 Task: Search one way flight ticket for 1 adult, 1 child, 1 infant in seat in premium economy from Elko: Elko Regional Airport (j.c. Harris Field) to Riverton: Central Wyoming Regional Airport (was Riverton Regional) on 5-4-2023. Choice of flights is Southwest. Number of bags: 1 checked bag. Price is upto 76000. Outbound departure time preference is 23:00.
Action: Mouse moved to (398, 149)
Screenshot: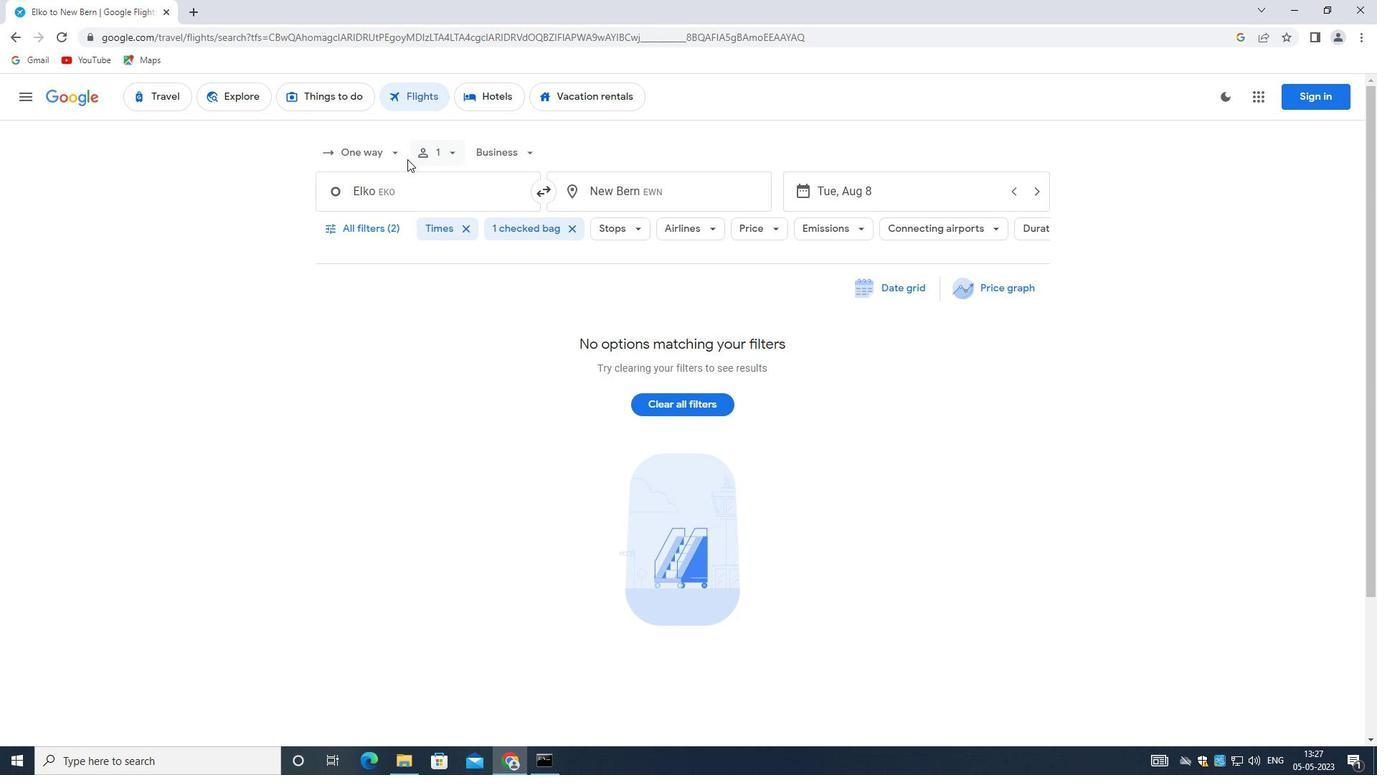 
Action: Mouse pressed left at (398, 149)
Screenshot: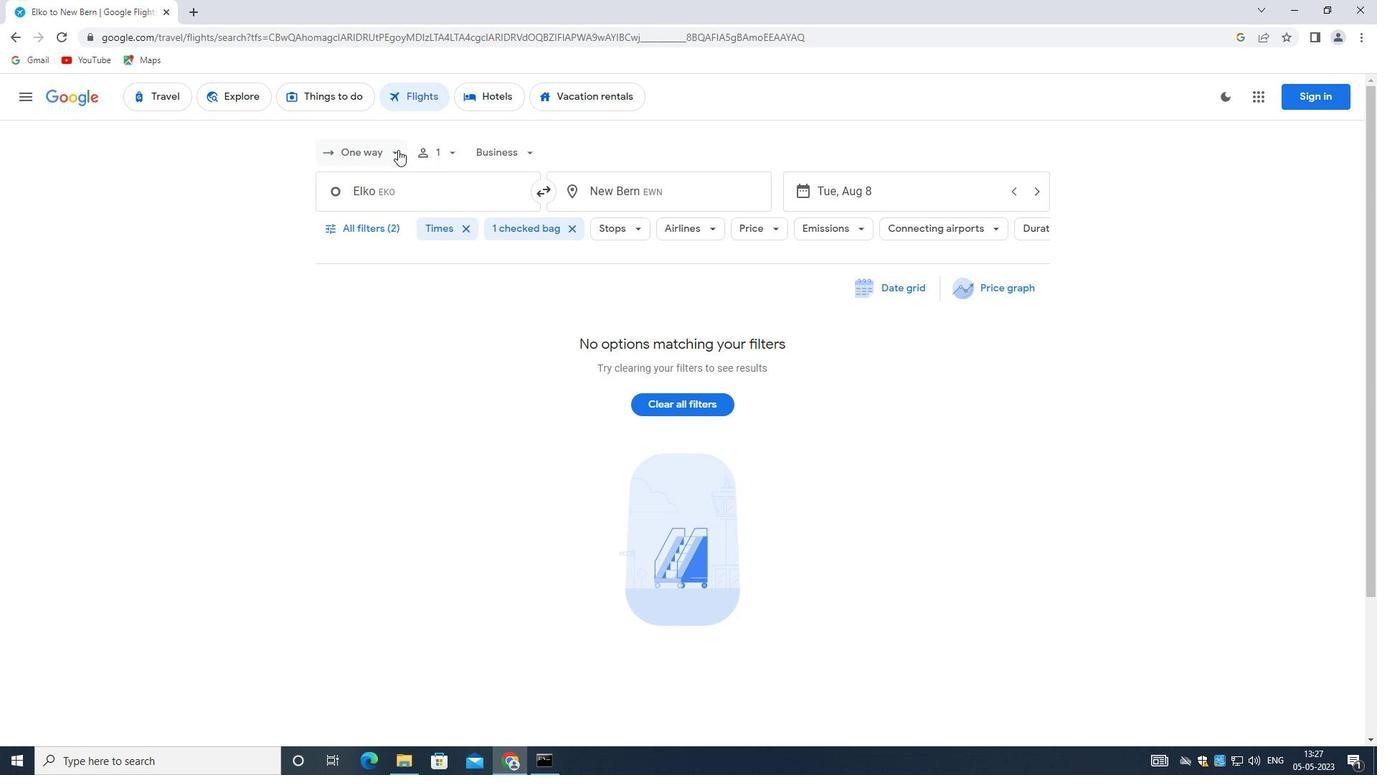 
Action: Mouse moved to (381, 220)
Screenshot: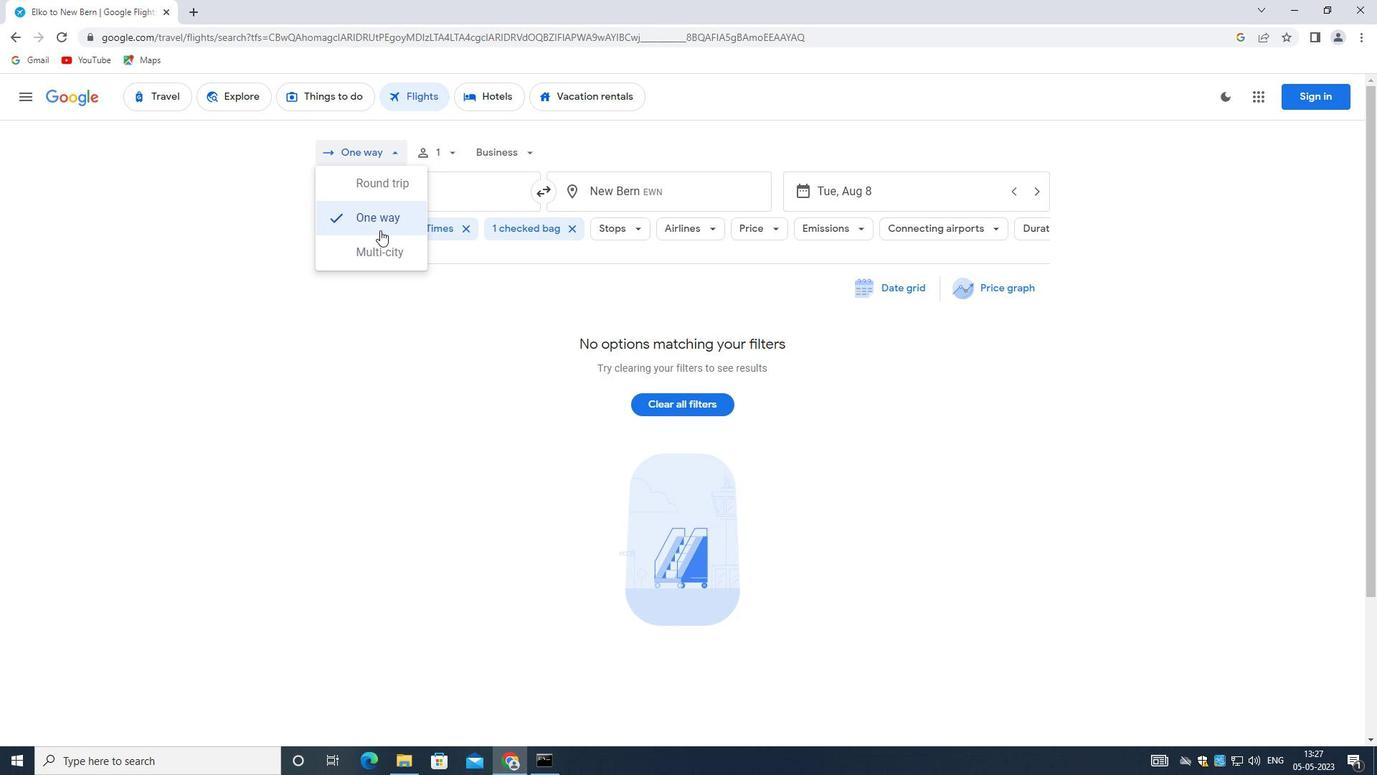 
Action: Mouse pressed left at (381, 220)
Screenshot: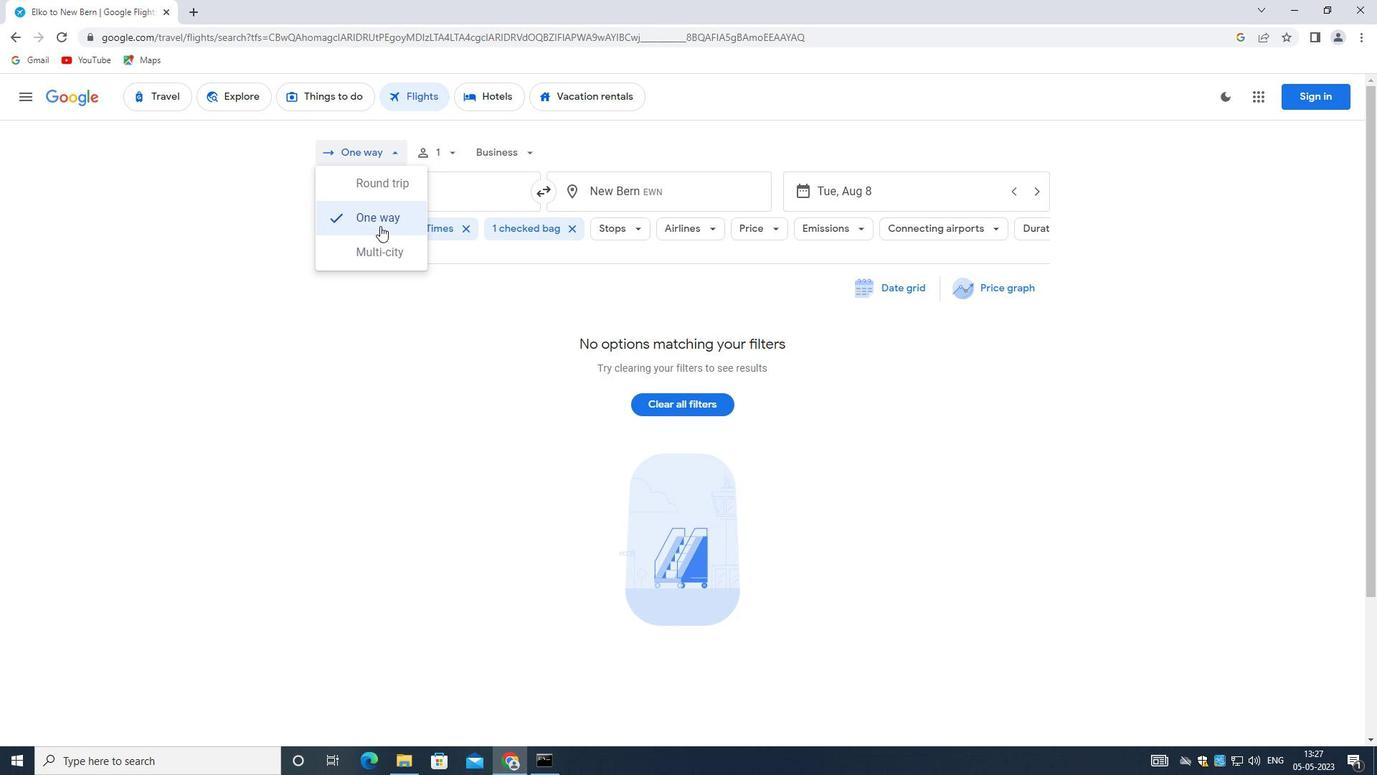 
Action: Mouse moved to (449, 155)
Screenshot: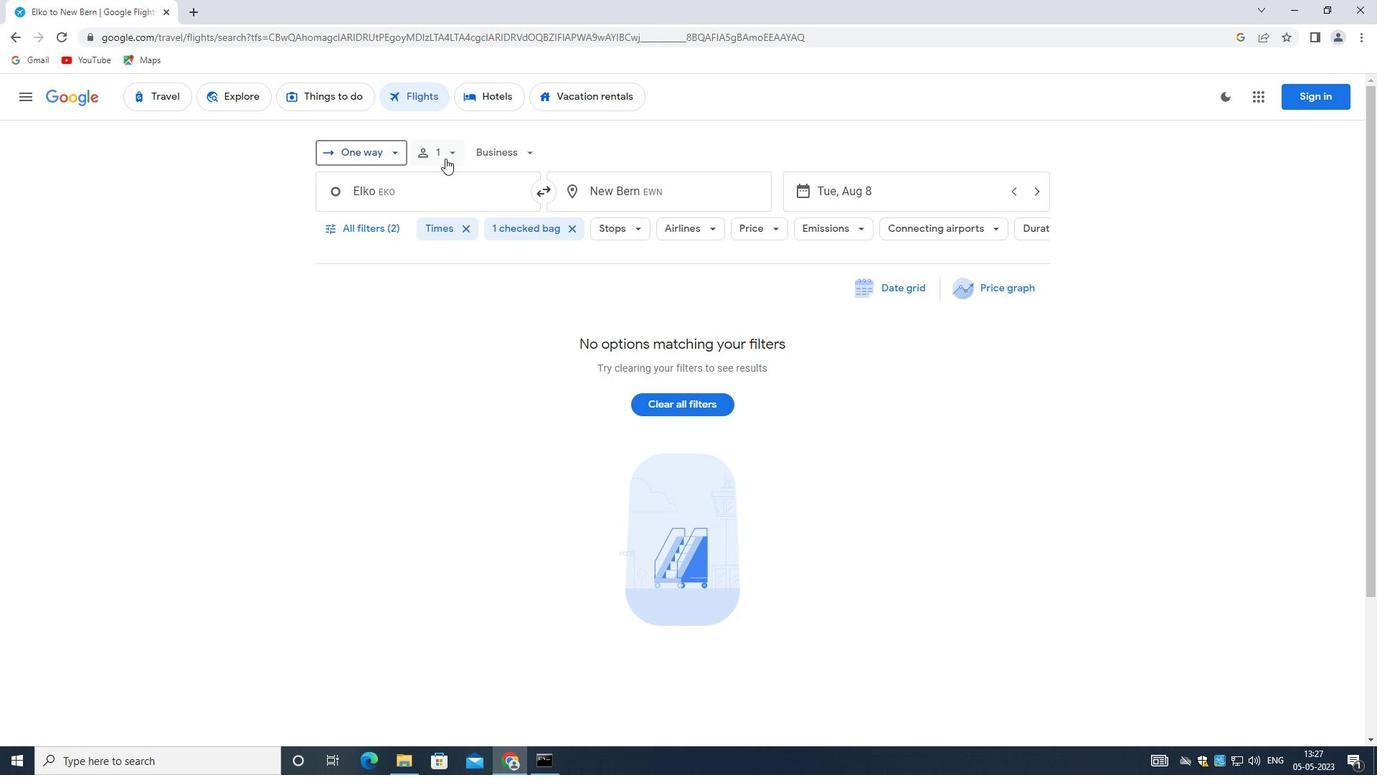 
Action: Mouse pressed left at (449, 155)
Screenshot: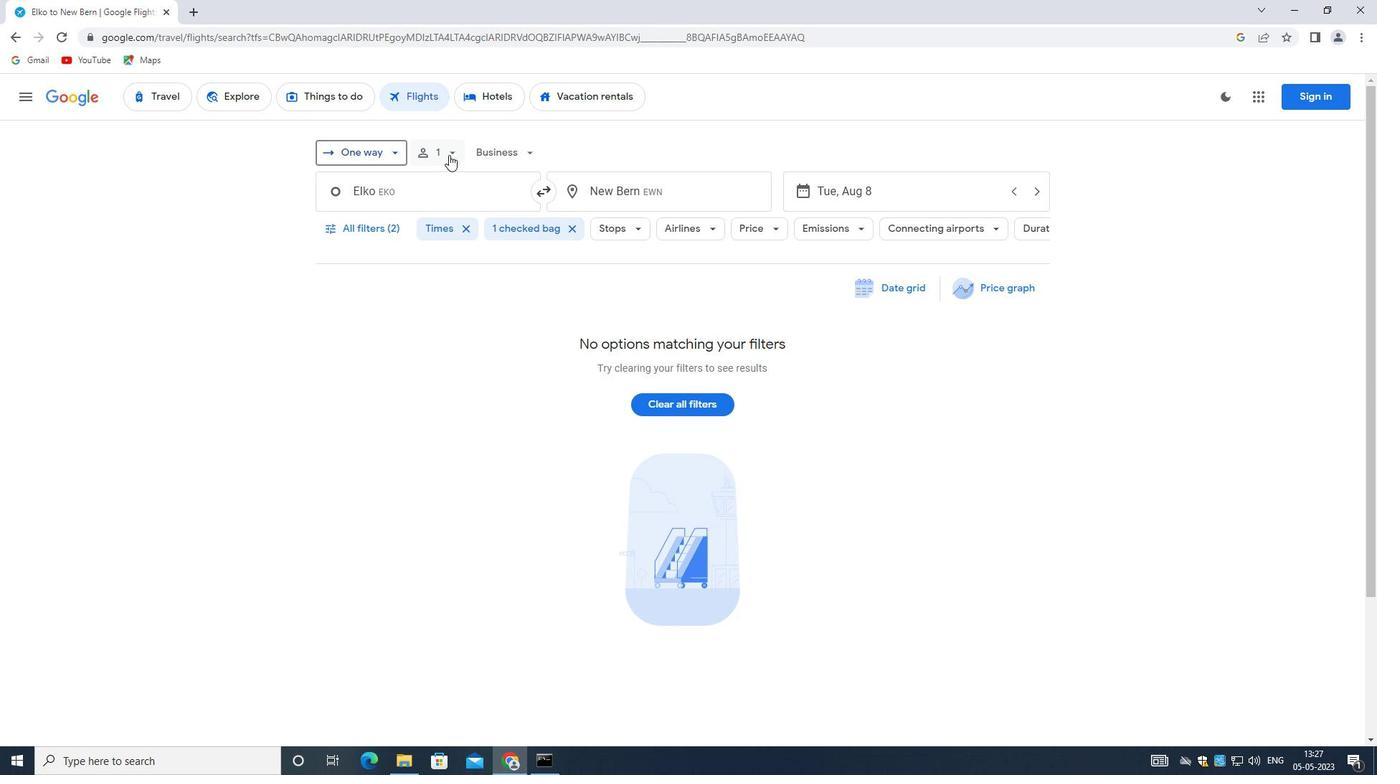
Action: Mouse moved to (564, 226)
Screenshot: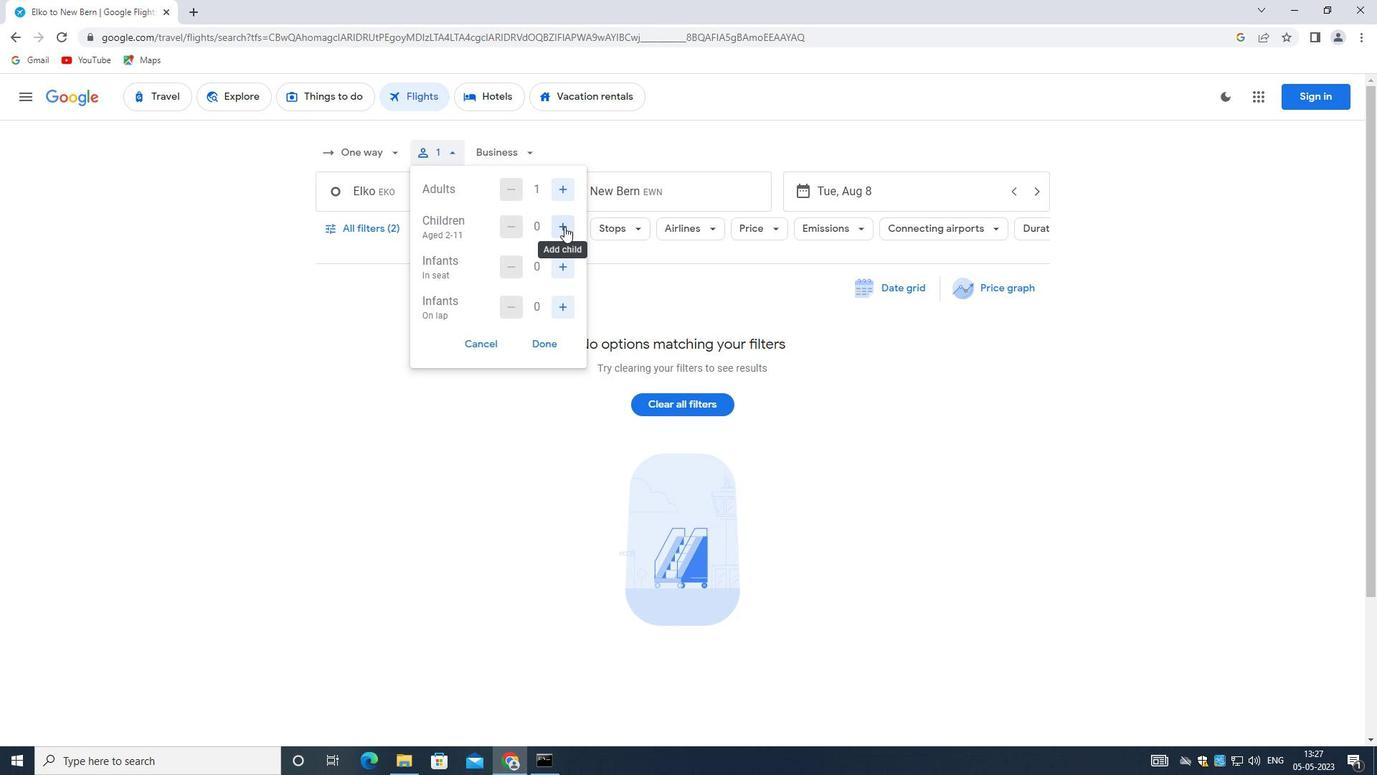 
Action: Mouse pressed left at (564, 226)
Screenshot: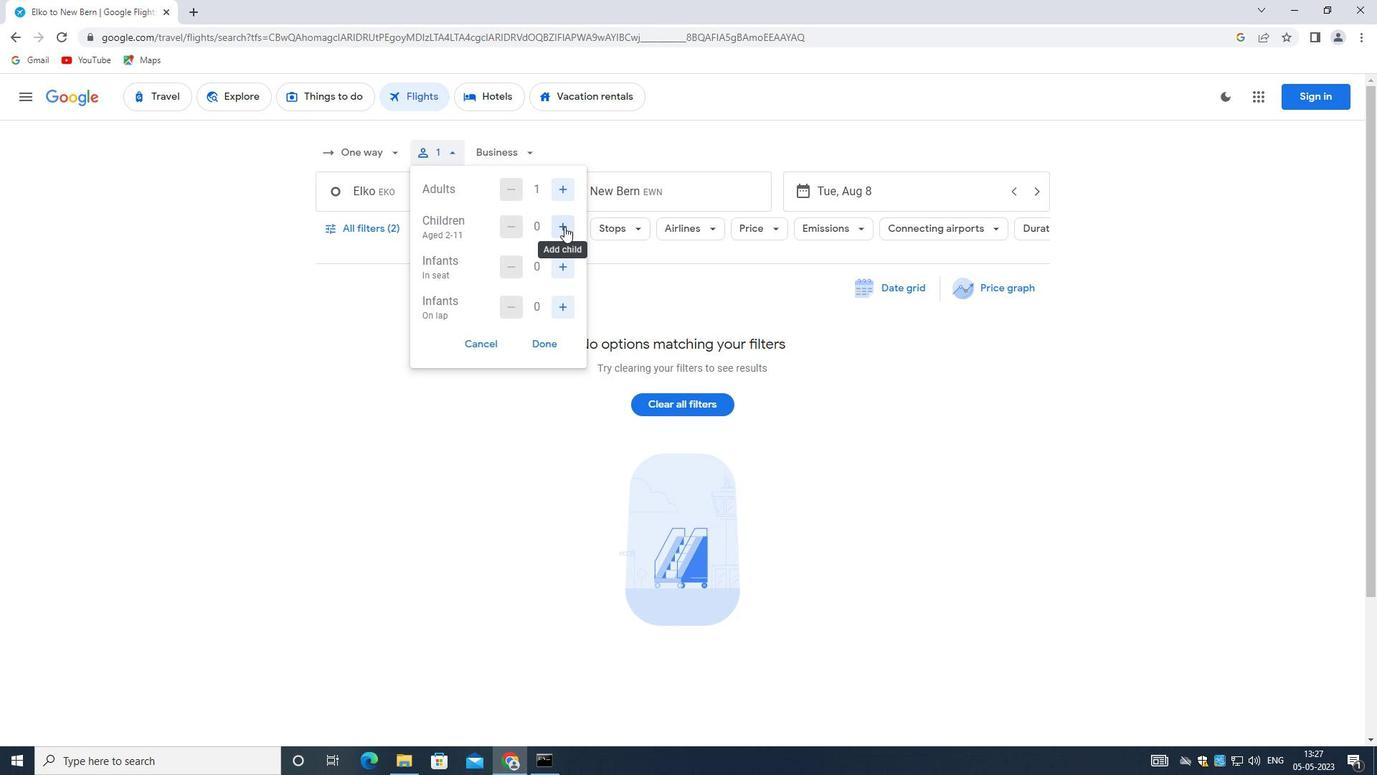 
Action: Mouse moved to (561, 263)
Screenshot: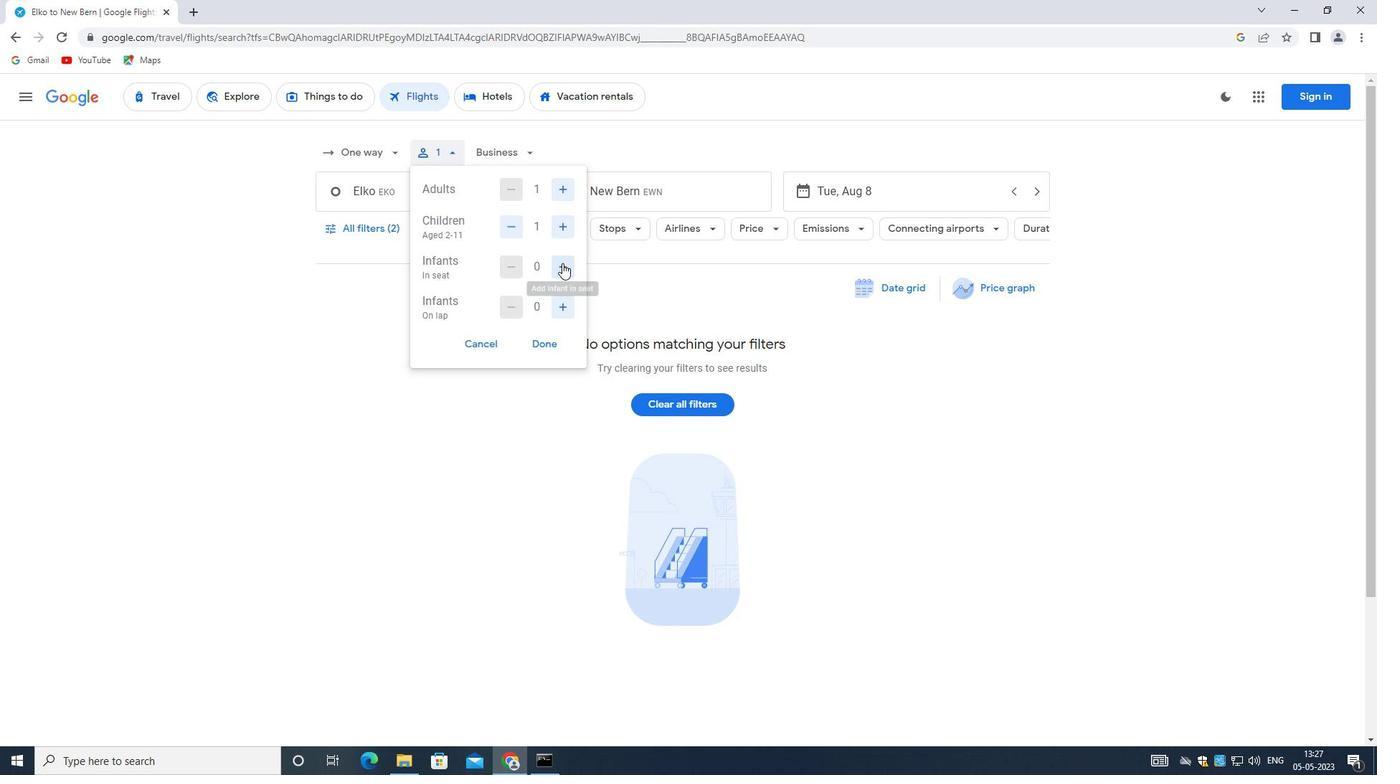 
Action: Mouse pressed left at (561, 263)
Screenshot: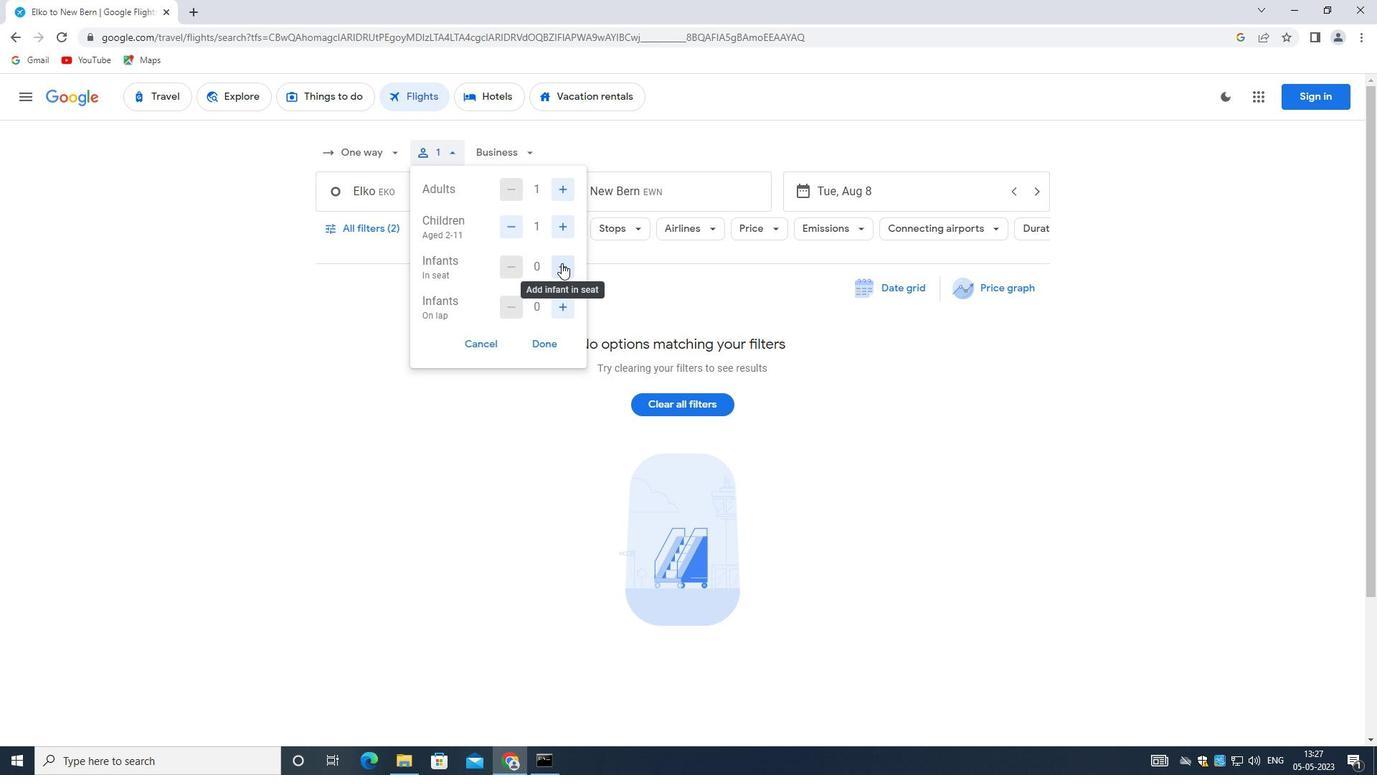 
Action: Mouse moved to (552, 345)
Screenshot: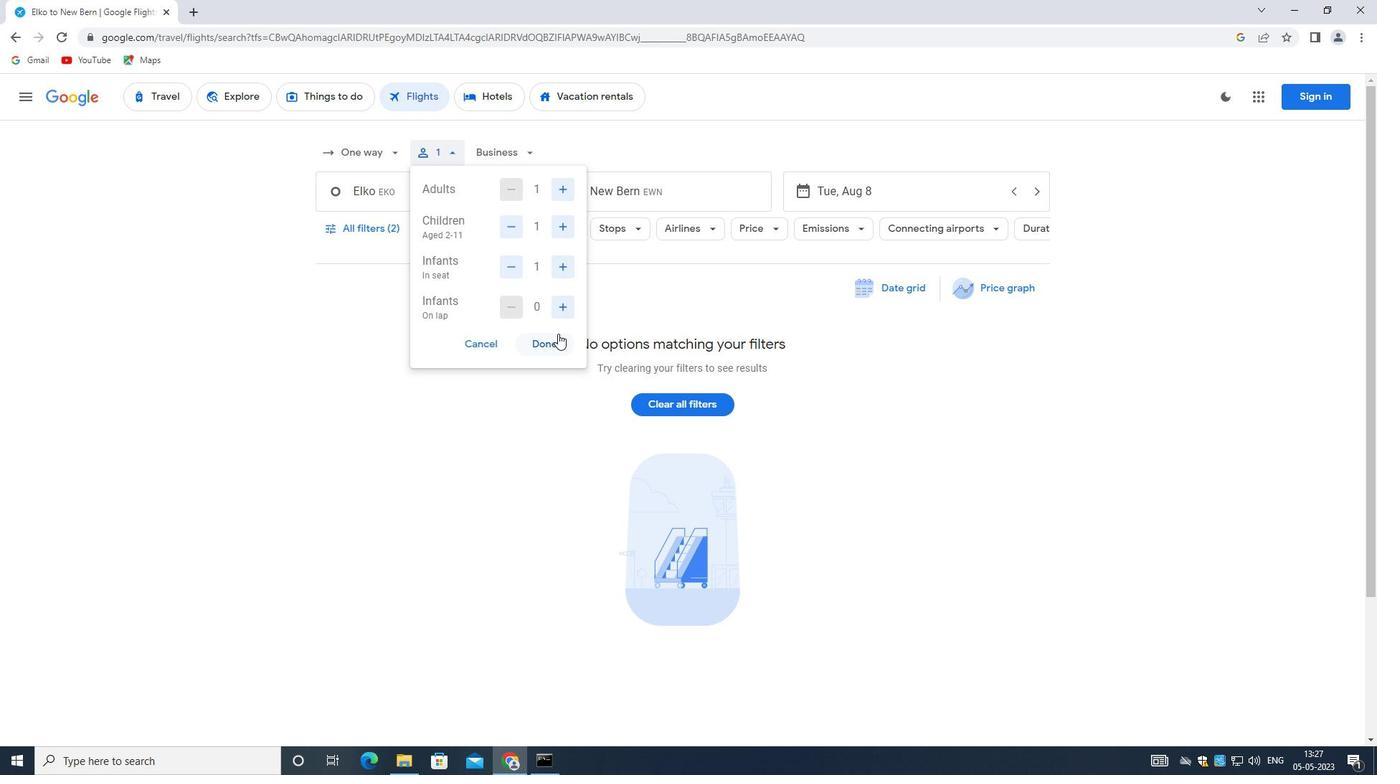 
Action: Mouse pressed left at (552, 345)
Screenshot: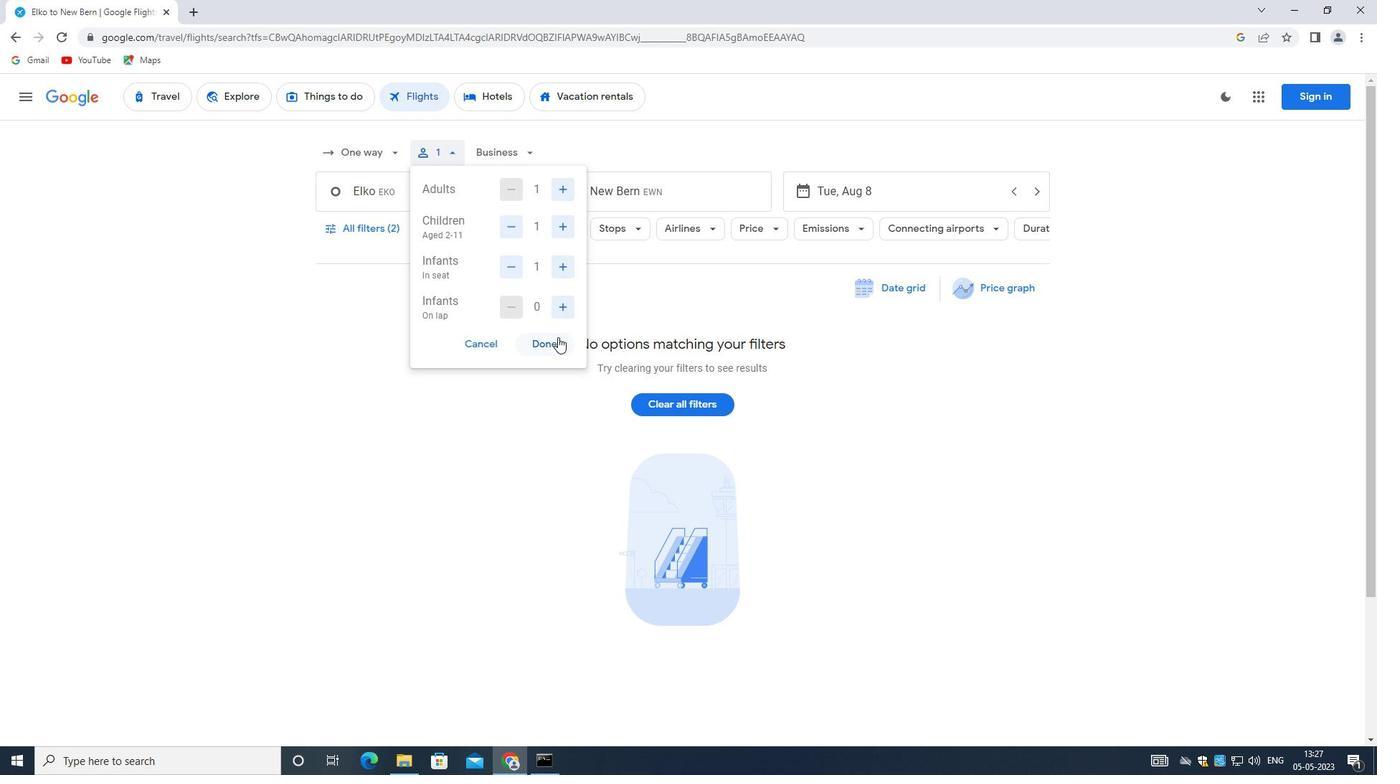 
Action: Mouse moved to (521, 154)
Screenshot: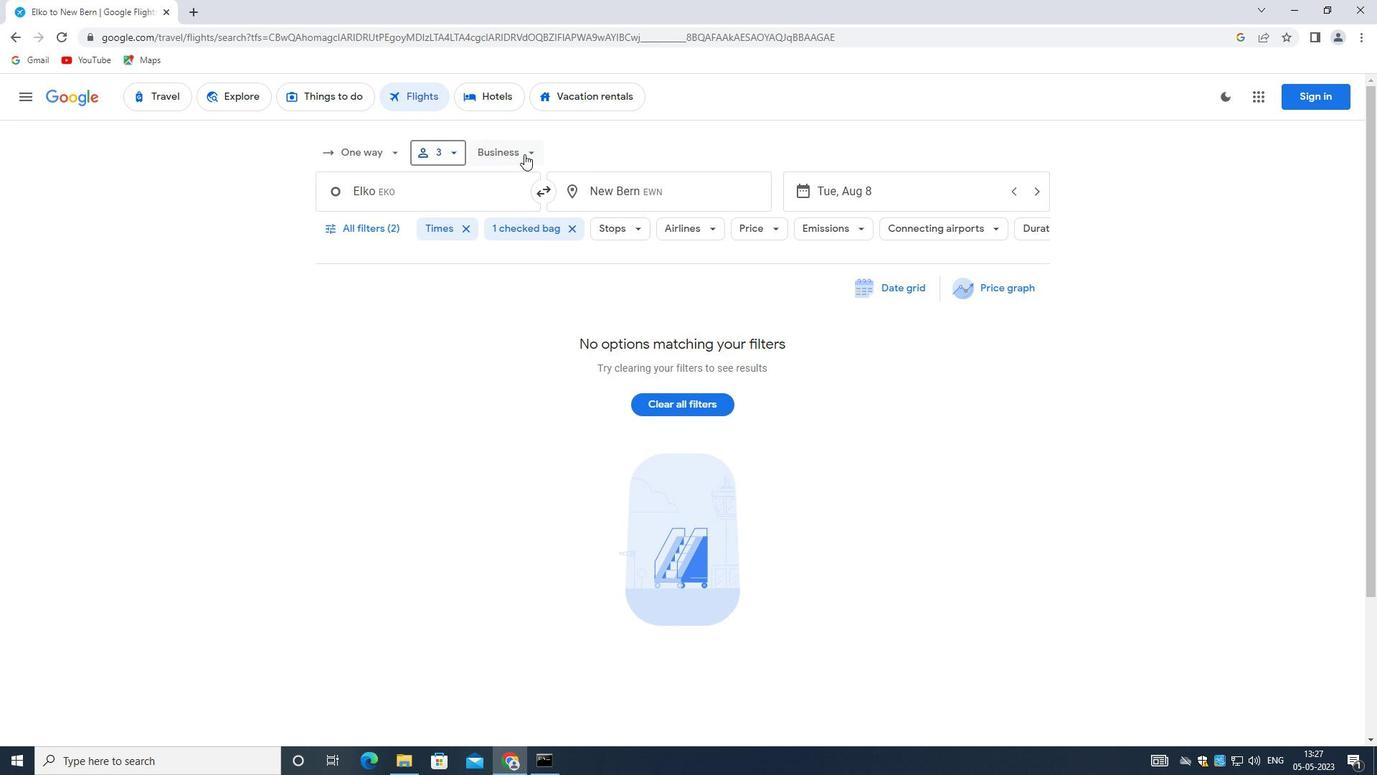 
Action: Mouse pressed left at (521, 154)
Screenshot: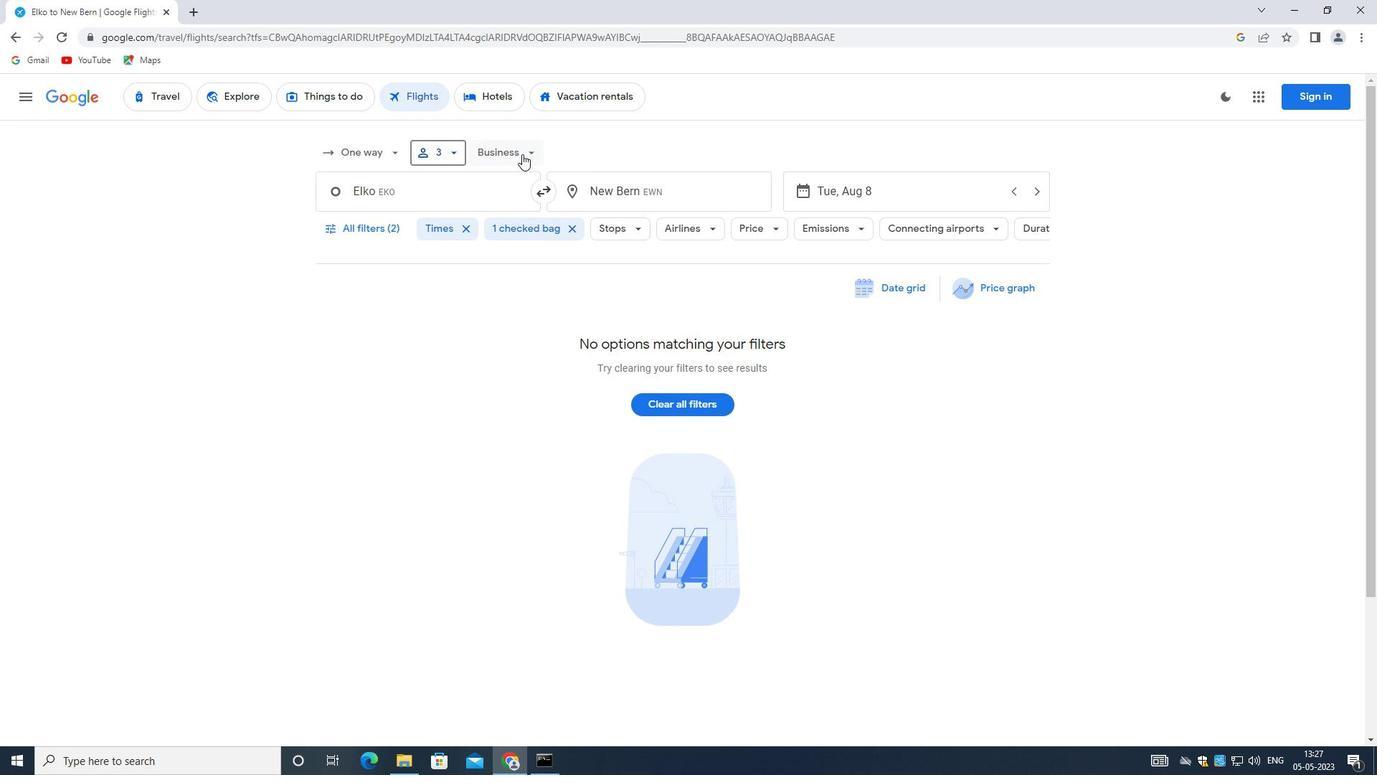 
Action: Mouse moved to (531, 179)
Screenshot: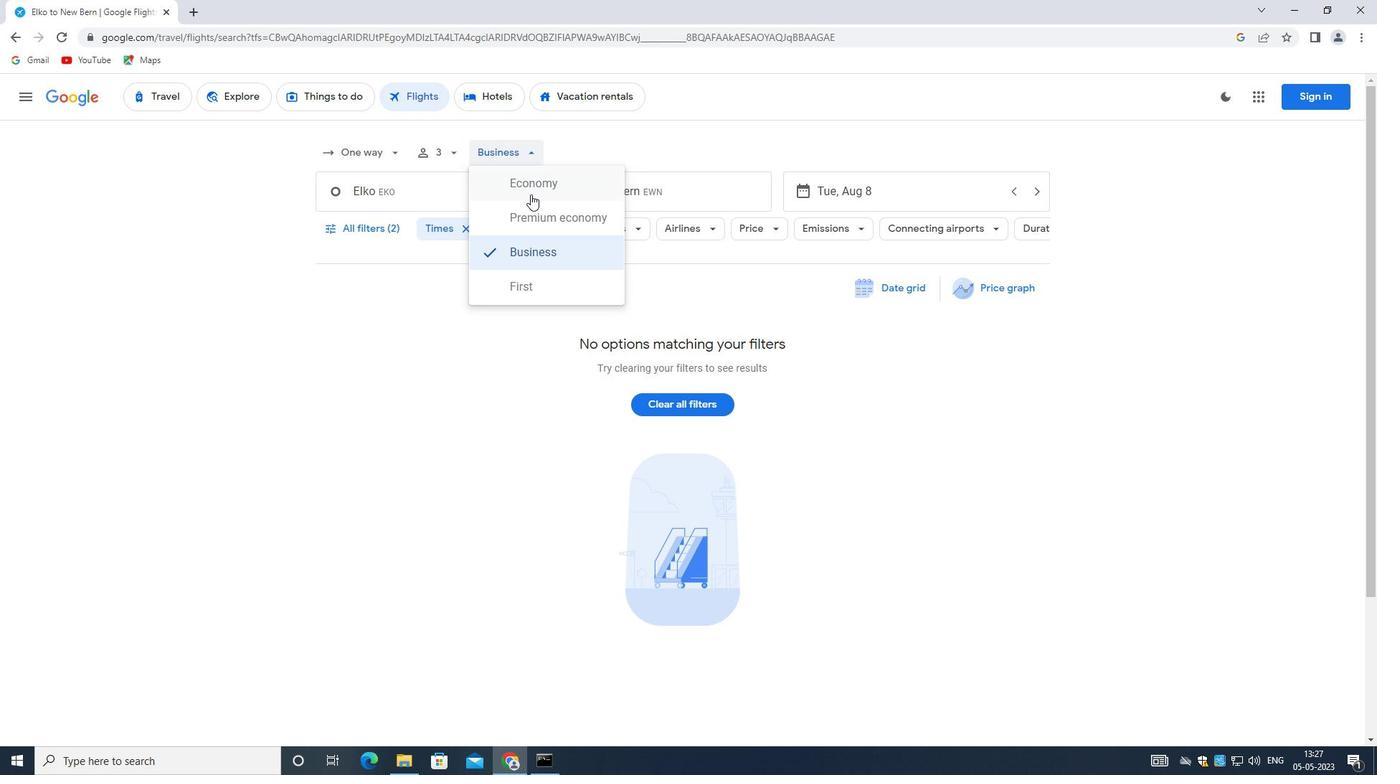 
Action: Mouse pressed left at (531, 179)
Screenshot: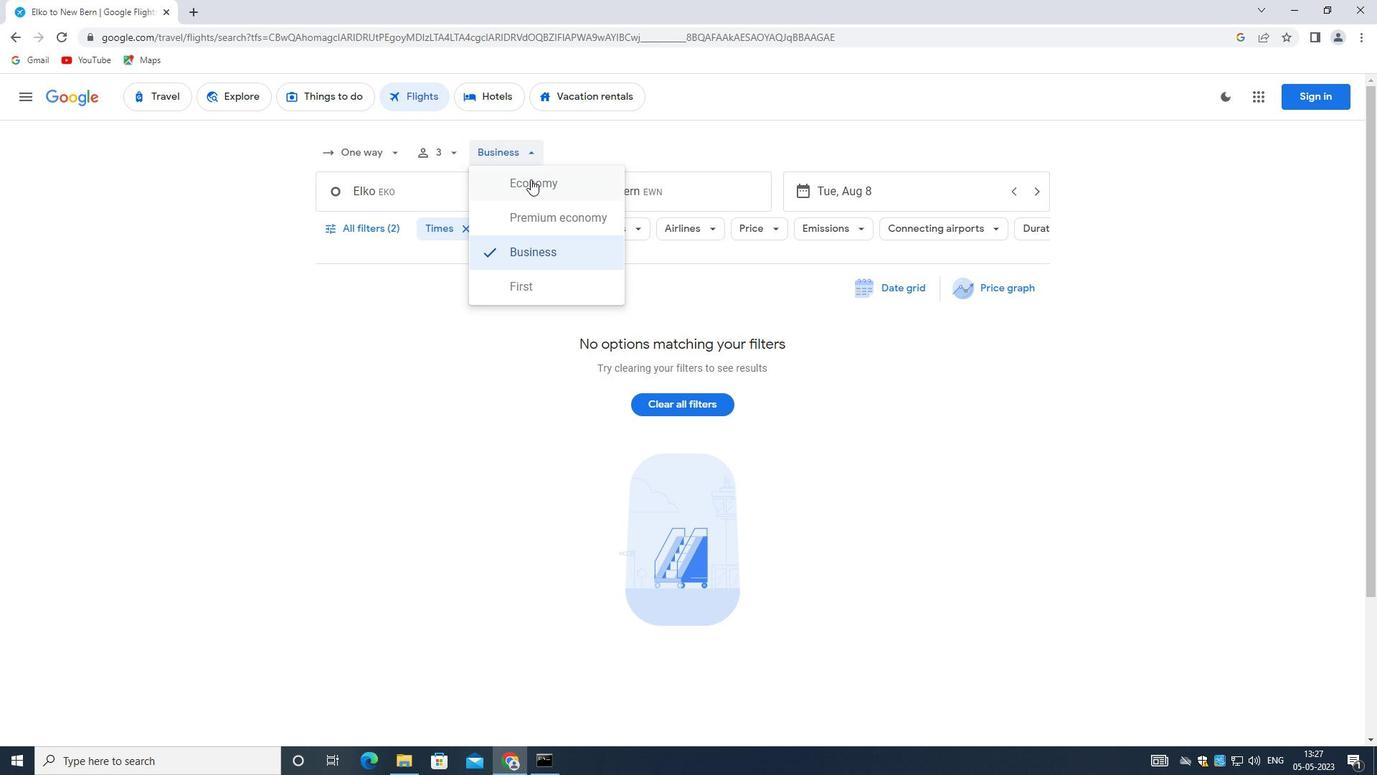 
Action: Mouse moved to (485, 190)
Screenshot: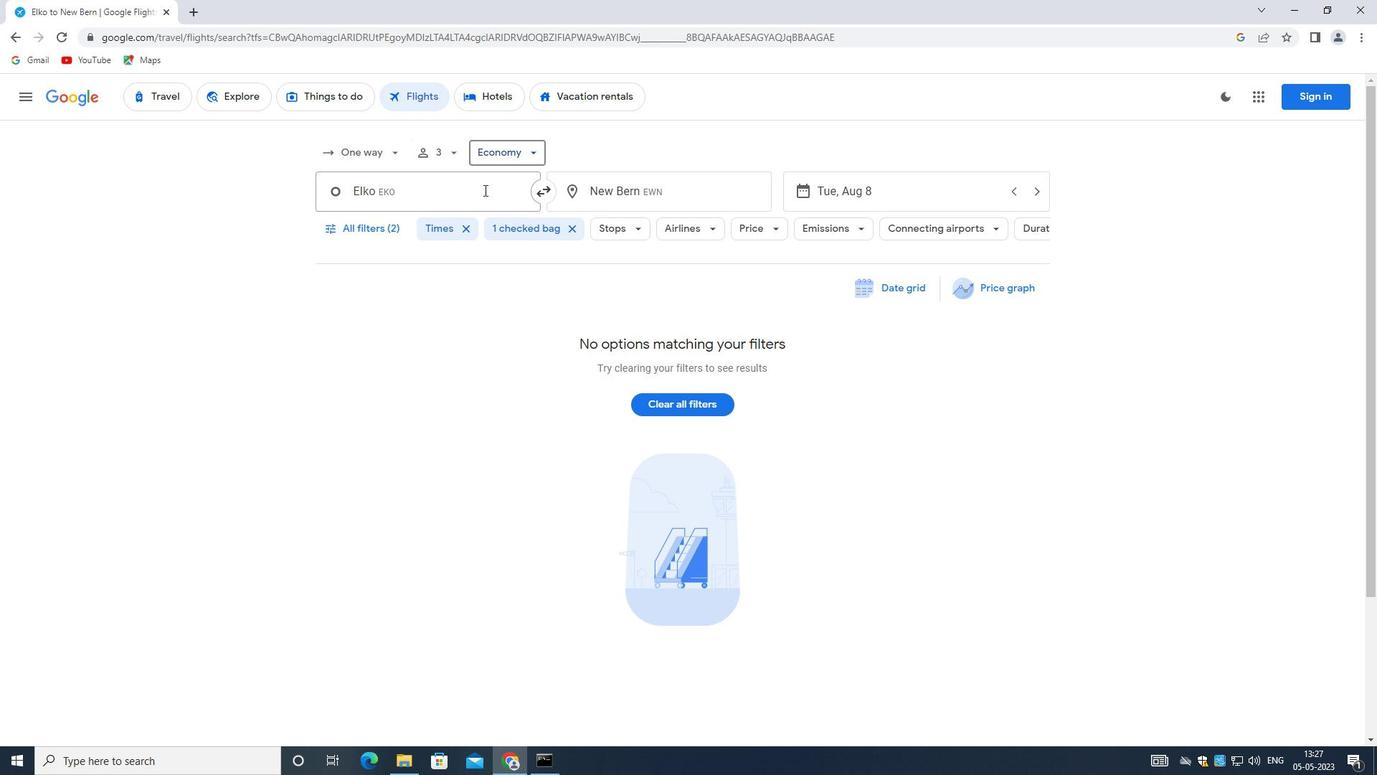 
Action: Mouse pressed left at (485, 190)
Screenshot: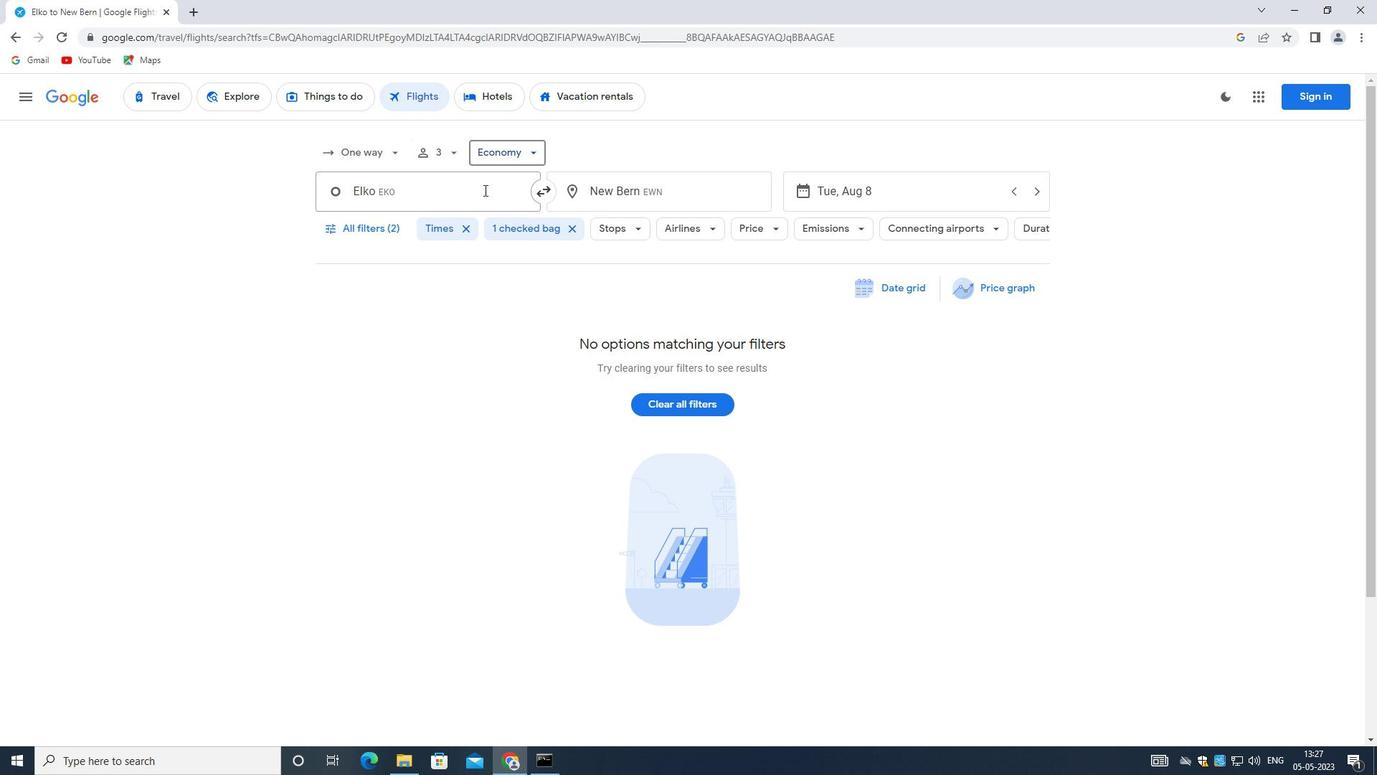 
Action: Mouse moved to (438, 264)
Screenshot: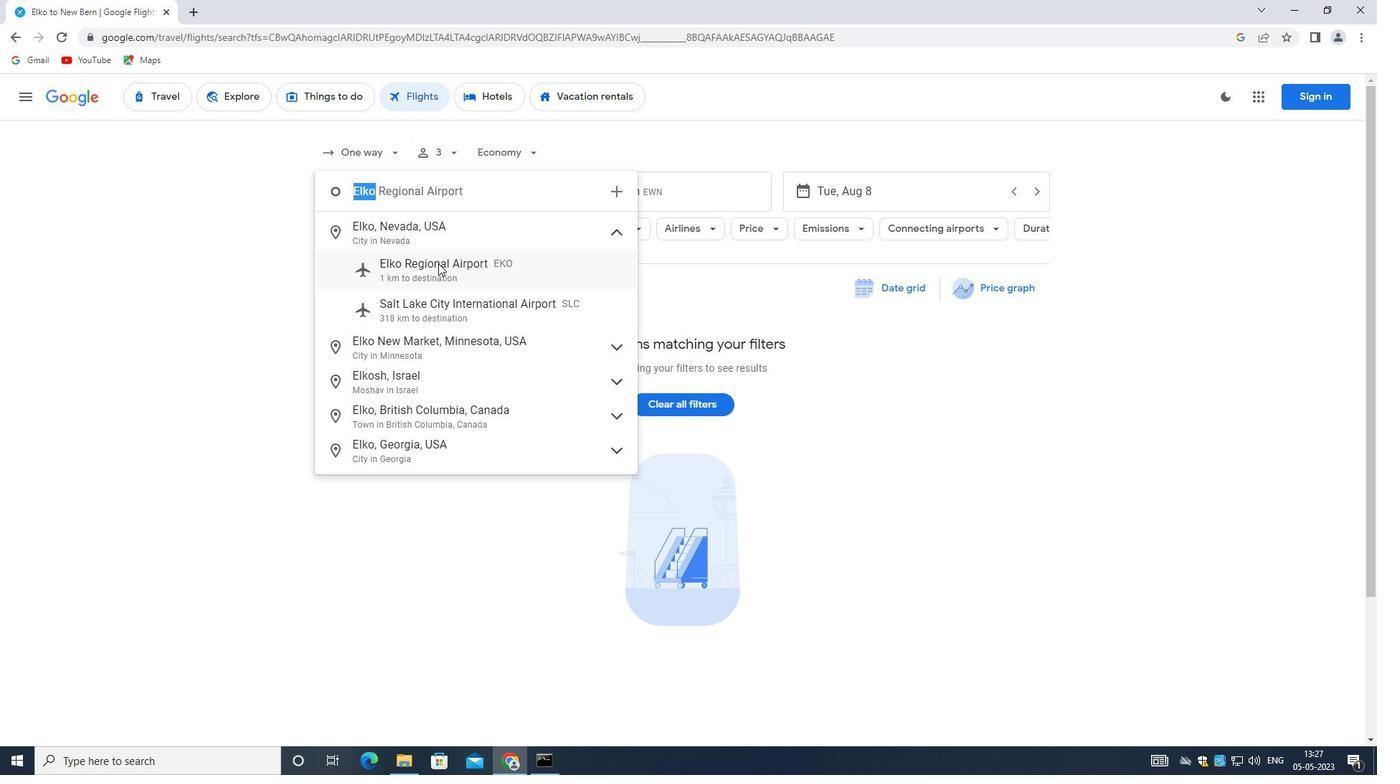
Action: Mouse pressed left at (438, 264)
Screenshot: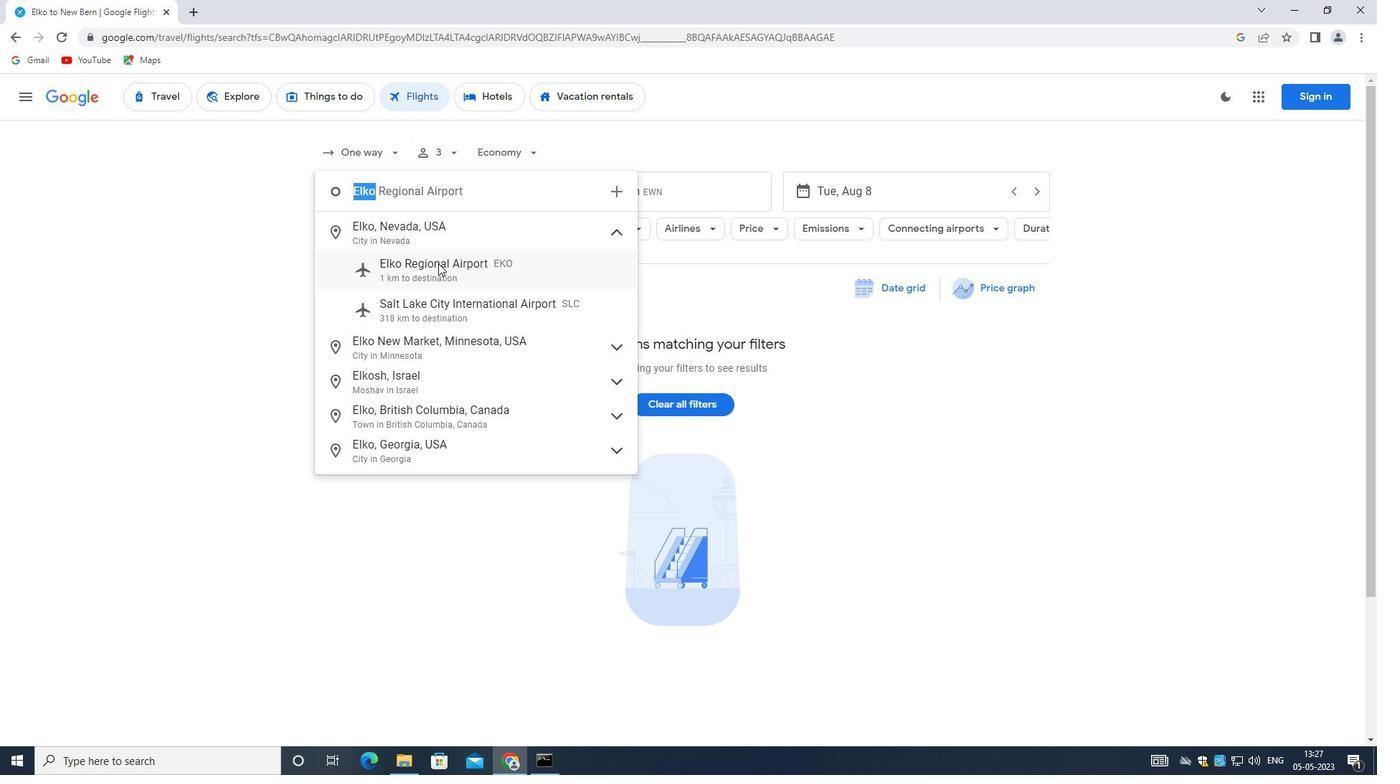 
Action: Mouse moved to (653, 185)
Screenshot: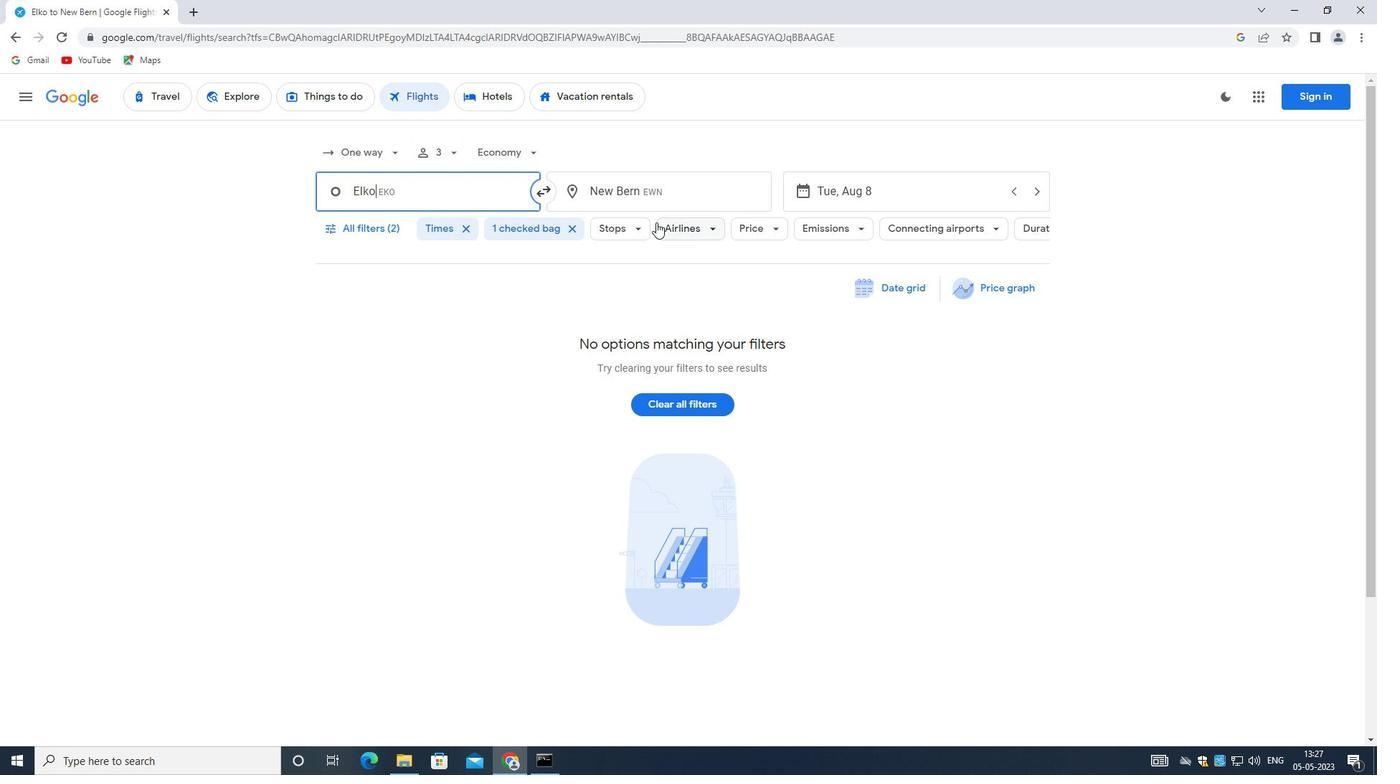 
Action: Mouse pressed left at (653, 185)
Screenshot: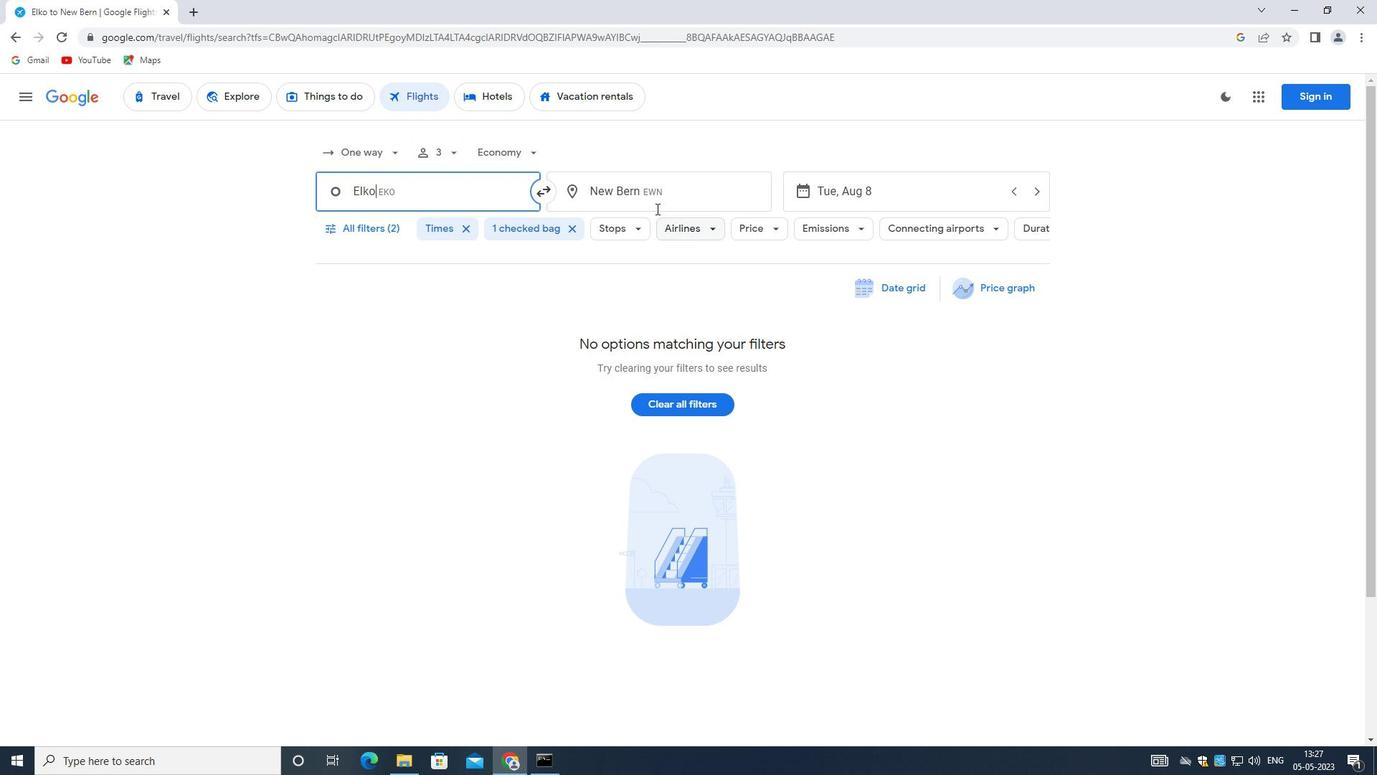 
Action: Mouse moved to (651, 185)
Screenshot: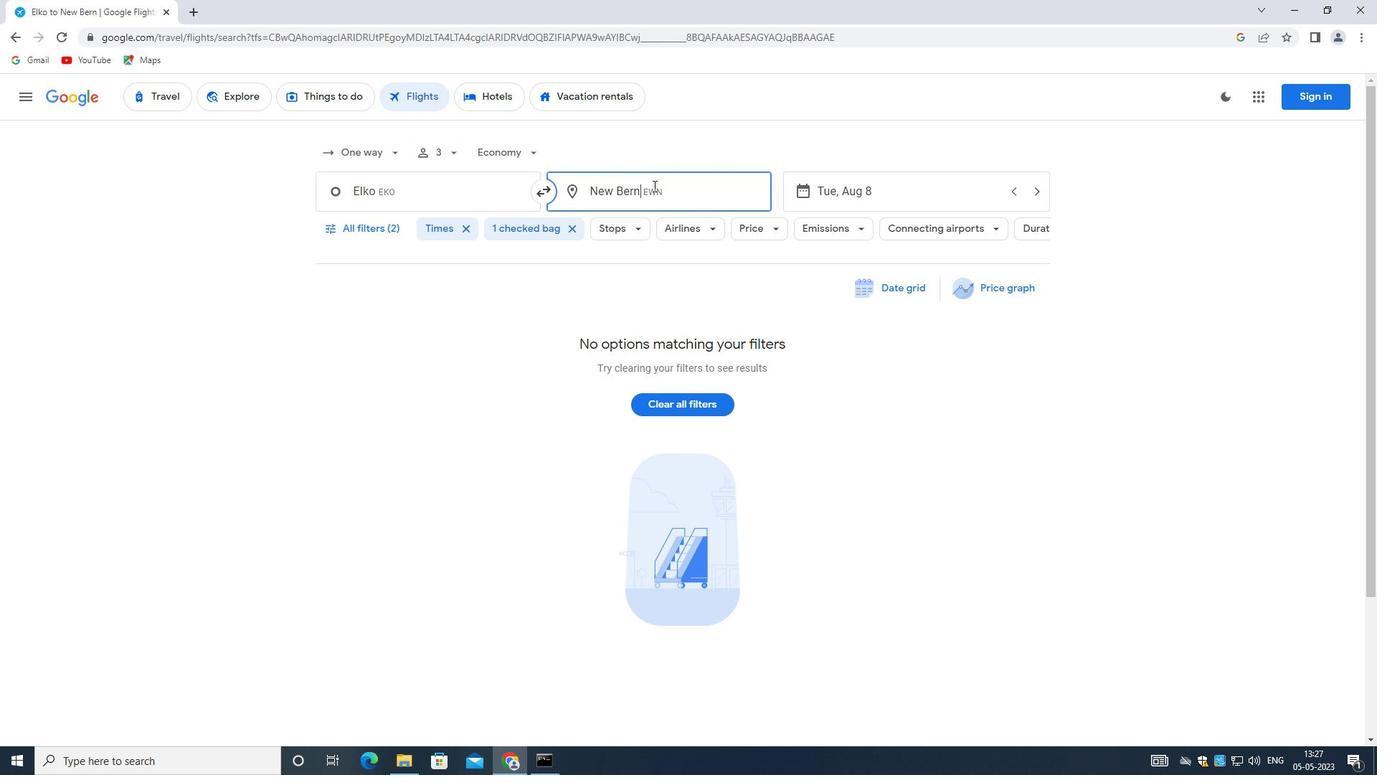 
Action: Key pressed <Key.backspace>
Screenshot: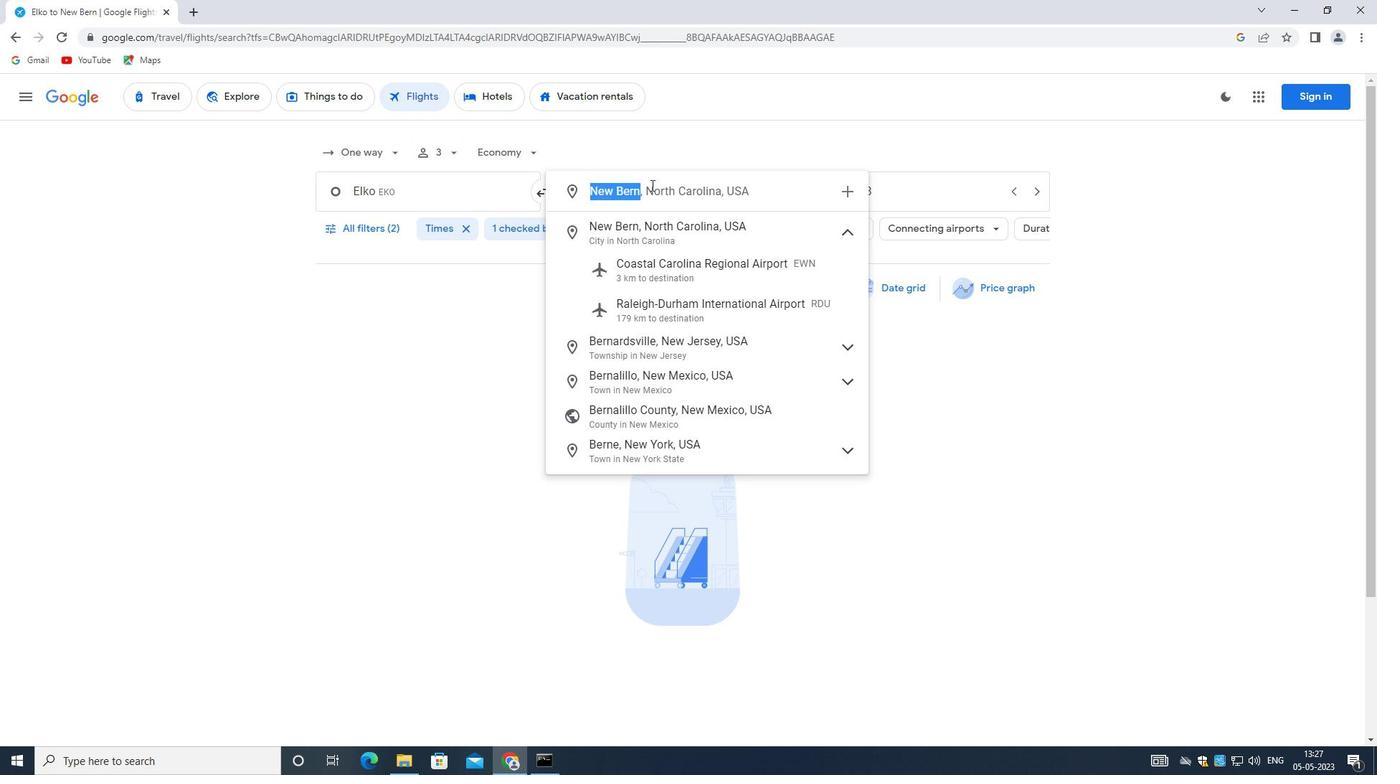 
Action: Mouse moved to (660, 329)
Screenshot: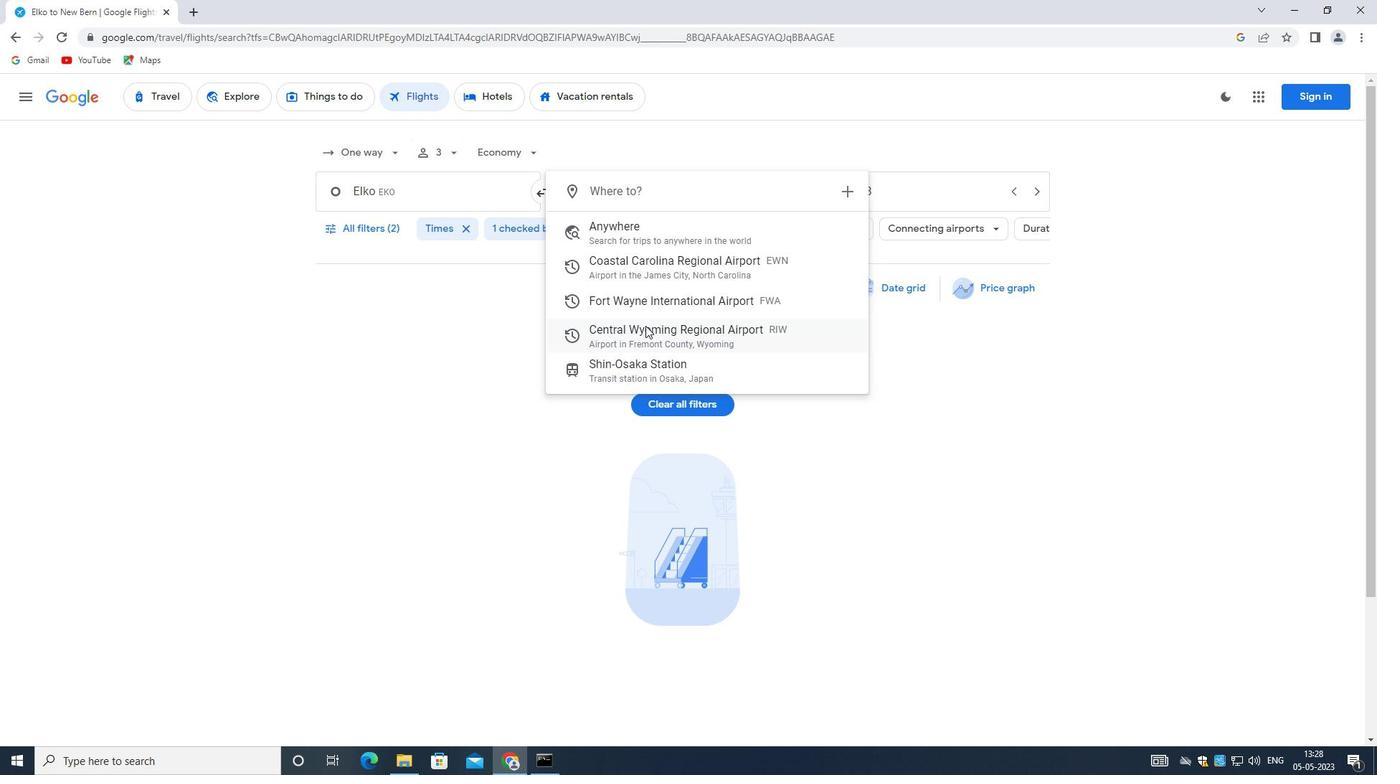 
Action: Mouse pressed left at (660, 329)
Screenshot: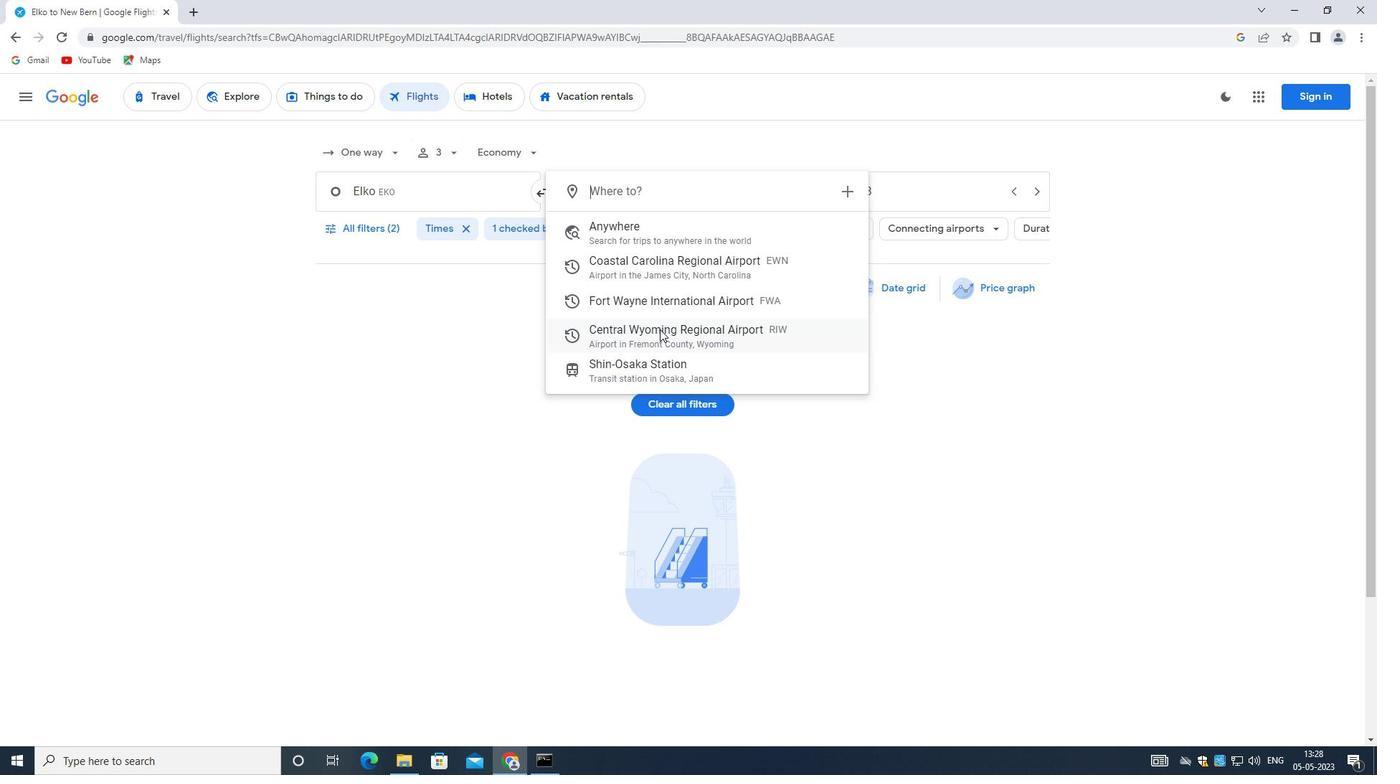 
Action: Mouse moved to (847, 190)
Screenshot: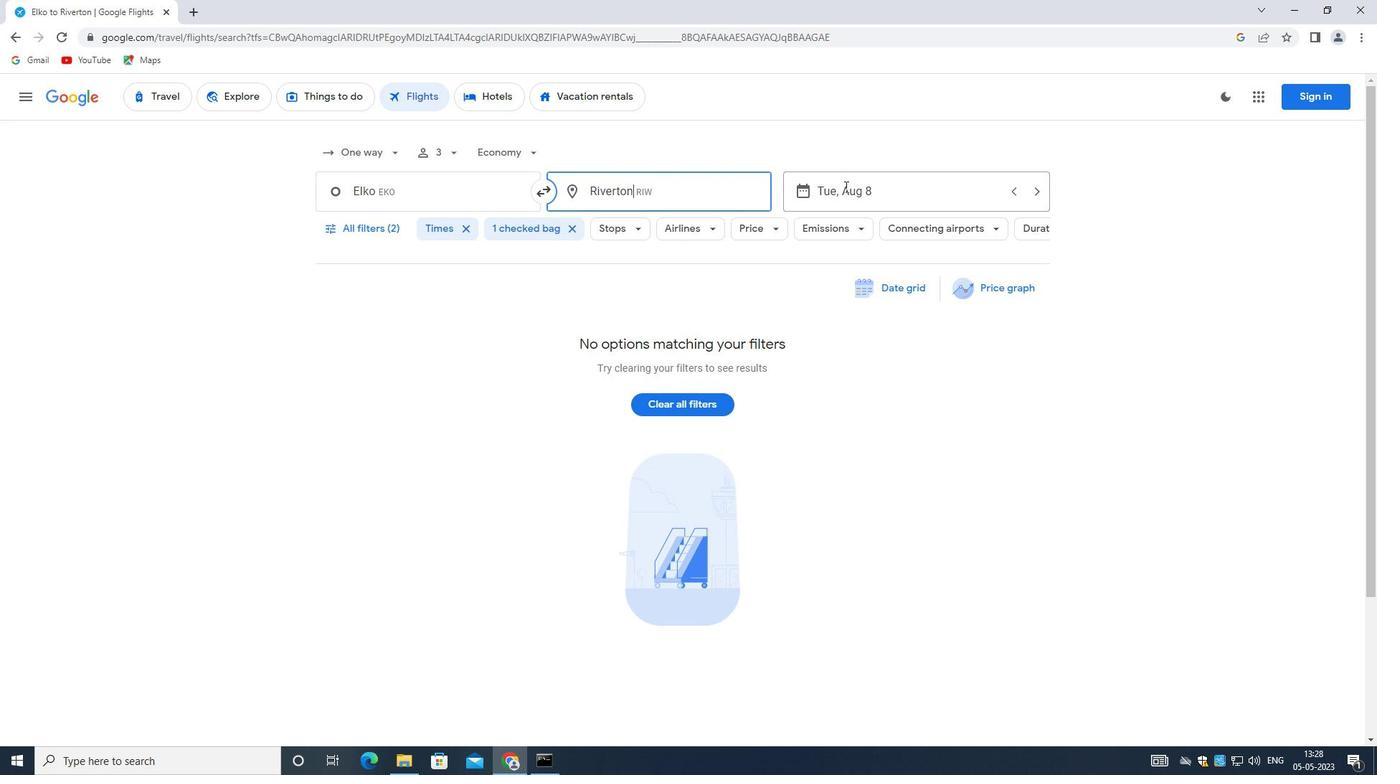 
Action: Mouse pressed left at (847, 190)
Screenshot: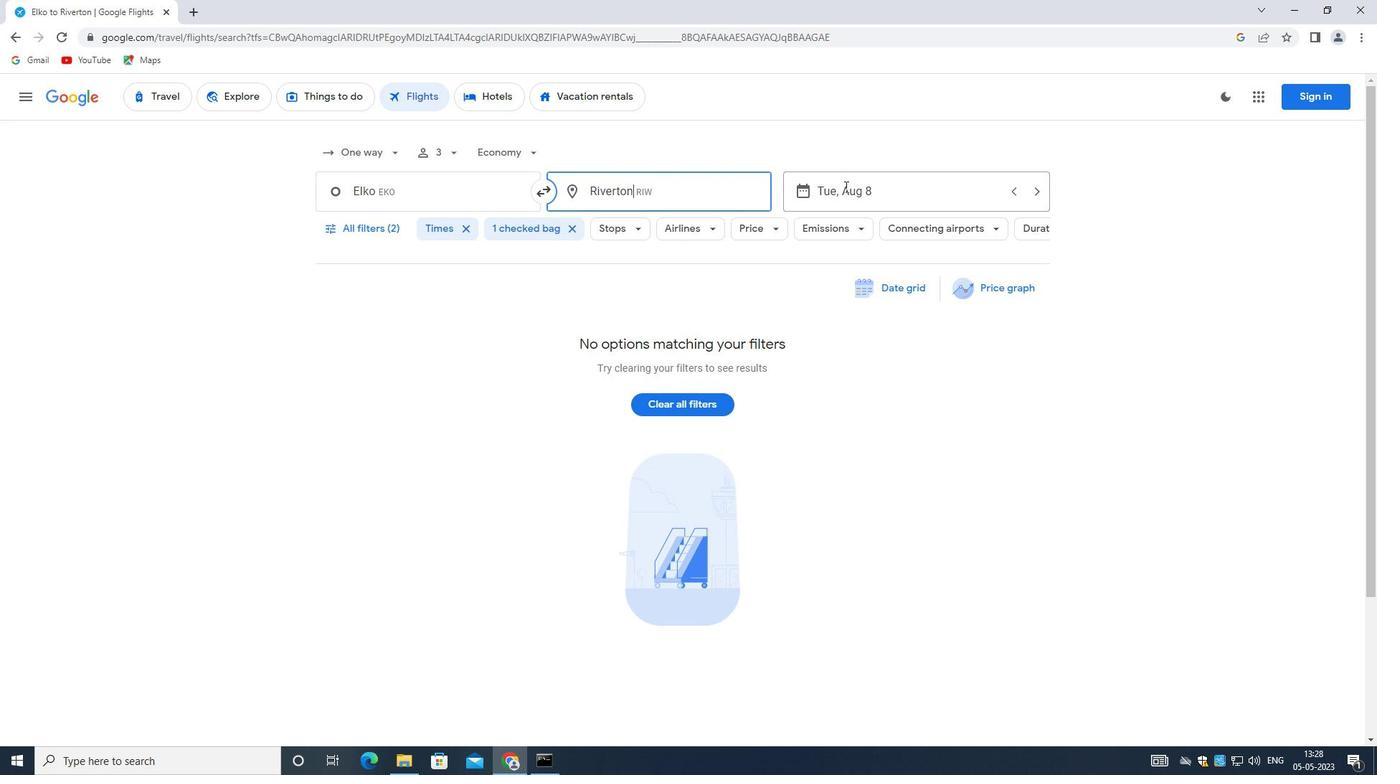 
Action: Mouse moved to (612, 343)
Screenshot: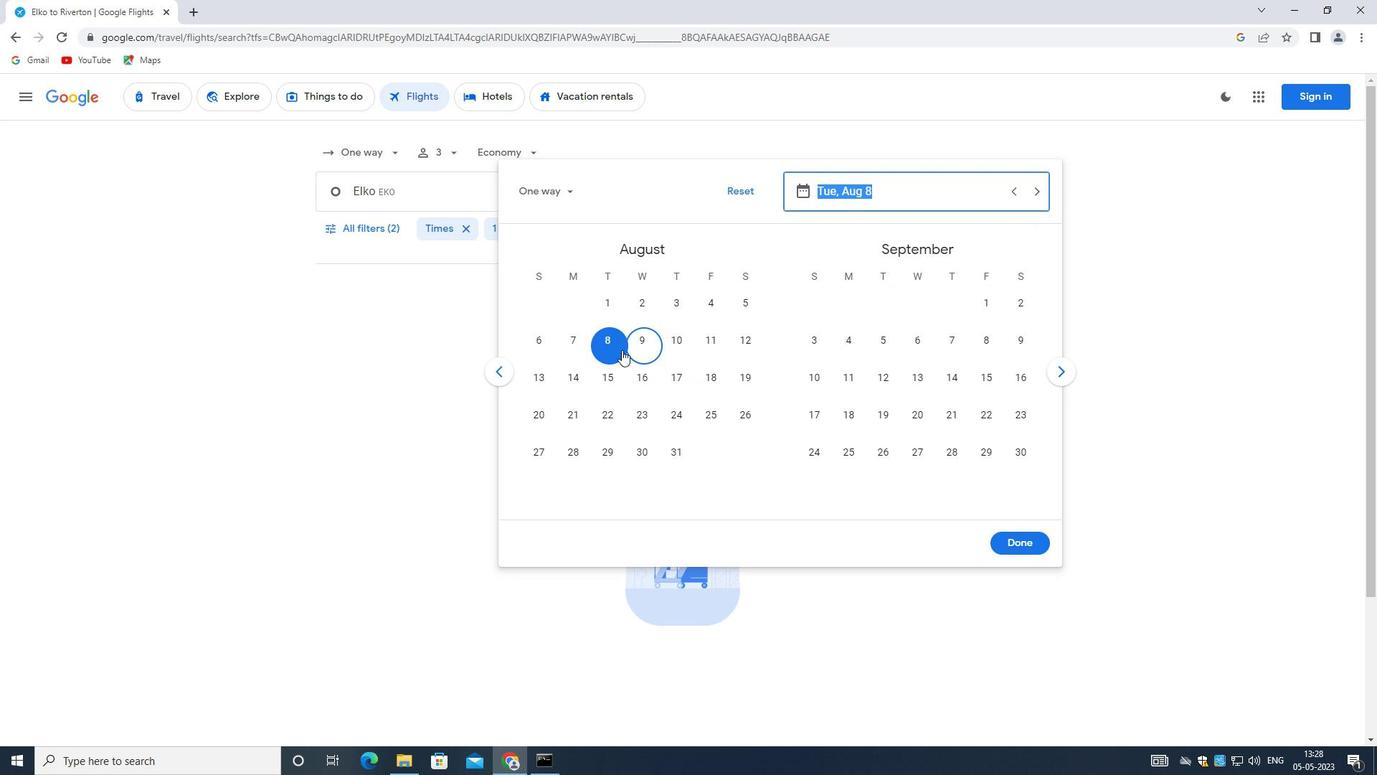 
Action: Mouse pressed left at (612, 343)
Screenshot: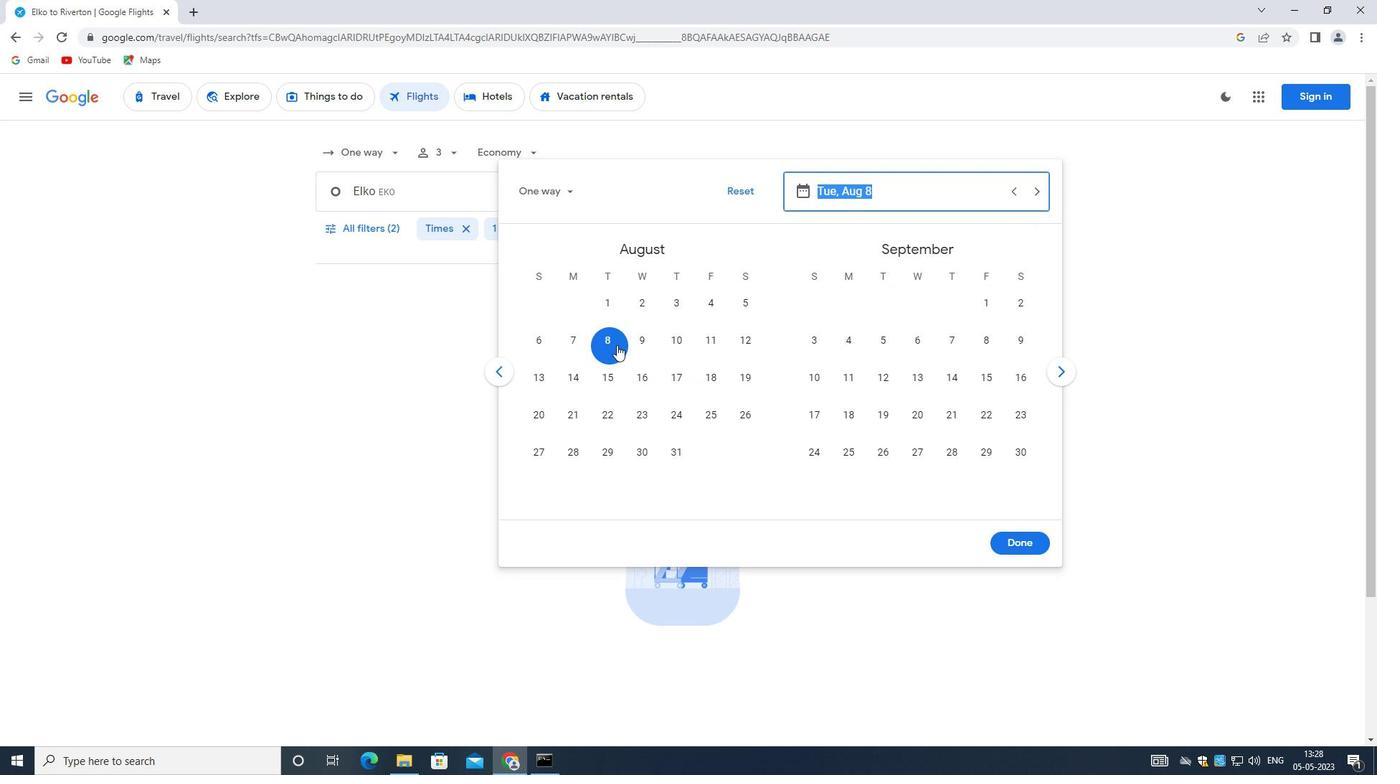 
Action: Mouse moved to (1026, 544)
Screenshot: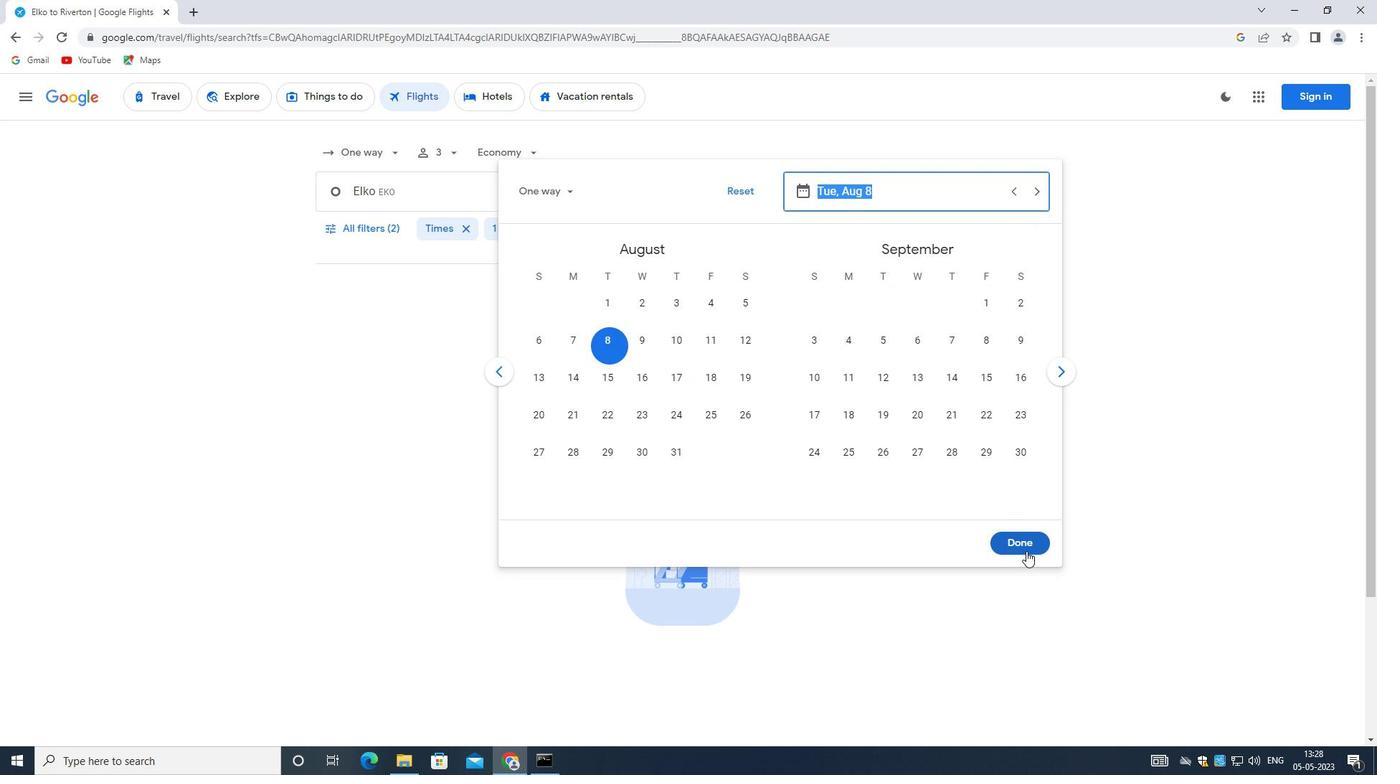 
Action: Mouse pressed left at (1026, 544)
Screenshot: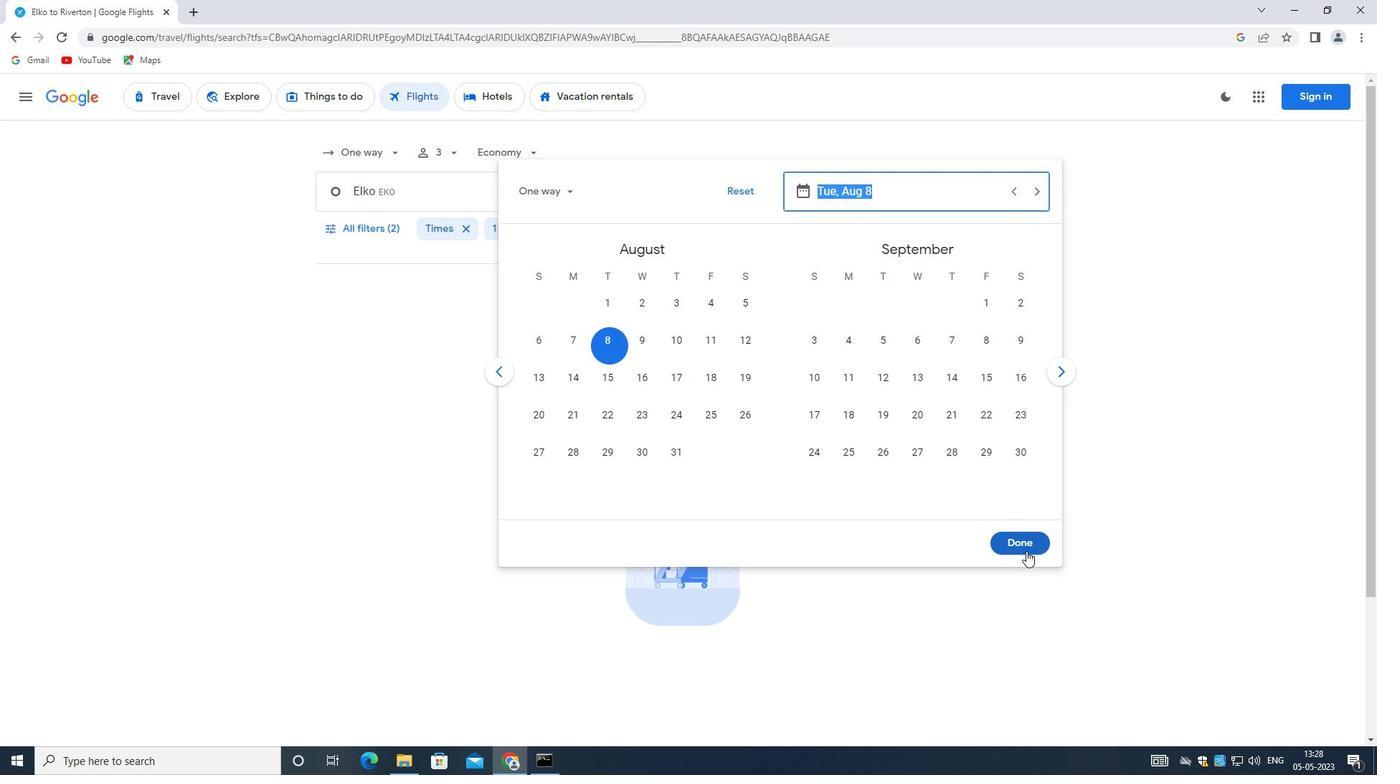 
Action: Mouse moved to (373, 221)
Screenshot: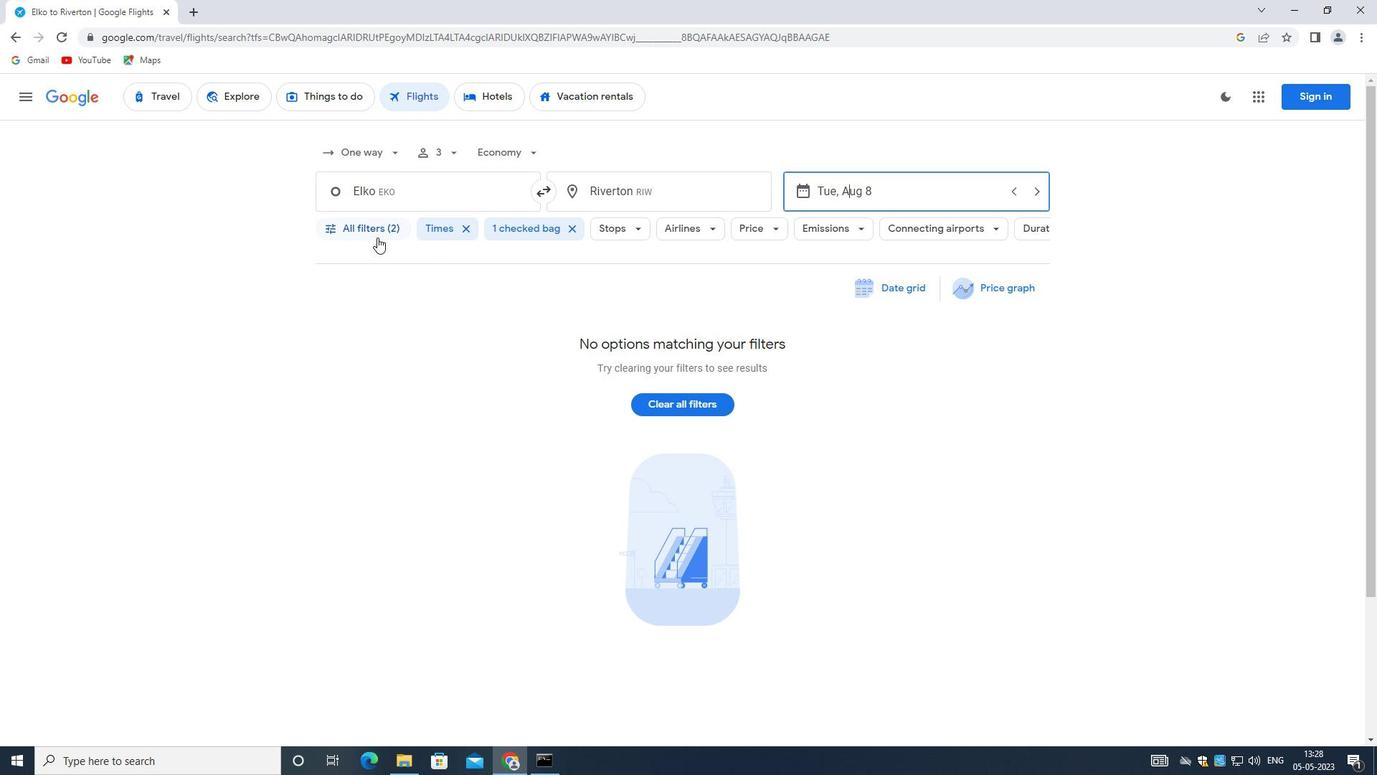 
Action: Mouse pressed left at (373, 221)
Screenshot: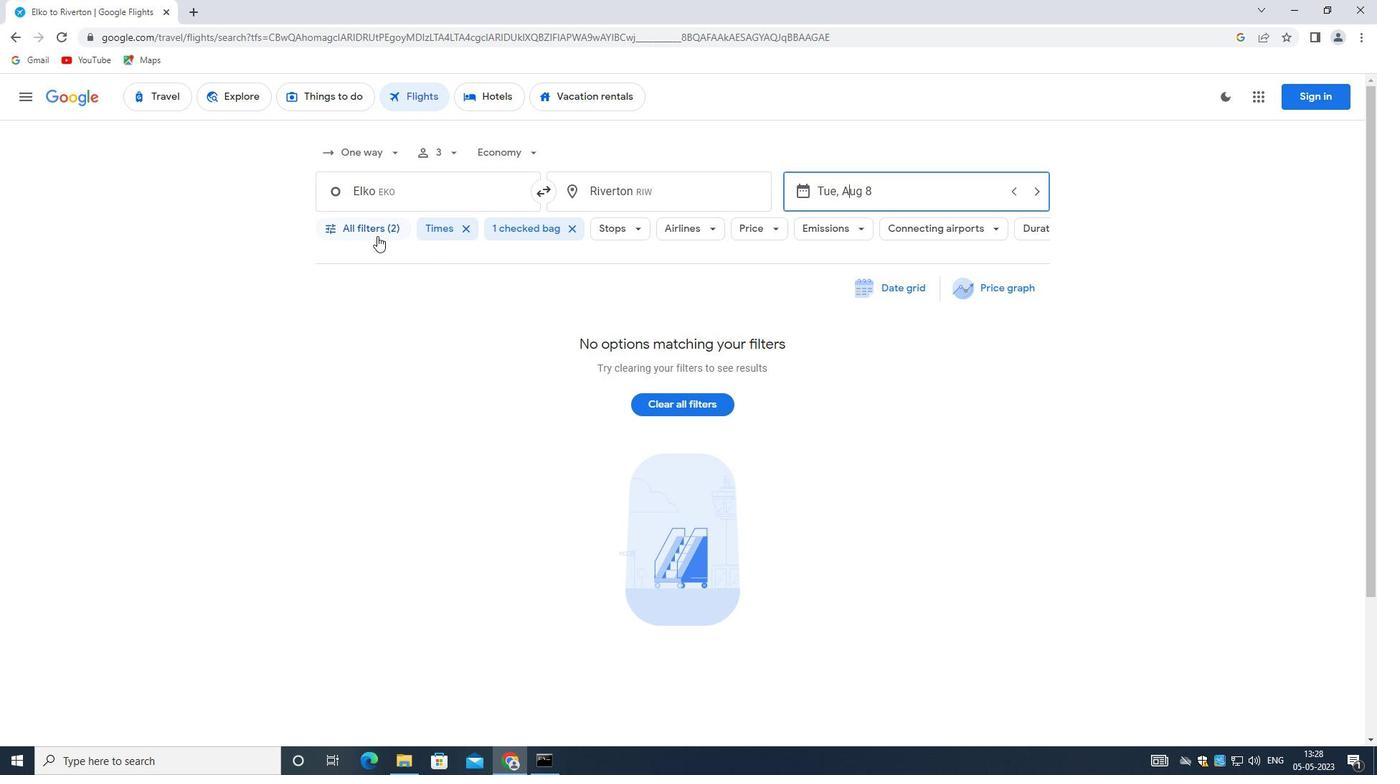 
Action: Mouse moved to (521, 538)
Screenshot: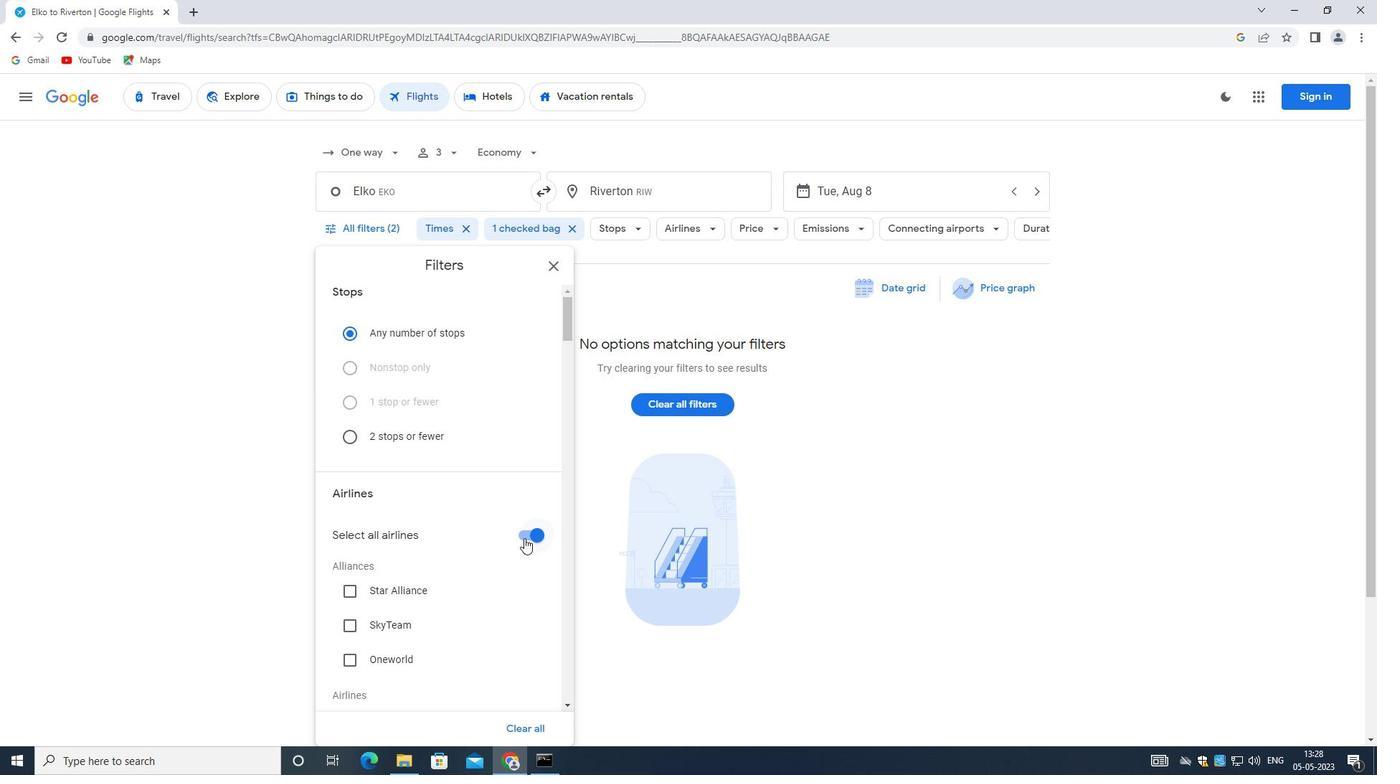 
Action: Mouse pressed left at (521, 538)
Screenshot: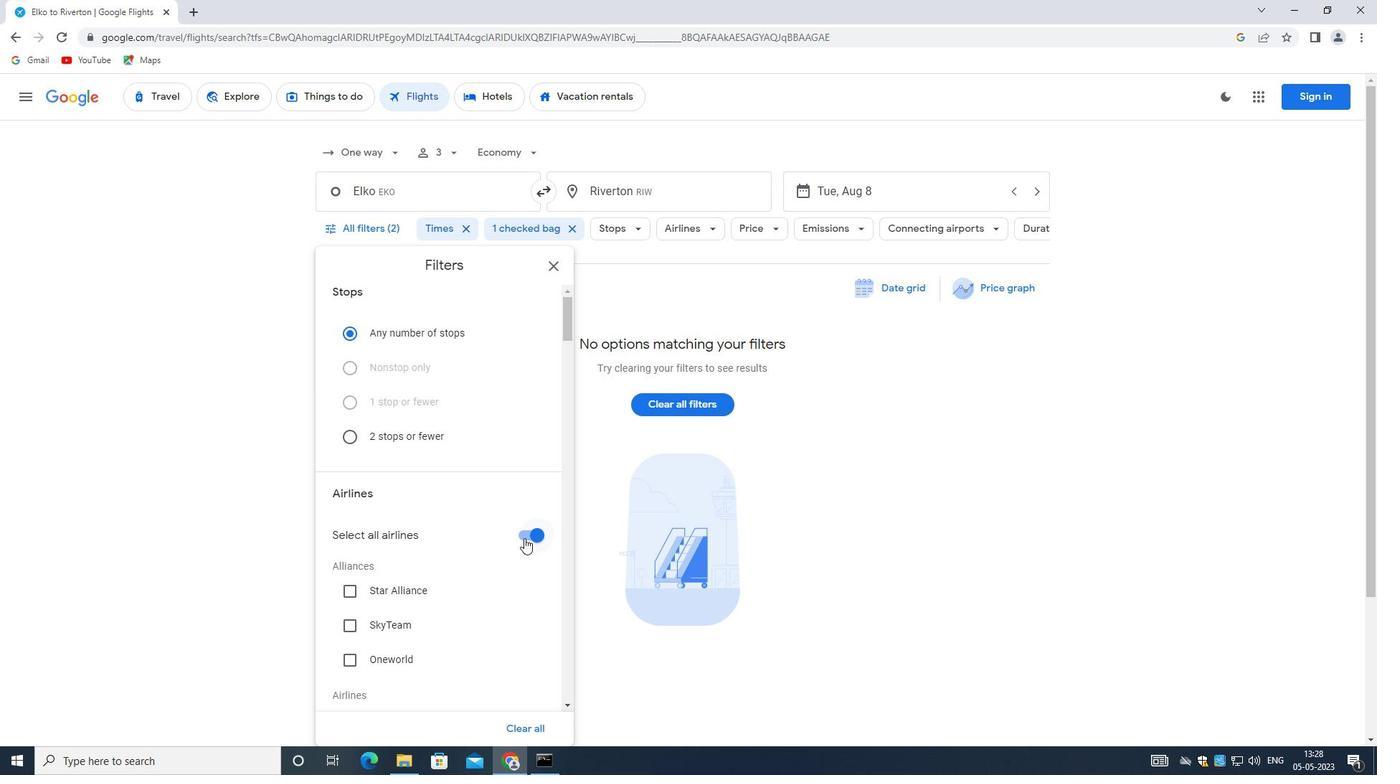 
Action: Mouse moved to (440, 407)
Screenshot: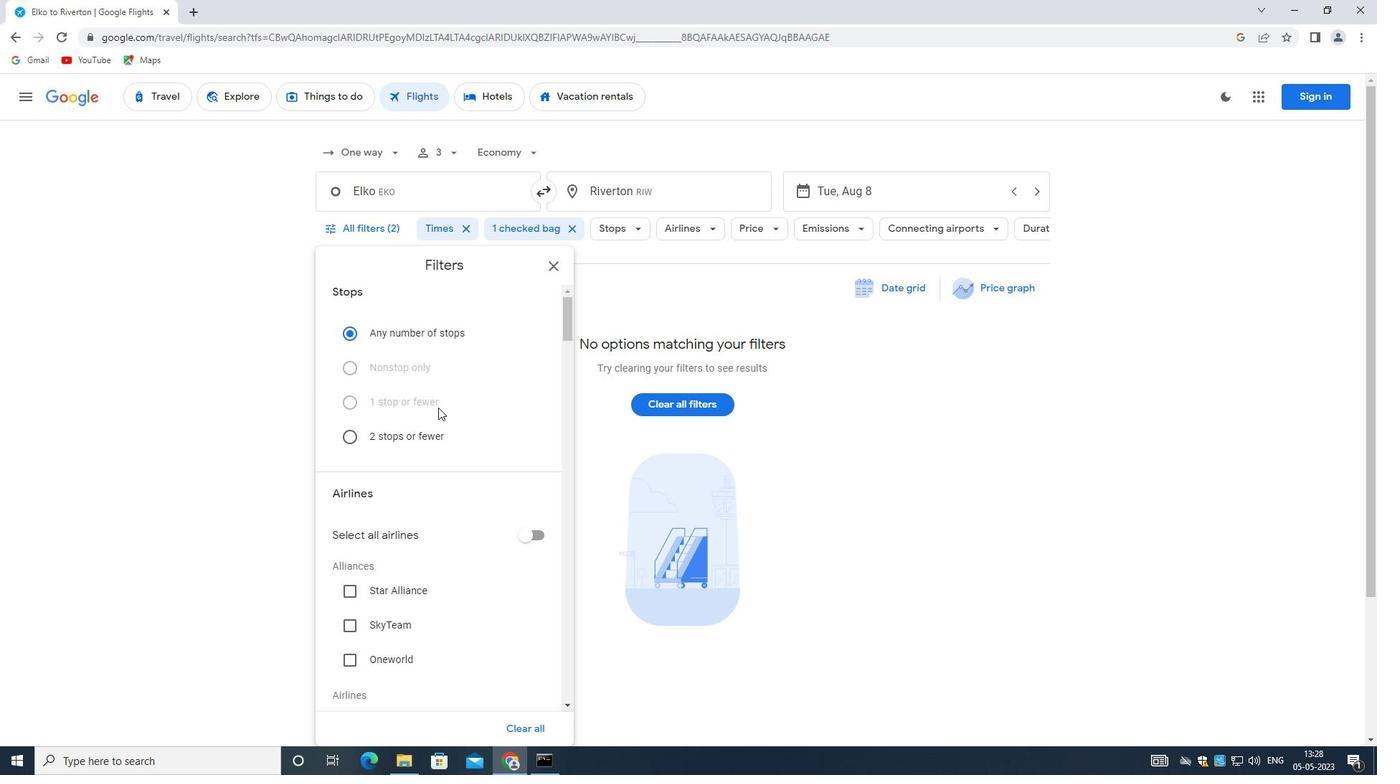 
Action: Mouse scrolled (440, 406) with delta (0, 0)
Screenshot: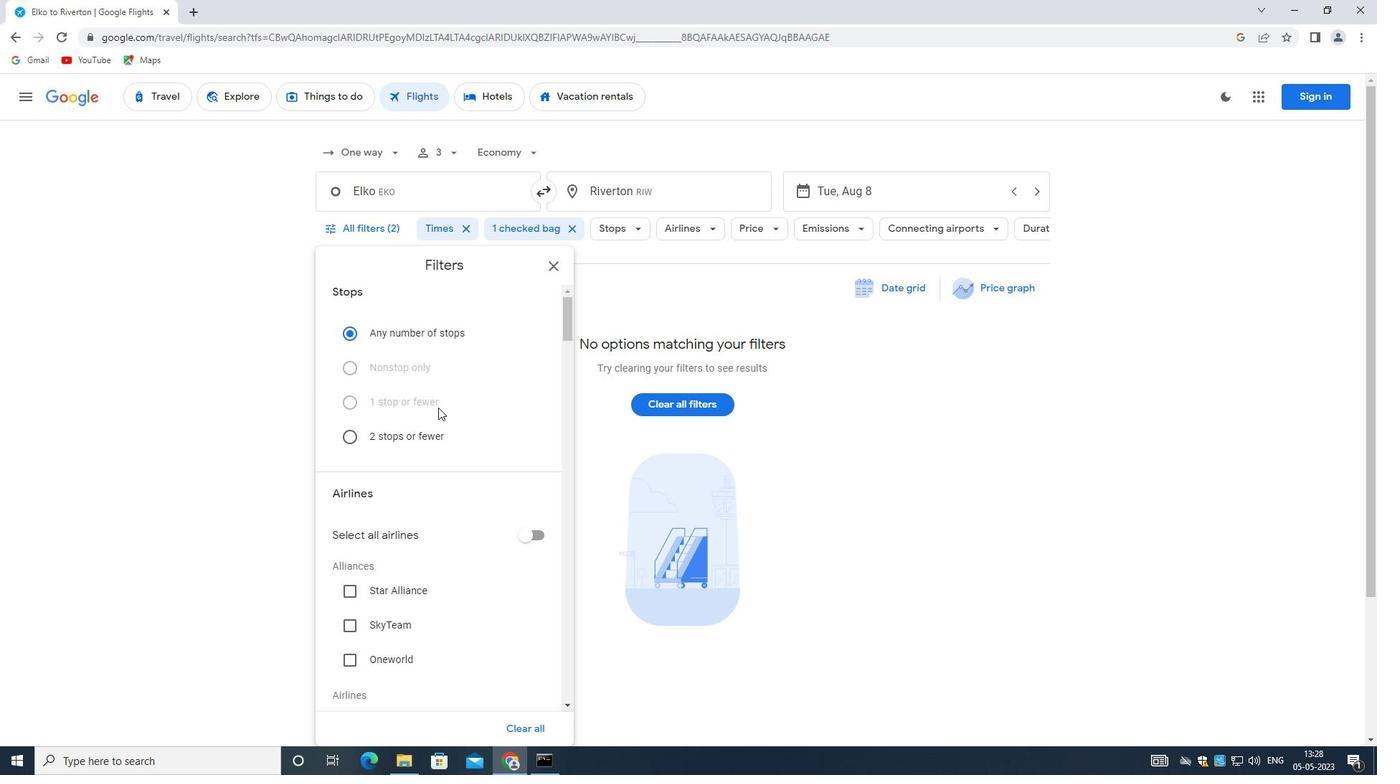 
Action: Mouse scrolled (440, 406) with delta (0, 0)
Screenshot: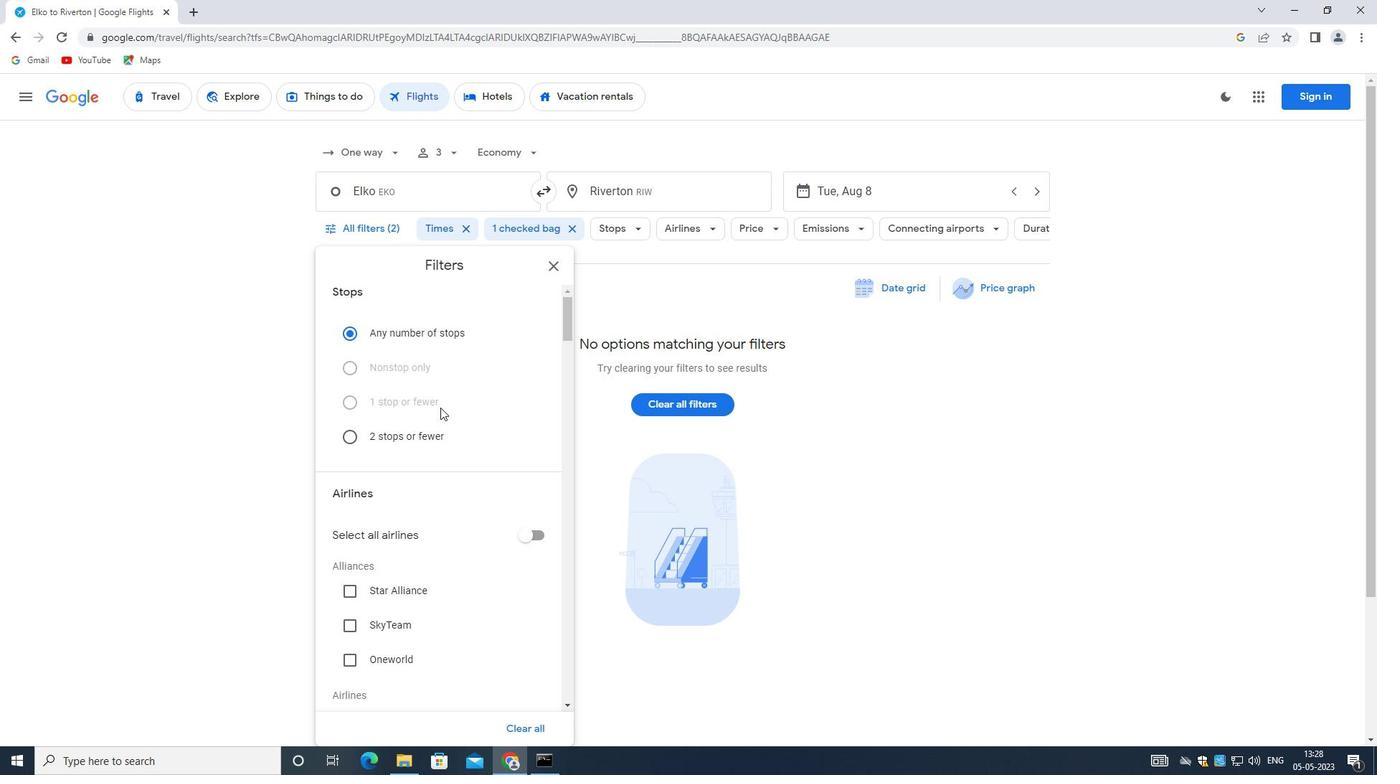 
Action: Mouse scrolled (440, 406) with delta (0, 0)
Screenshot: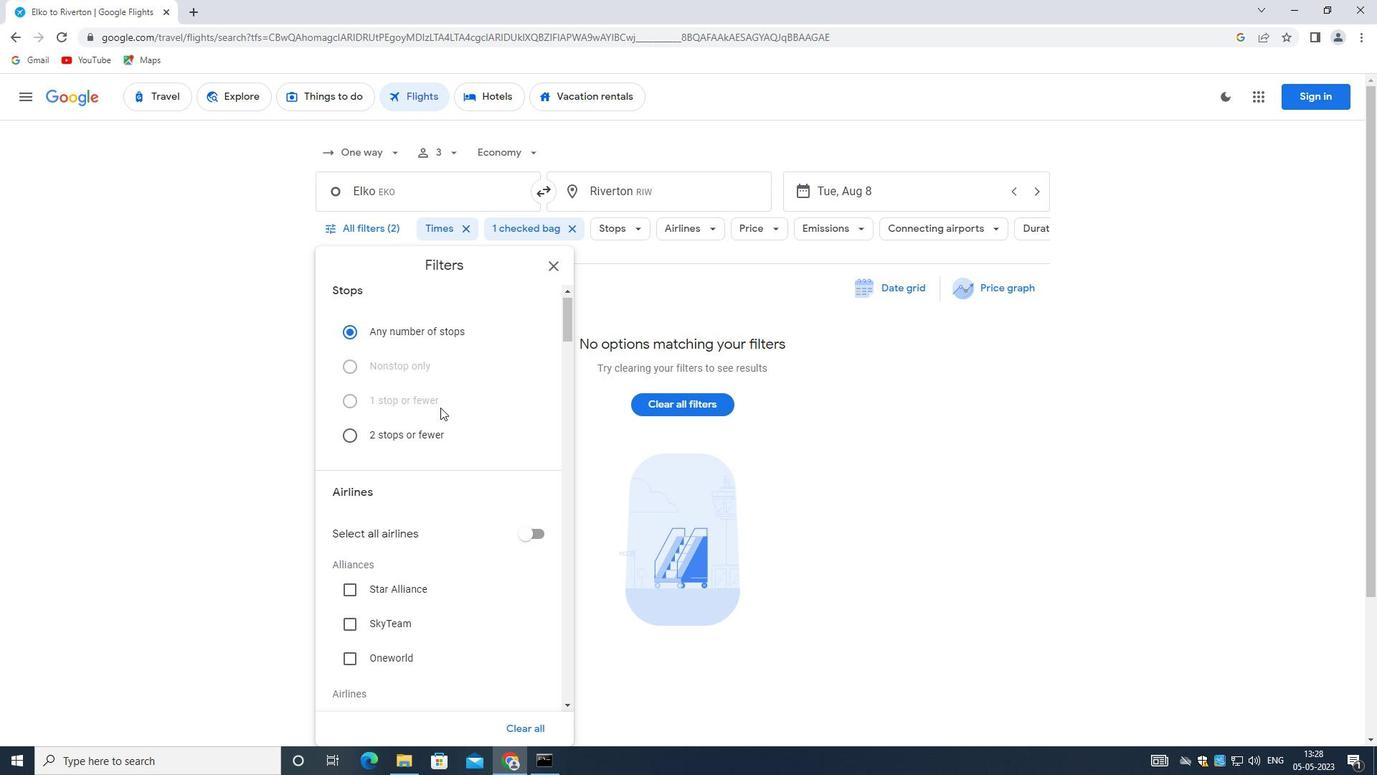 
Action: Mouse moved to (440, 407)
Screenshot: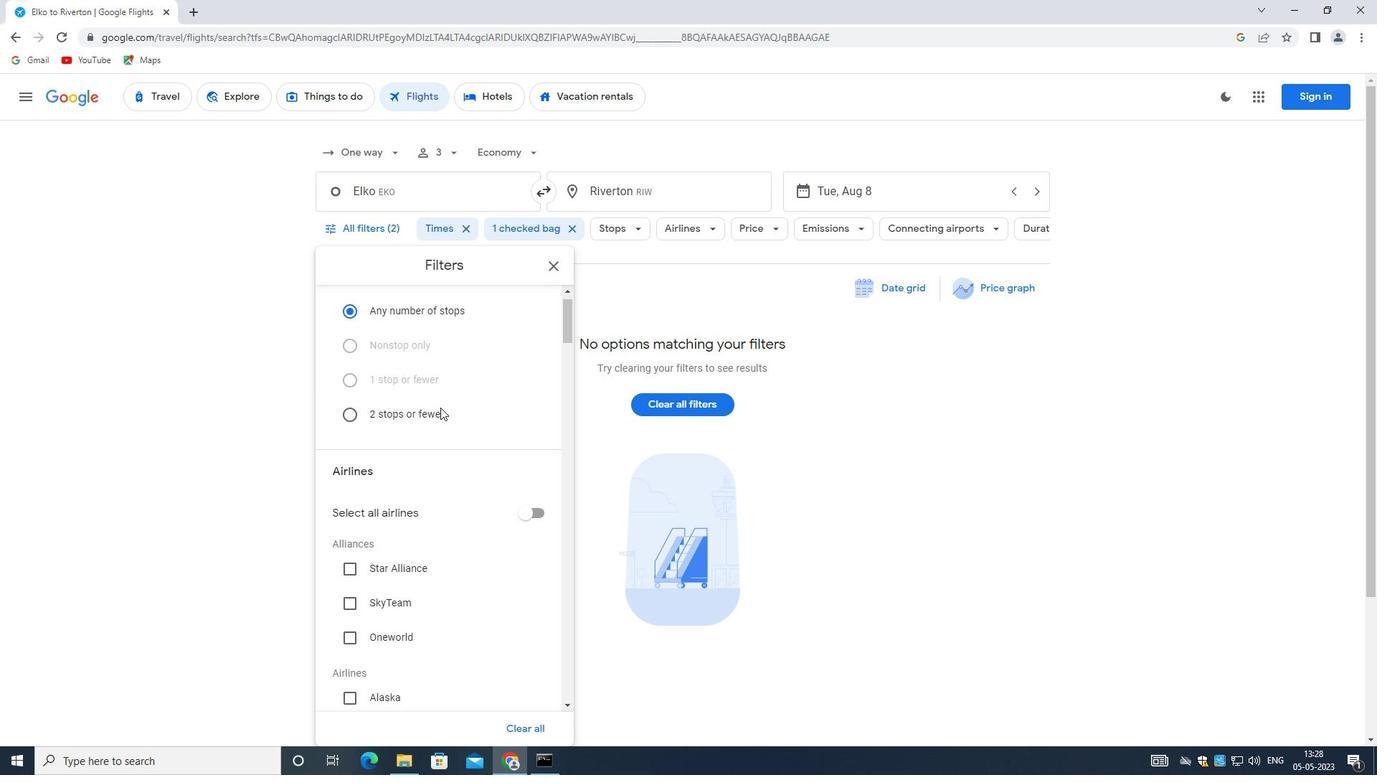 
Action: Mouse scrolled (440, 406) with delta (0, 0)
Screenshot: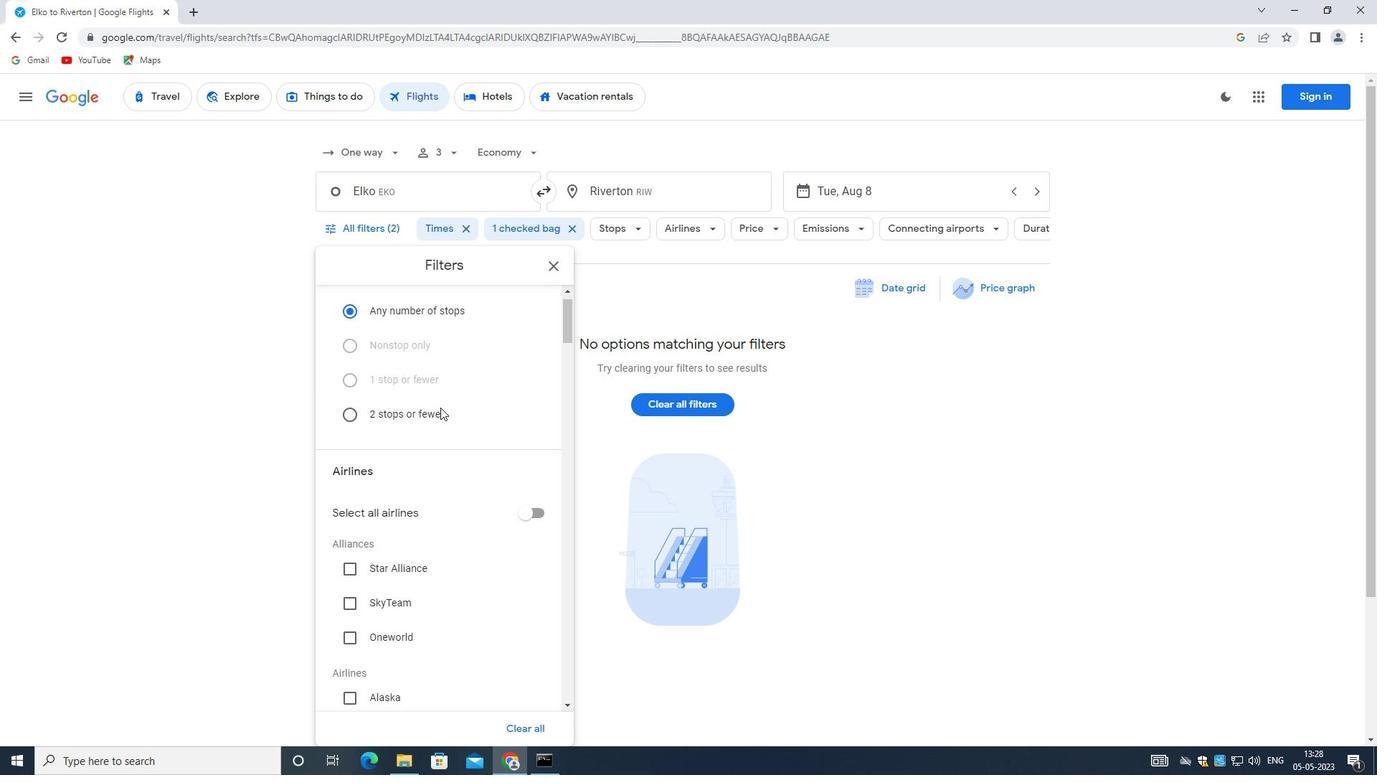 
Action: Mouse moved to (440, 408)
Screenshot: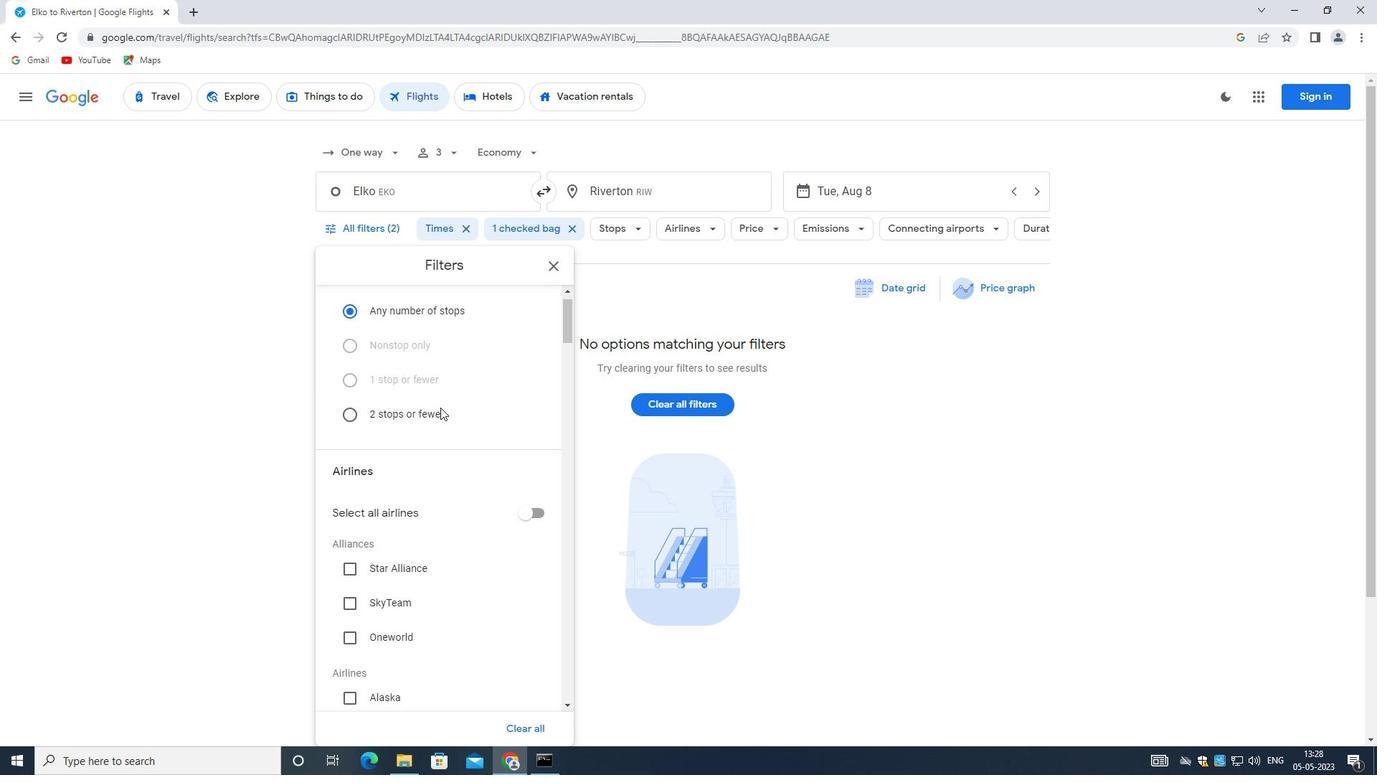 
Action: Mouse scrolled (440, 407) with delta (0, 0)
Screenshot: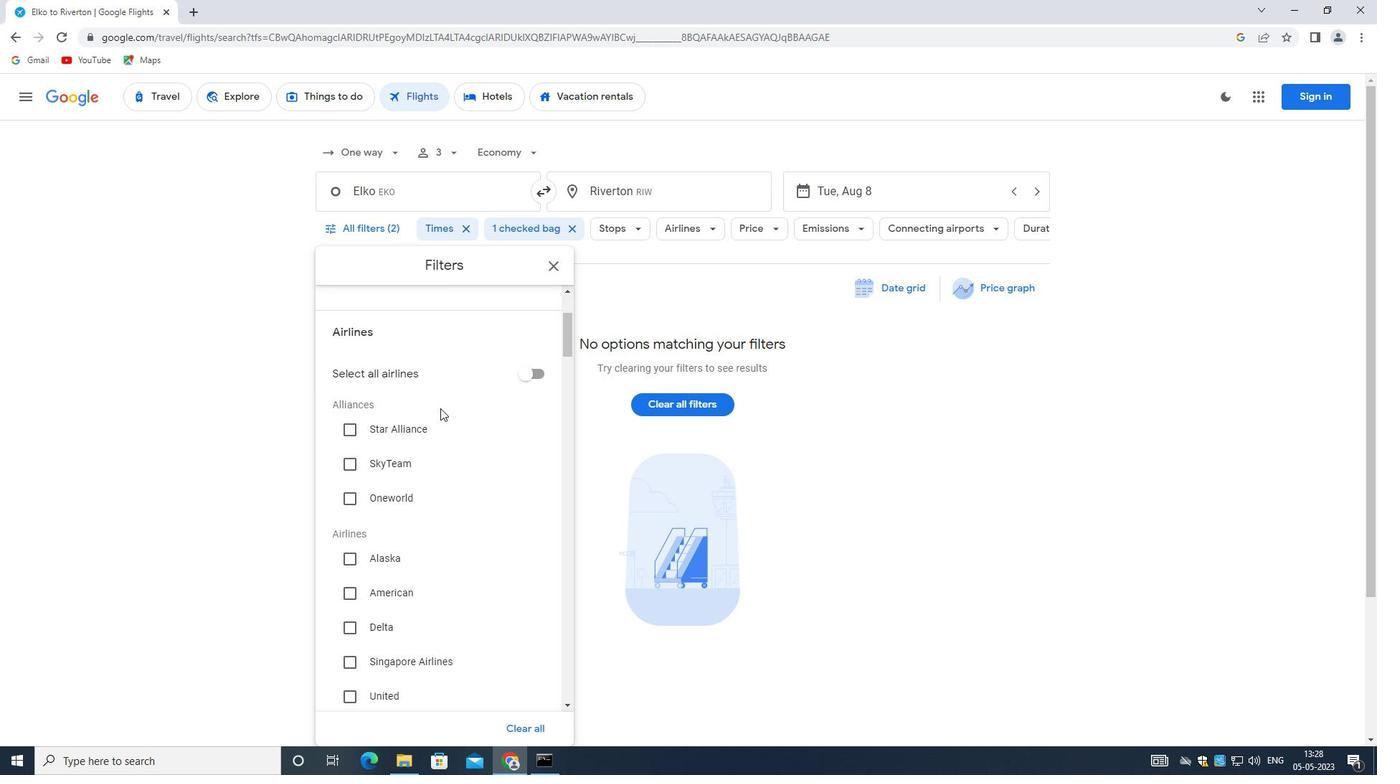 
Action: Mouse scrolled (440, 407) with delta (0, 0)
Screenshot: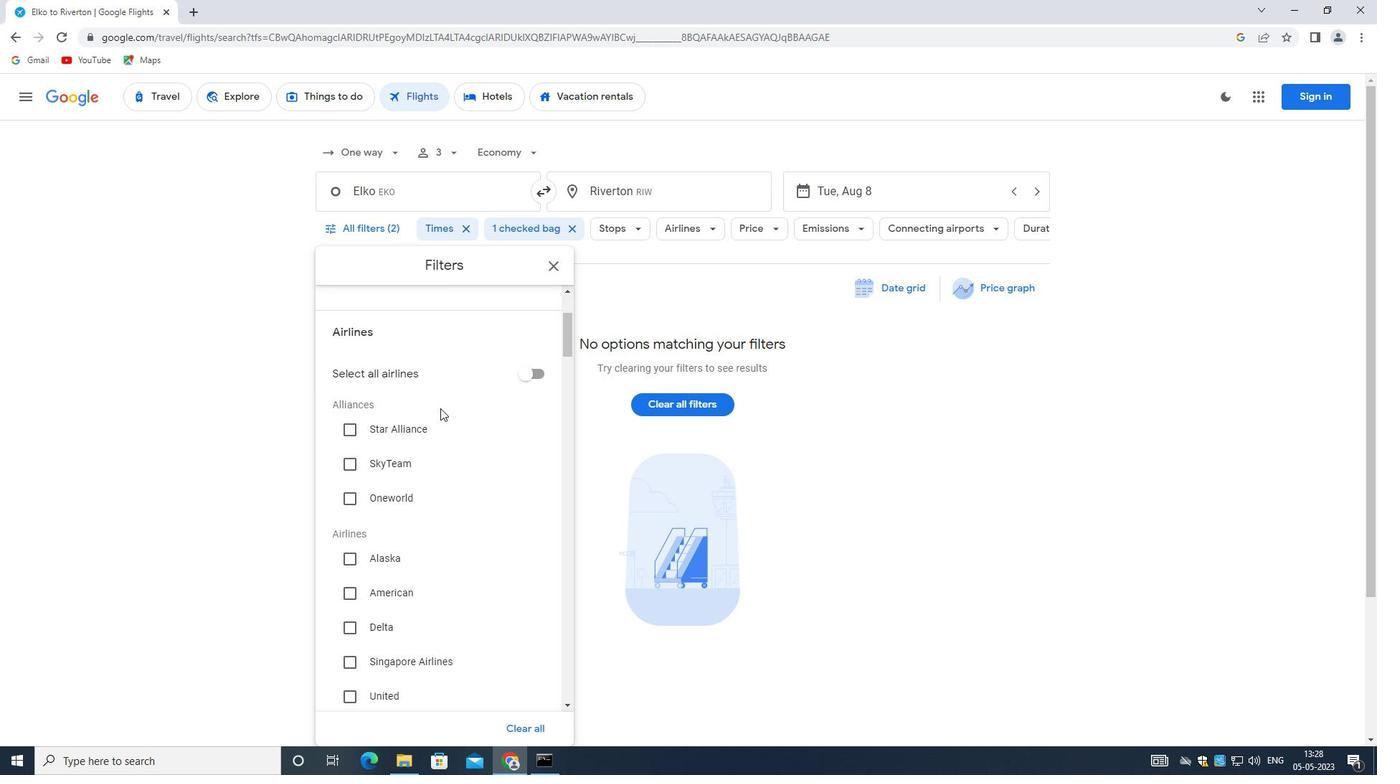 
Action: Mouse scrolled (440, 407) with delta (0, 0)
Screenshot: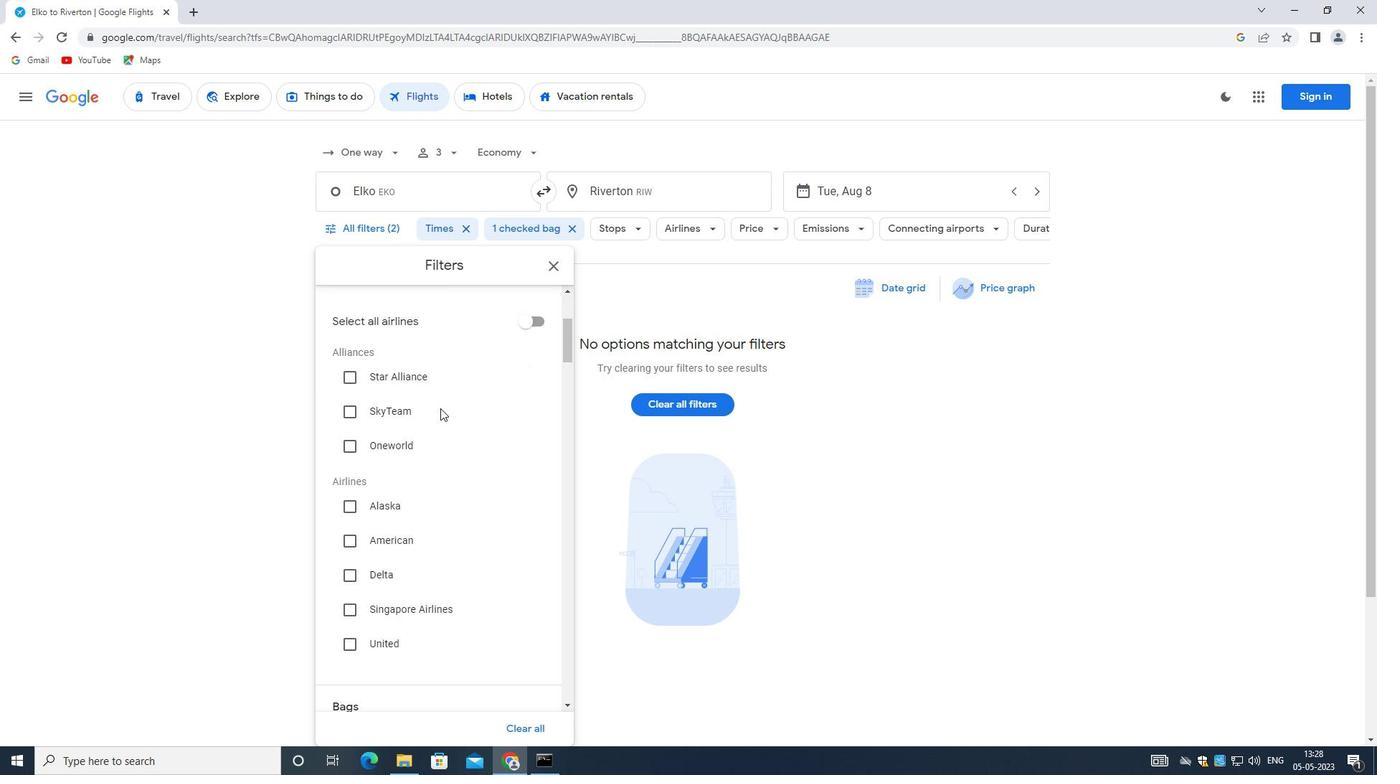
Action: Mouse moved to (478, 541)
Screenshot: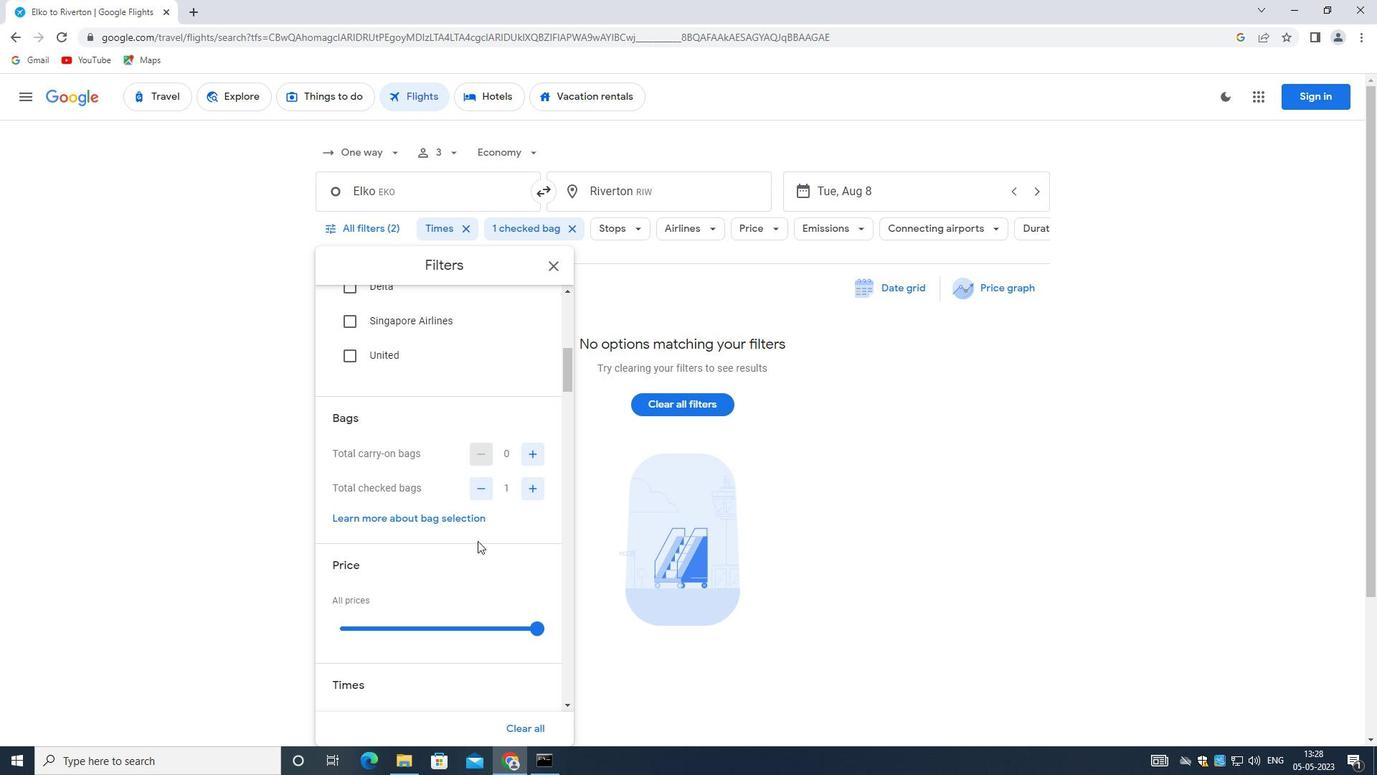 
Action: Mouse scrolled (478, 541) with delta (0, 0)
Screenshot: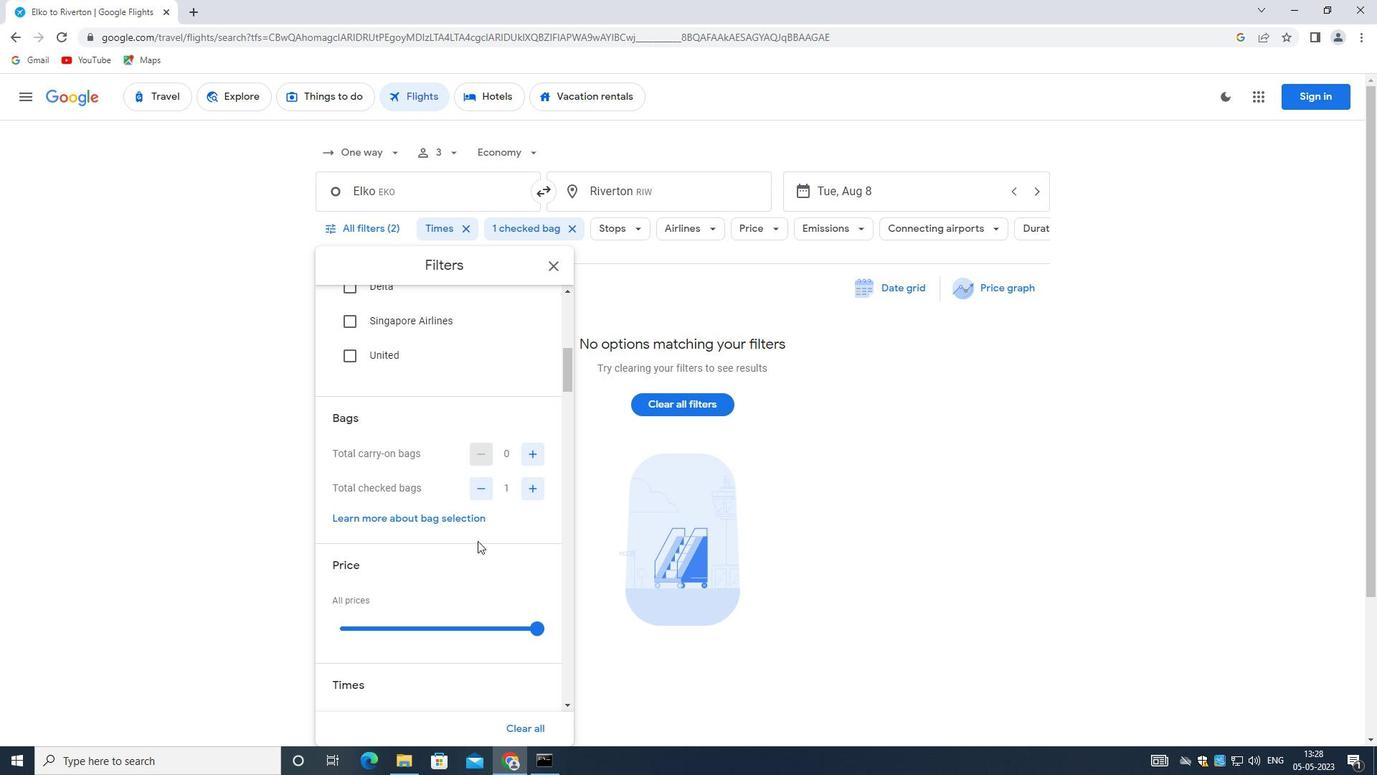 
Action: Mouse moved to (479, 541)
Screenshot: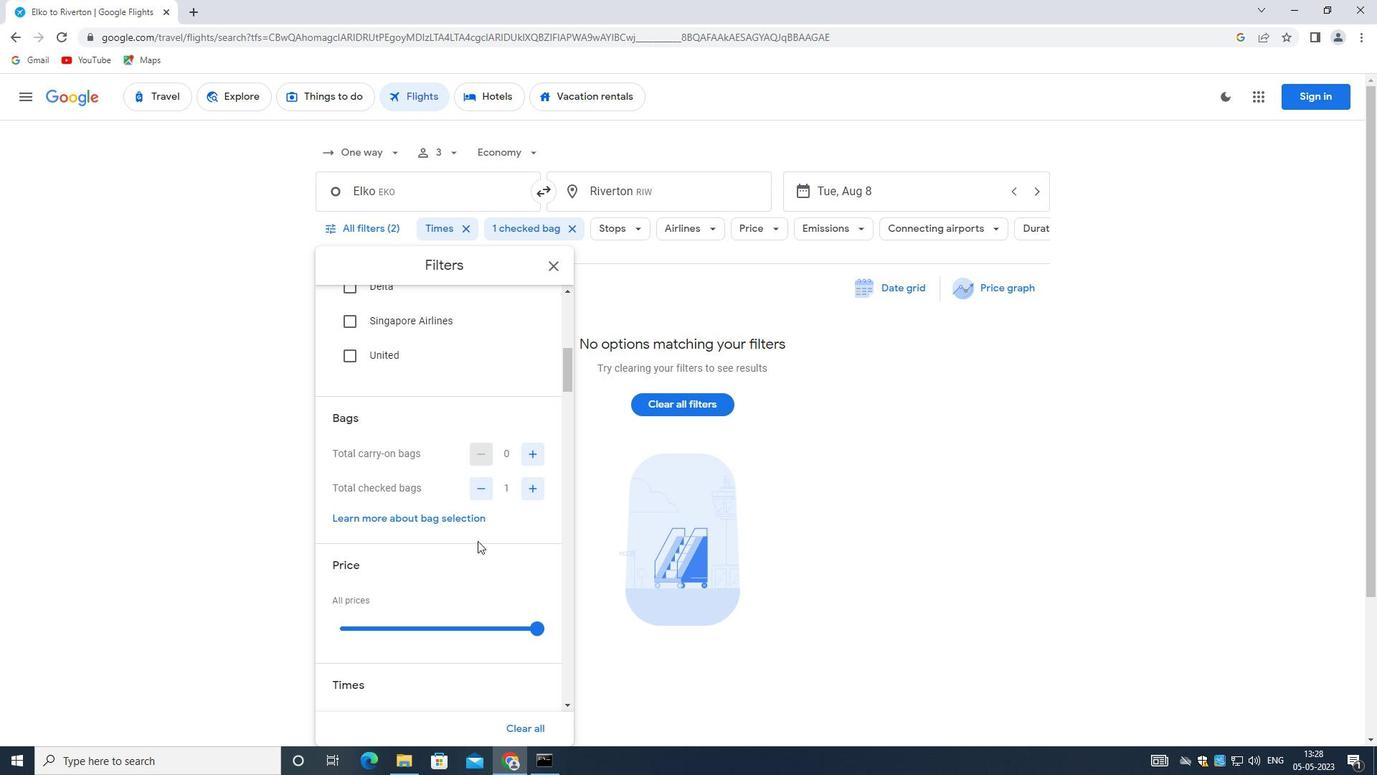 
Action: Mouse scrolled (479, 541) with delta (0, 0)
Screenshot: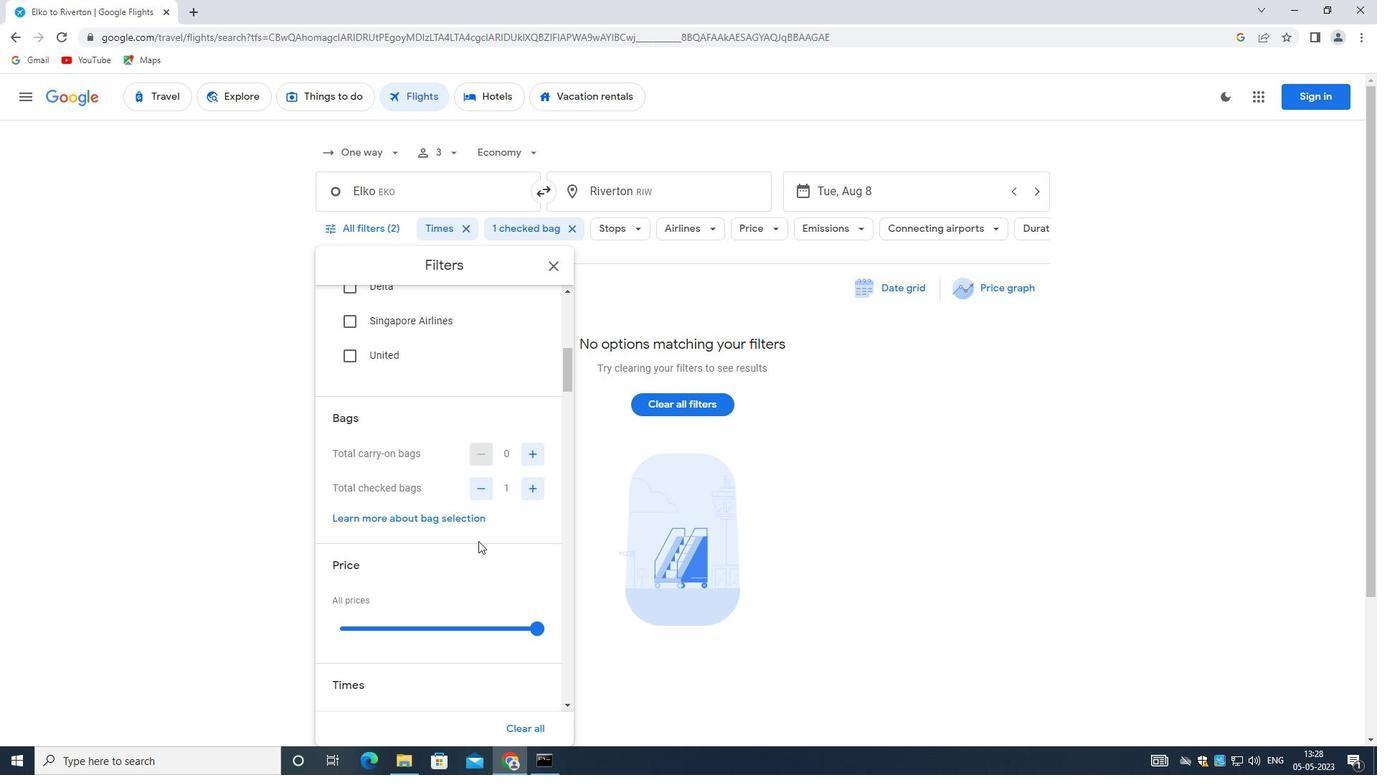 
Action: Mouse scrolled (479, 540) with delta (0, 0)
Screenshot: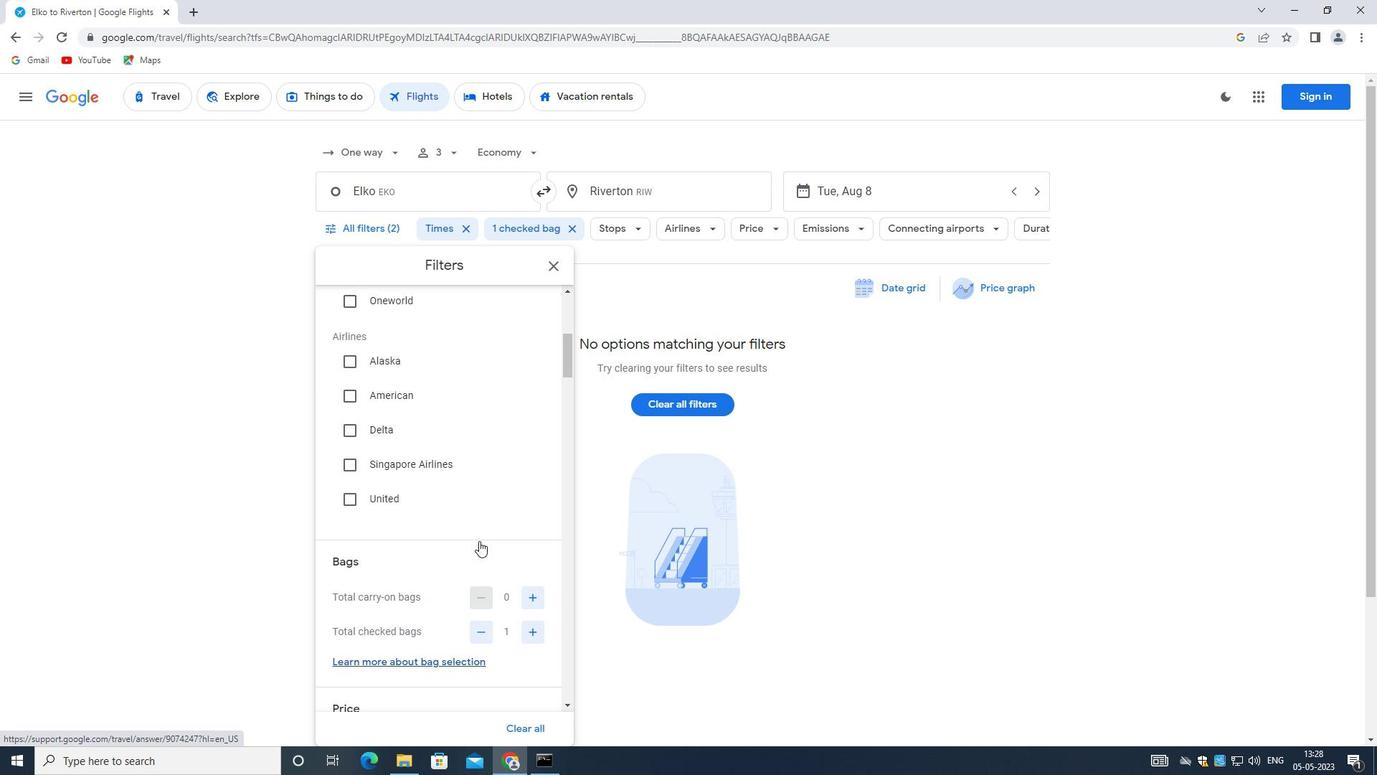 
Action: Mouse scrolled (479, 540) with delta (0, 0)
Screenshot: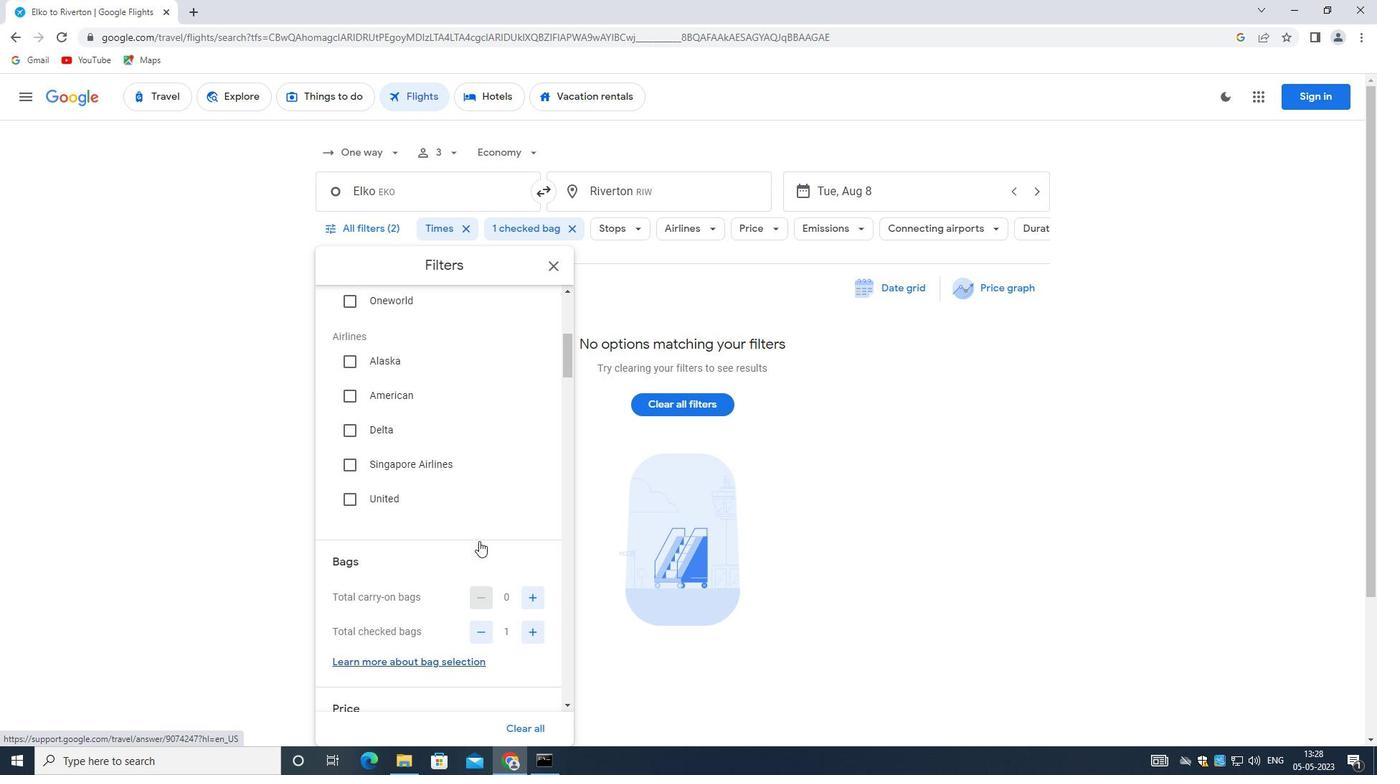 
Action: Mouse moved to (479, 439)
Screenshot: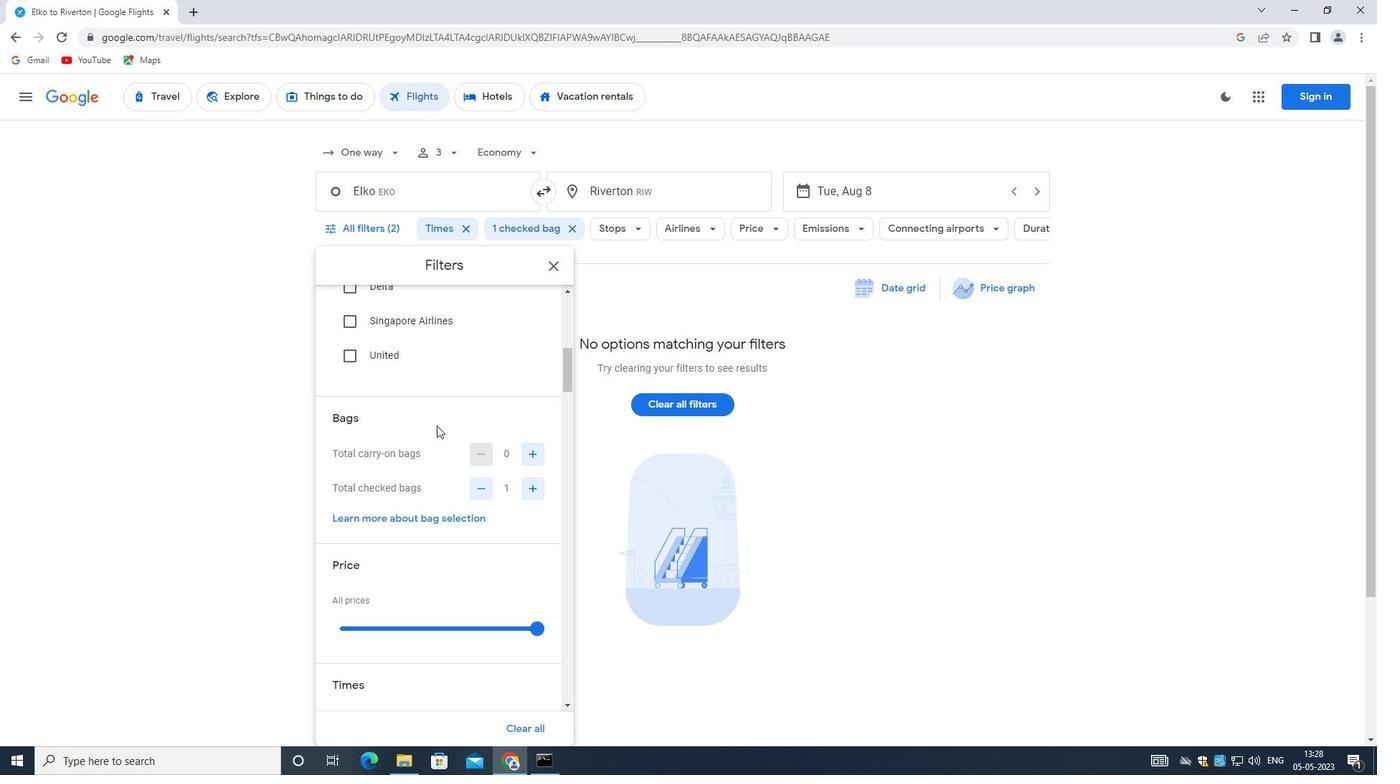 
Action: Mouse scrolled (479, 439) with delta (0, 0)
Screenshot: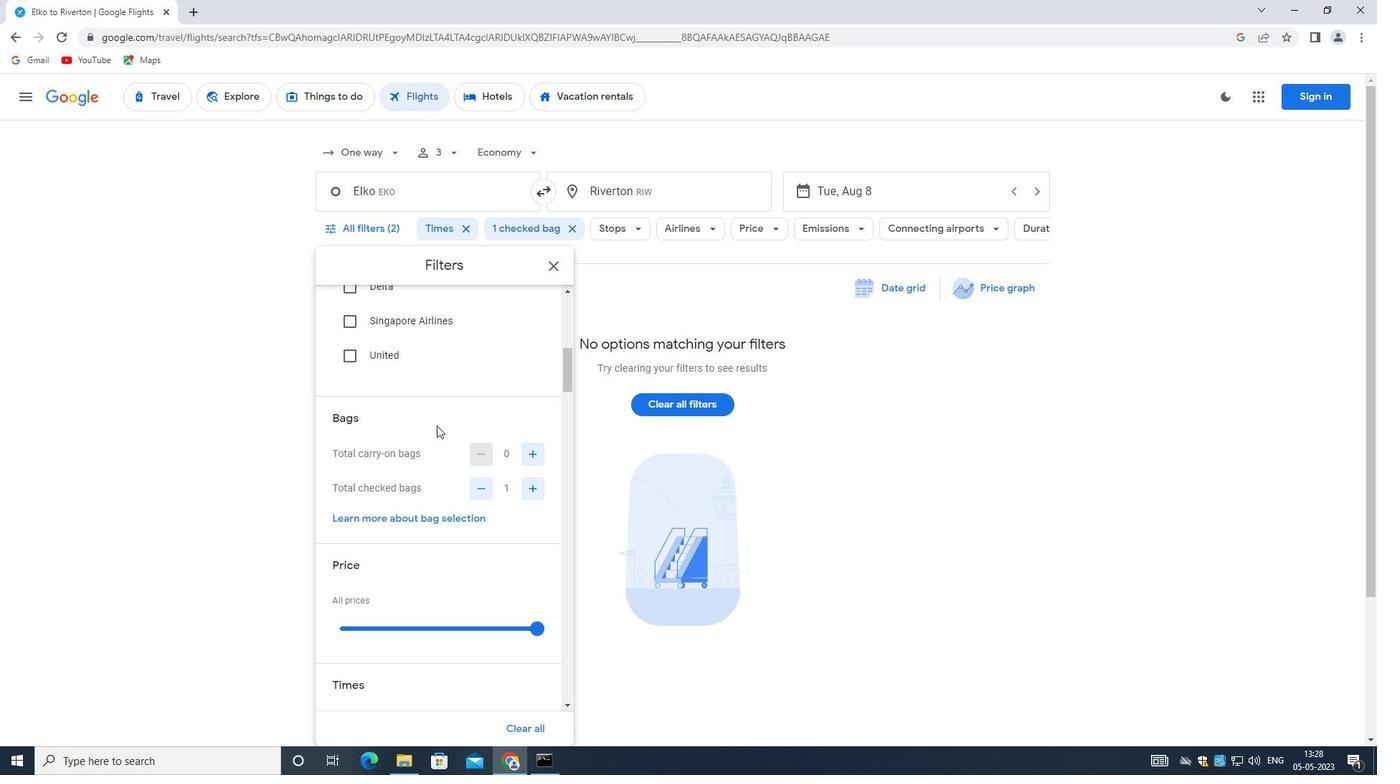 
Action: Mouse moved to (536, 557)
Screenshot: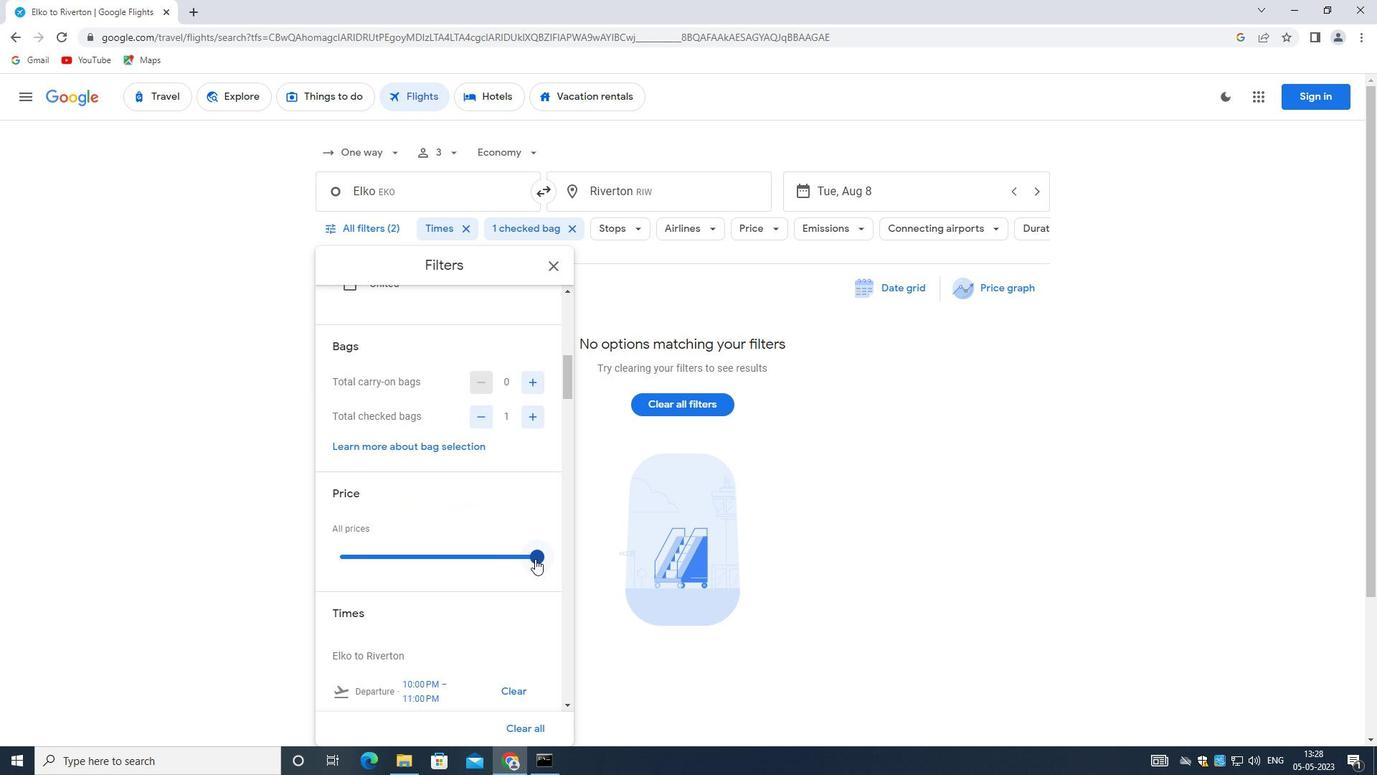 
Action: Mouse pressed left at (536, 557)
Screenshot: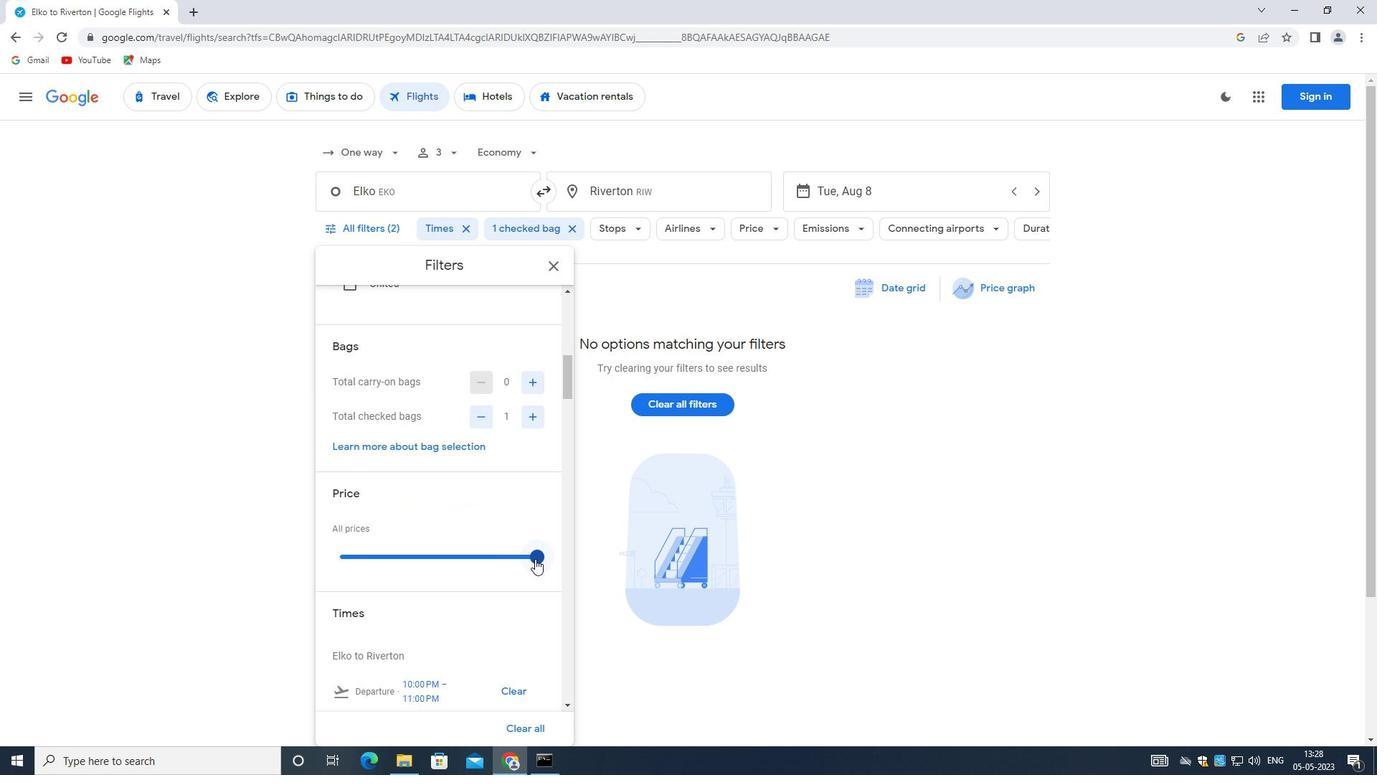 
Action: Mouse moved to (487, 569)
Screenshot: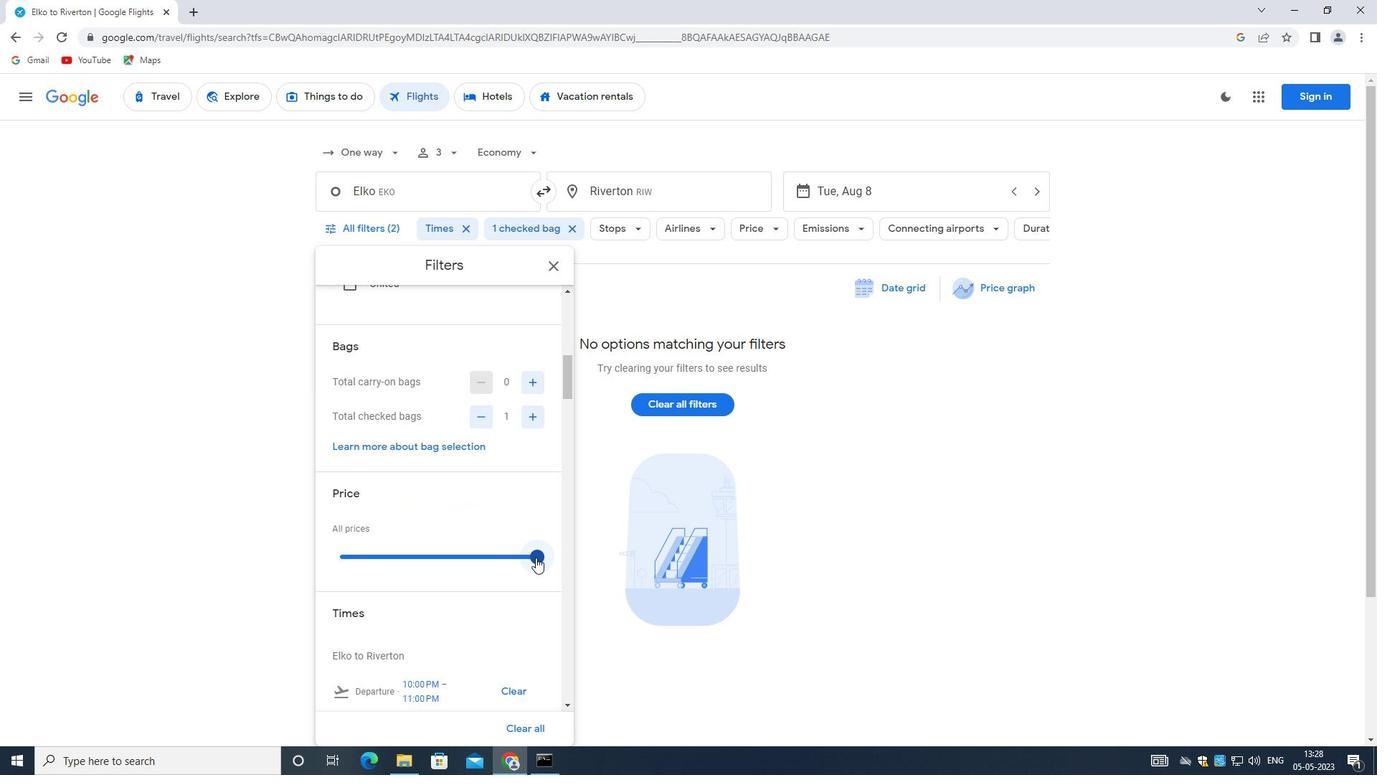 
Action: Mouse scrolled (487, 569) with delta (0, 0)
Screenshot: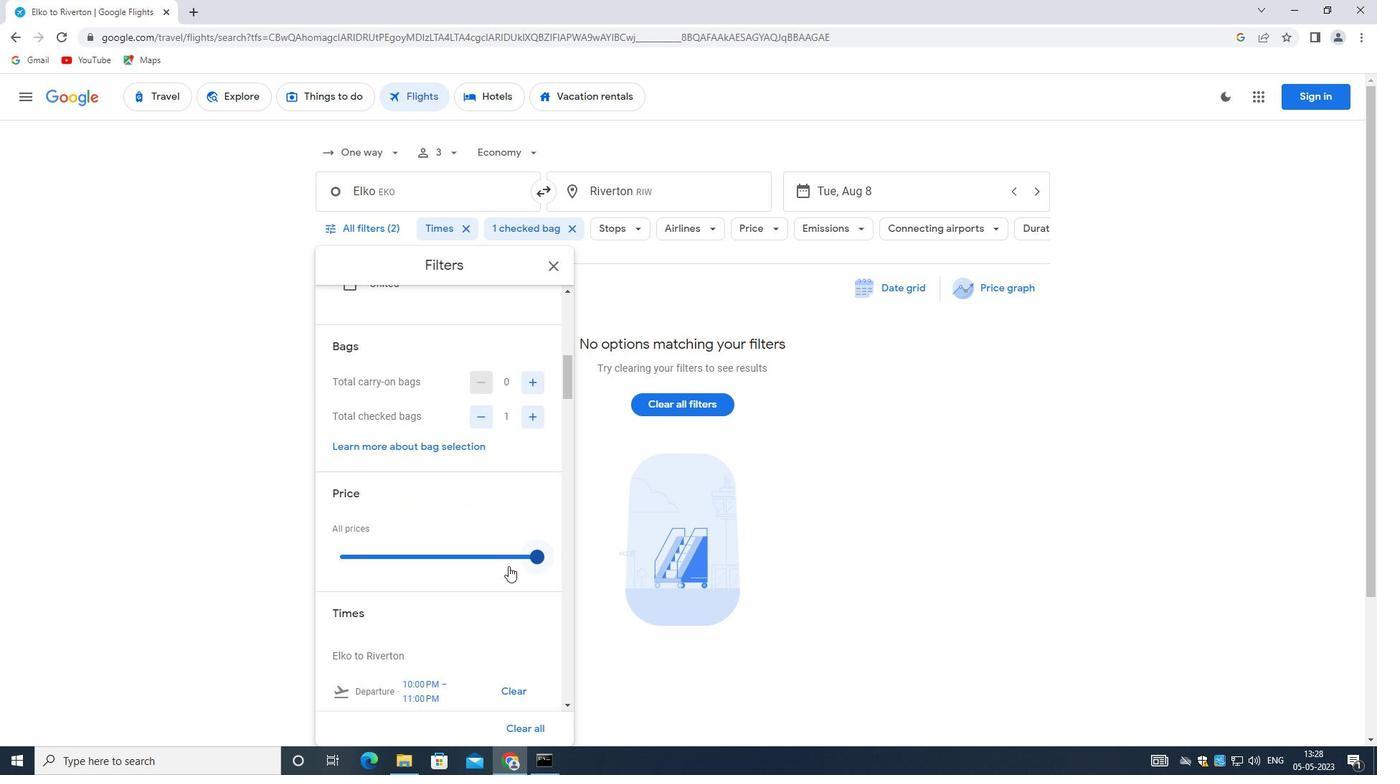 
Action: Mouse scrolled (487, 569) with delta (0, 0)
Screenshot: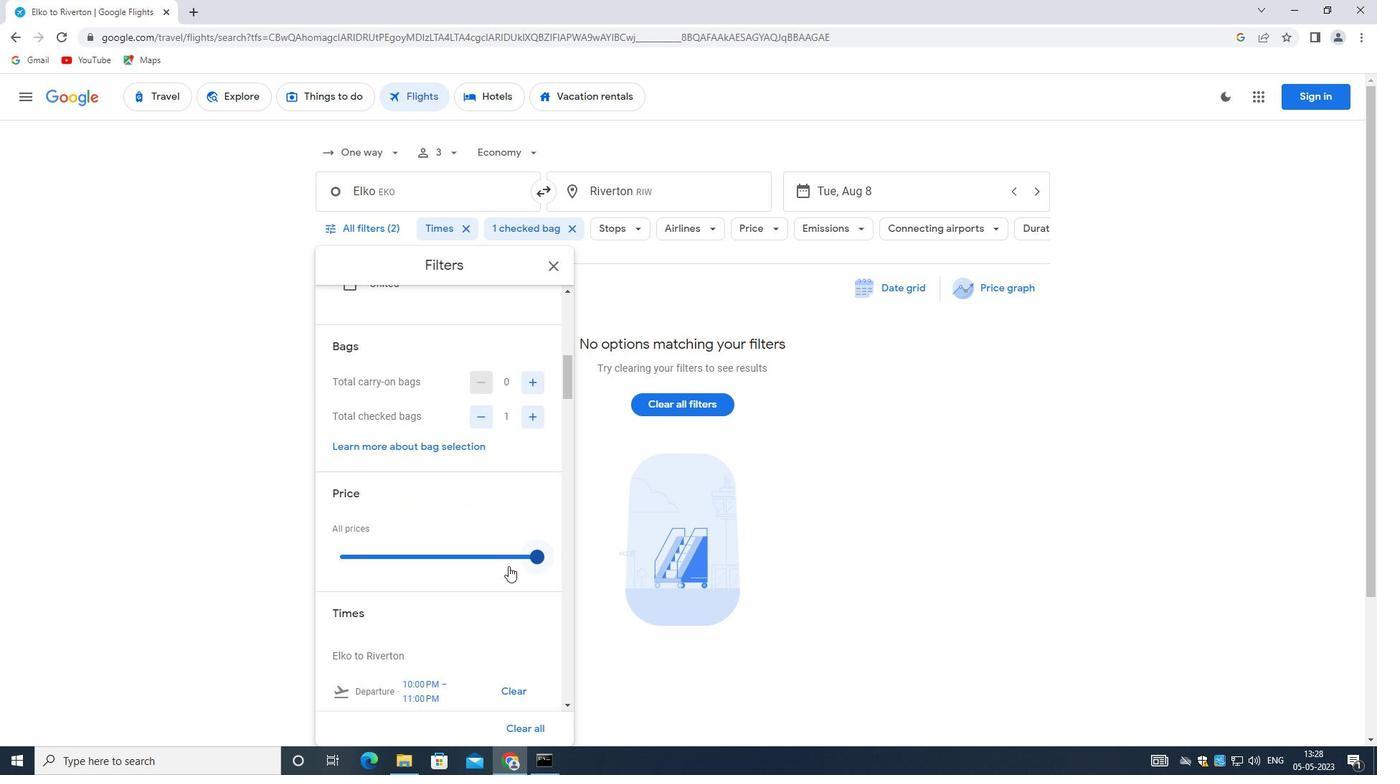 
Action: Mouse scrolled (487, 569) with delta (0, 0)
Screenshot: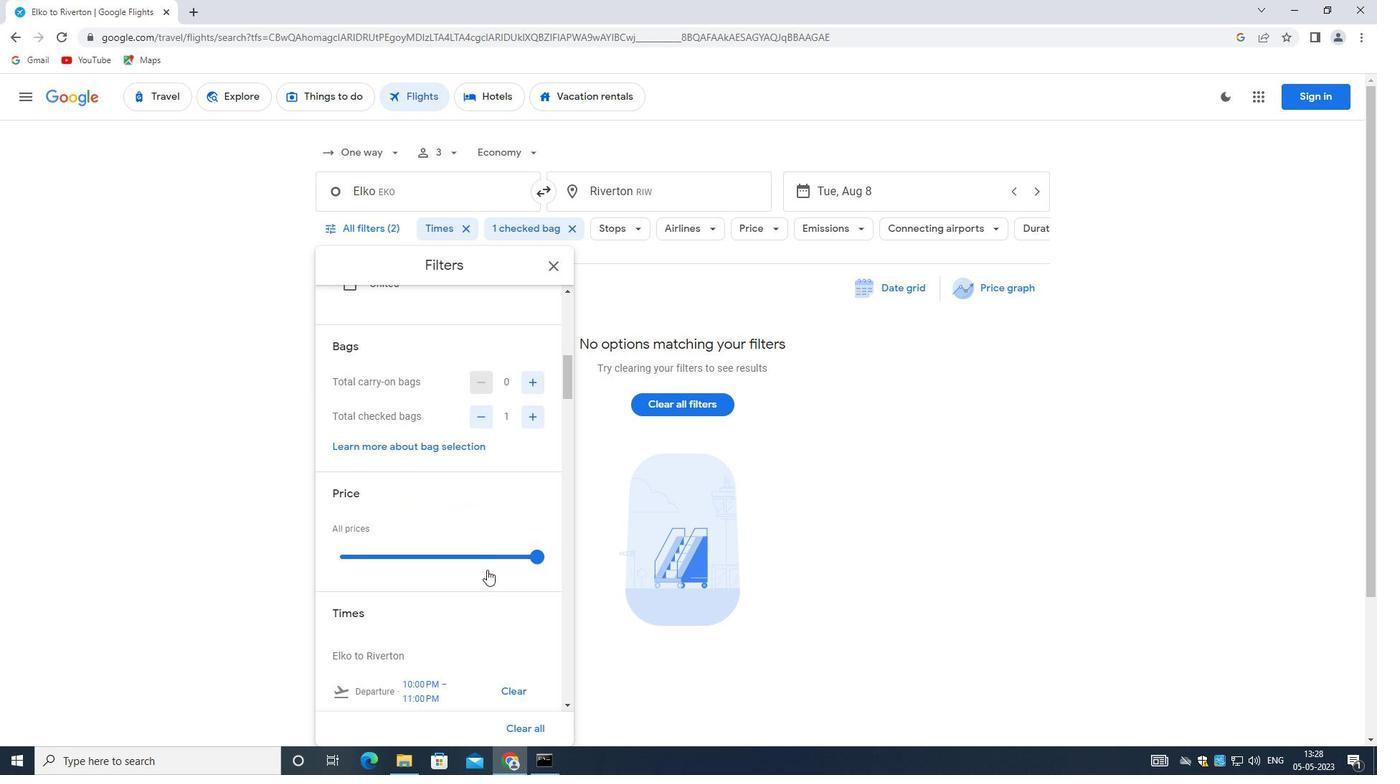 
Action: Mouse moved to (504, 576)
Screenshot: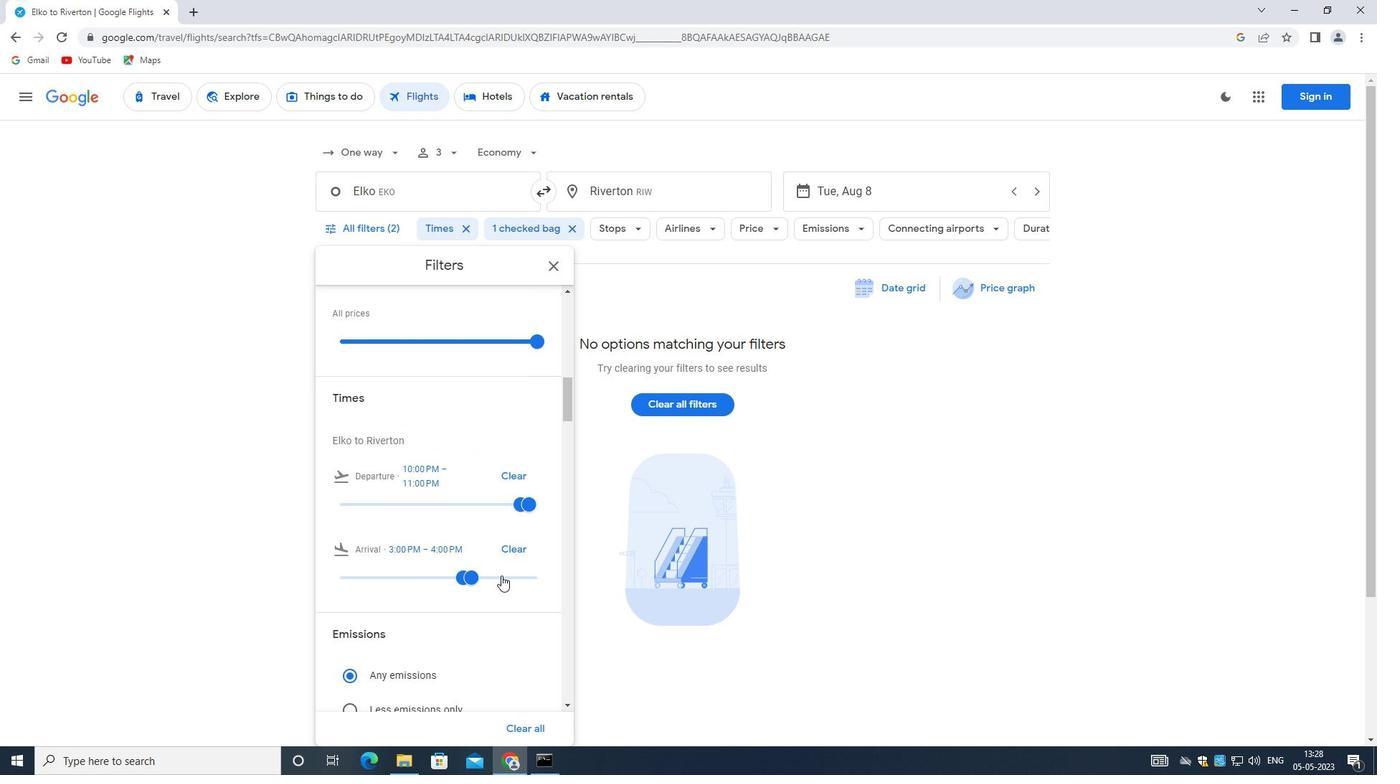 
Action: Mouse pressed left at (504, 576)
Screenshot: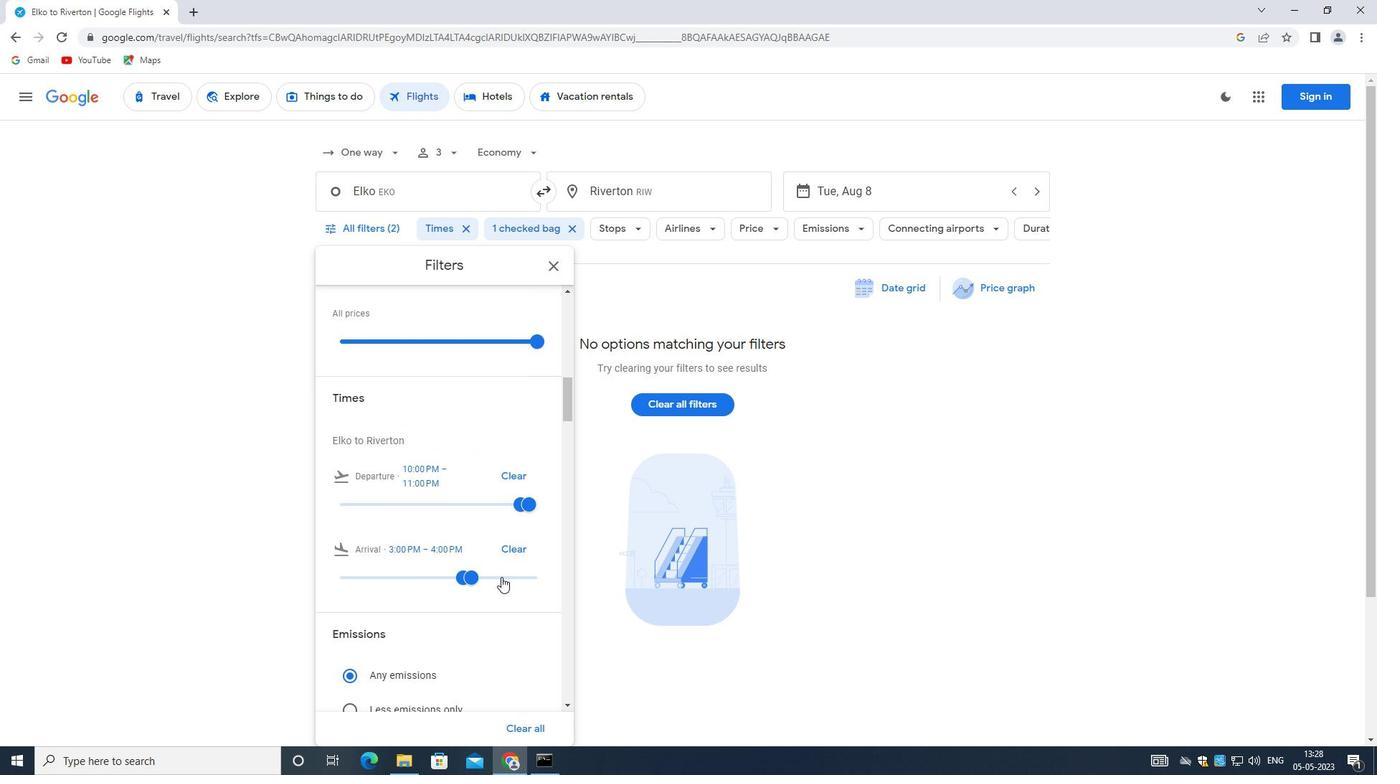 
Action: Mouse moved to (462, 575)
Screenshot: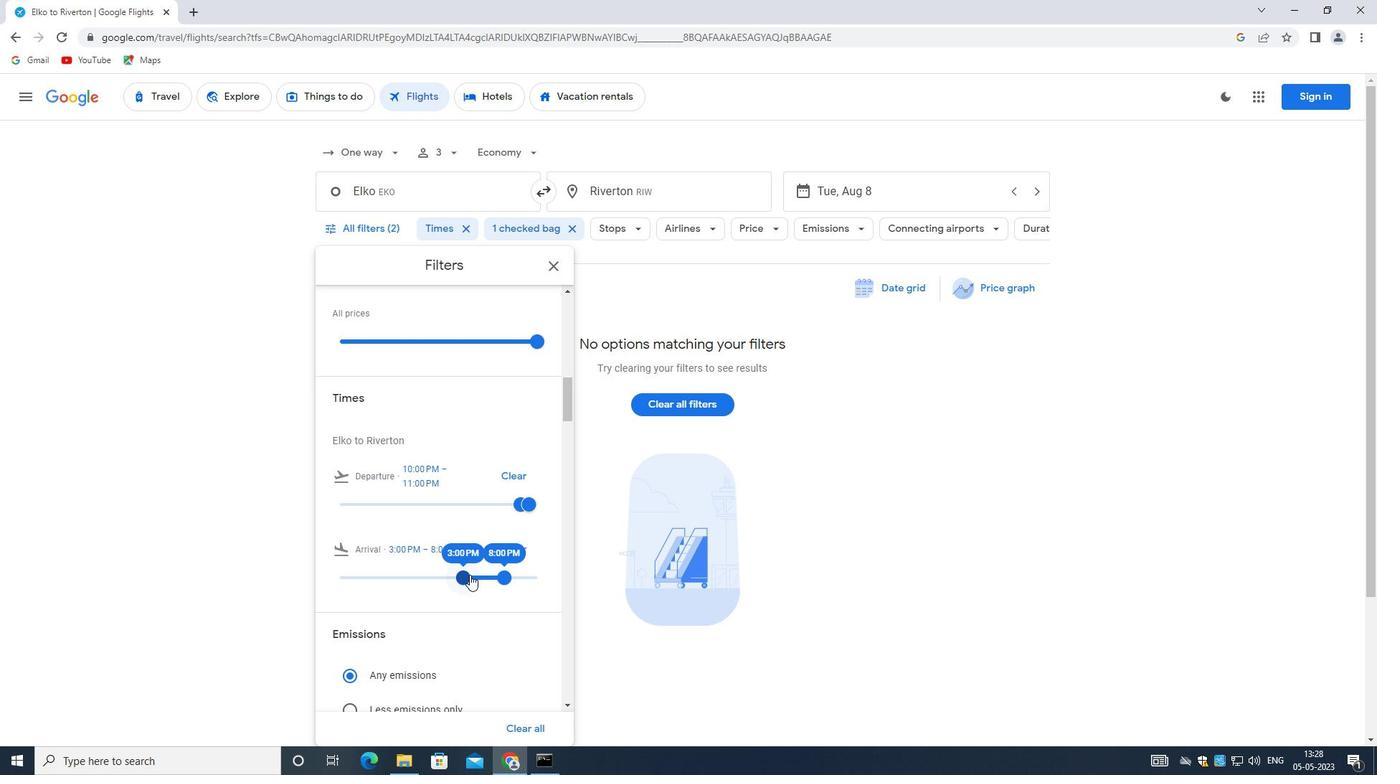 
Action: Mouse pressed left at (462, 575)
Screenshot: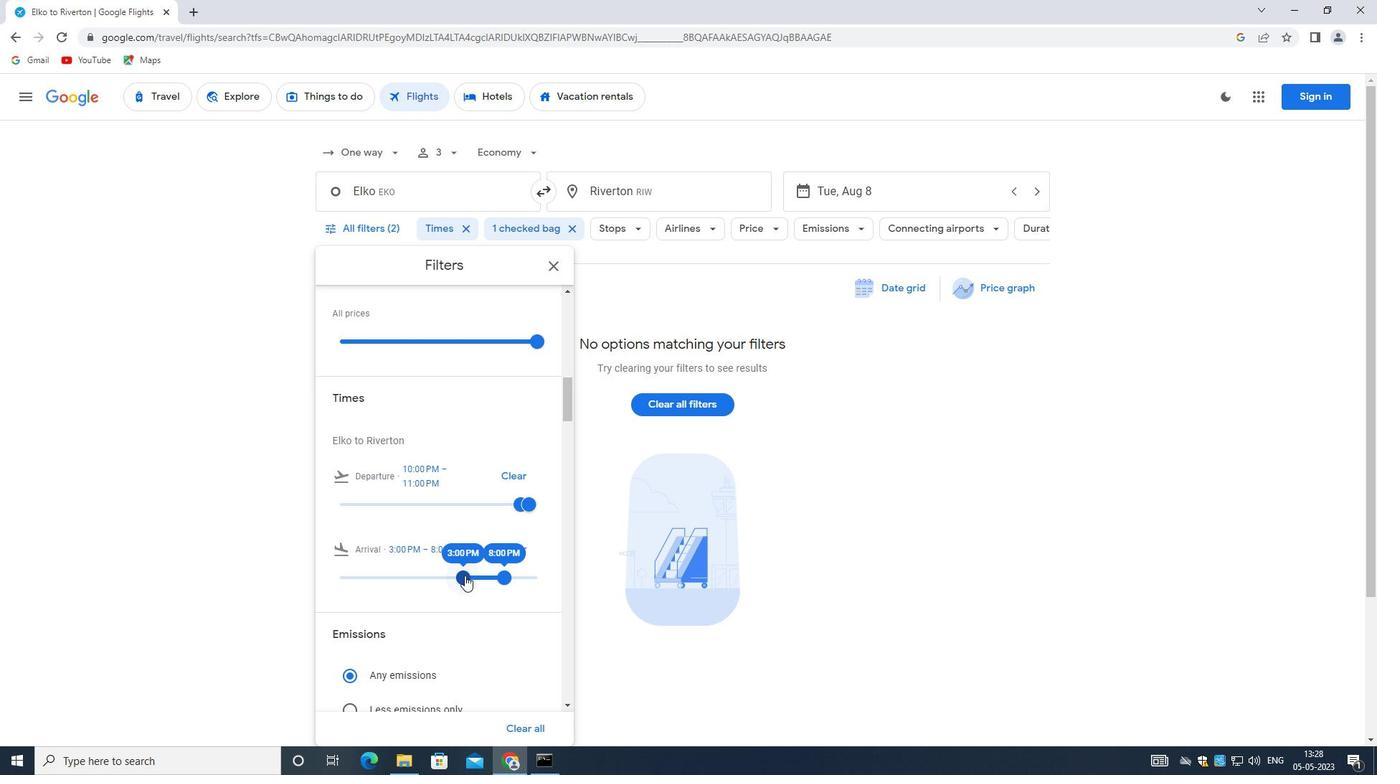 
Action: Mouse moved to (509, 574)
Screenshot: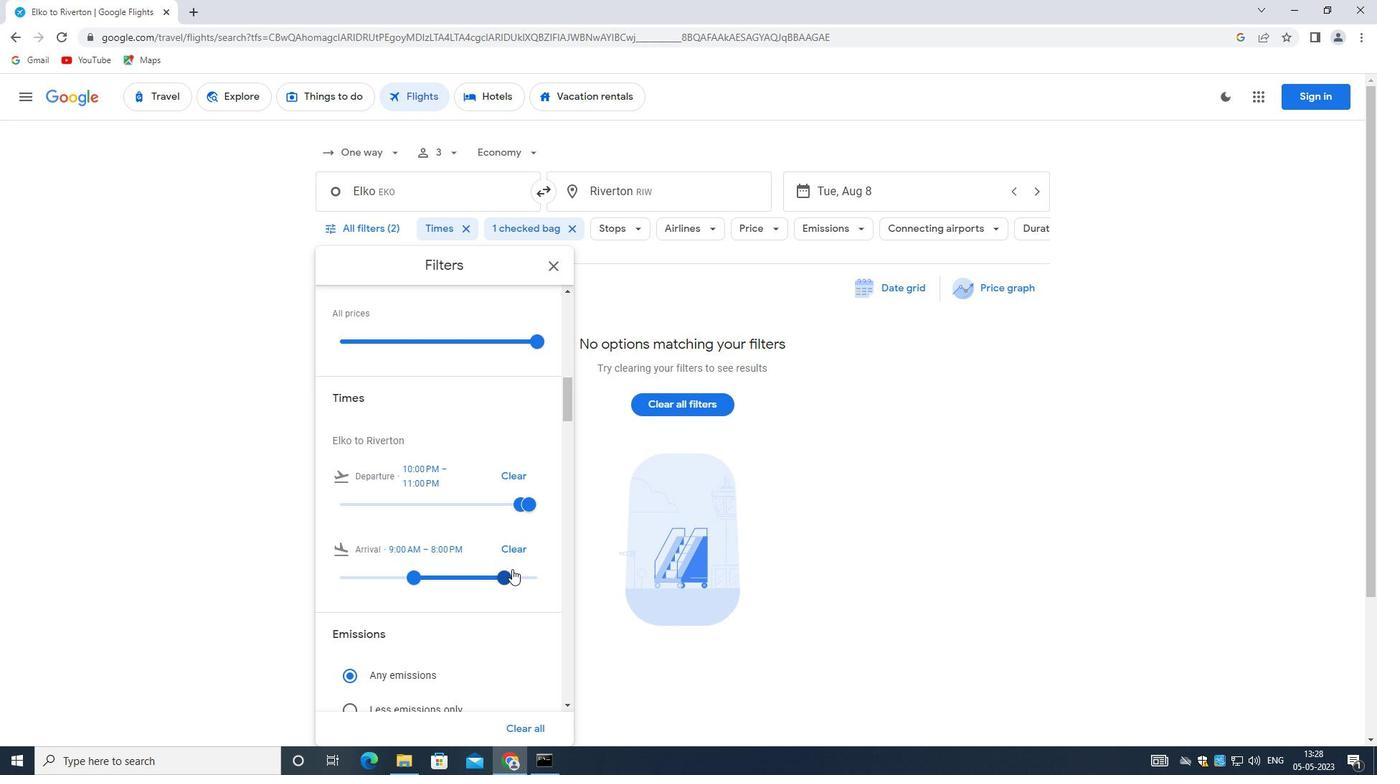 
Action: Mouse pressed left at (509, 574)
Screenshot: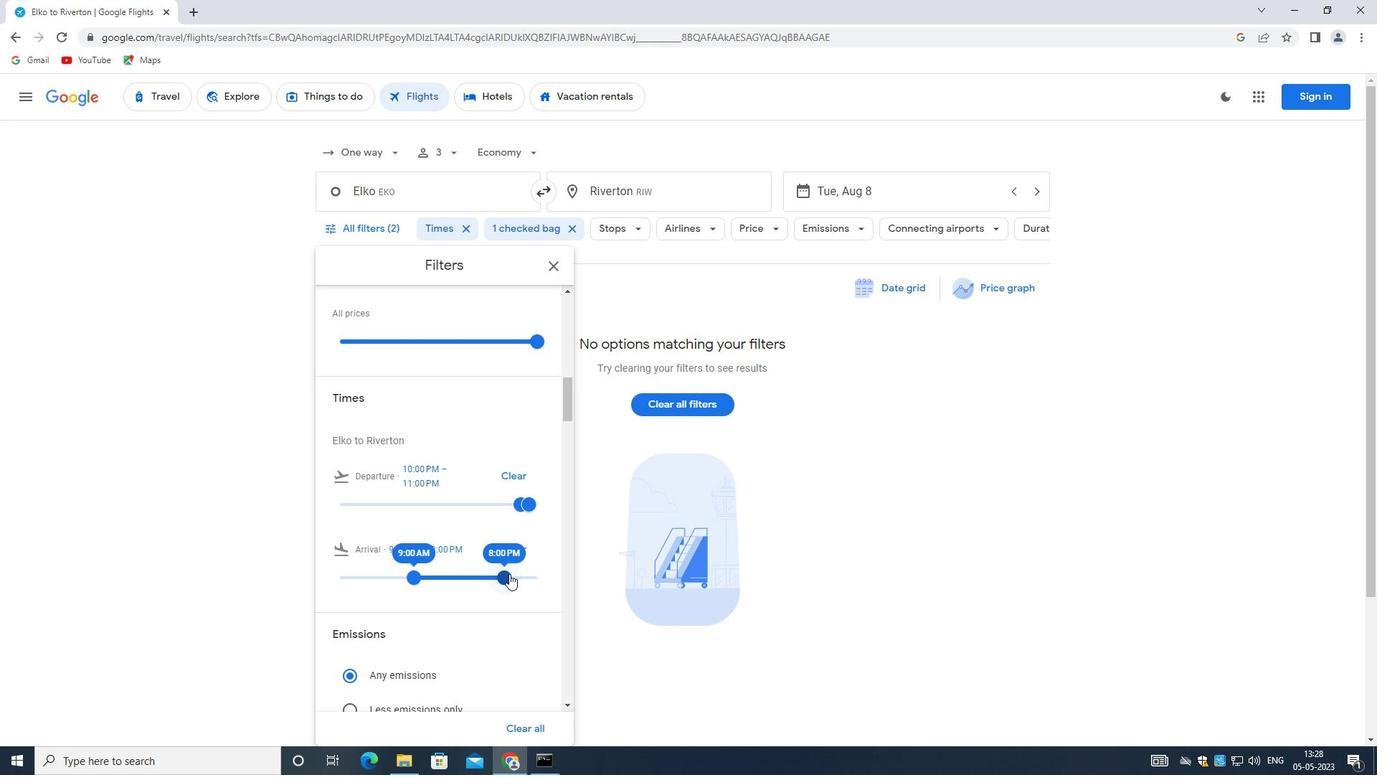 
Action: Mouse moved to (410, 576)
Screenshot: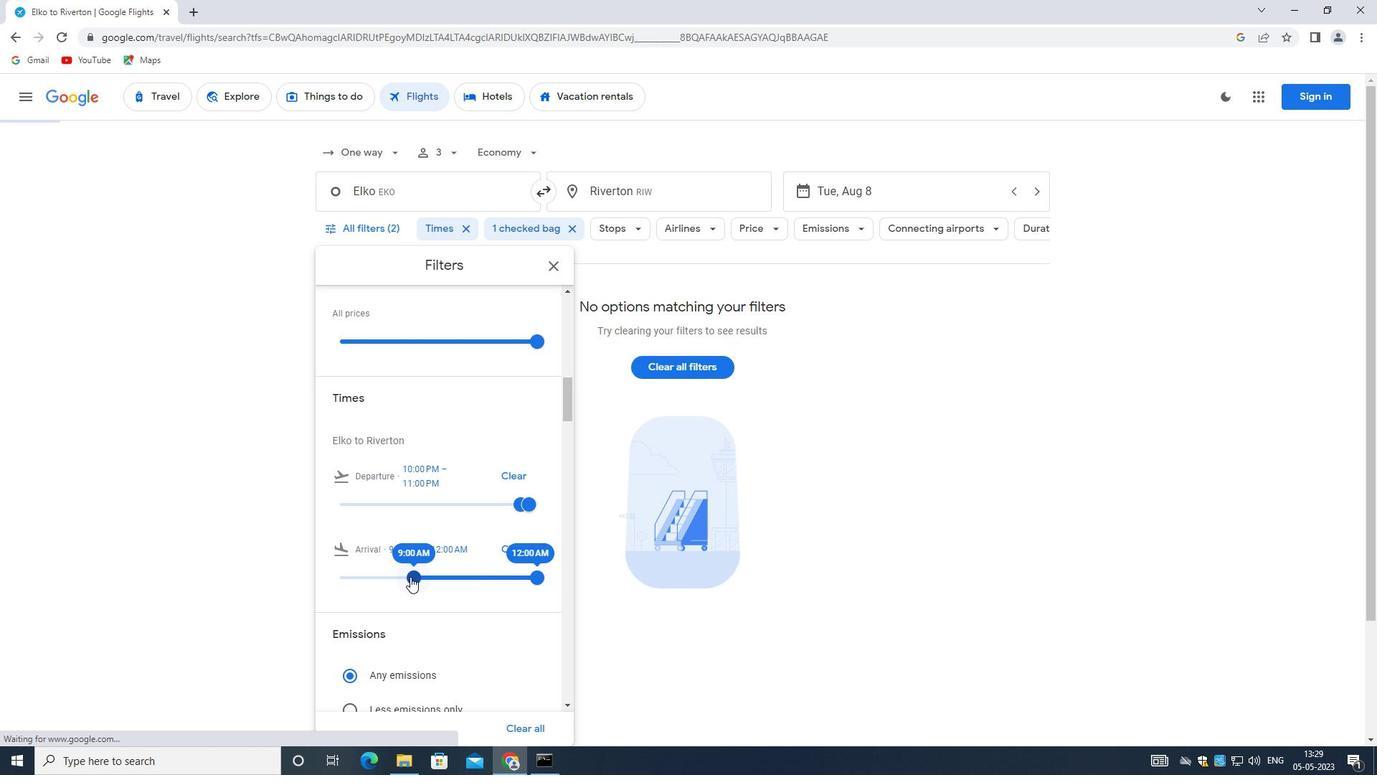 
Action: Mouse pressed left at (410, 576)
Screenshot: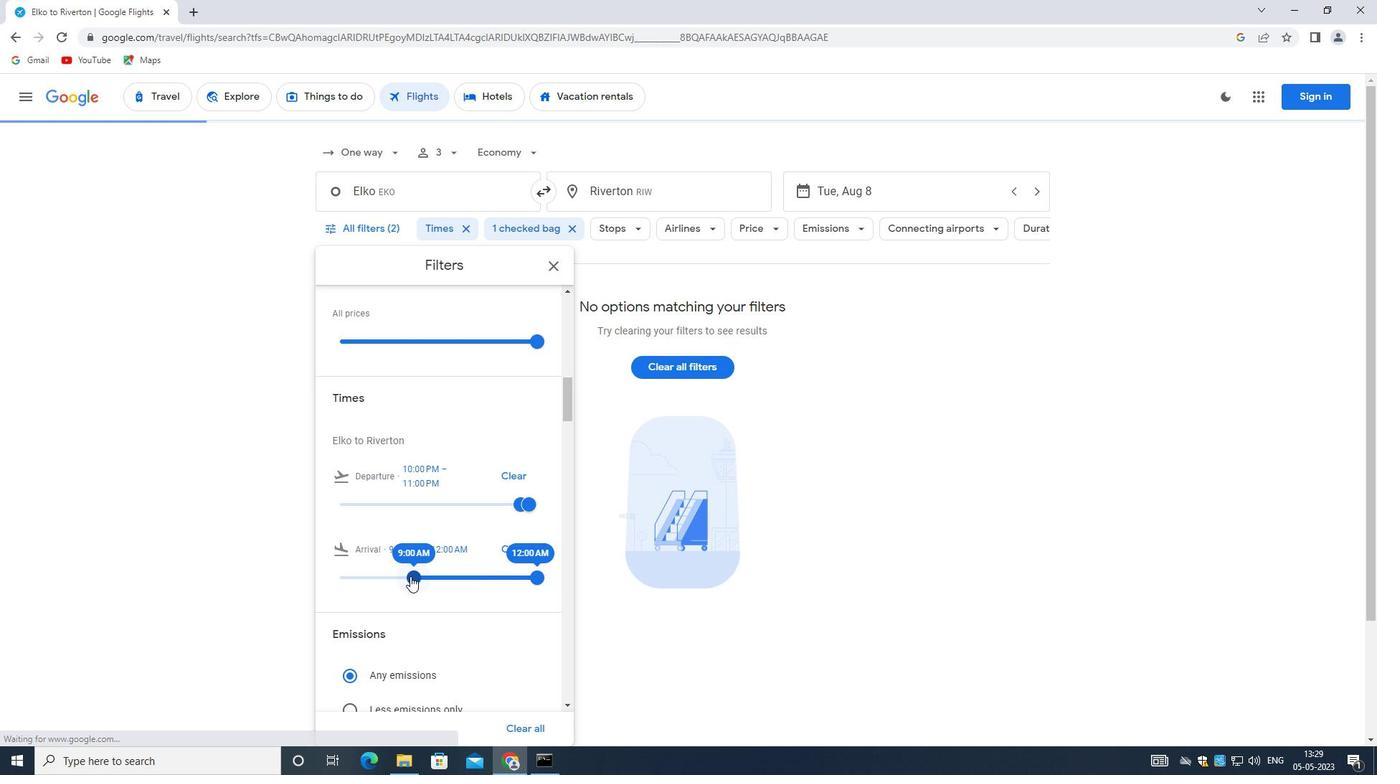 
Action: Mouse moved to (519, 577)
Screenshot: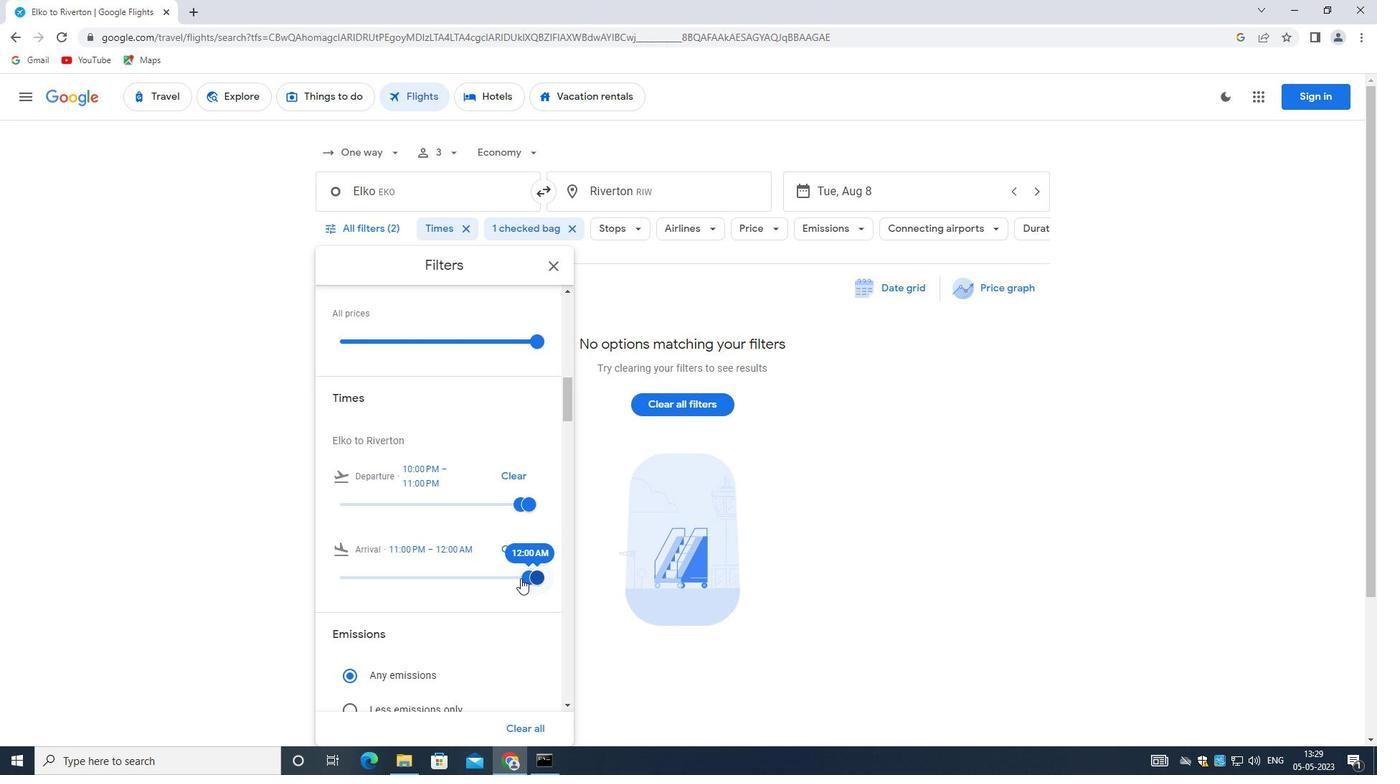 
Action: Mouse pressed left at (519, 577)
Screenshot: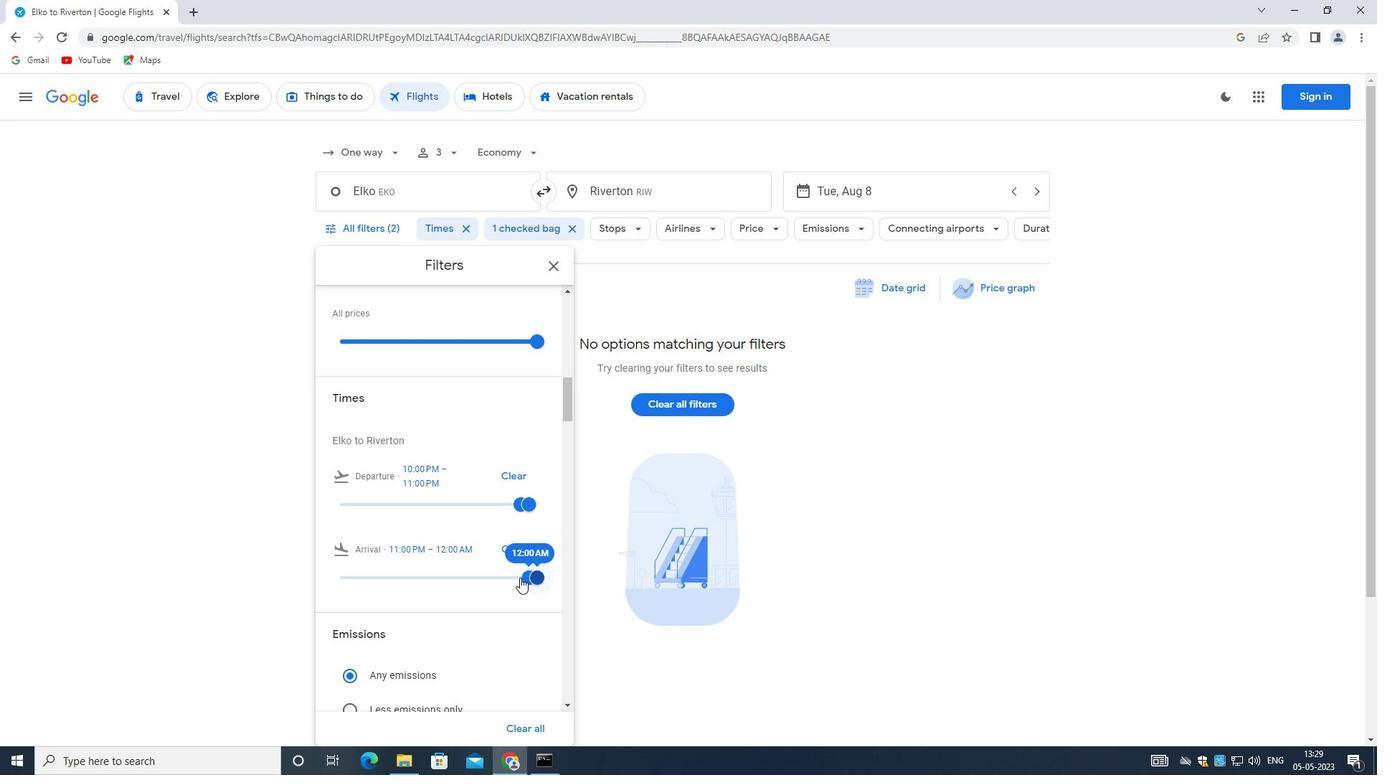 
Action: Mouse moved to (542, 576)
Screenshot: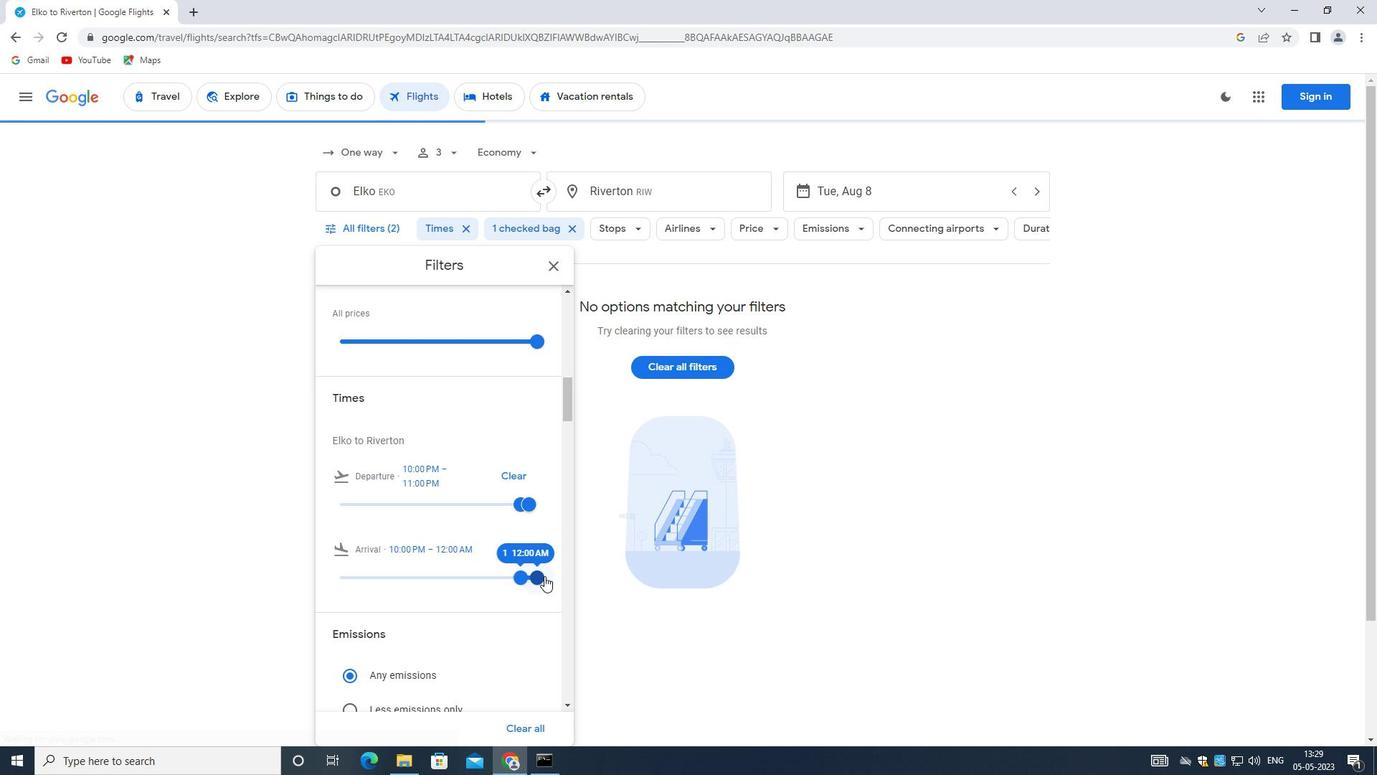 
Action: Mouse pressed left at (542, 576)
Screenshot: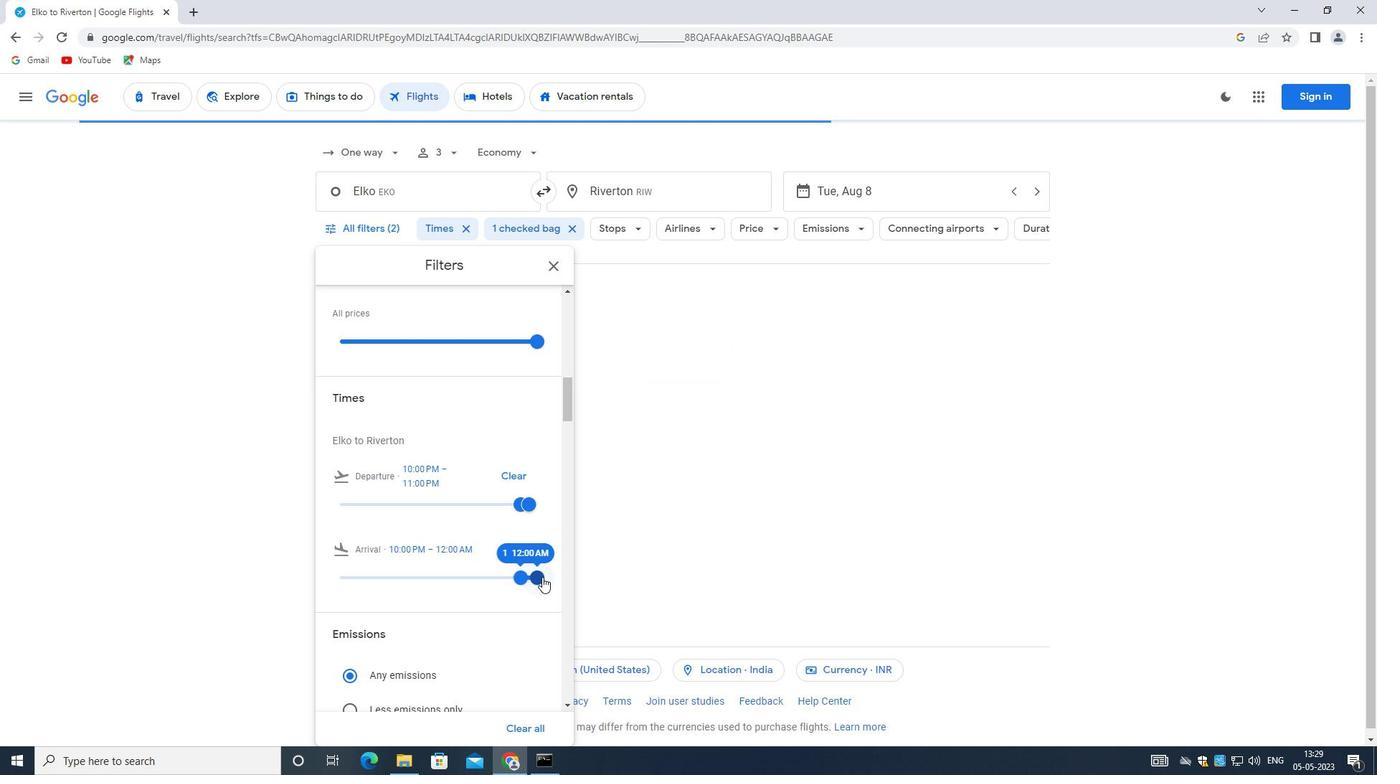 
Action: Mouse moved to (527, 577)
Screenshot: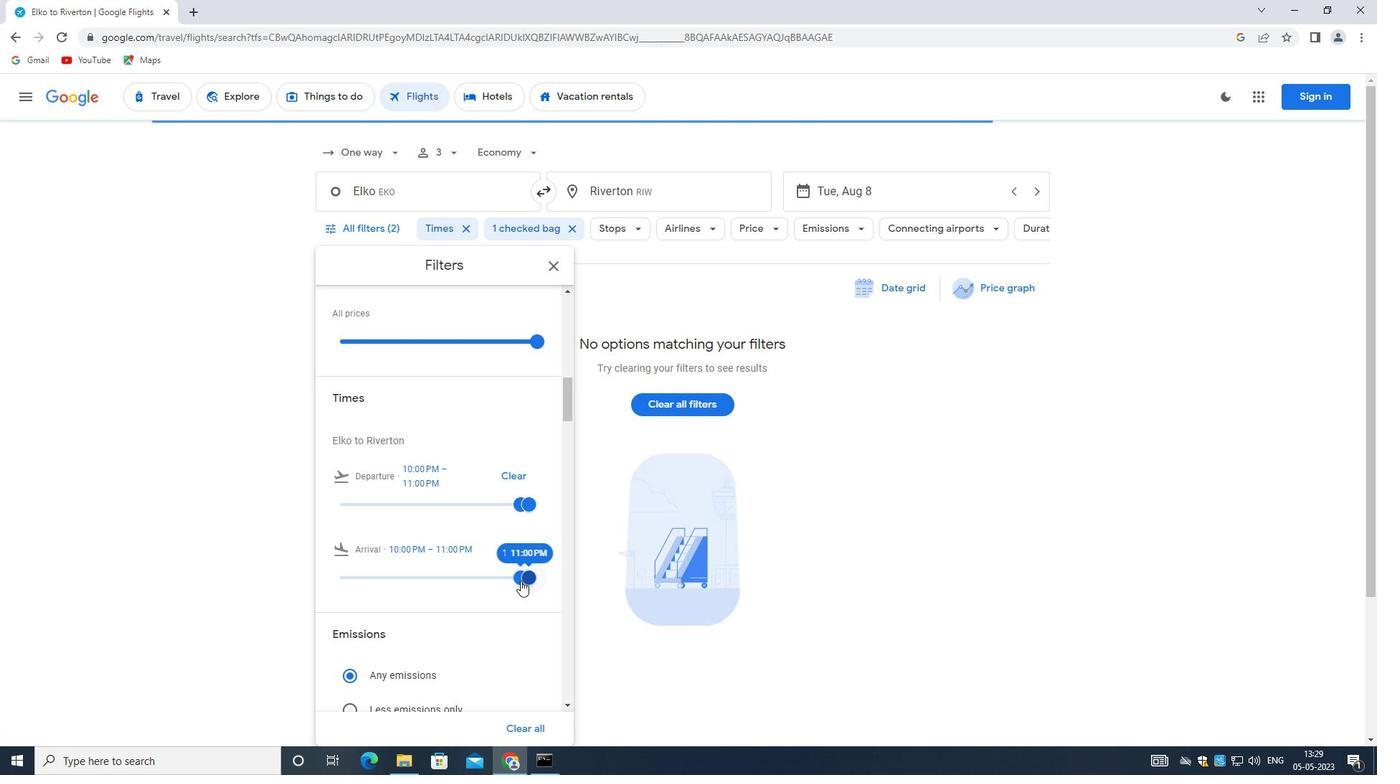 
Action: Mouse pressed left at (527, 577)
Screenshot: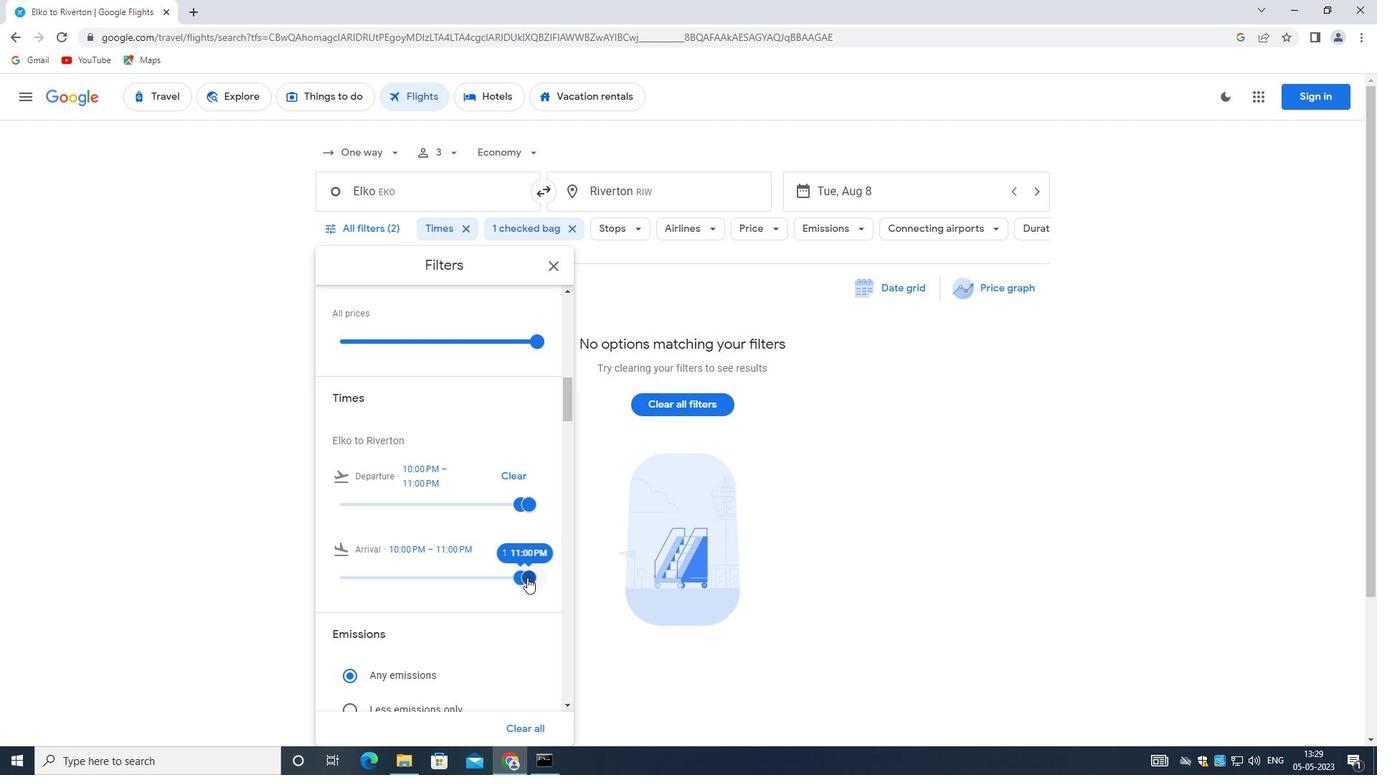 
Action: Mouse moved to (516, 578)
Screenshot: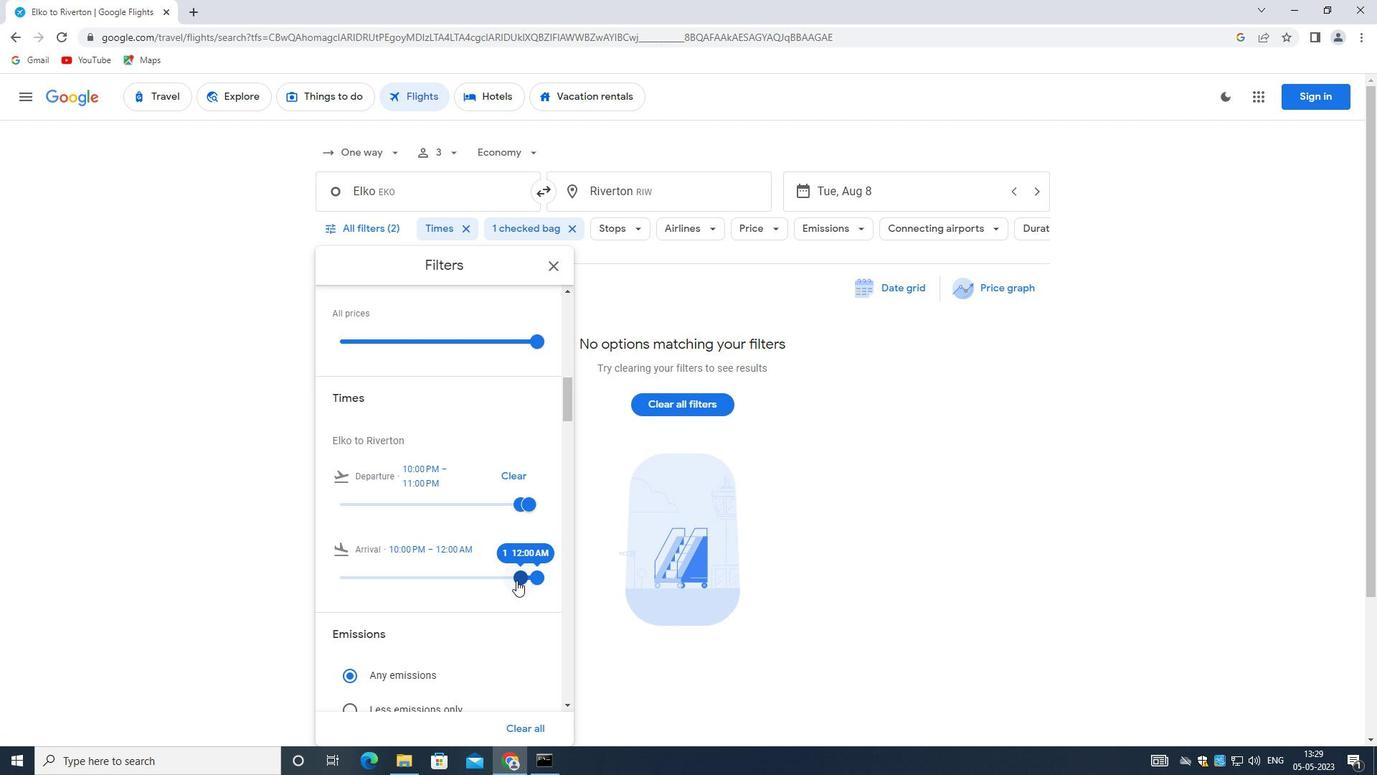 
Action: Mouse pressed left at (516, 578)
Screenshot: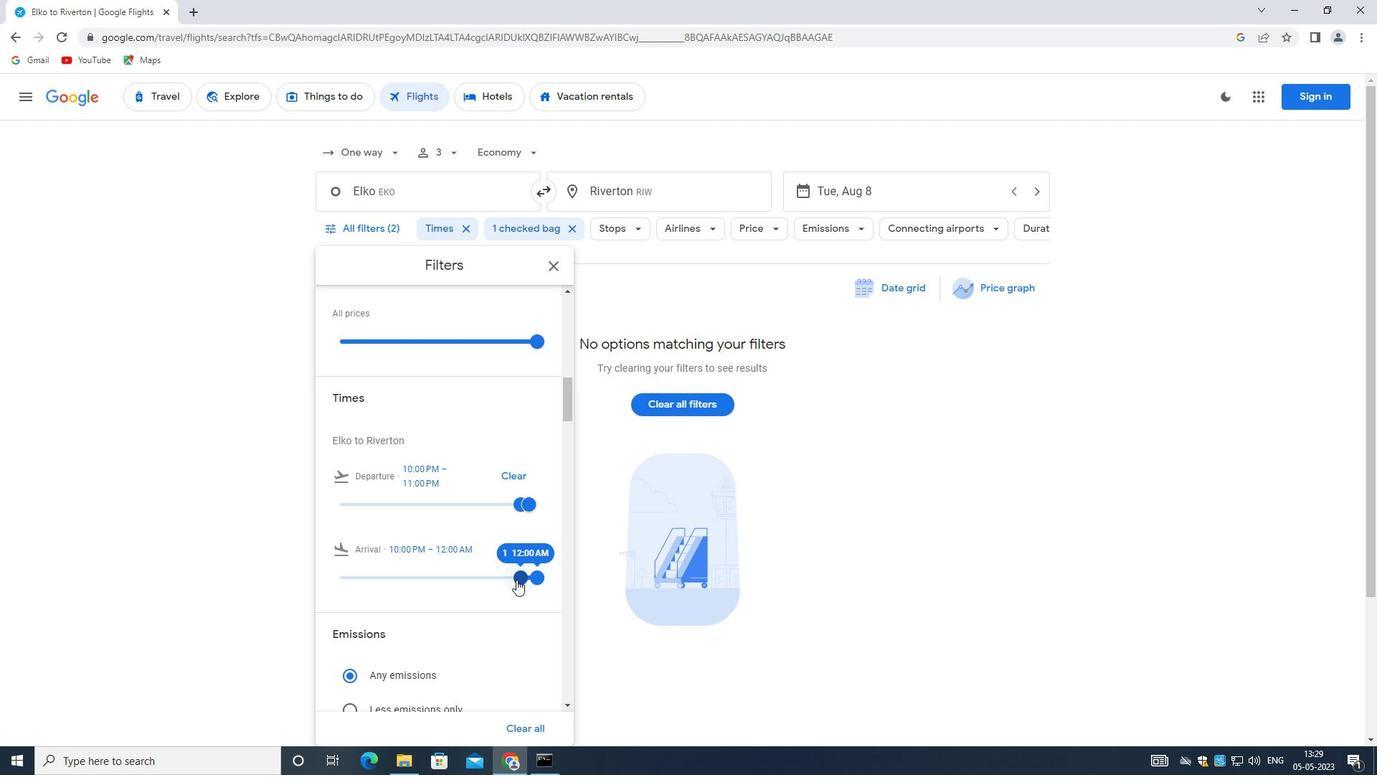 
Action: Mouse moved to (520, 579)
Screenshot: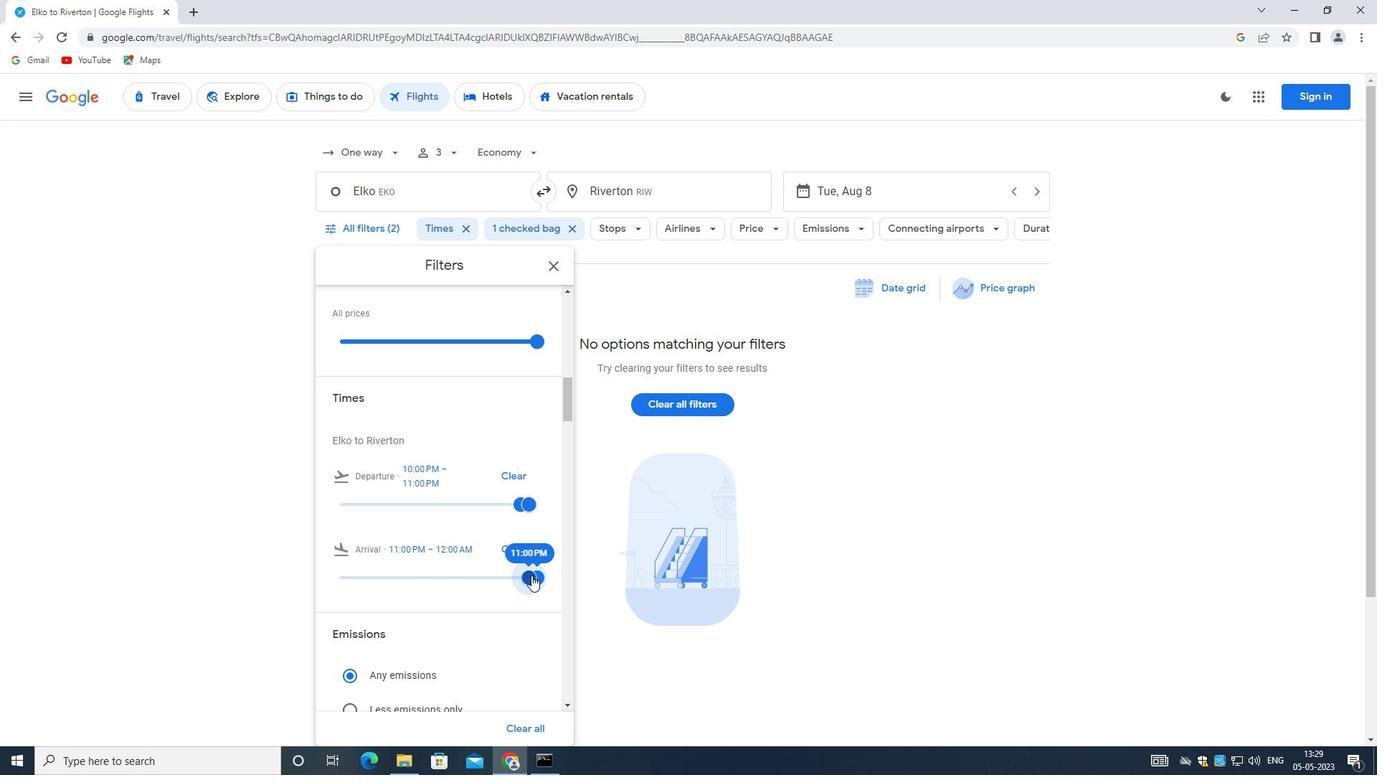 
Action: Mouse scrolled (520, 578) with delta (0, 0)
Screenshot: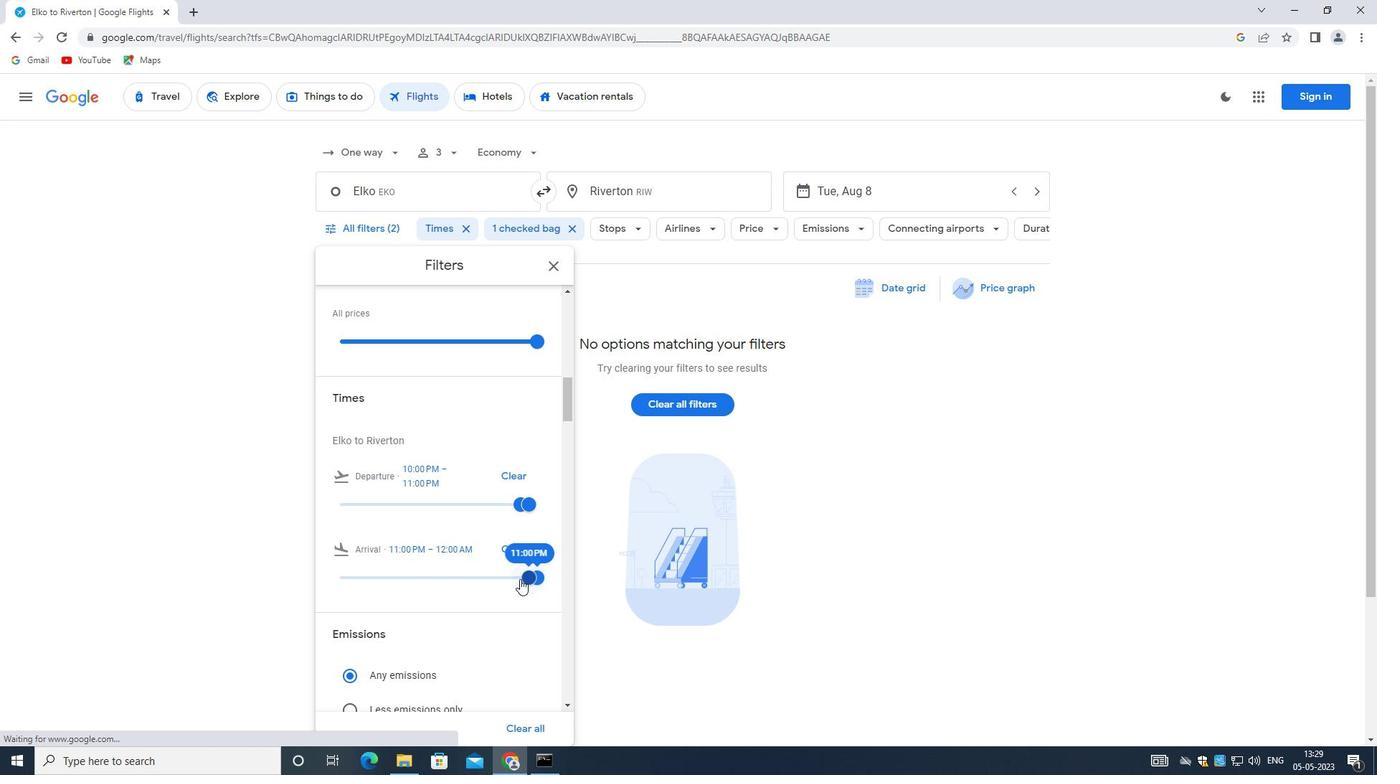 
Action: Mouse moved to (518, 579)
Screenshot: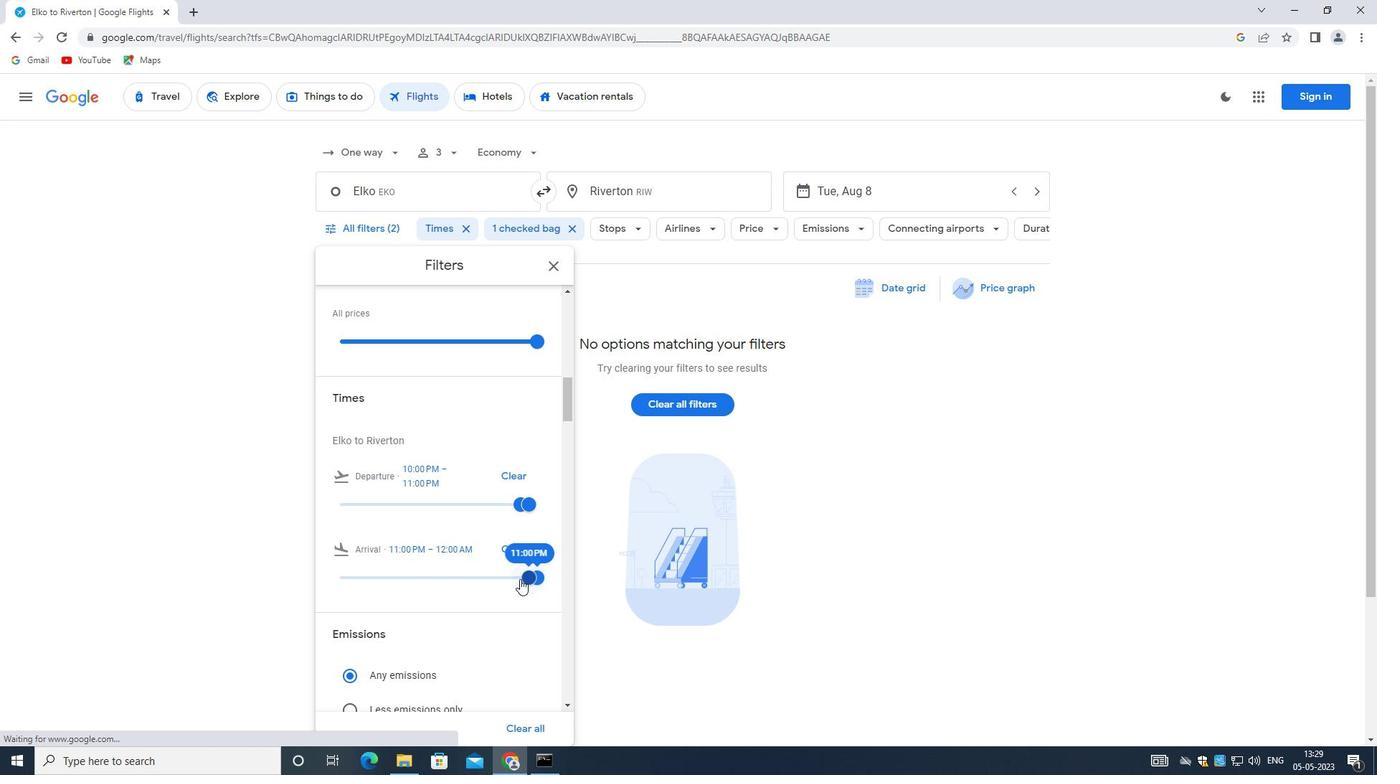 
Action: Mouse scrolled (518, 579) with delta (0, 0)
Screenshot: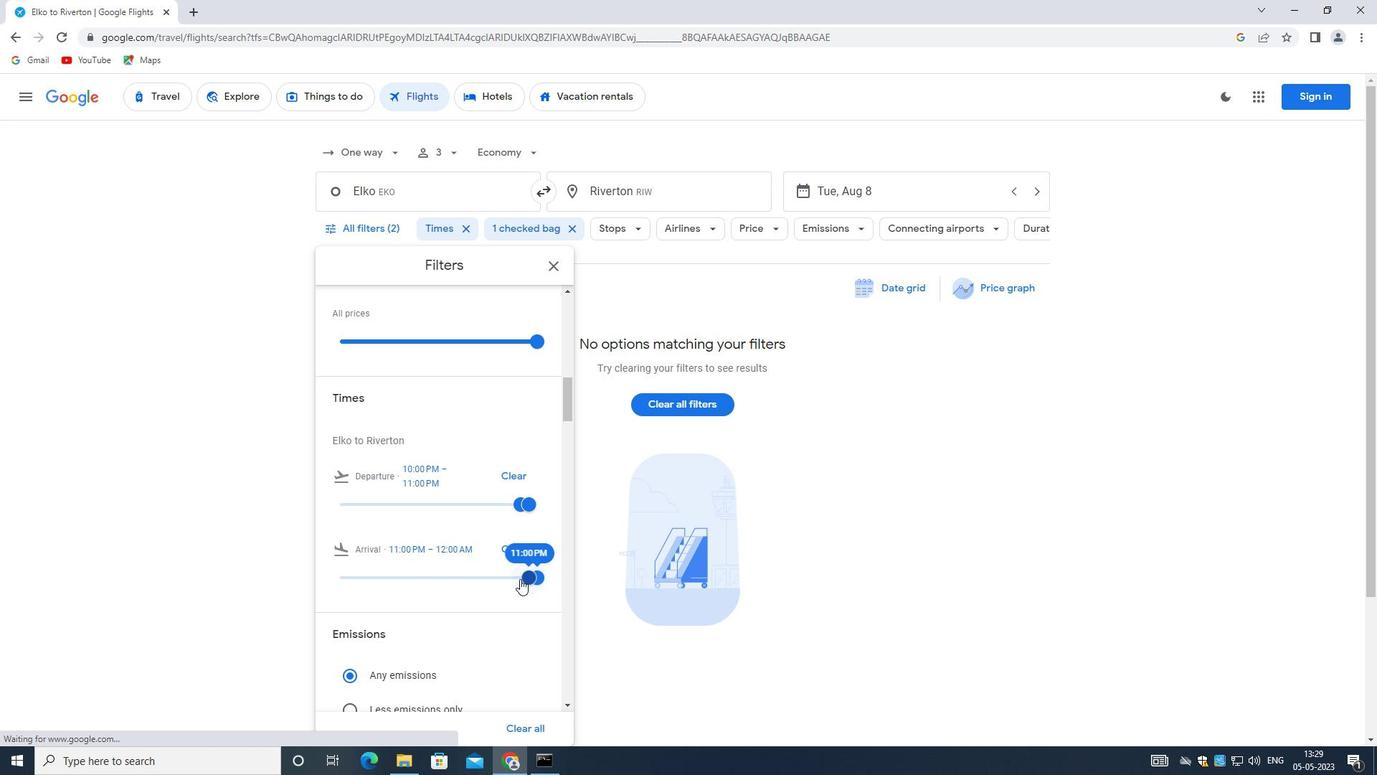 
Action: Mouse scrolled (518, 579) with delta (0, 0)
Screenshot: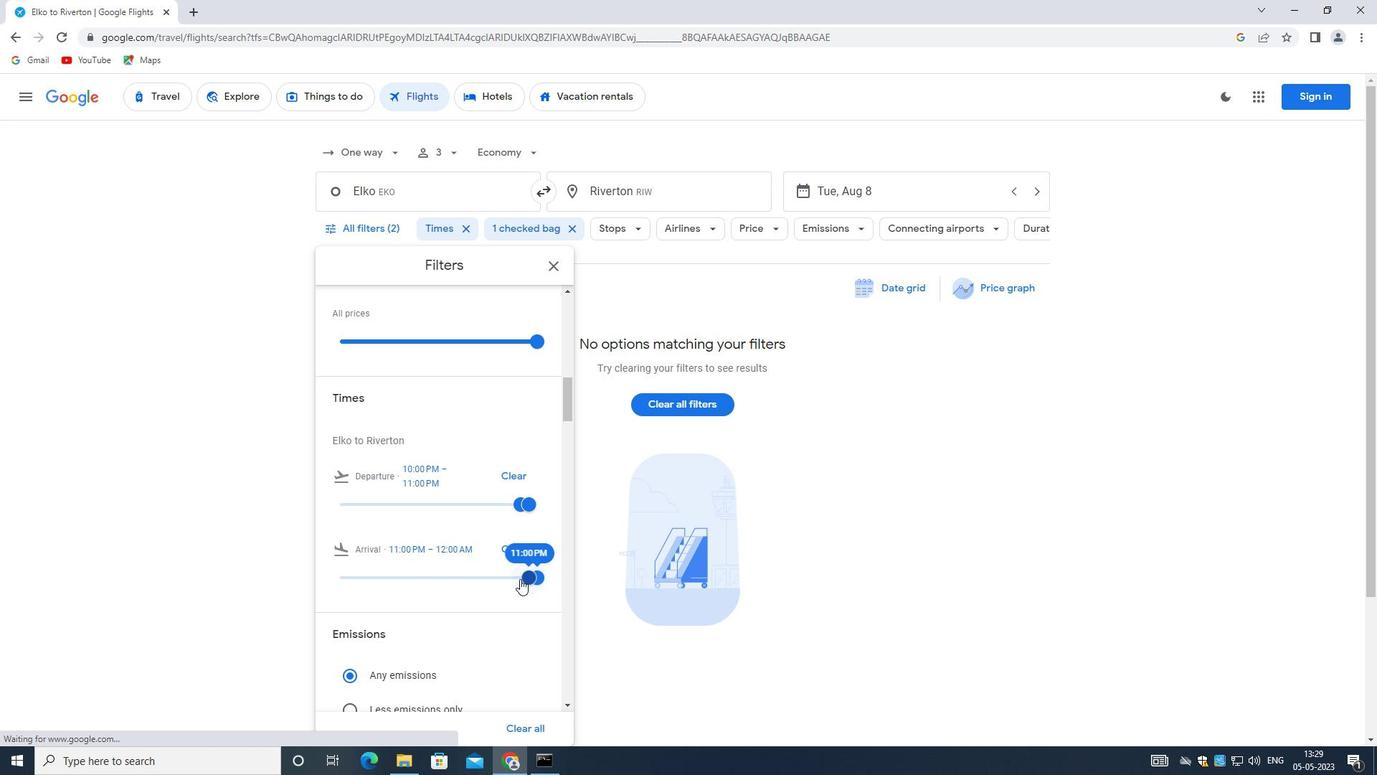 
Action: Mouse moved to (518, 579)
Screenshot: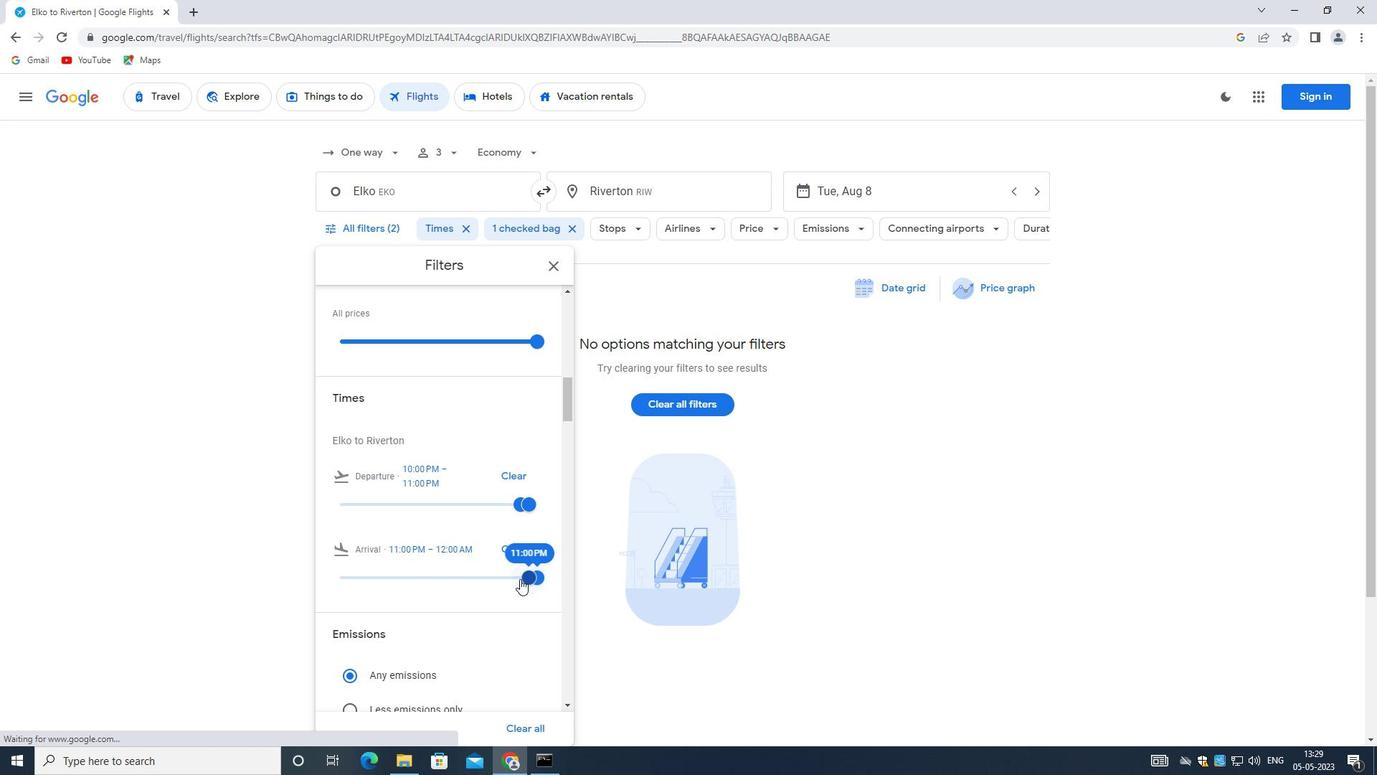 
Action: Mouse scrolled (518, 579) with delta (0, 0)
Screenshot: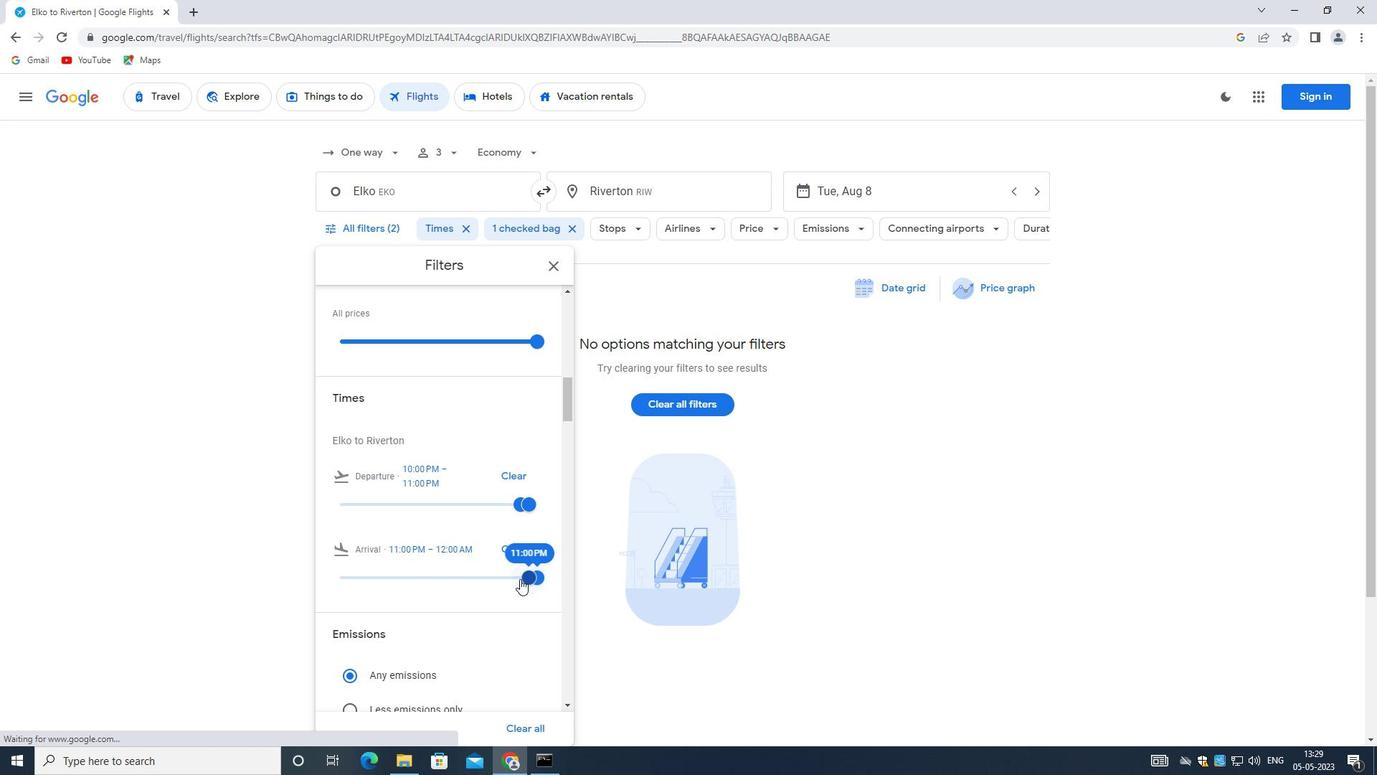 
Action: Mouse moved to (517, 579)
Screenshot: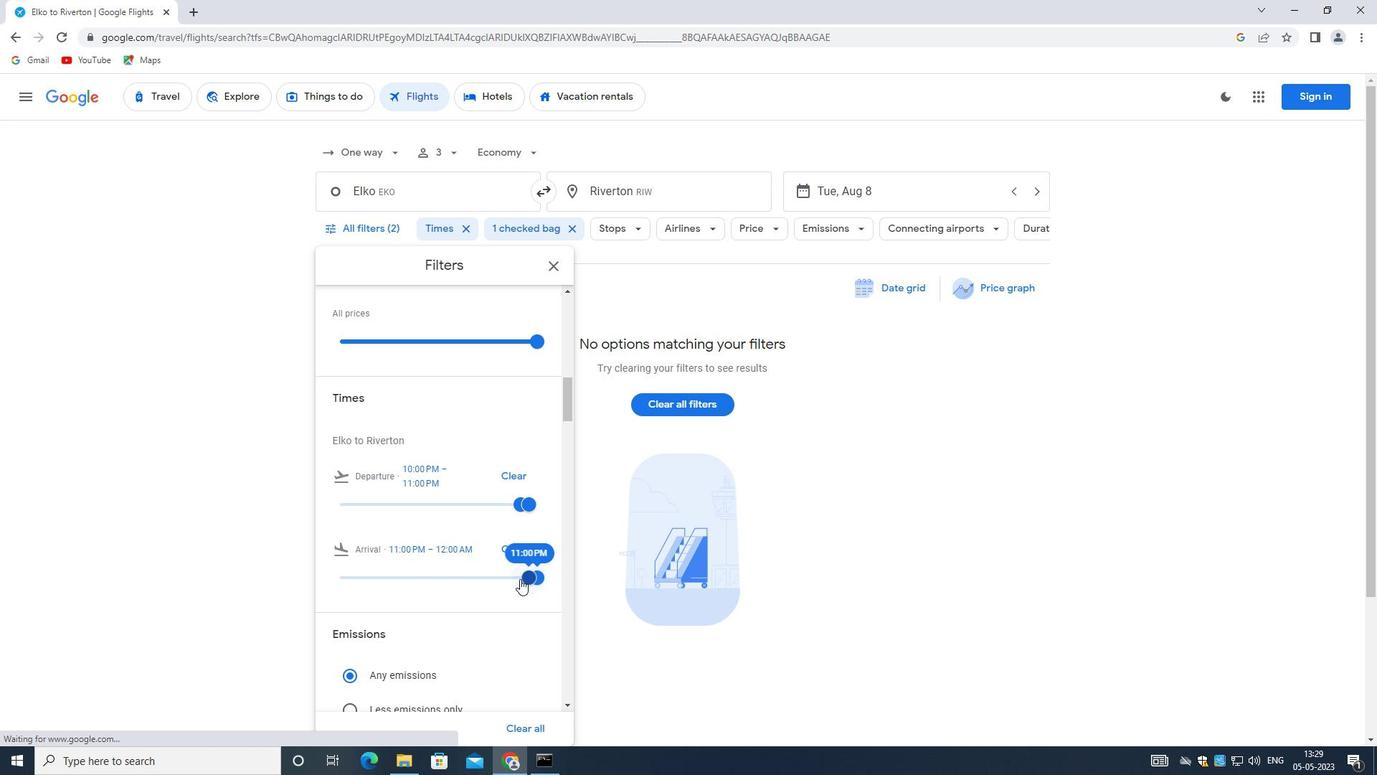 
Action: Mouse scrolled (517, 579) with delta (0, 0)
Screenshot: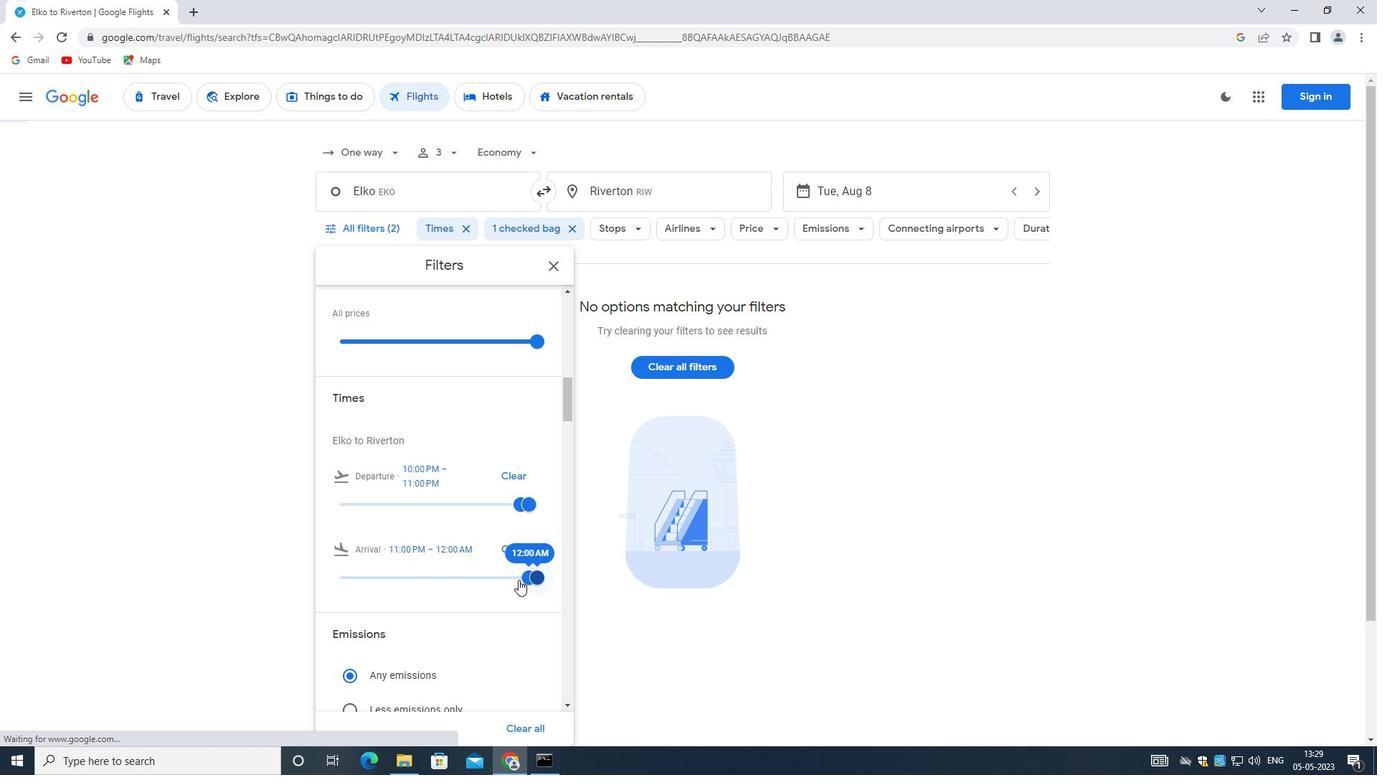 
Action: Mouse moved to (515, 579)
Screenshot: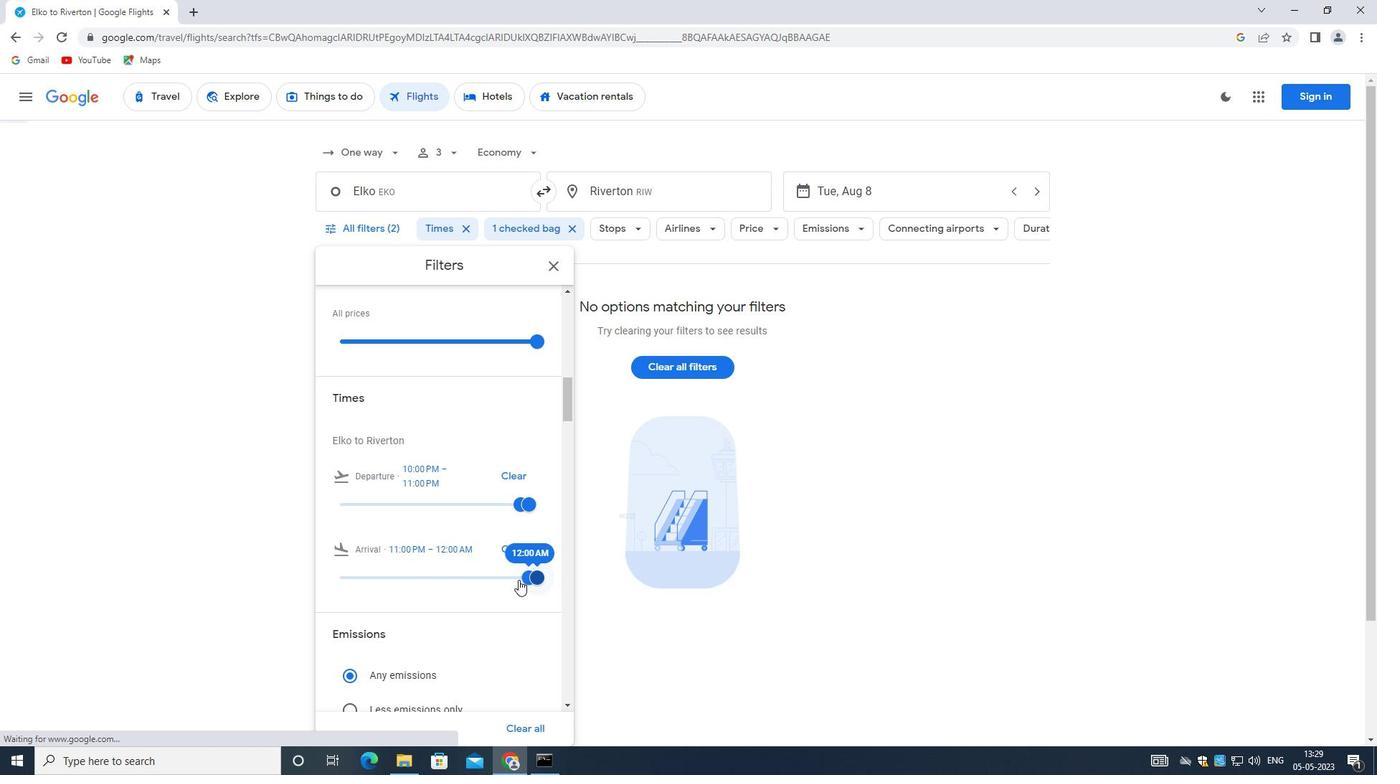 
Action: Mouse scrolled (515, 579) with delta (0, 0)
Screenshot: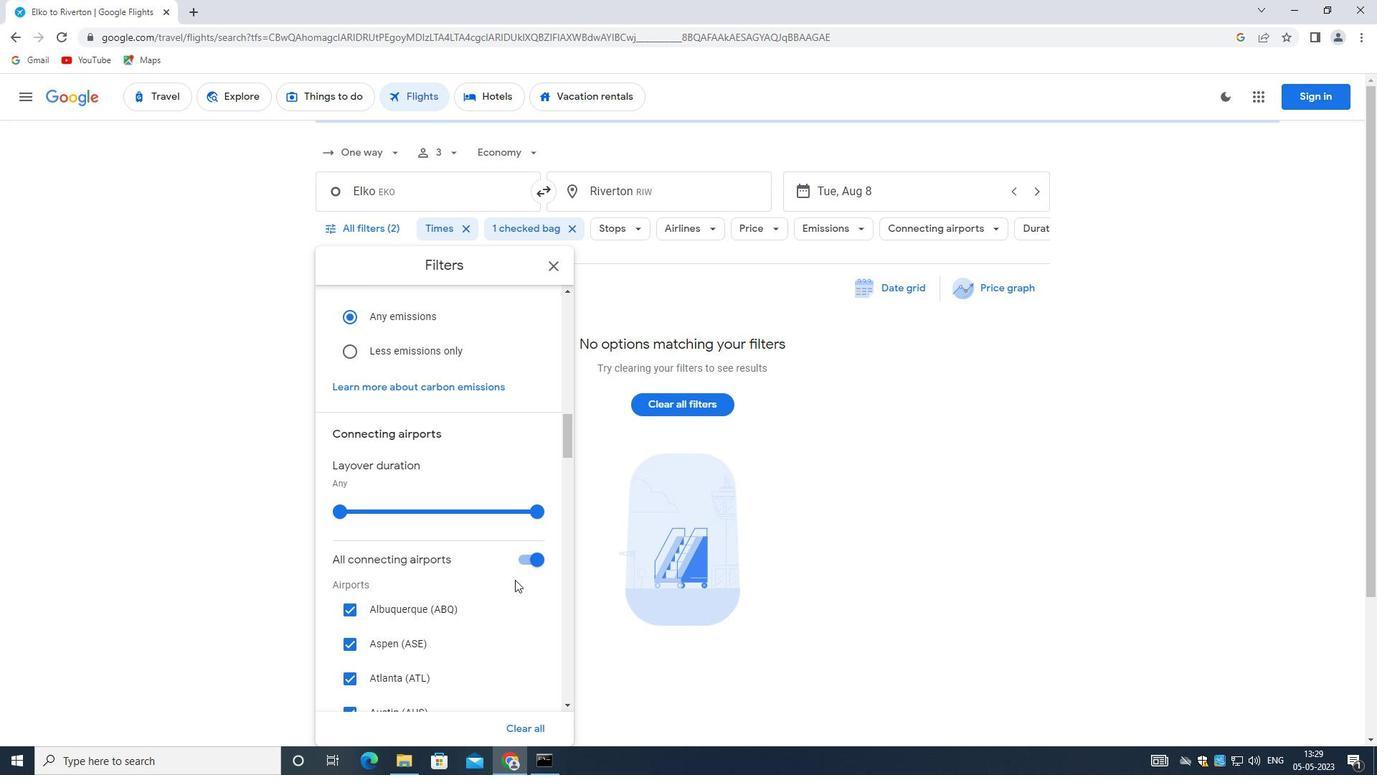 
Action: Mouse scrolled (515, 579) with delta (0, 0)
Screenshot: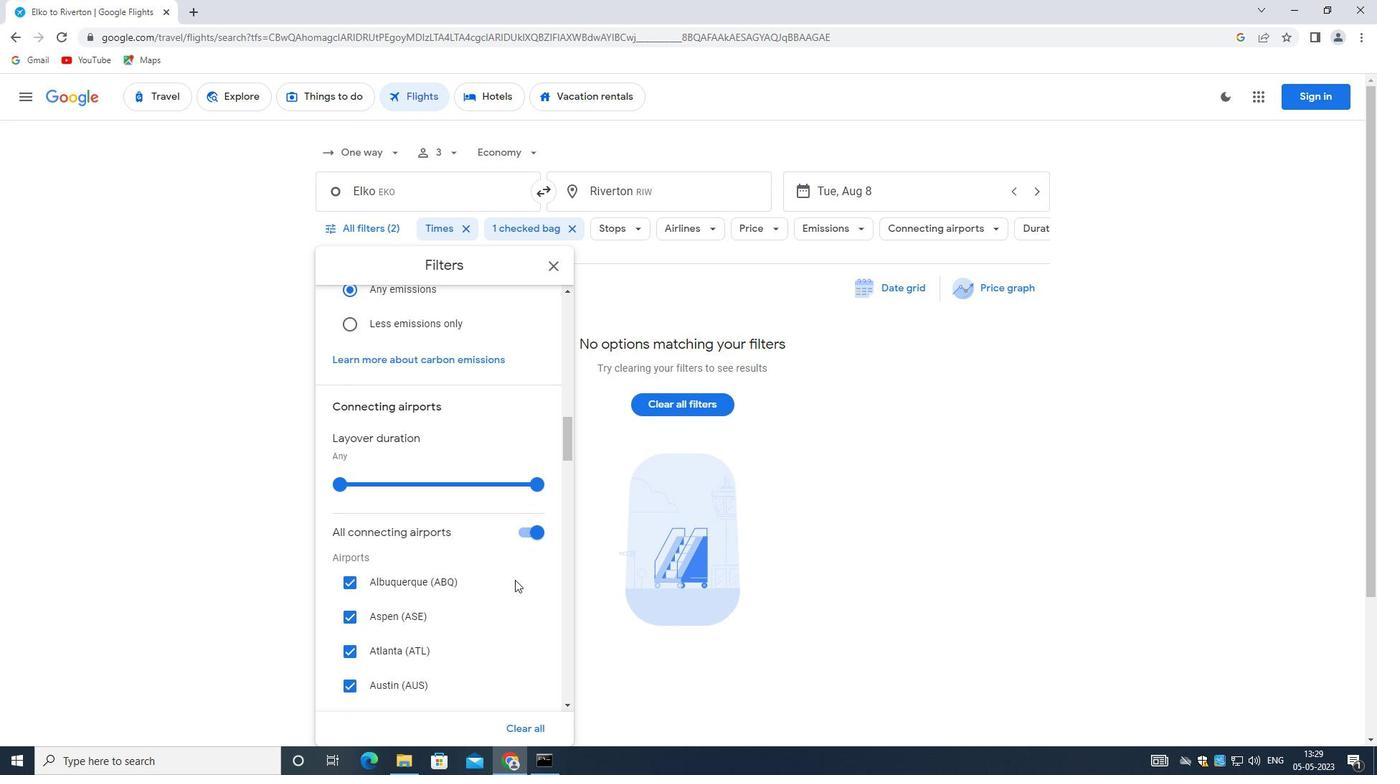 
Action: Mouse moved to (421, 486)
Screenshot: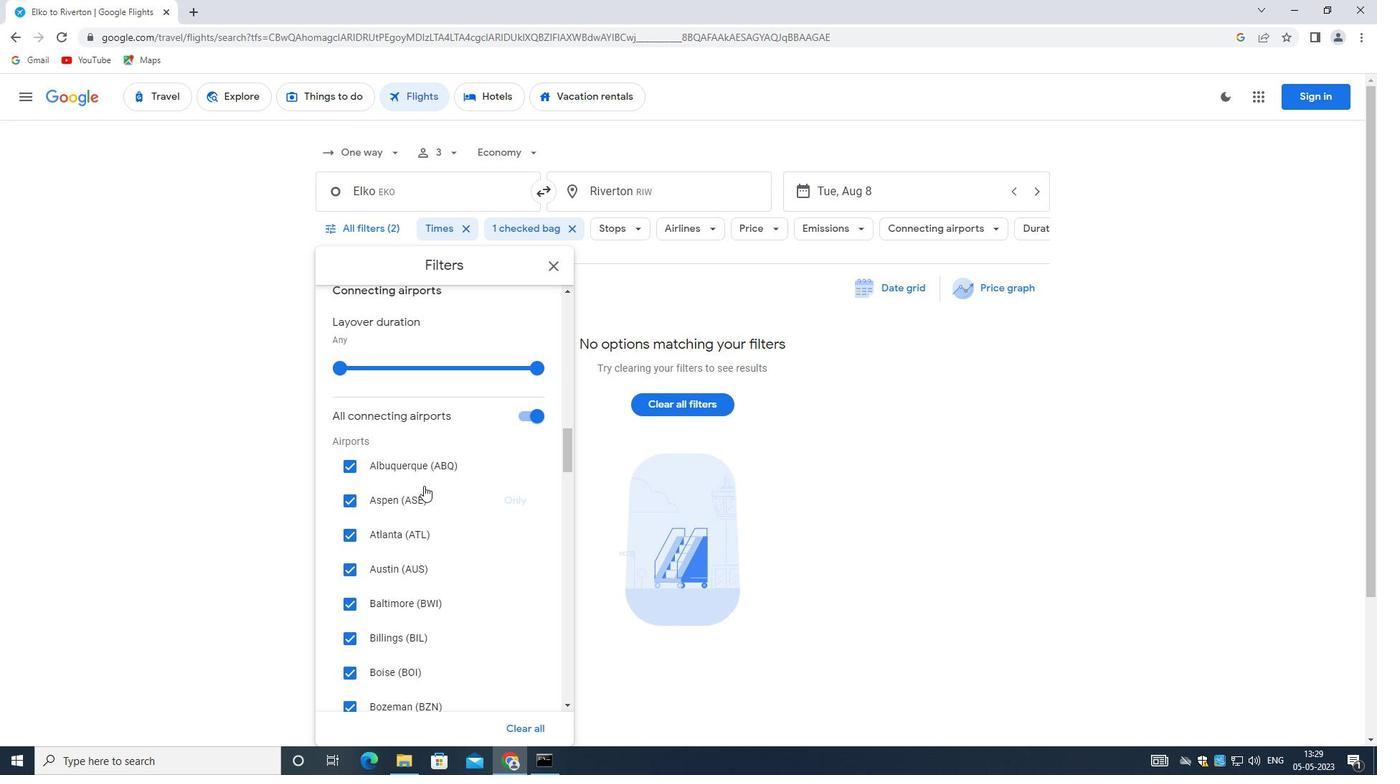 
Action: Mouse scrolled (421, 485) with delta (0, 0)
Screenshot: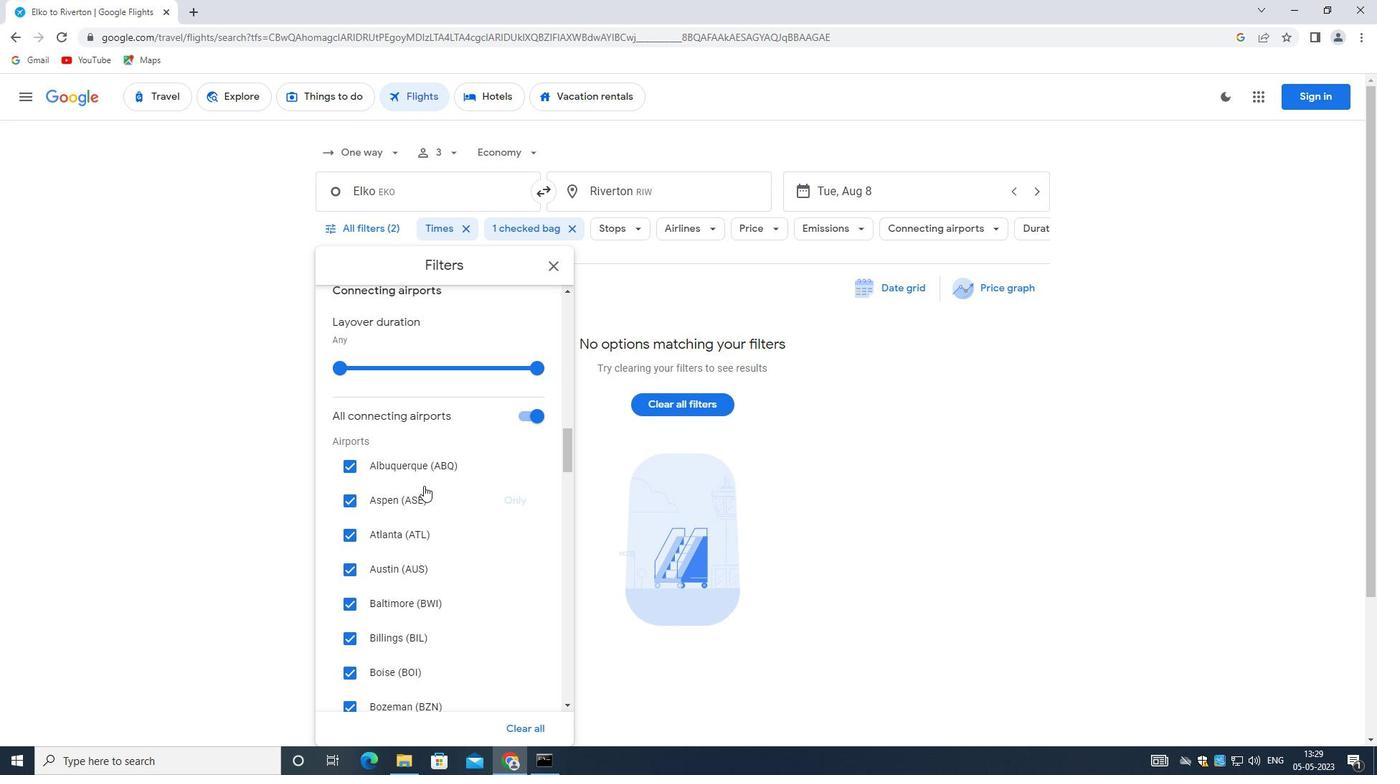 
Action: Mouse scrolled (421, 485) with delta (0, 0)
Screenshot: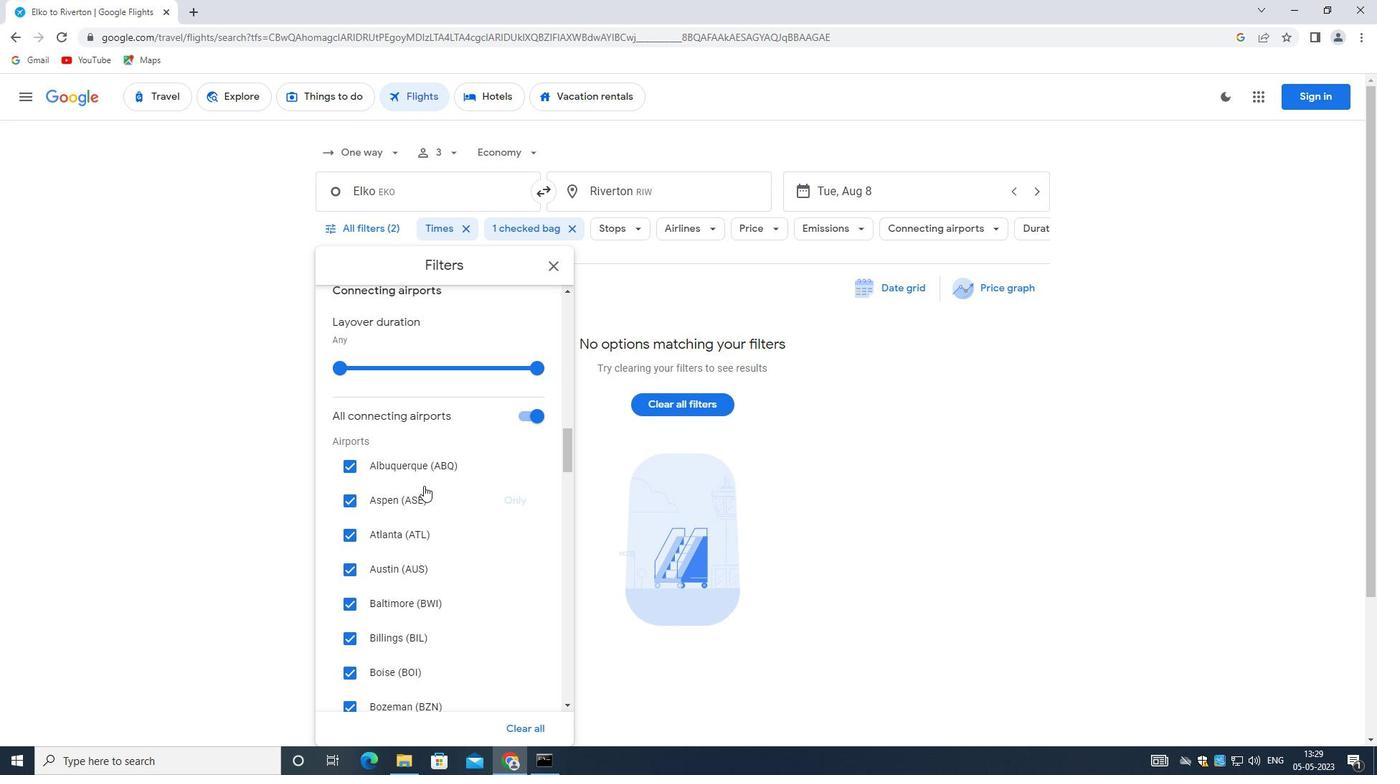 
Action: Mouse moved to (421, 486)
Screenshot: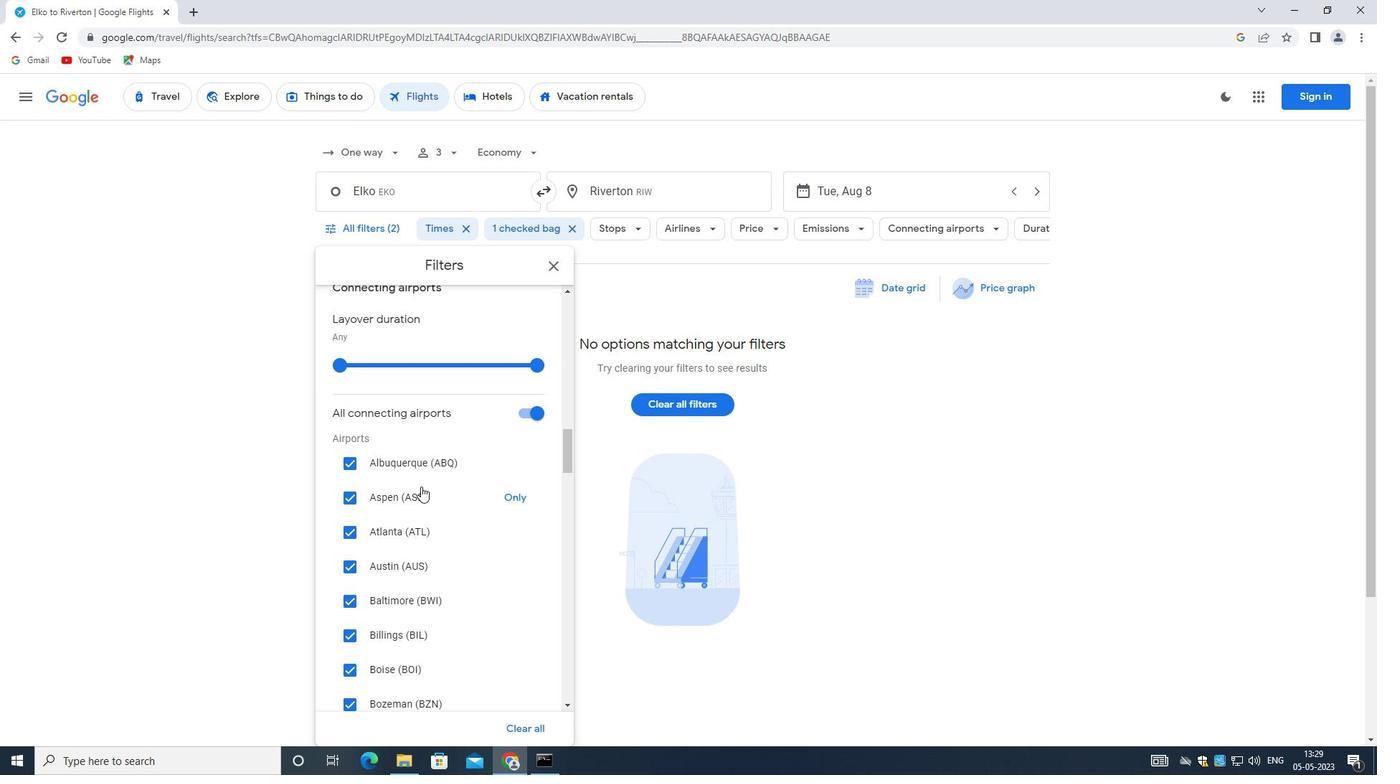 
Action: Mouse scrolled (421, 485) with delta (0, 0)
Screenshot: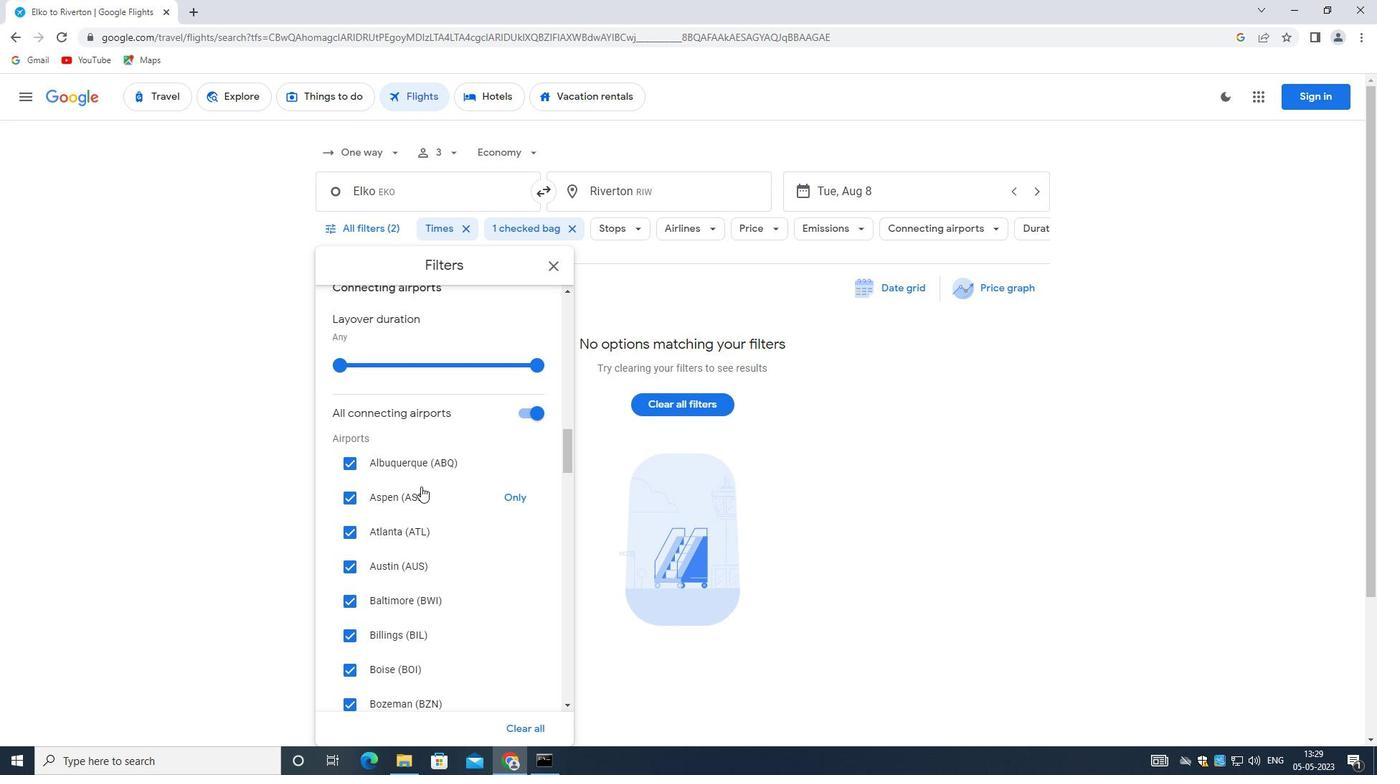 
Action: Mouse scrolled (421, 485) with delta (0, 0)
Screenshot: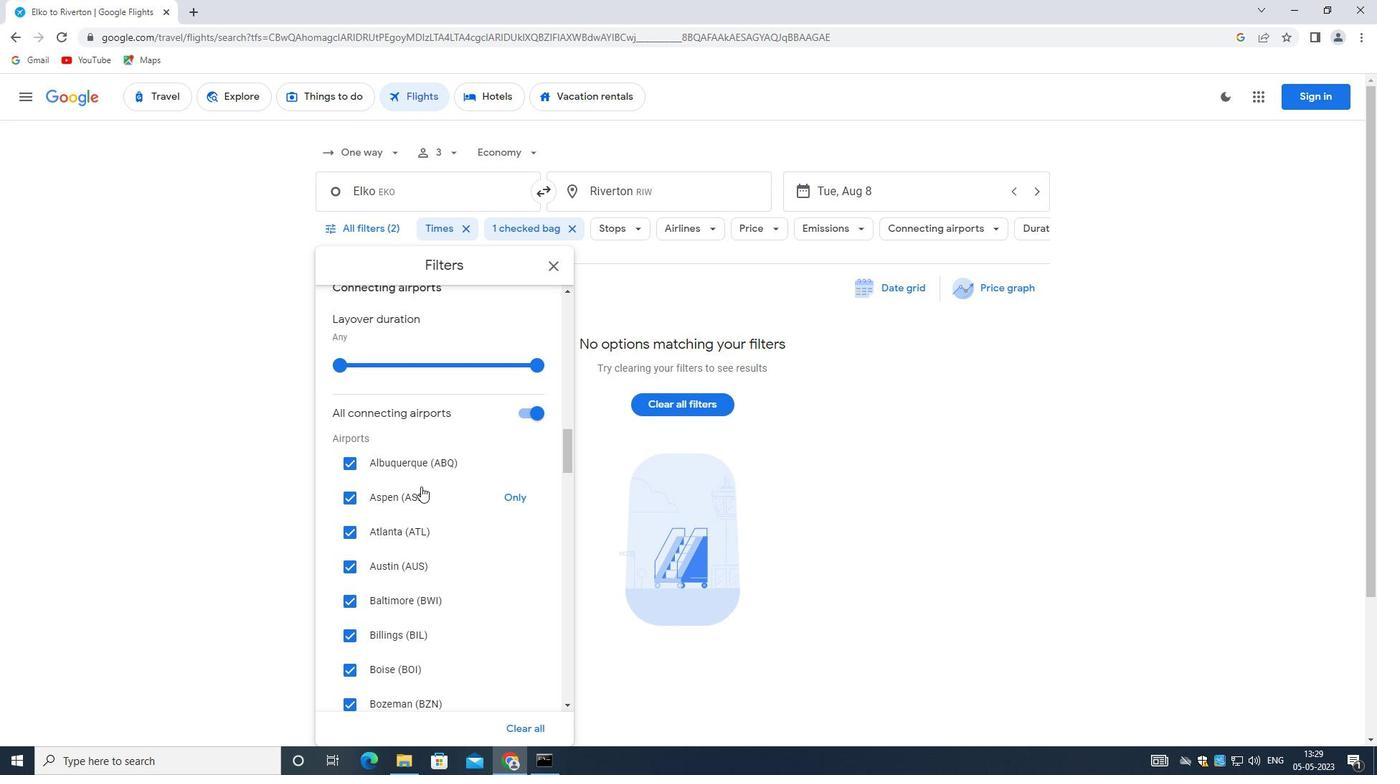 
Action: Mouse moved to (419, 487)
Screenshot: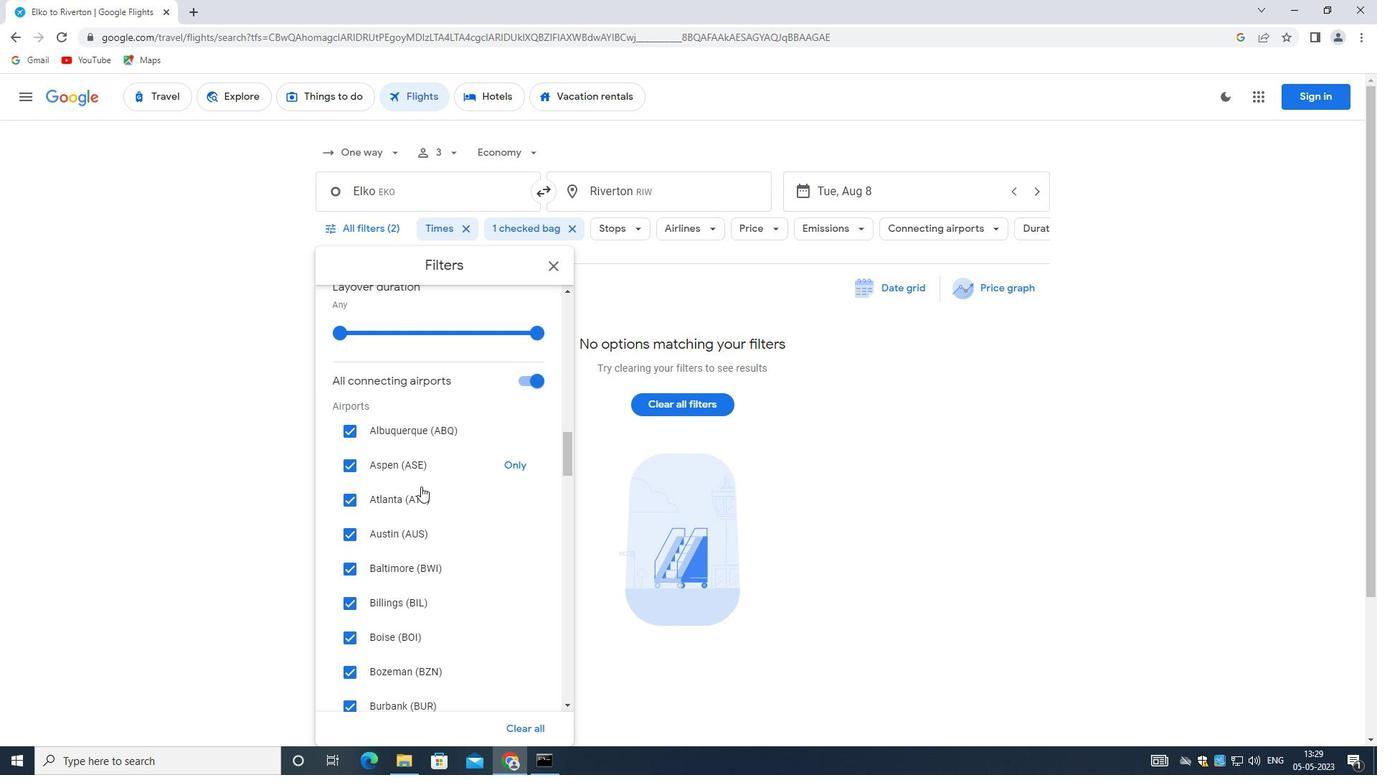 
Action: Mouse scrolled (419, 486) with delta (0, 0)
Screenshot: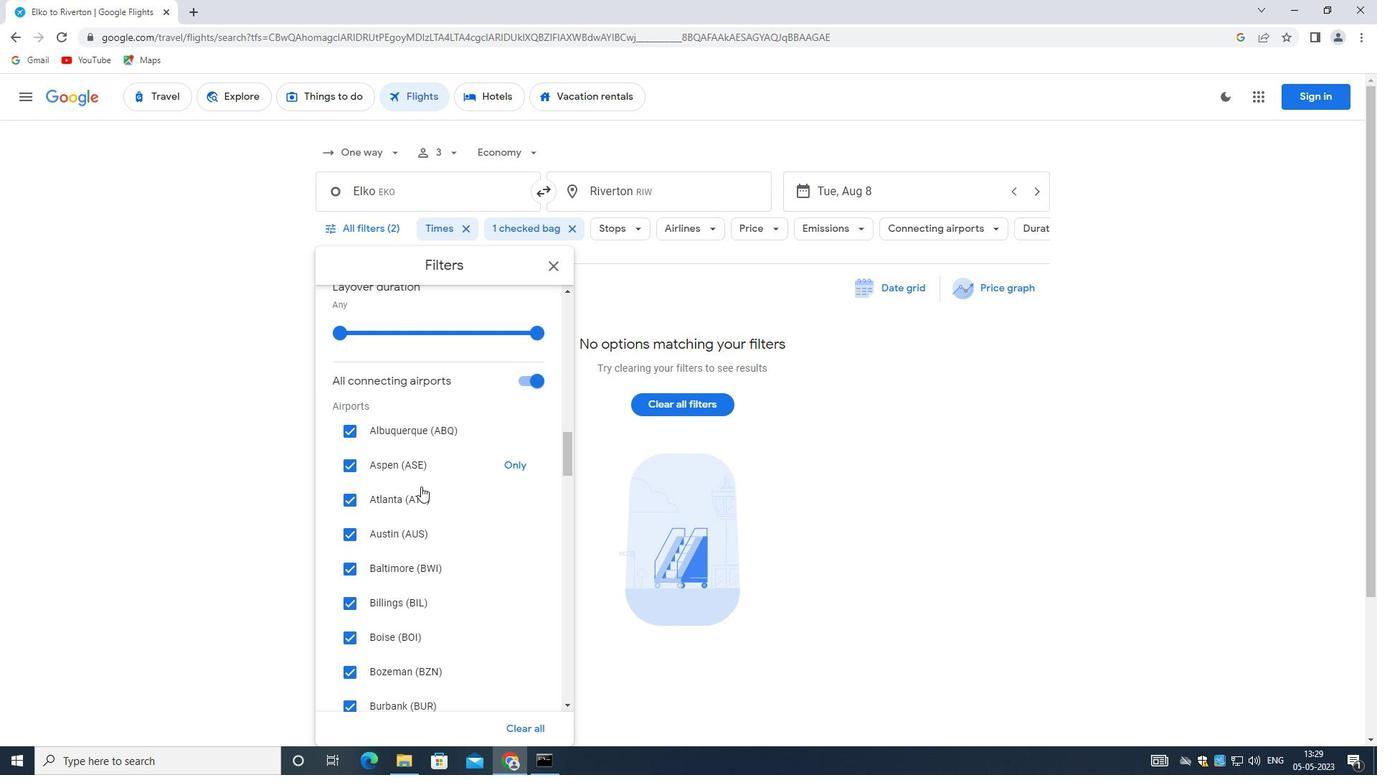 
Action: Mouse moved to (415, 493)
Screenshot: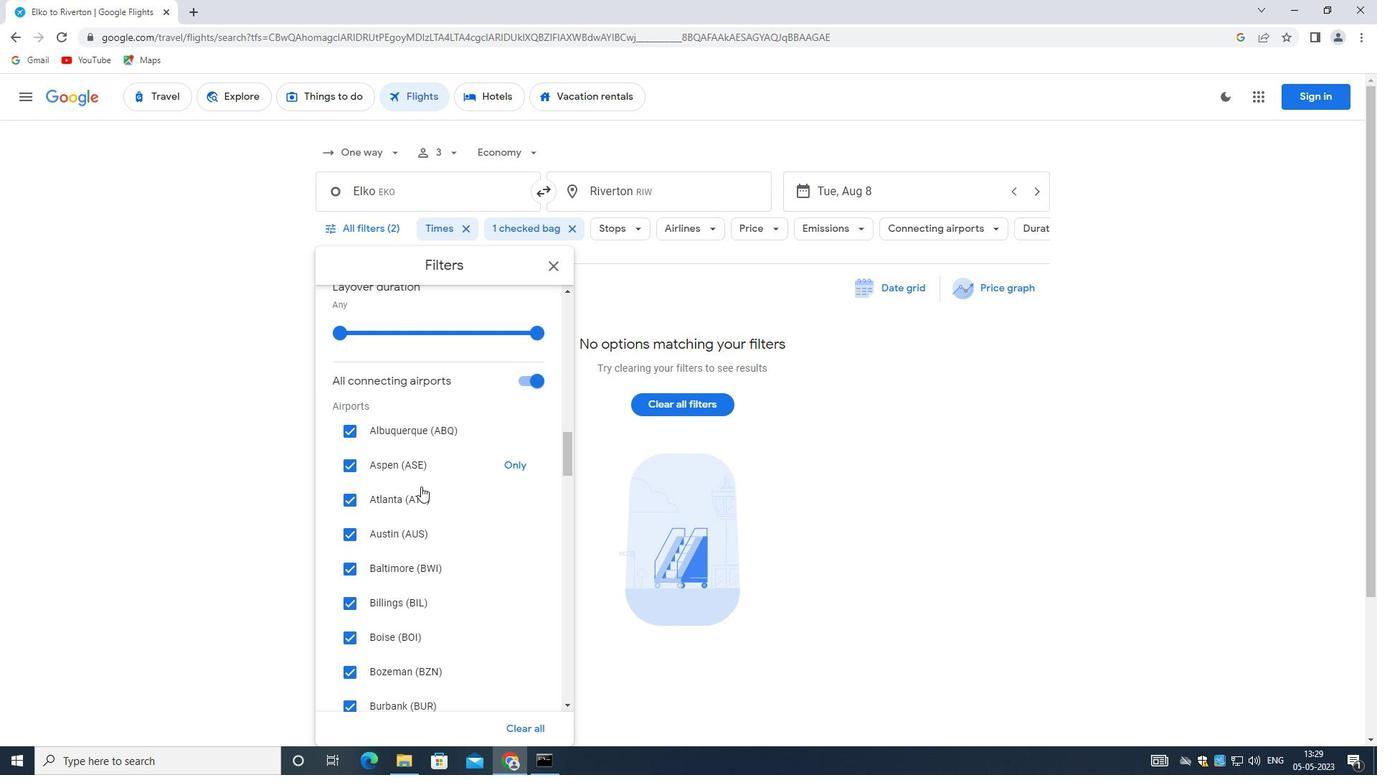 
Action: Mouse scrolled (415, 493) with delta (0, 0)
Screenshot: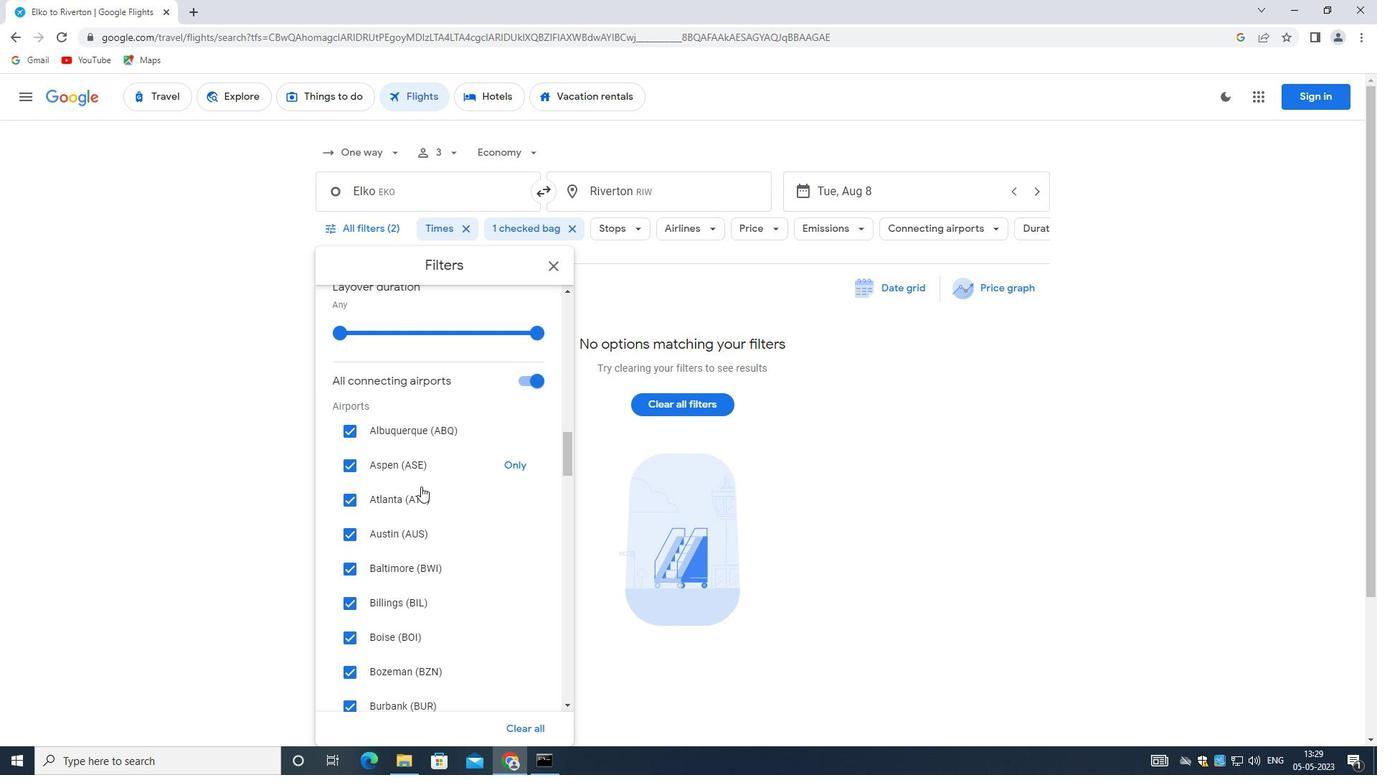 
Action: Mouse moved to (373, 541)
Screenshot: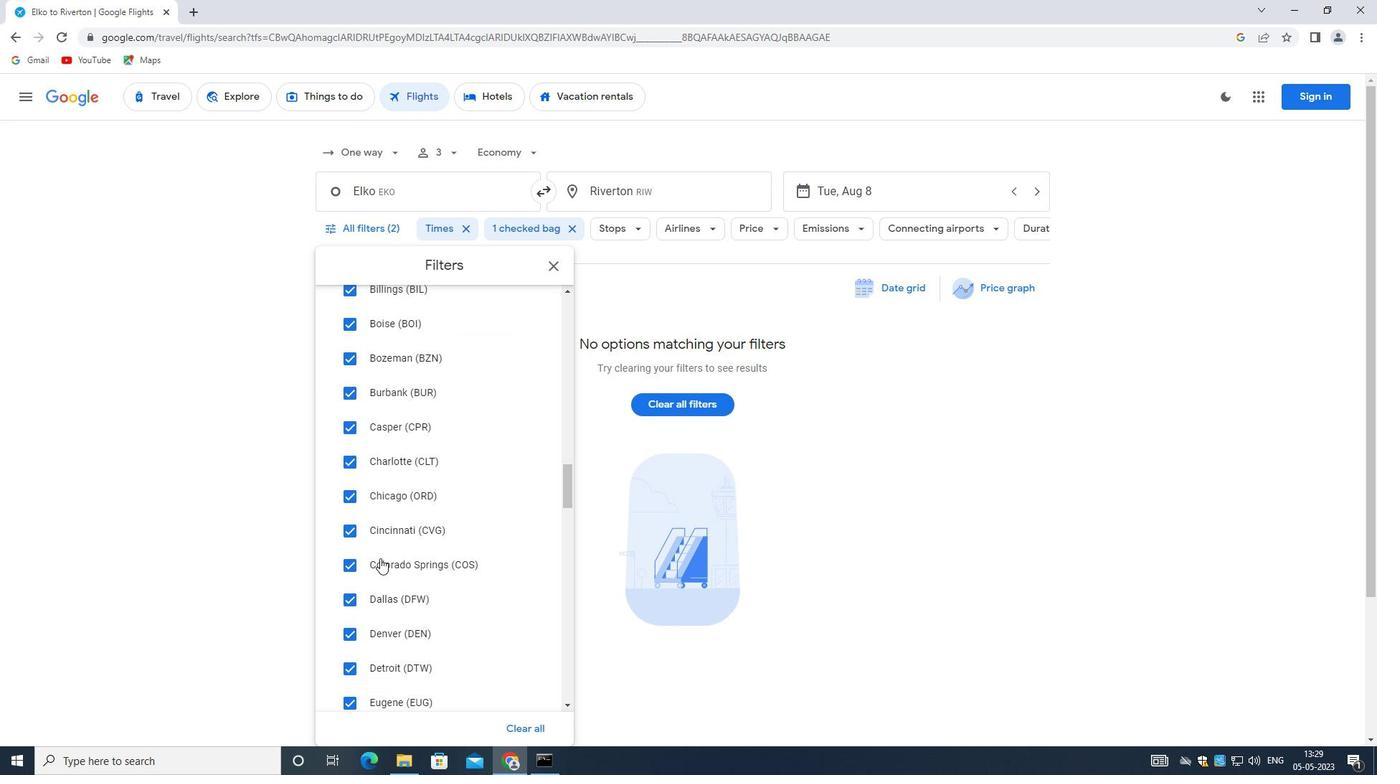 
Action: Mouse scrolled (373, 542) with delta (0, 0)
Screenshot: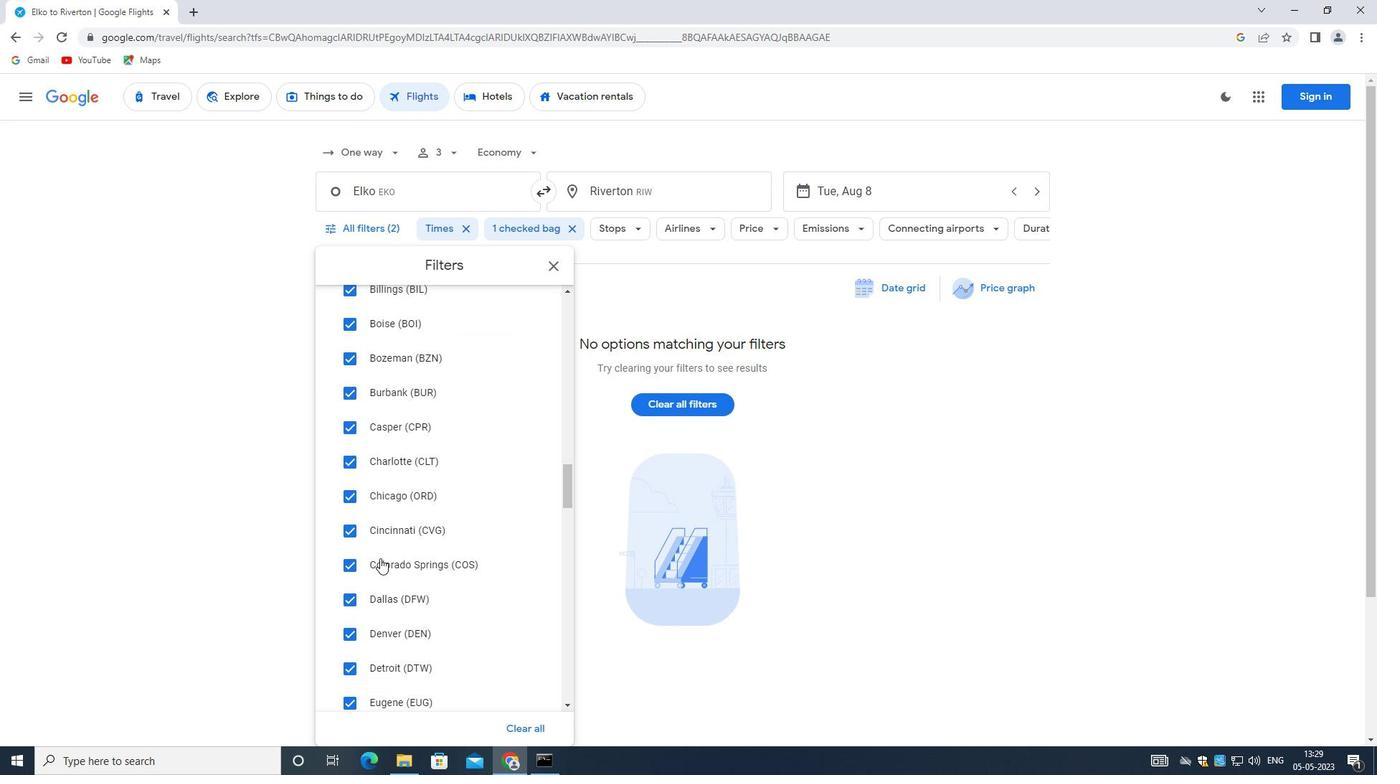 
Action: Mouse moved to (373, 541)
Screenshot: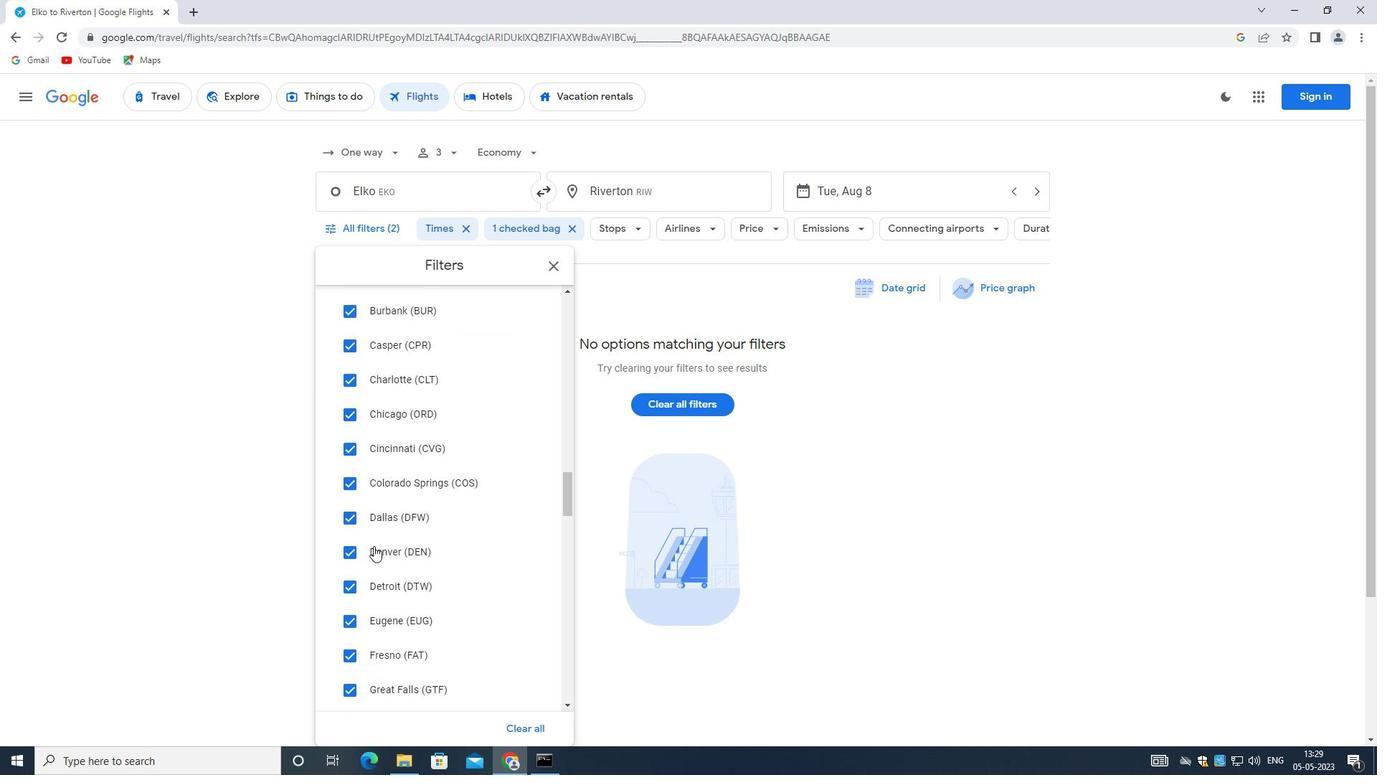 
Action: Mouse scrolled (373, 540) with delta (0, 0)
Screenshot: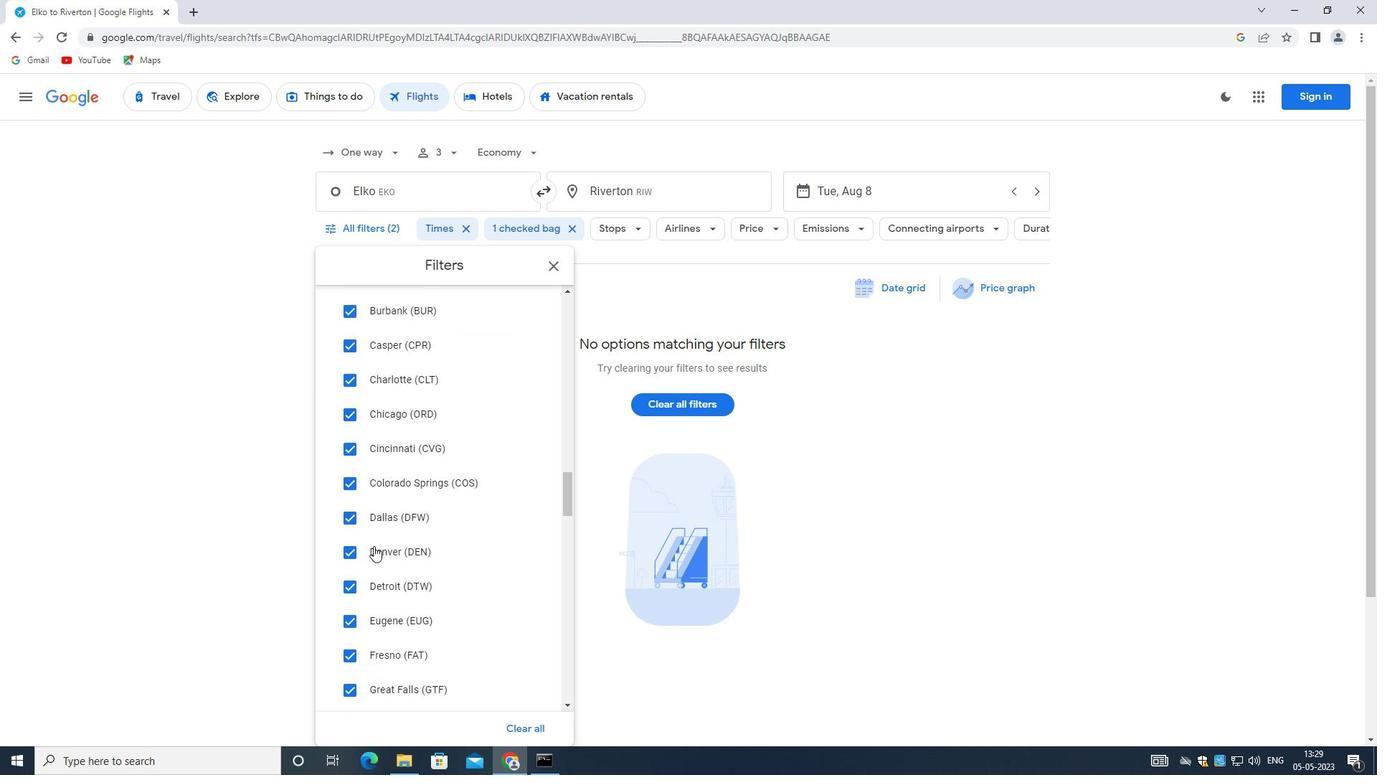 
Action: Mouse moved to (373, 541)
Screenshot: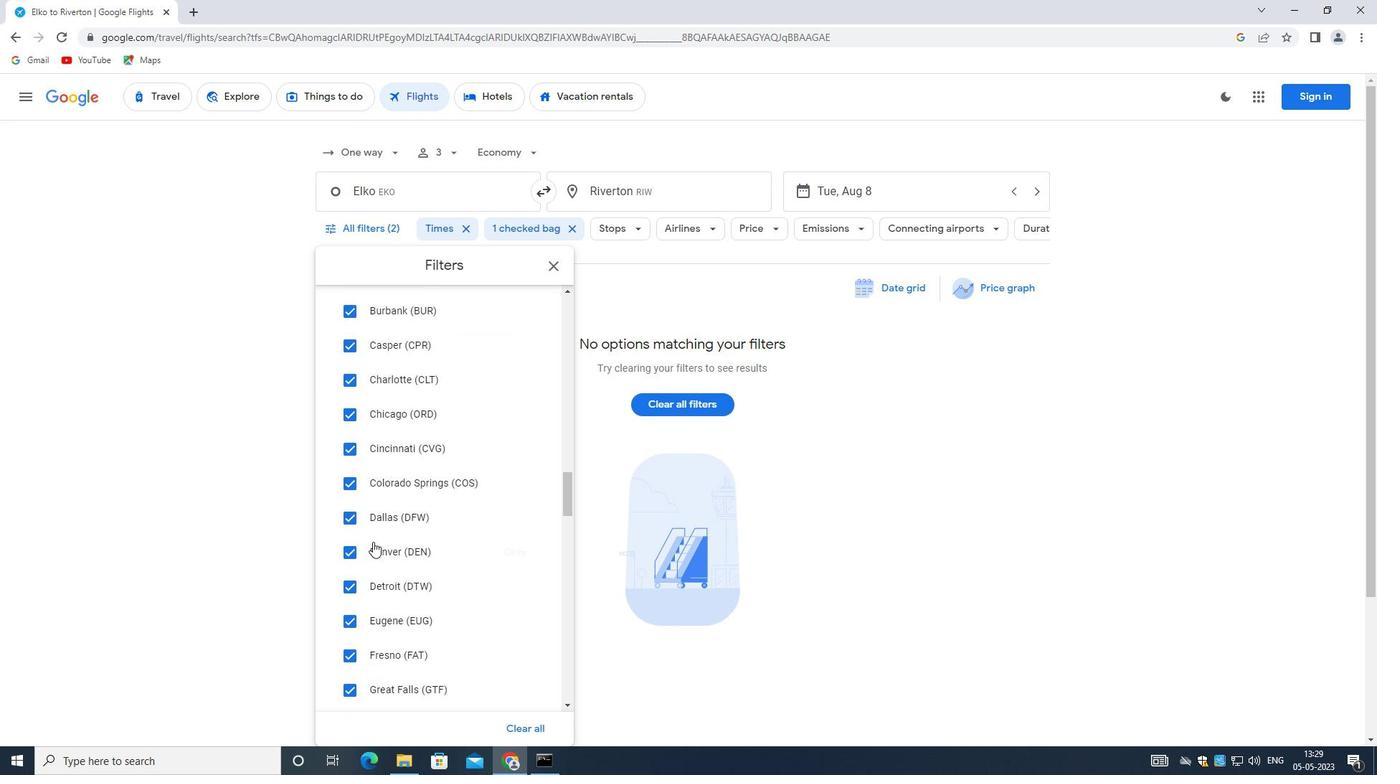 
Action: Mouse scrolled (373, 540) with delta (0, 0)
Screenshot: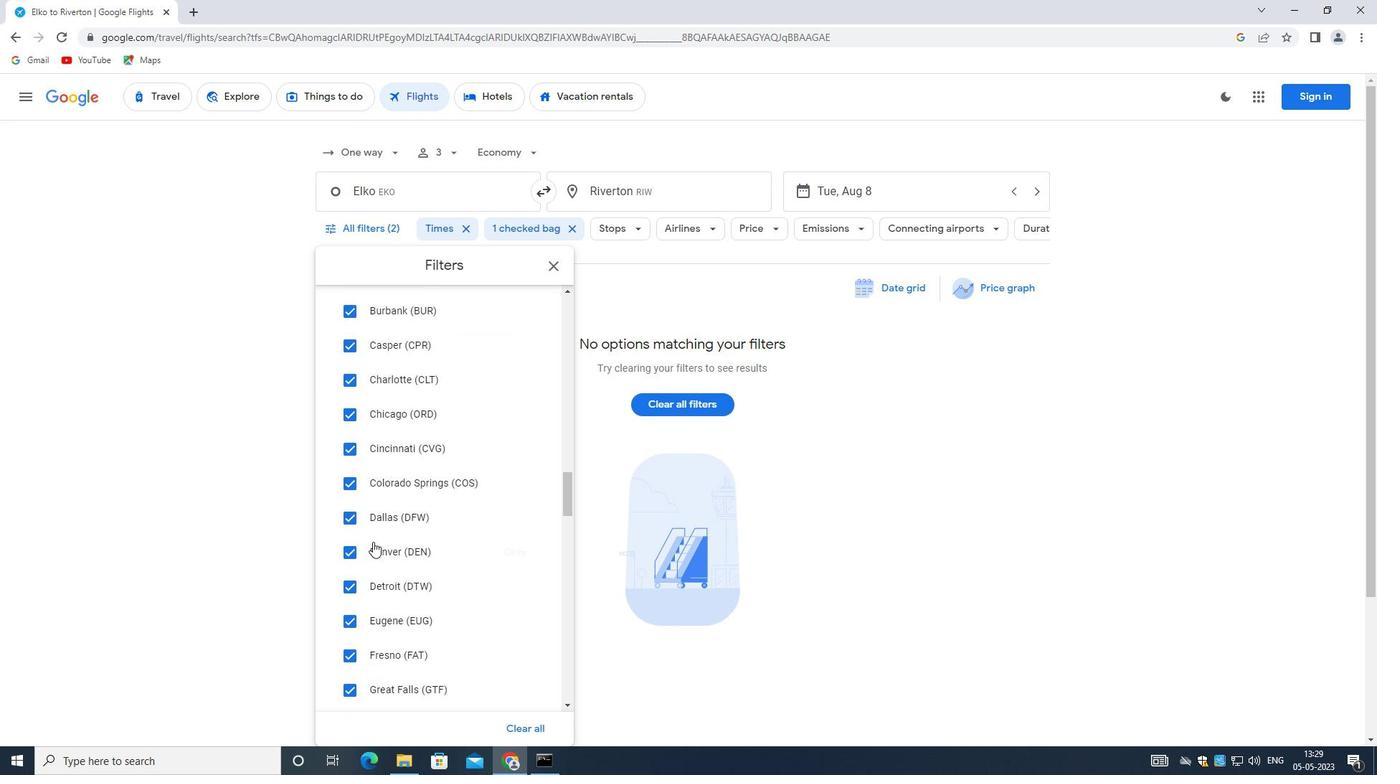 
Action: Mouse moved to (375, 540)
Screenshot: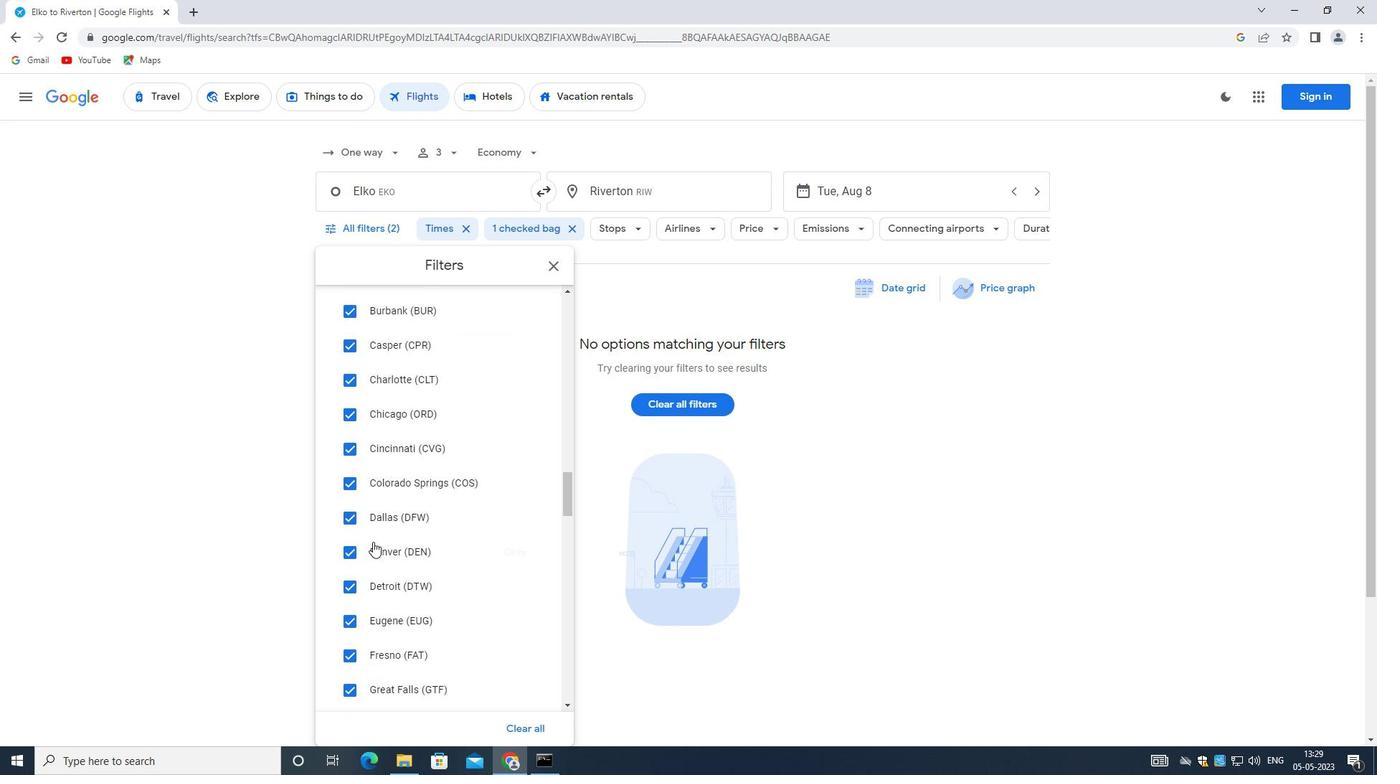 
Action: Mouse scrolled (375, 539) with delta (0, 0)
Screenshot: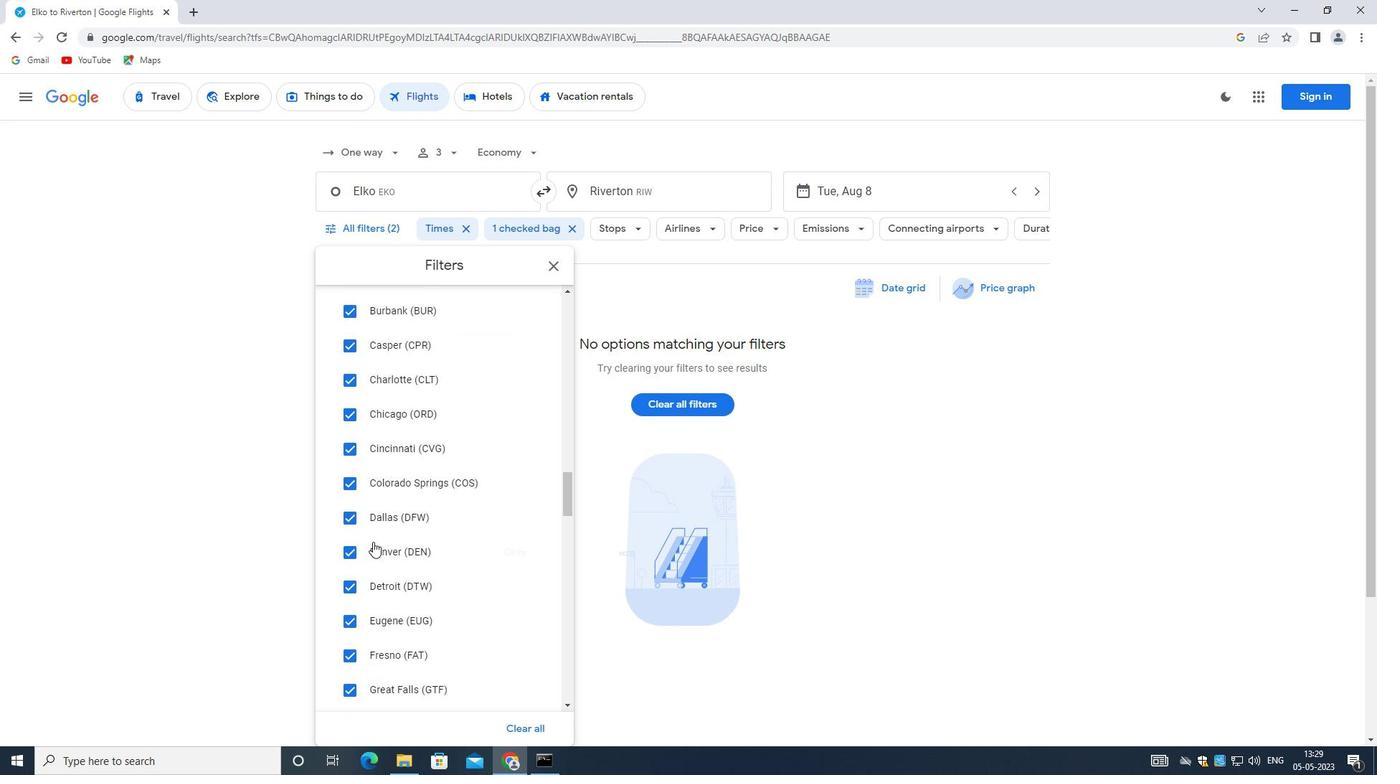 
Action: Mouse scrolled (375, 539) with delta (0, 0)
Screenshot: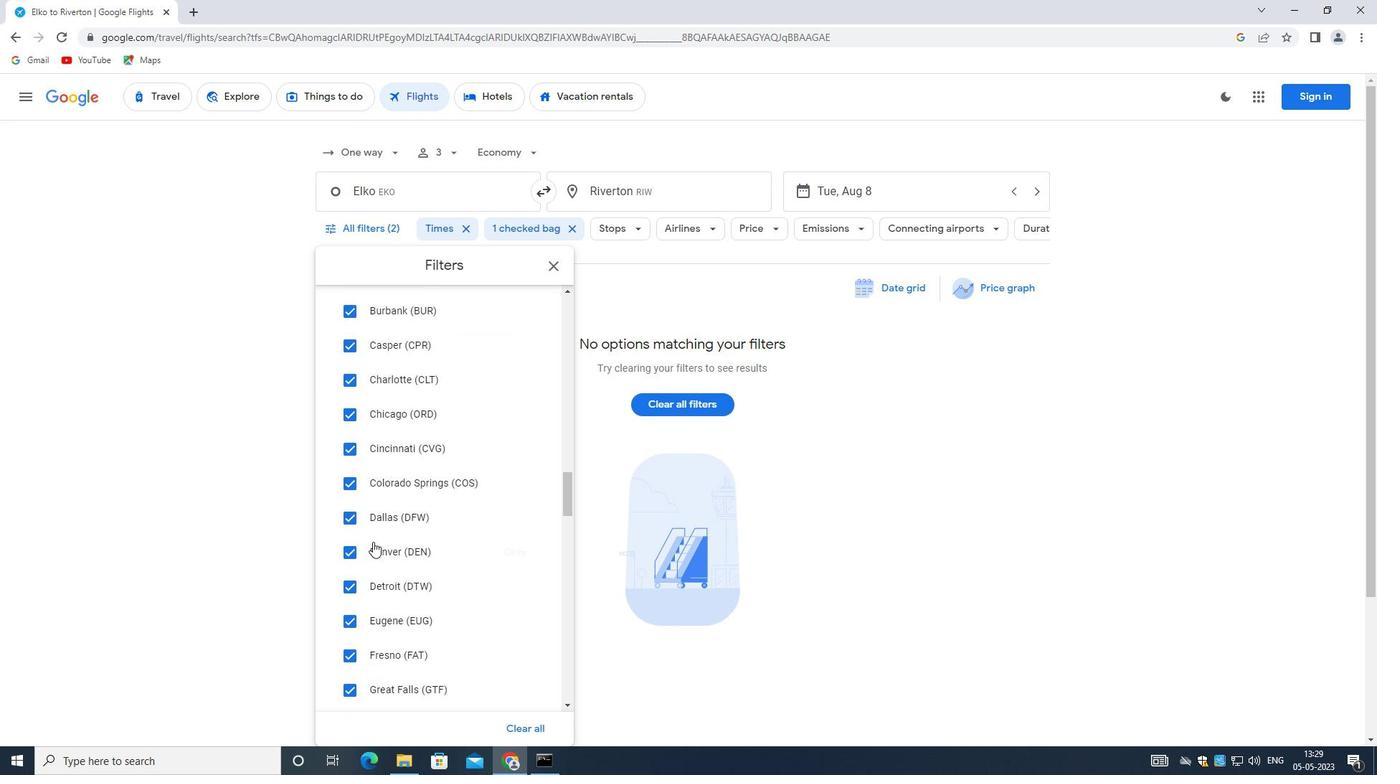 
Action: Mouse scrolled (375, 539) with delta (0, 0)
Screenshot: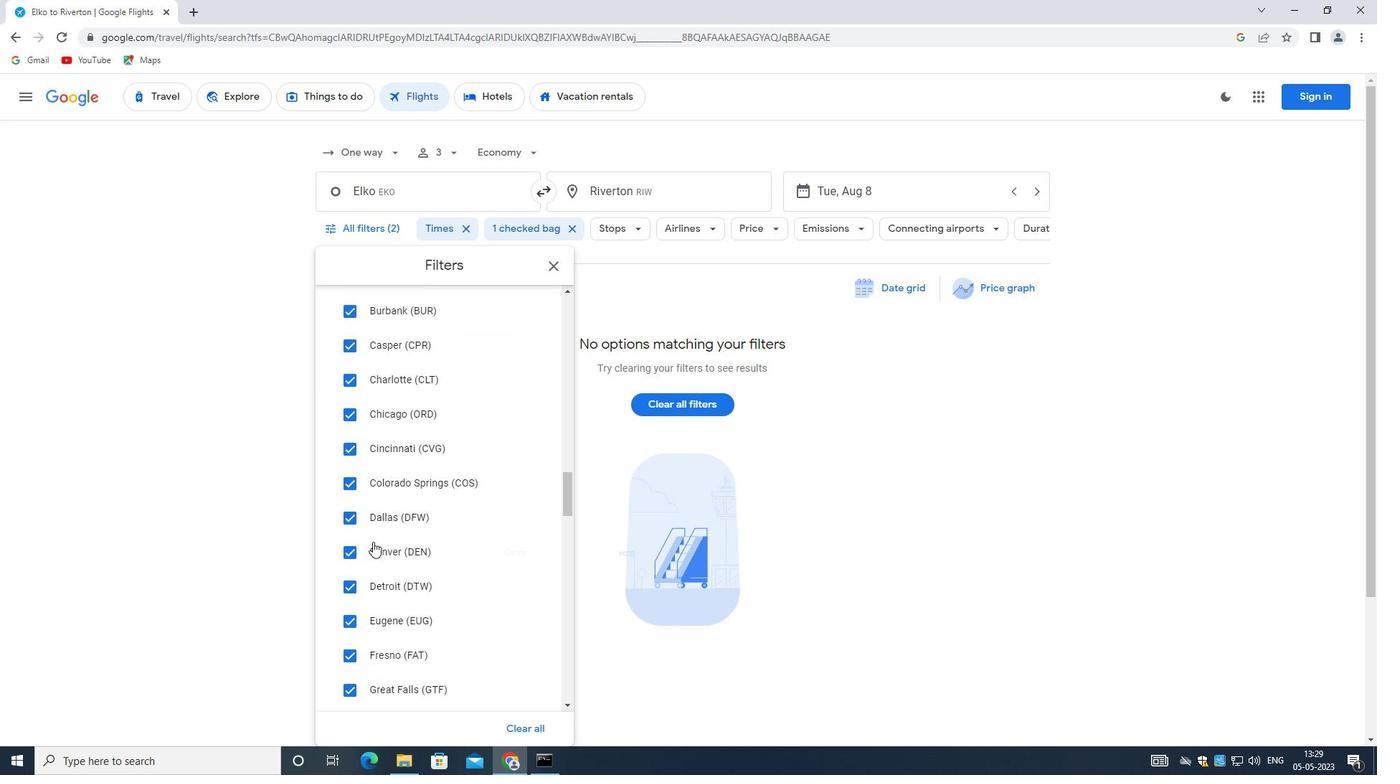 
Action: Mouse moved to (425, 518)
Screenshot: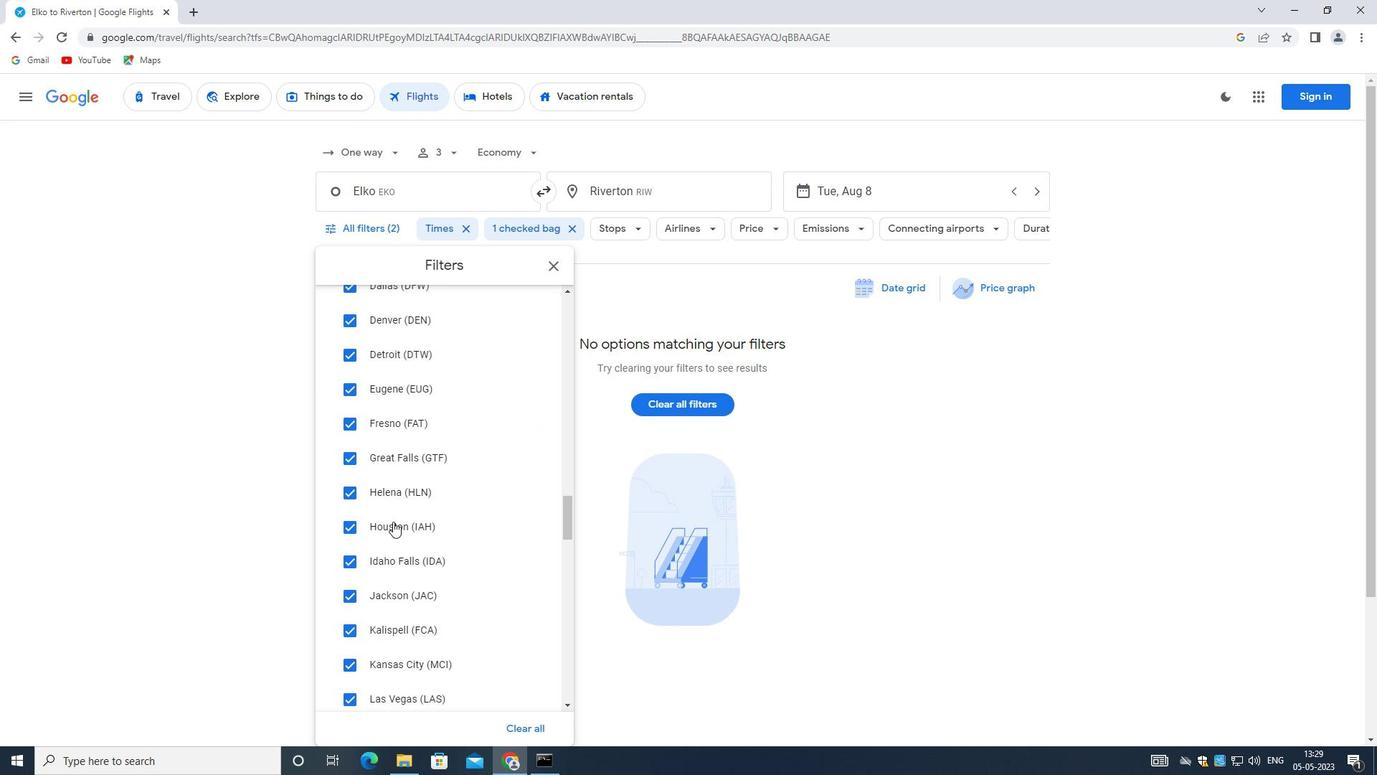 
Action: Mouse scrolled (425, 517) with delta (0, 0)
Screenshot: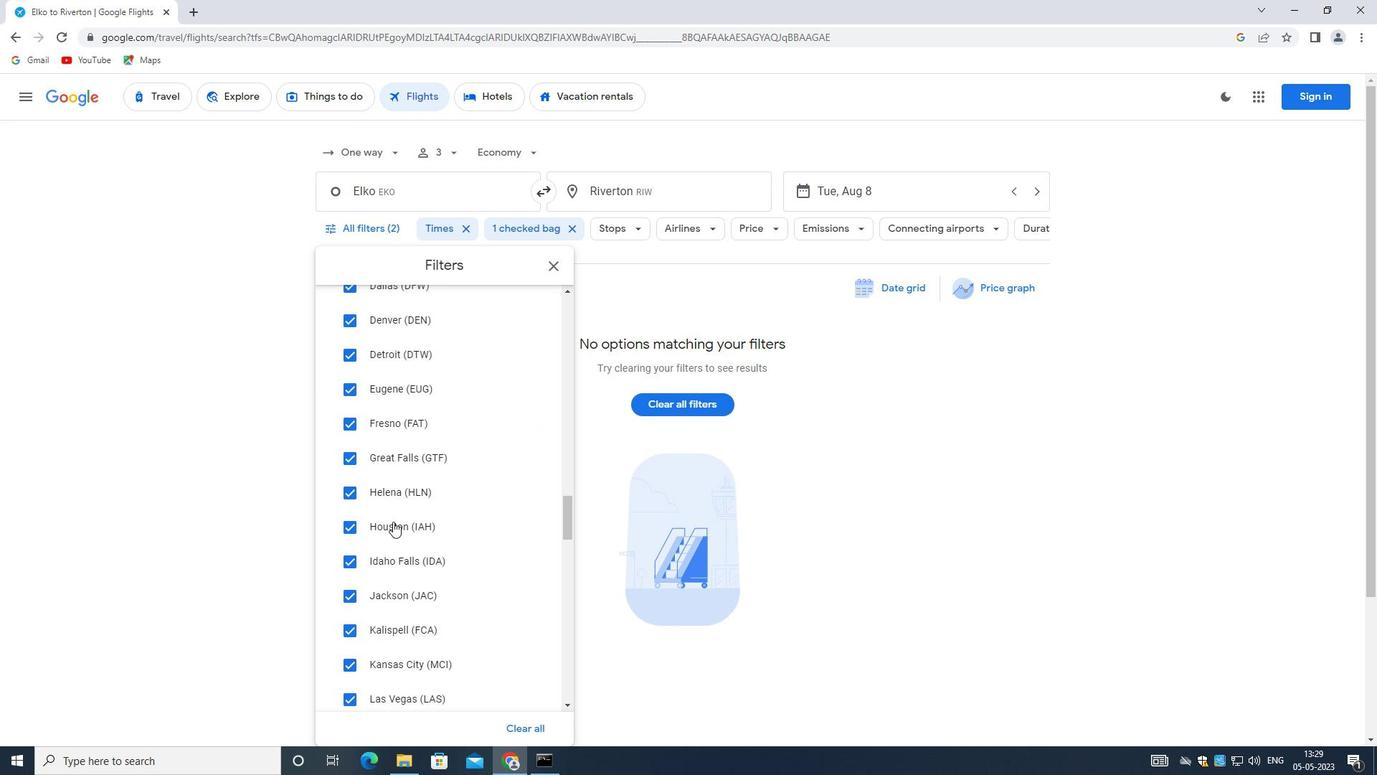 
Action: Mouse moved to (430, 521)
Screenshot: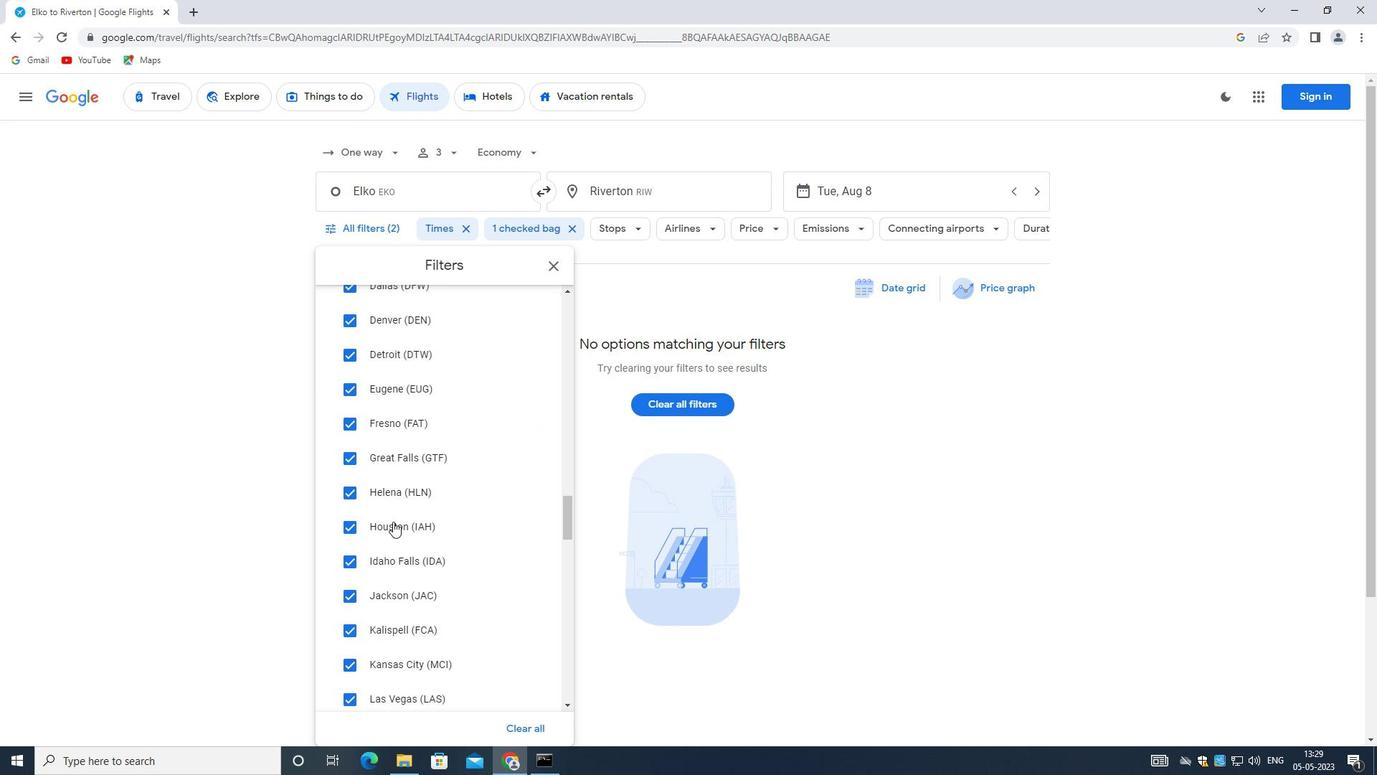 
Action: Mouse scrolled (430, 520) with delta (0, 0)
Screenshot: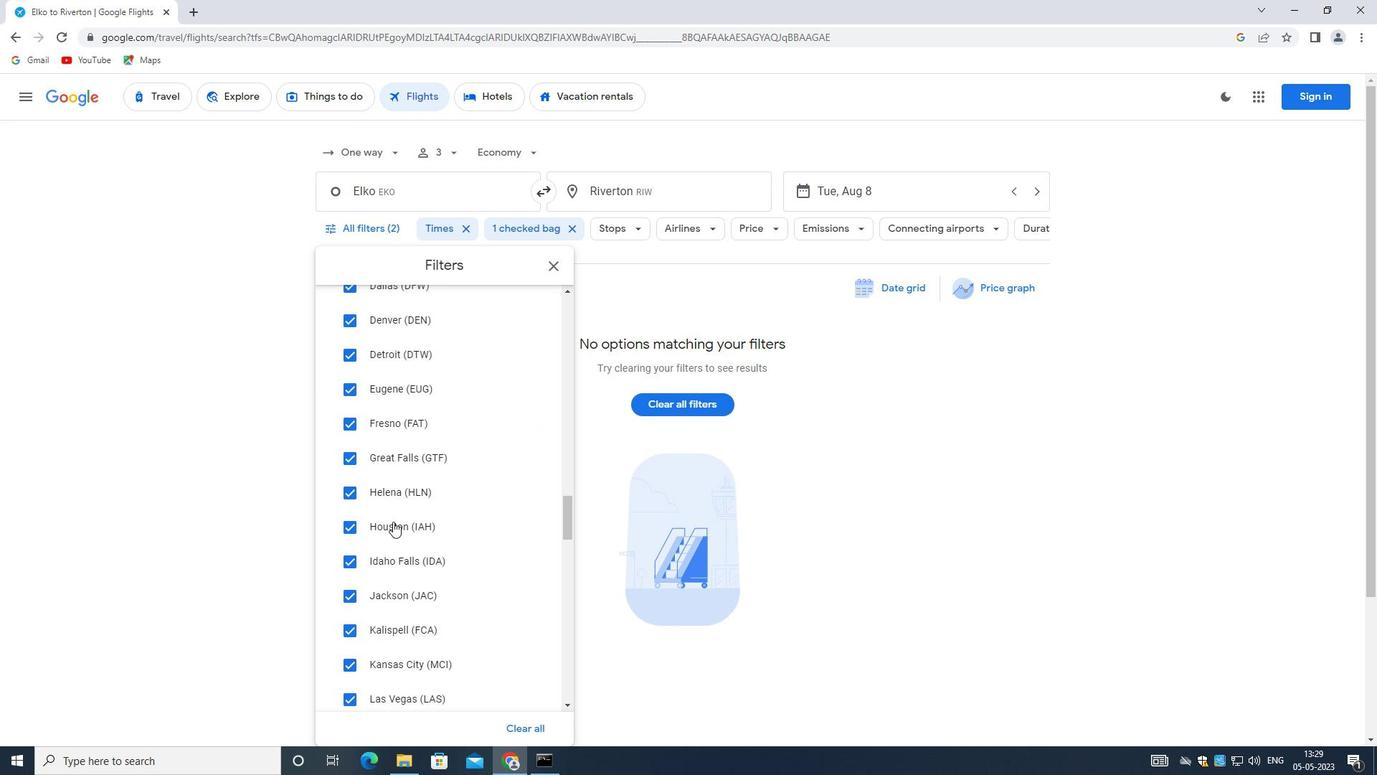 
Action: Mouse moved to (432, 521)
Screenshot: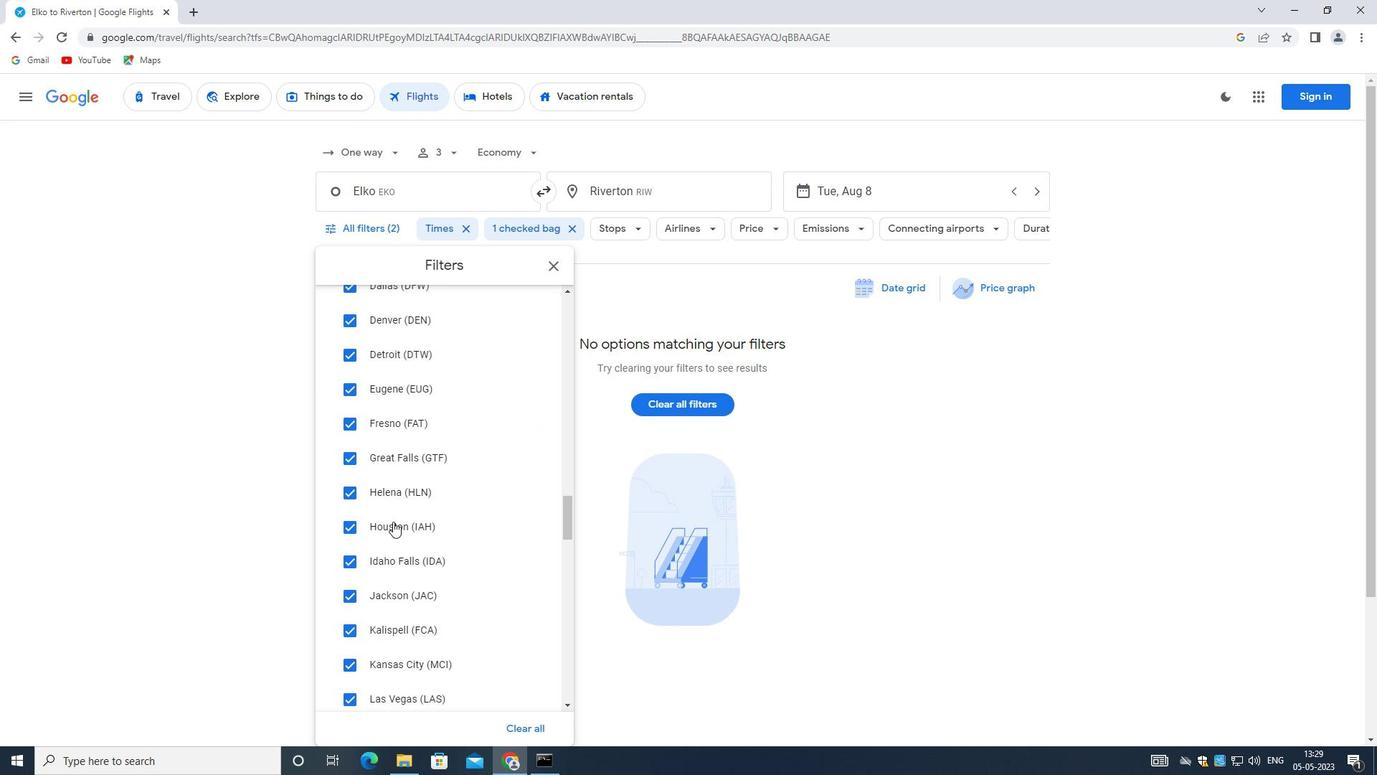 
Action: Mouse scrolled (432, 520) with delta (0, 0)
Screenshot: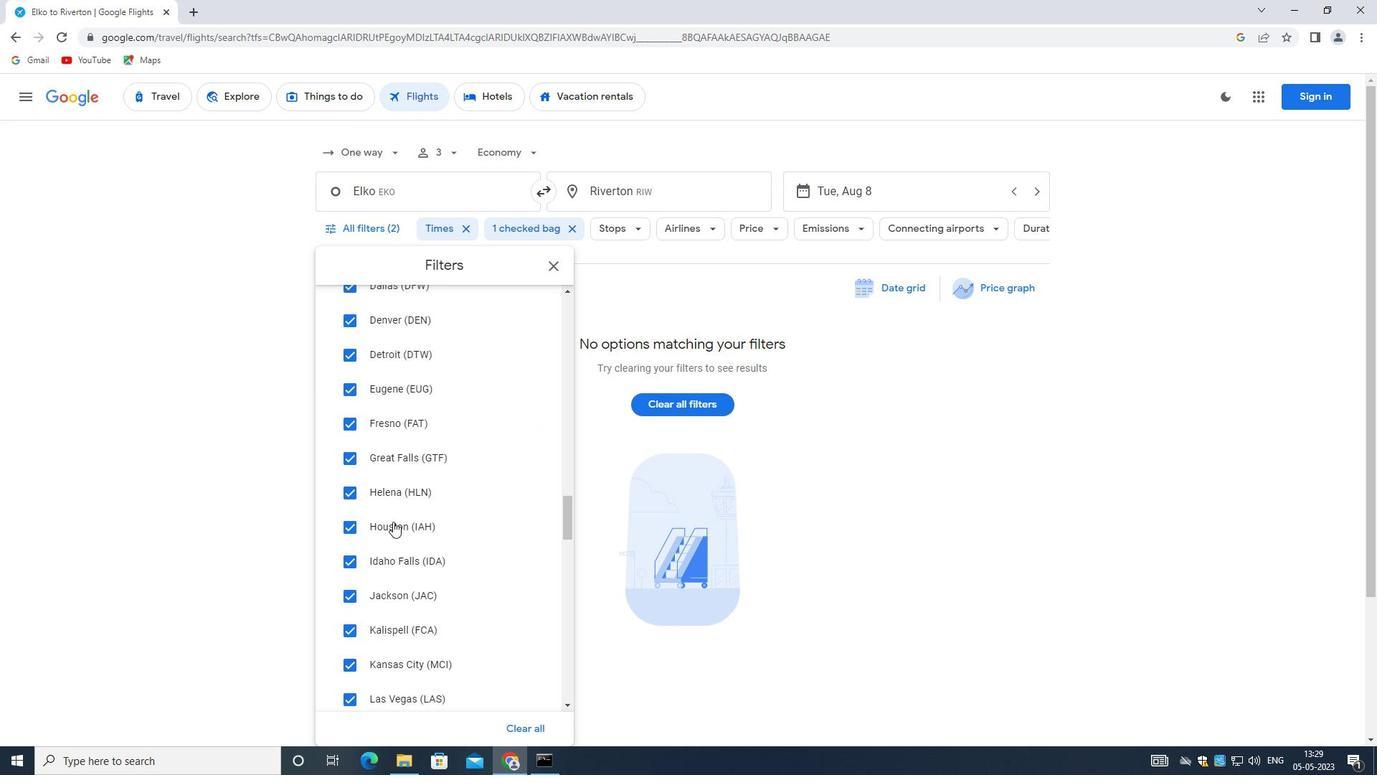 
Action: Mouse moved to (432, 521)
Screenshot: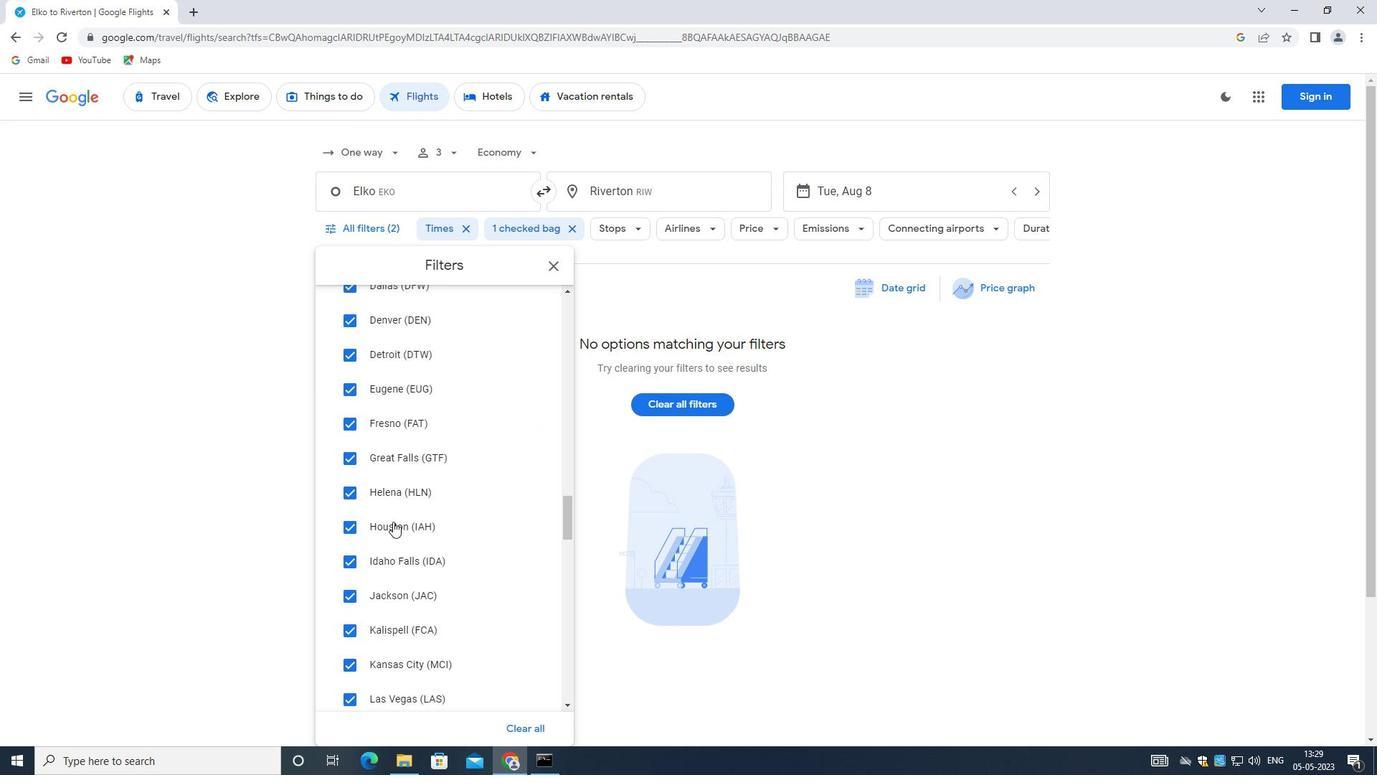 
Action: Mouse scrolled (432, 520) with delta (0, 0)
Screenshot: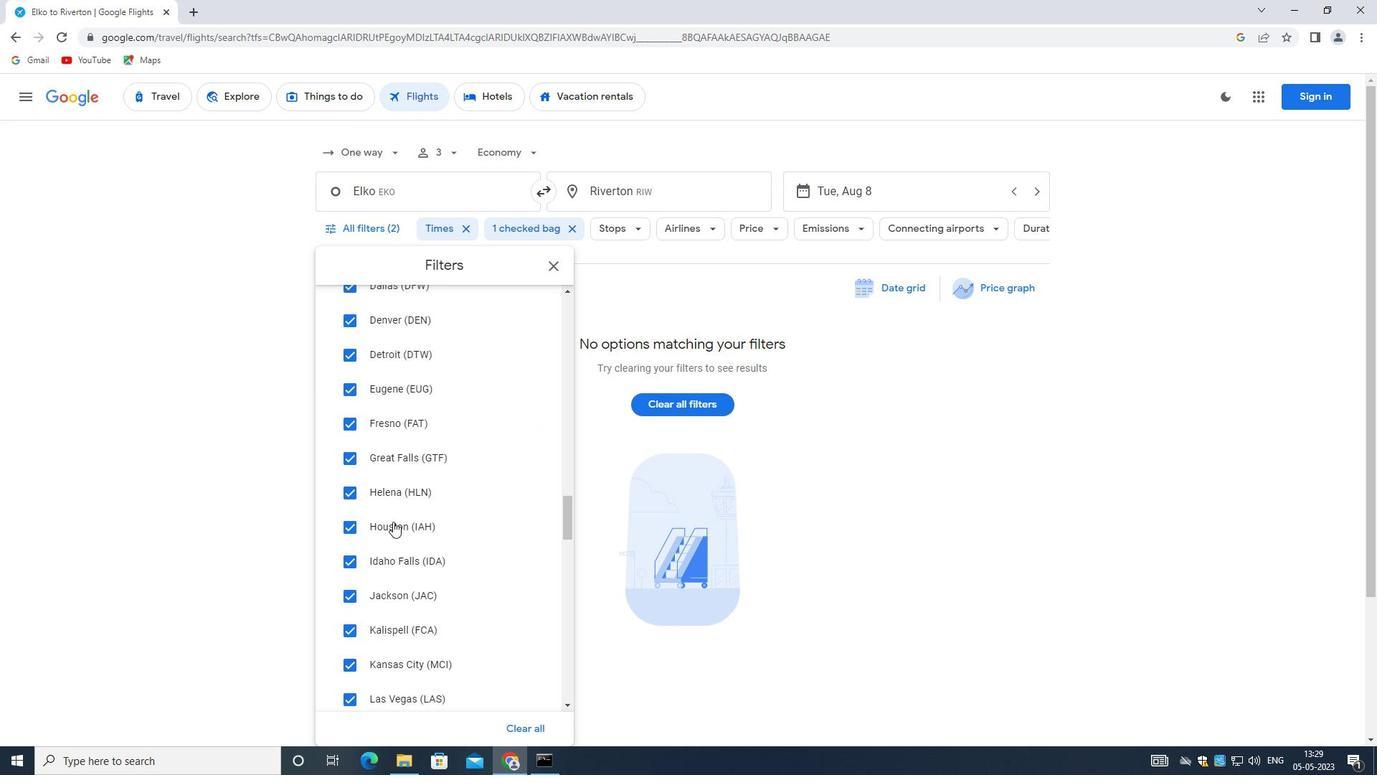 
Action: Mouse scrolled (432, 520) with delta (0, 0)
Screenshot: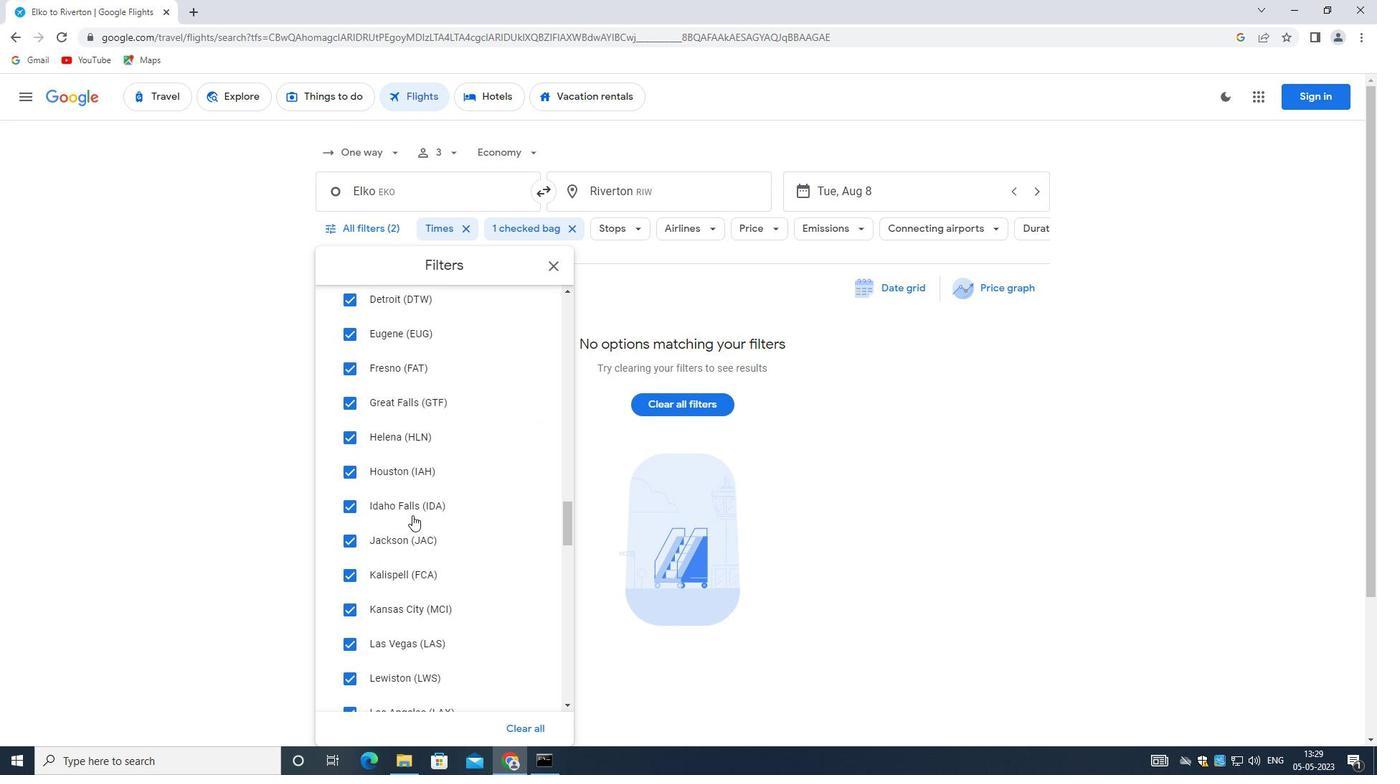 
Action: Mouse scrolled (432, 520) with delta (0, 0)
Screenshot: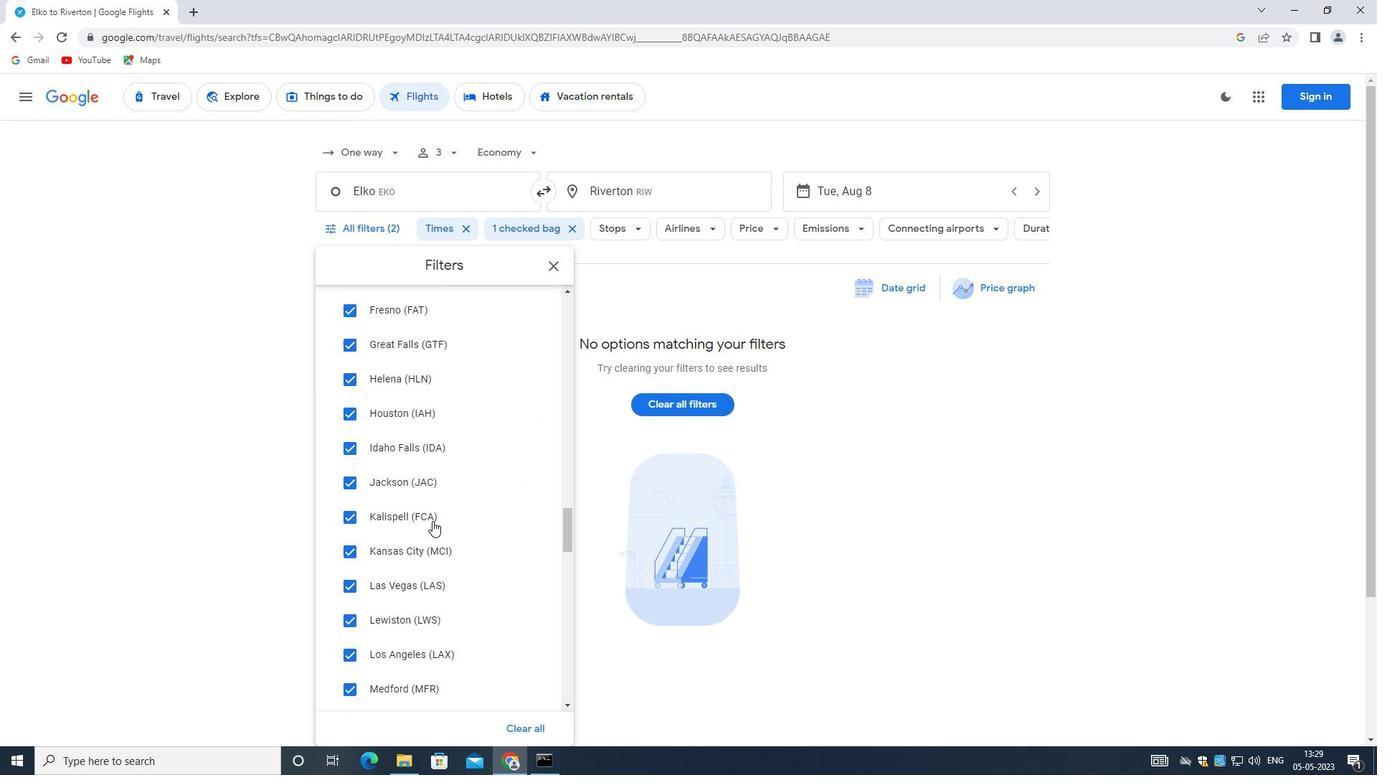 
Action: Mouse moved to (433, 521)
Screenshot: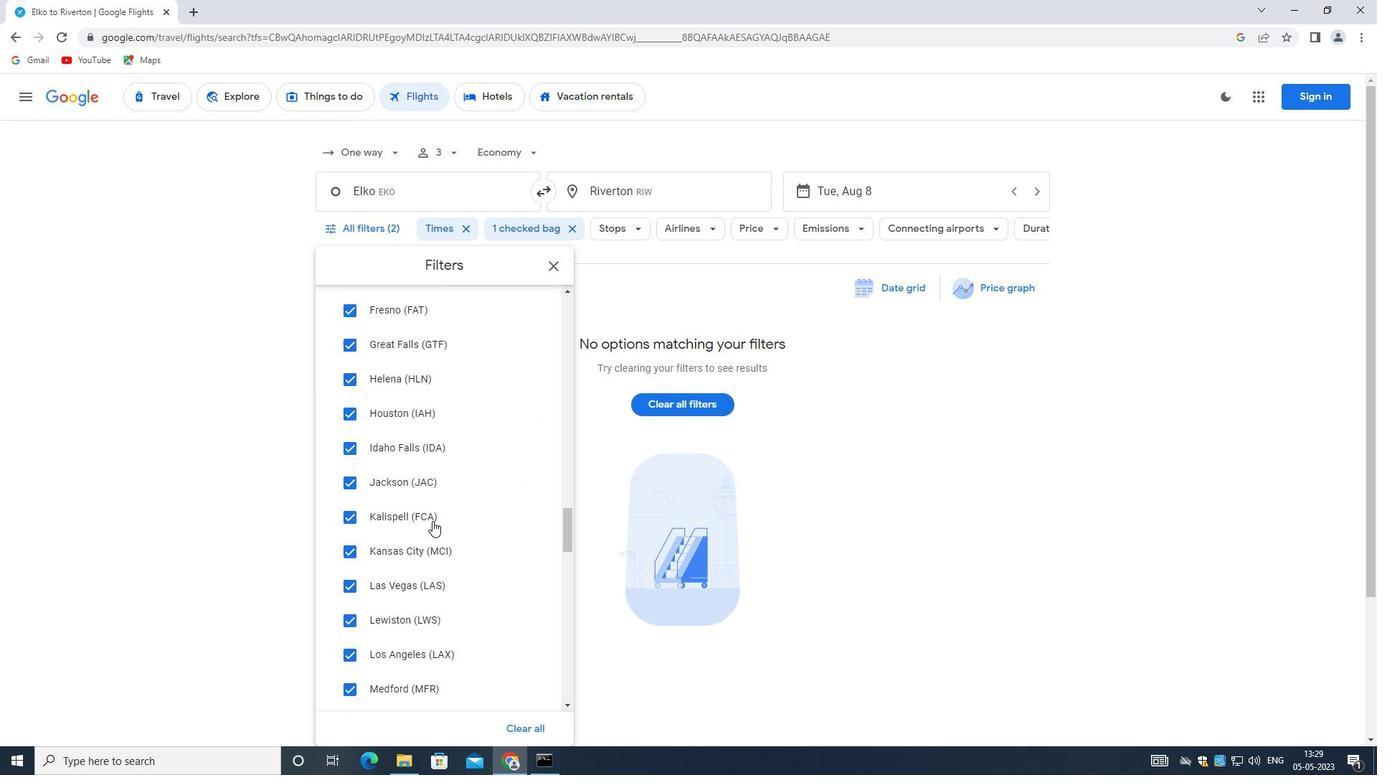 
Action: Mouse scrolled (433, 521) with delta (0, 0)
Screenshot: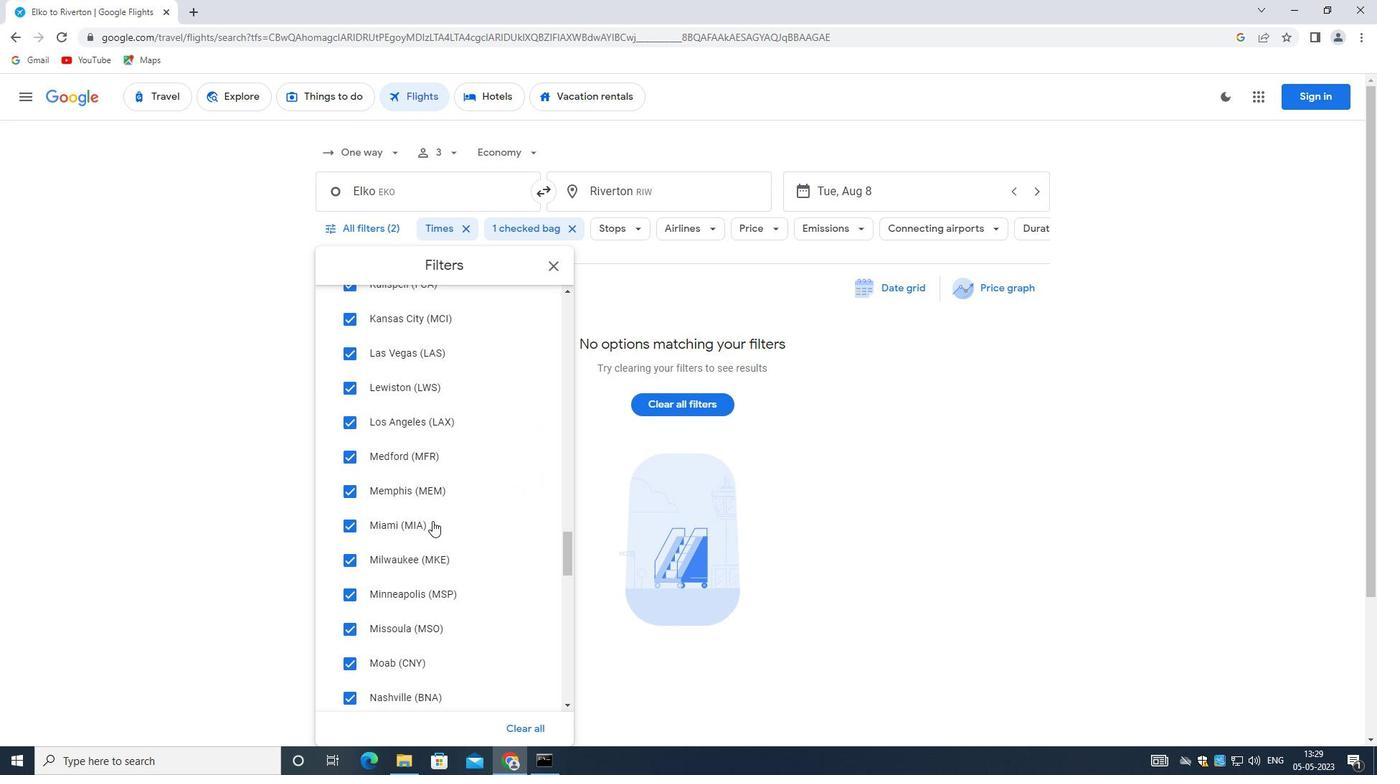 
Action: Mouse scrolled (433, 521) with delta (0, 0)
Screenshot: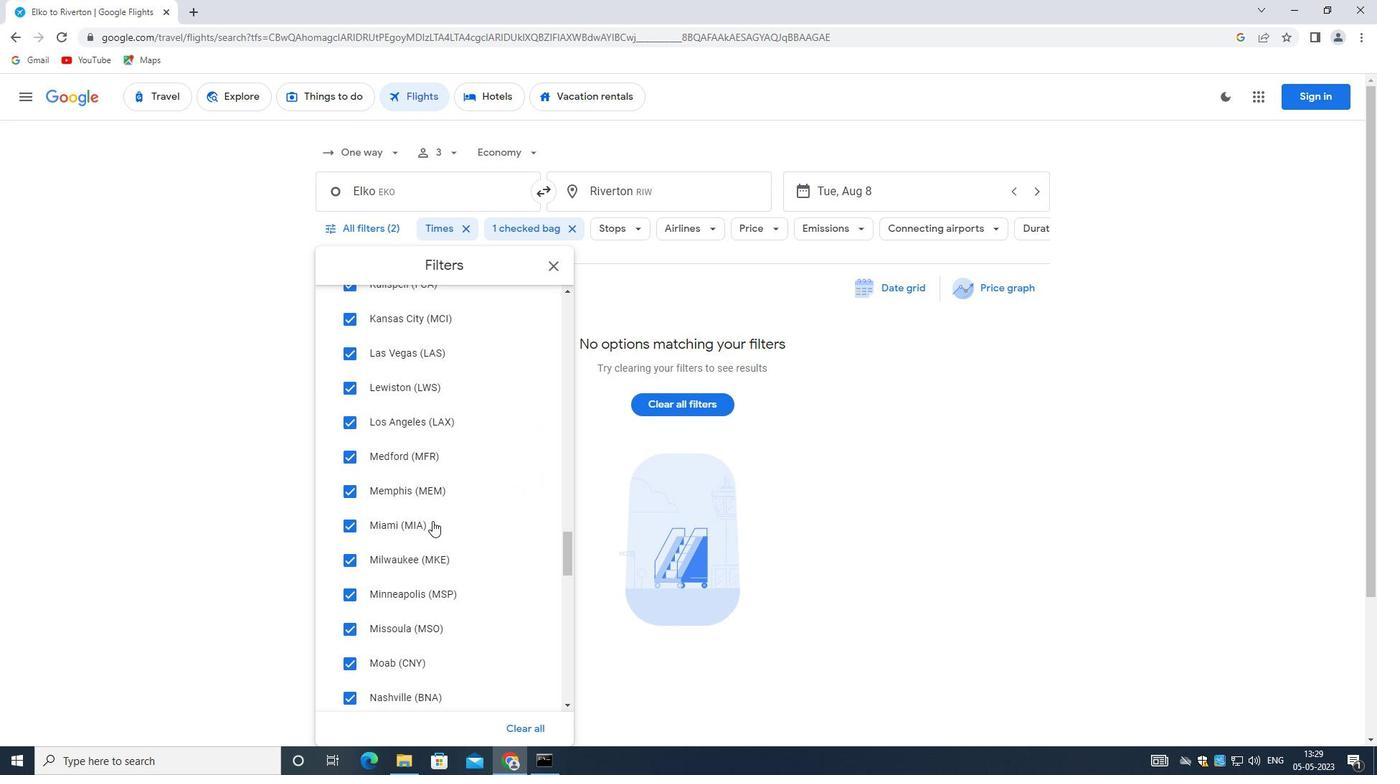 
Action: Mouse scrolled (433, 521) with delta (0, 0)
Screenshot: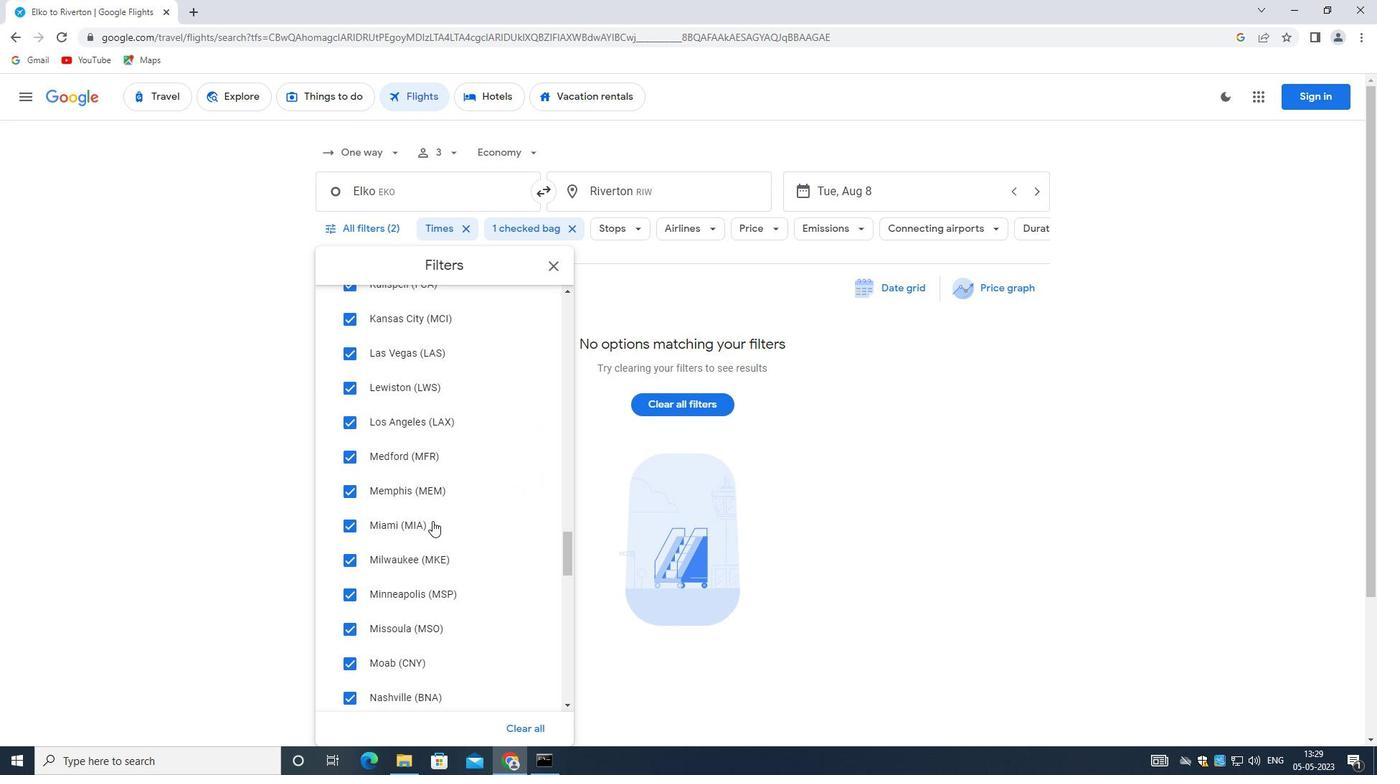 
Action: Mouse scrolled (433, 521) with delta (0, 0)
Screenshot: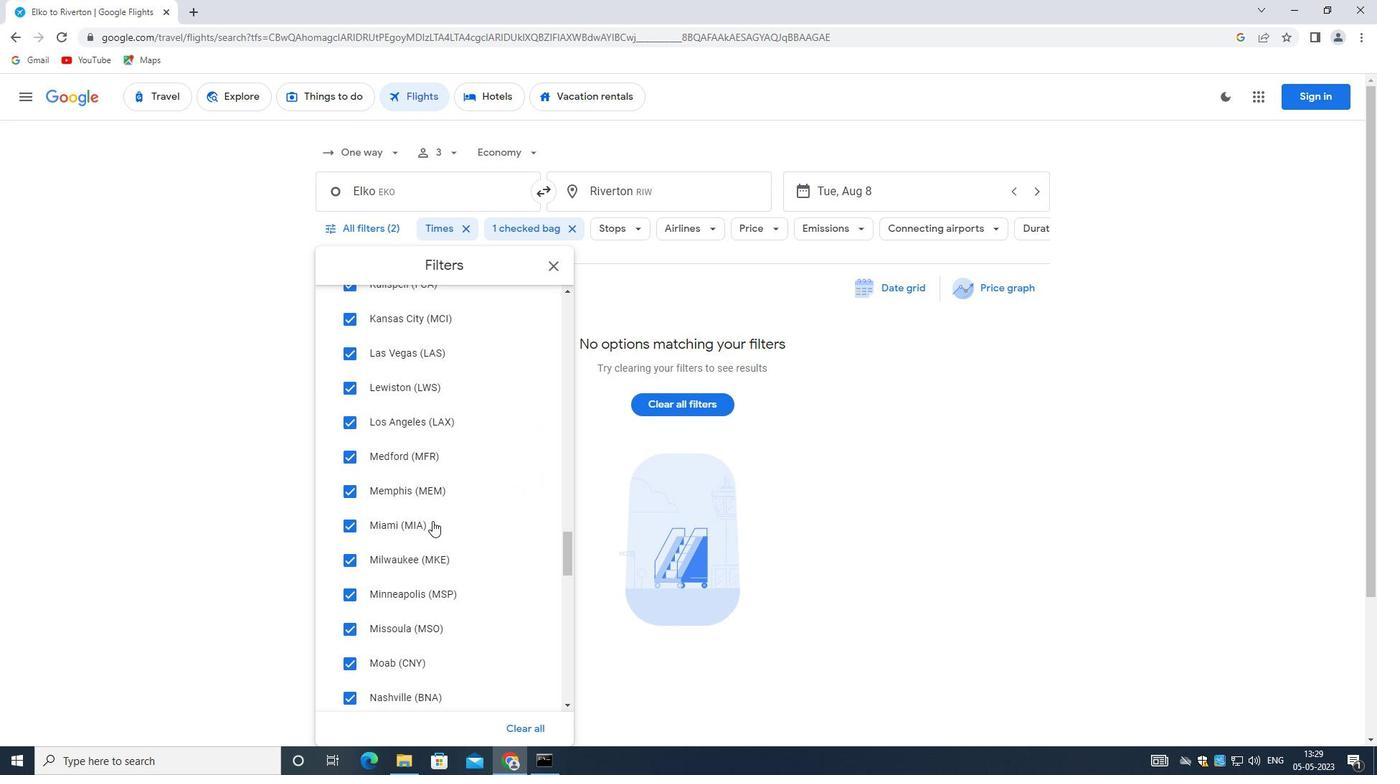 
Action: Mouse moved to (433, 526)
Screenshot: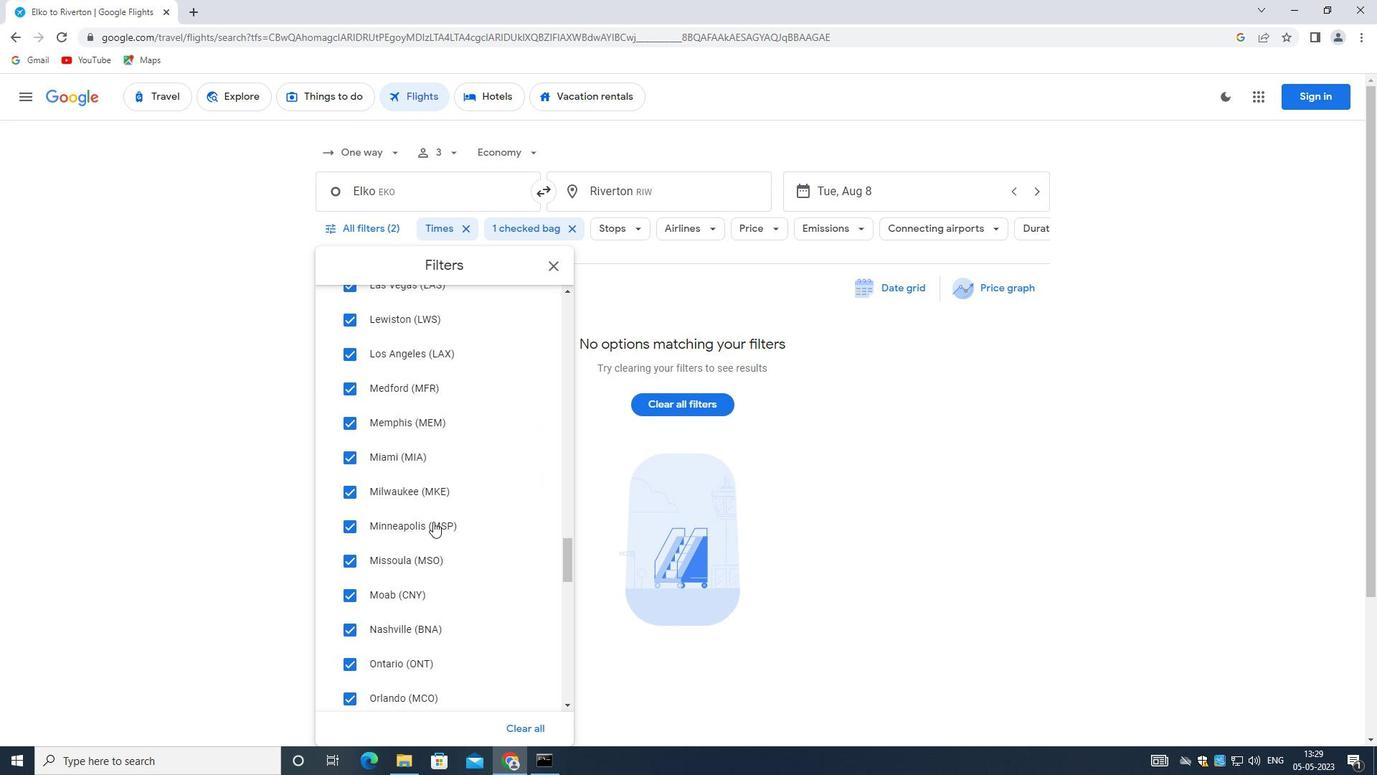 
Action: Mouse scrolled (433, 526) with delta (0, 0)
Screenshot: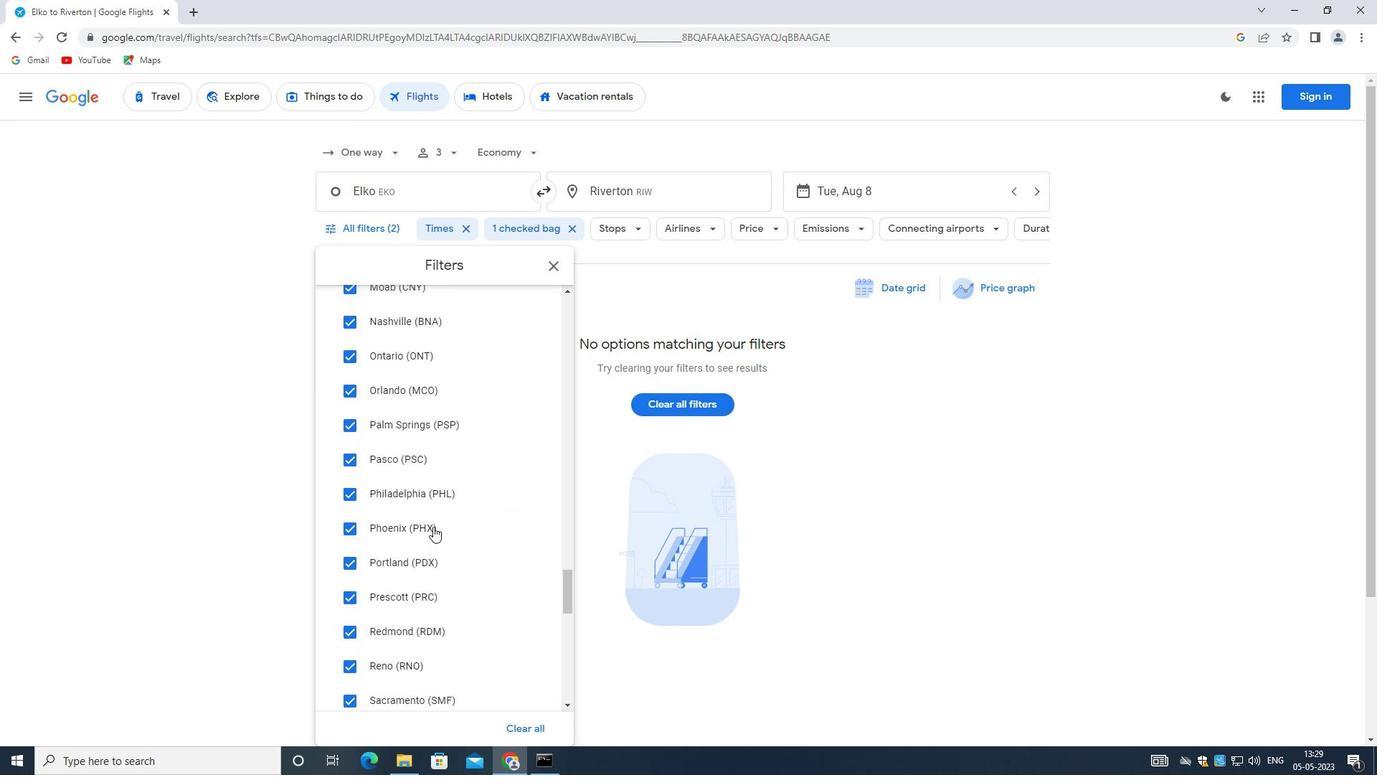 
Action: Mouse scrolled (433, 526) with delta (0, 0)
Screenshot: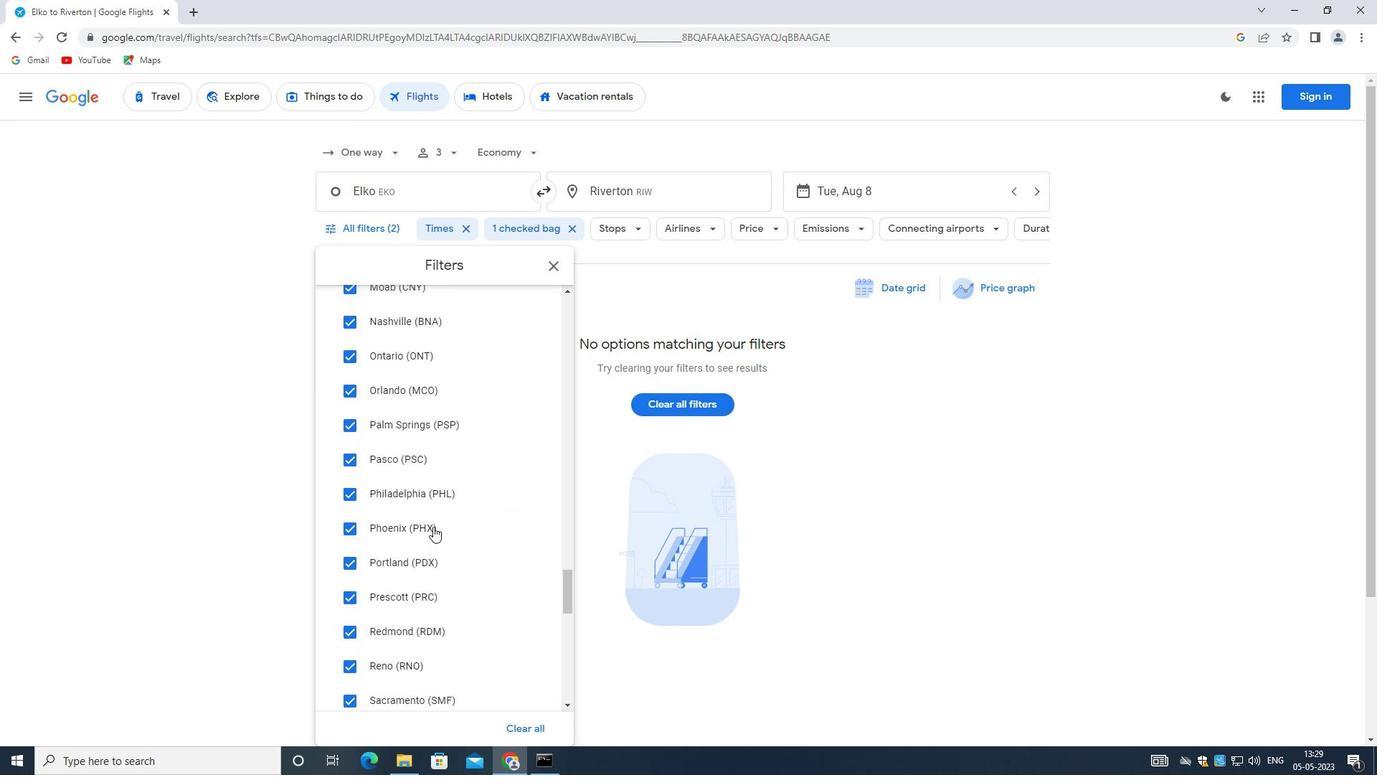
Action: Mouse scrolled (433, 526) with delta (0, 0)
Screenshot: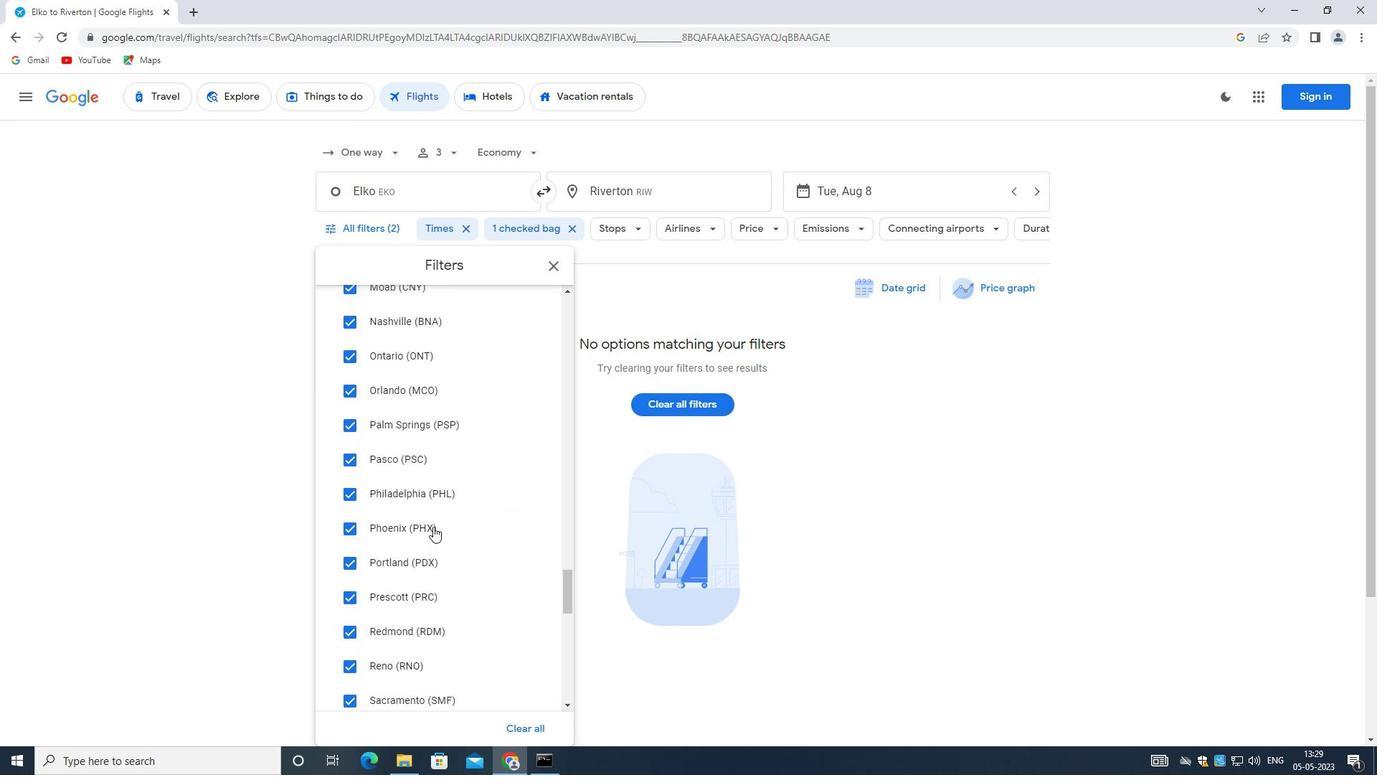
Action: Mouse scrolled (433, 526) with delta (0, 0)
Screenshot: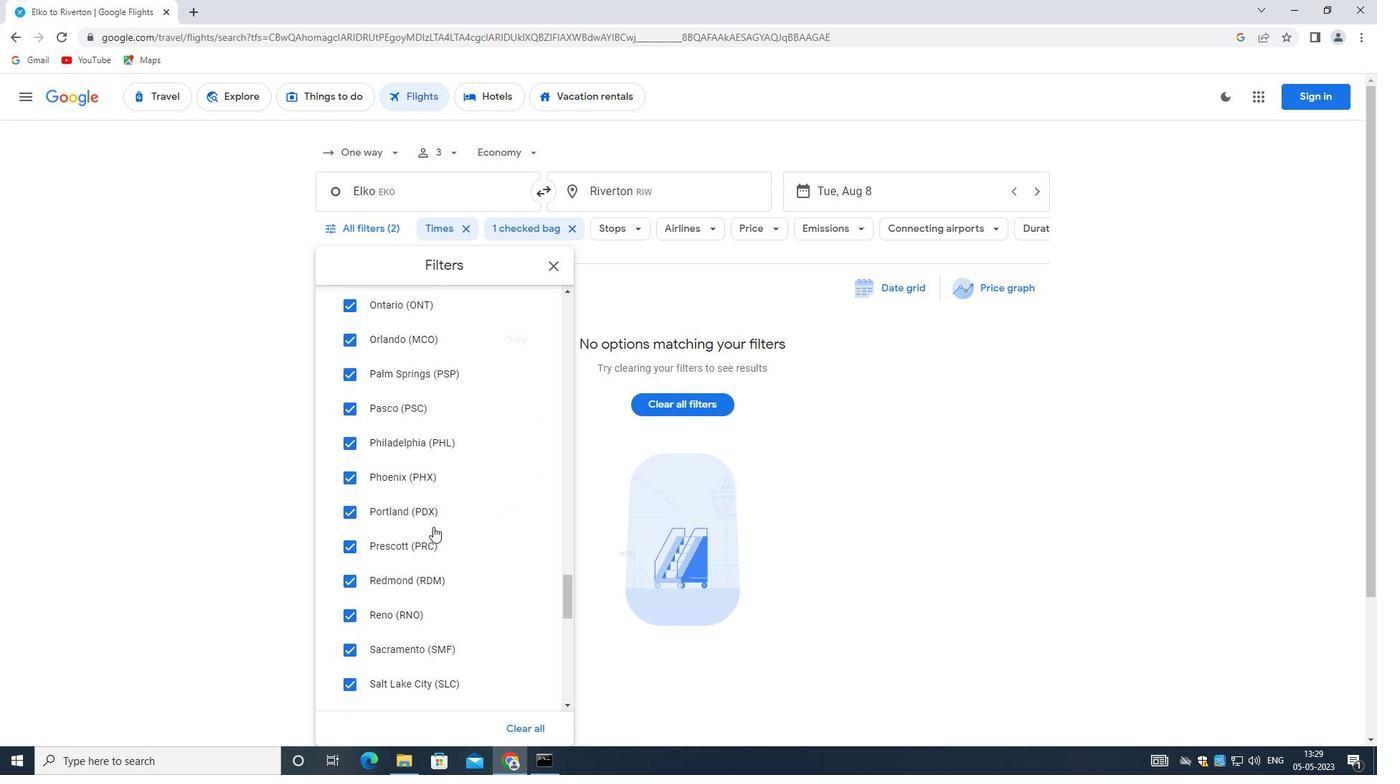 
Action: Mouse scrolled (433, 526) with delta (0, 0)
Screenshot: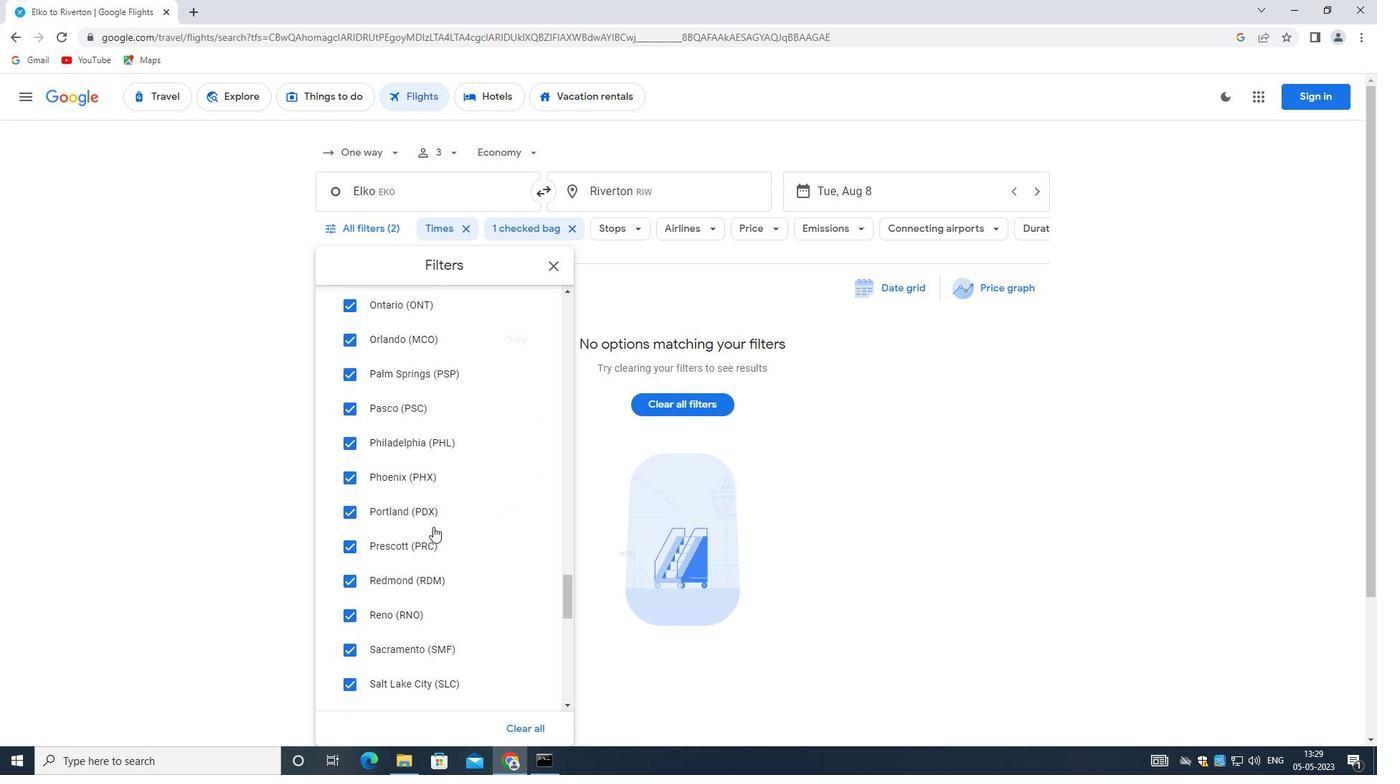 
Action: Mouse scrolled (433, 526) with delta (0, 0)
Screenshot: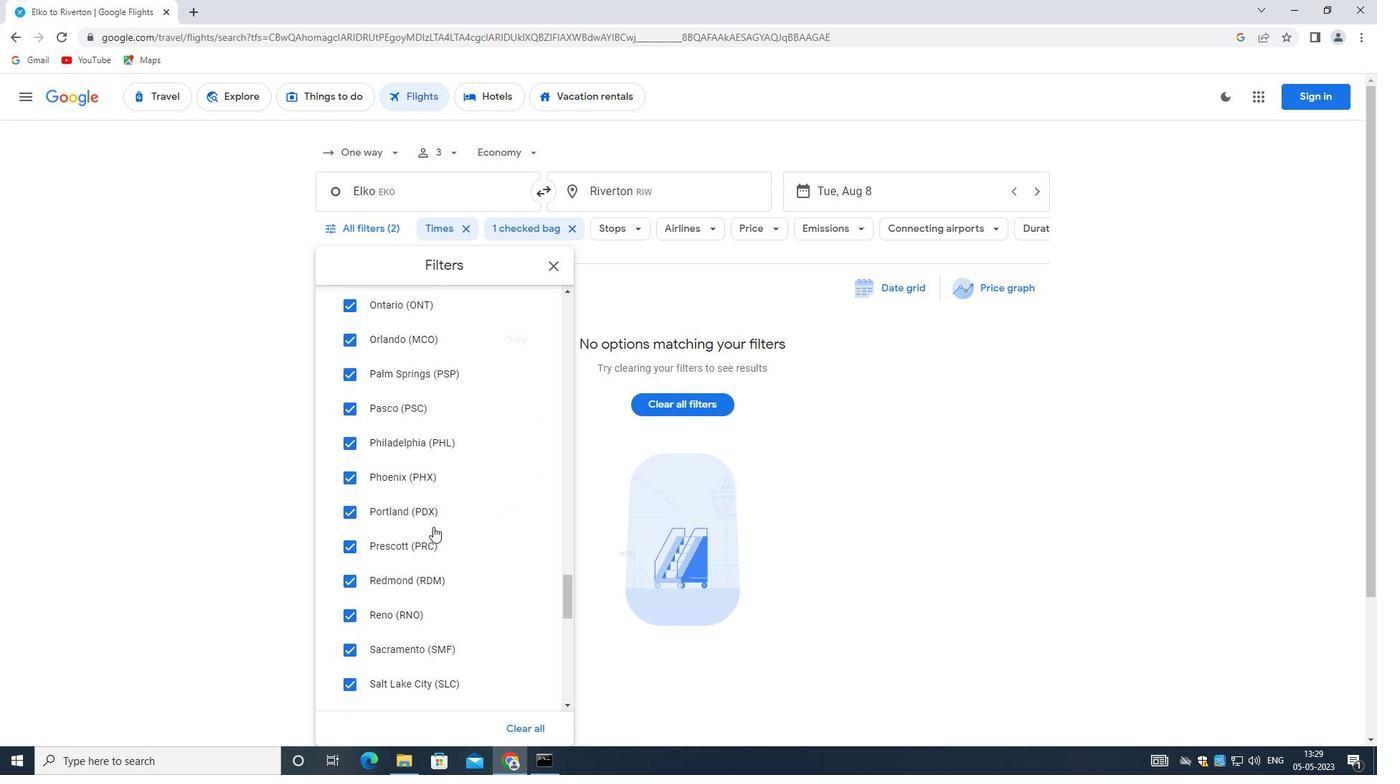 
Action: Mouse moved to (426, 527)
Screenshot: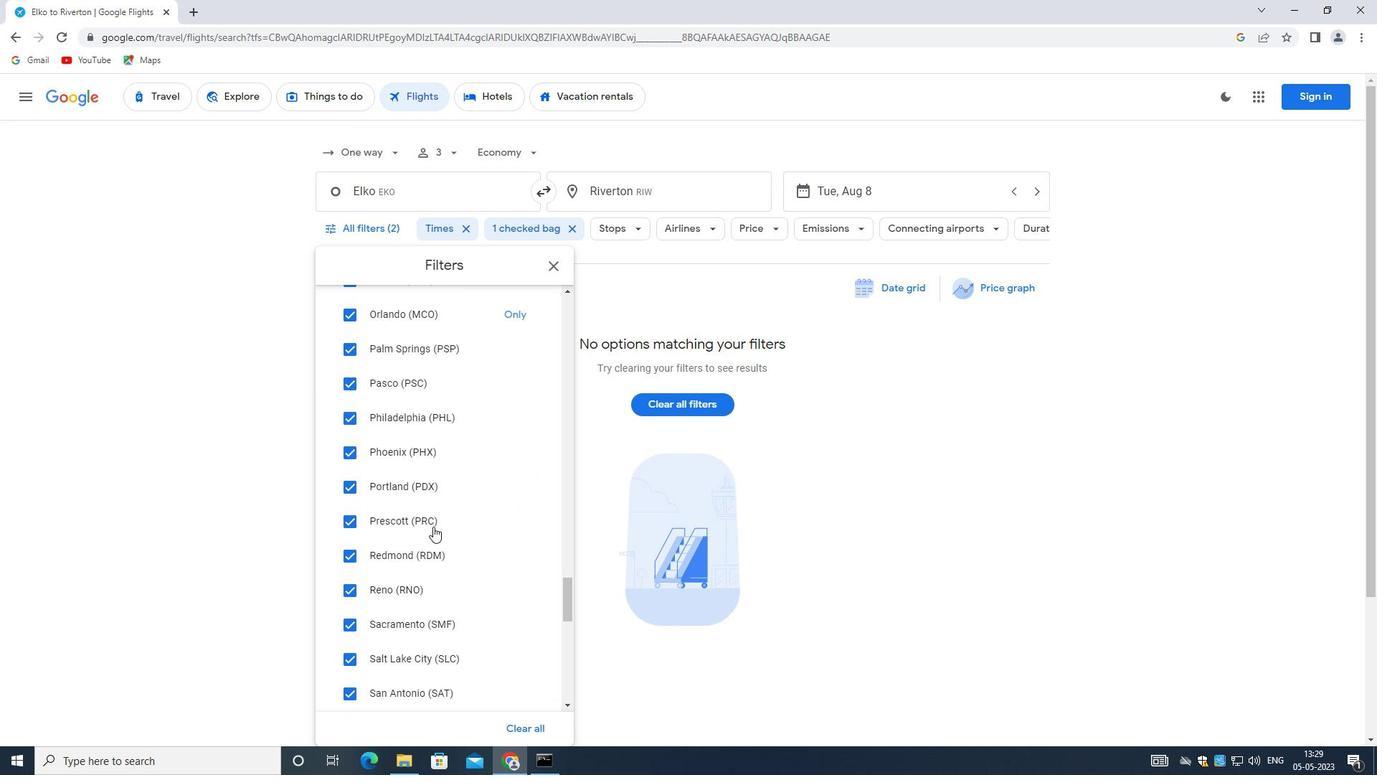 
Action: Mouse scrolled (426, 526) with delta (0, 0)
Screenshot: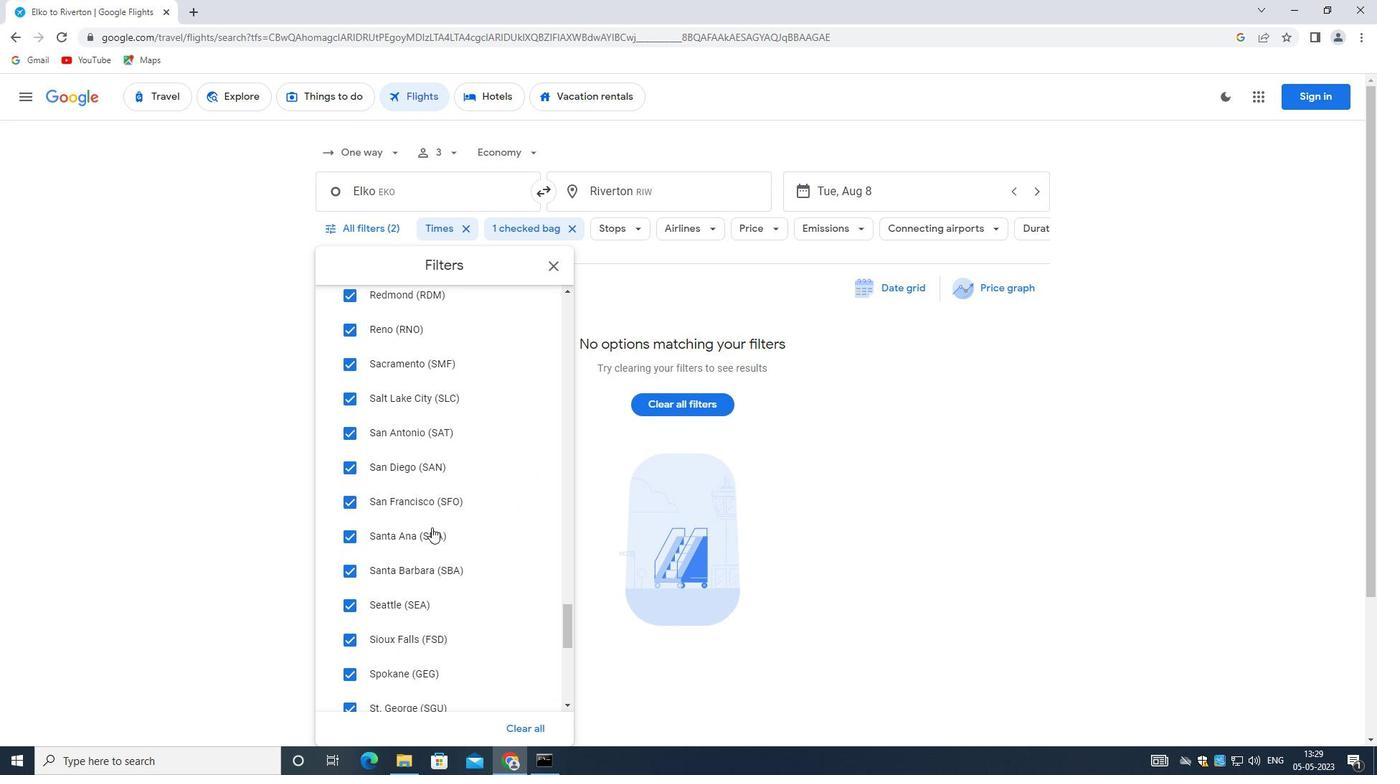 
Action: Mouse scrolled (426, 526) with delta (0, 0)
Screenshot: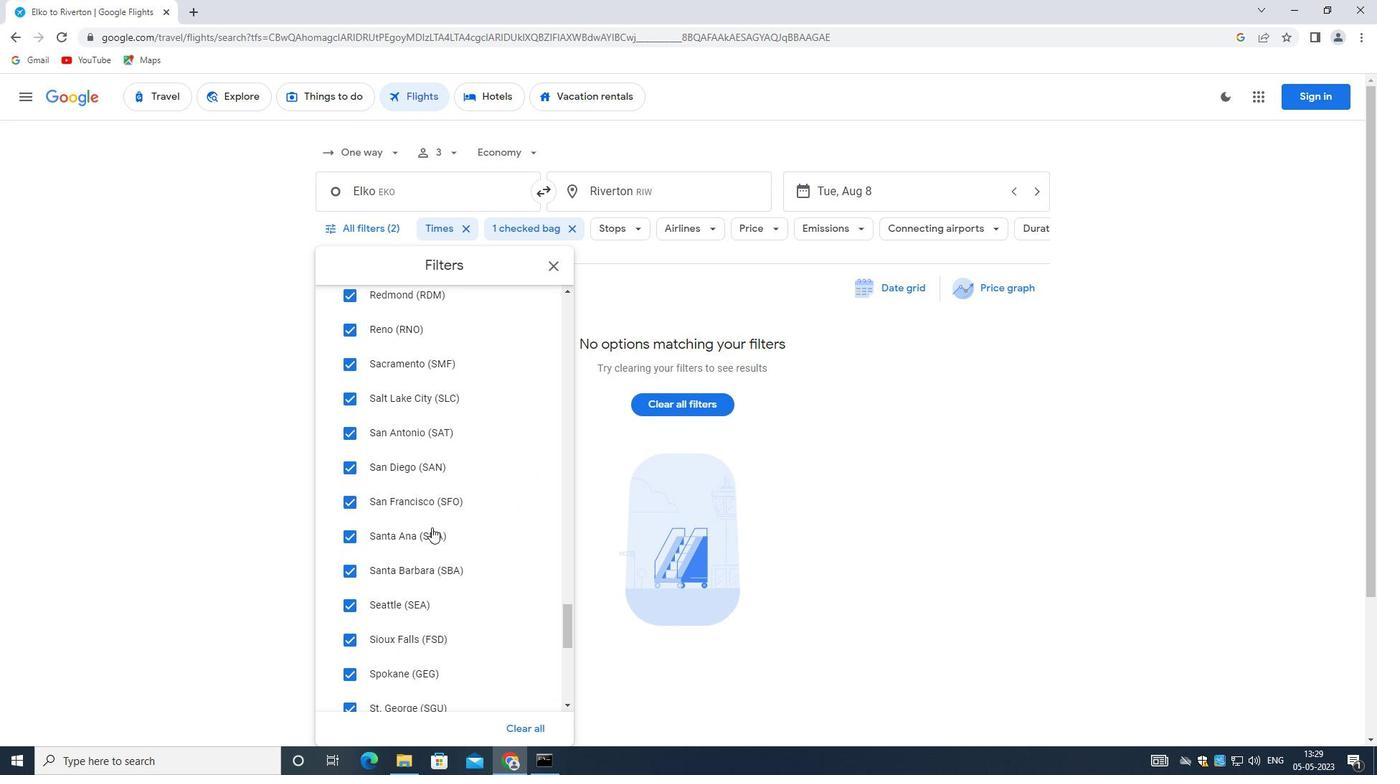 
Action: Mouse scrolled (426, 526) with delta (0, 0)
Screenshot: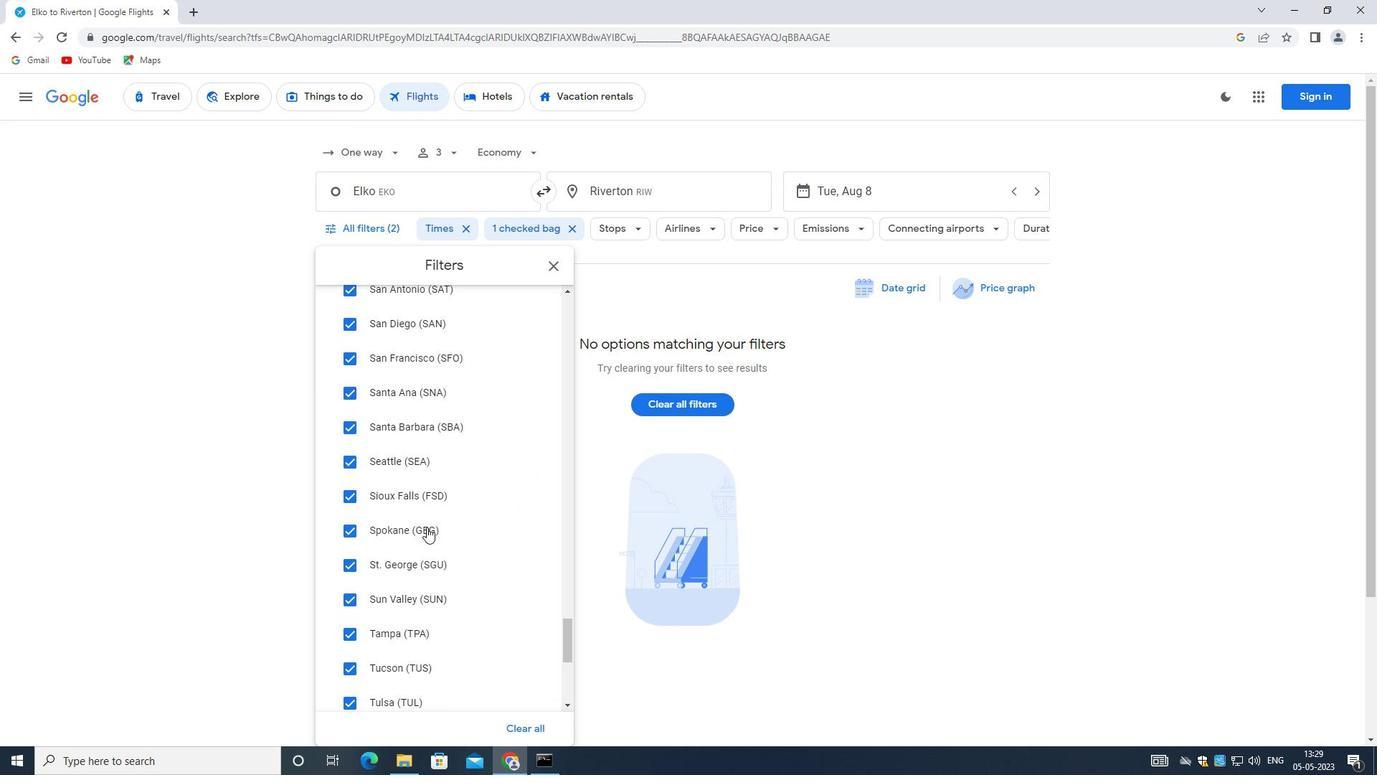 
Action: Mouse scrolled (426, 526) with delta (0, 0)
Screenshot: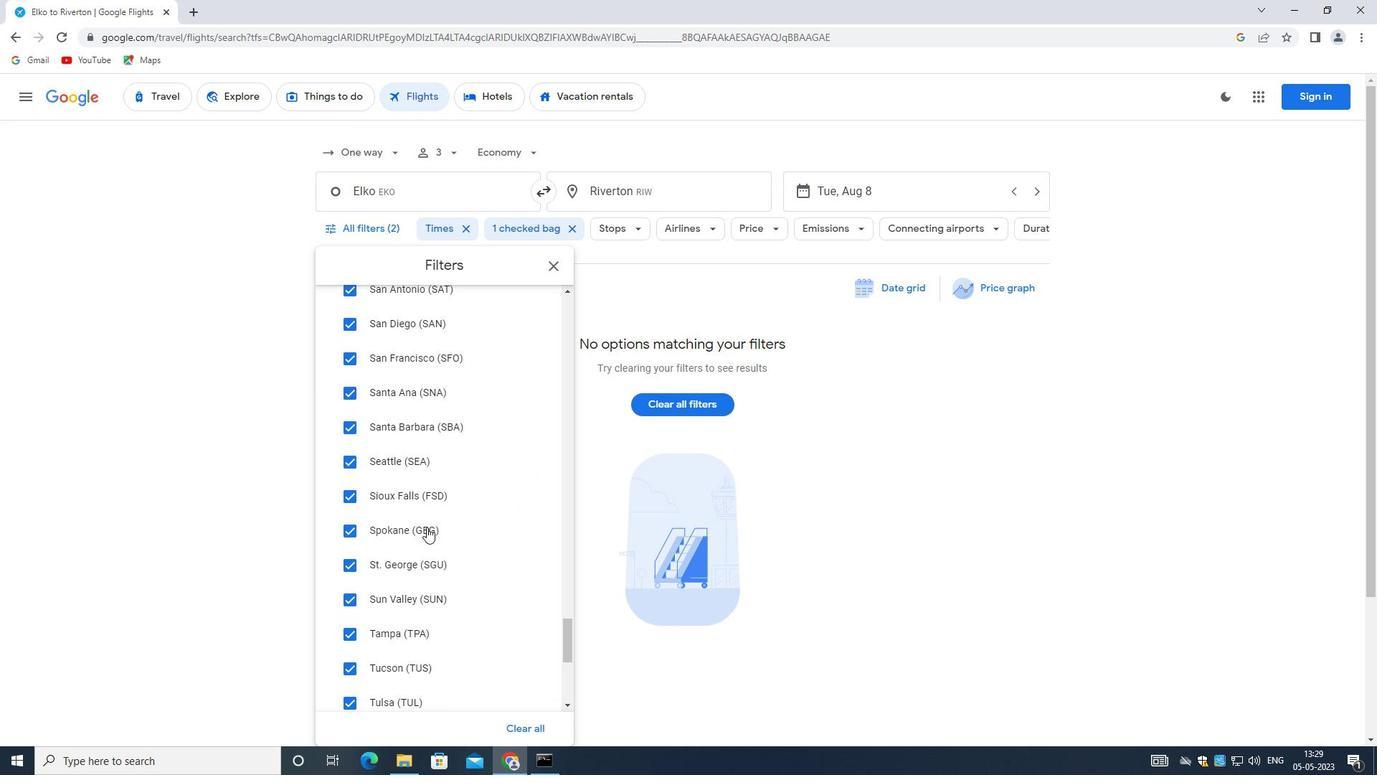
Action: Mouse scrolled (426, 526) with delta (0, 0)
Screenshot: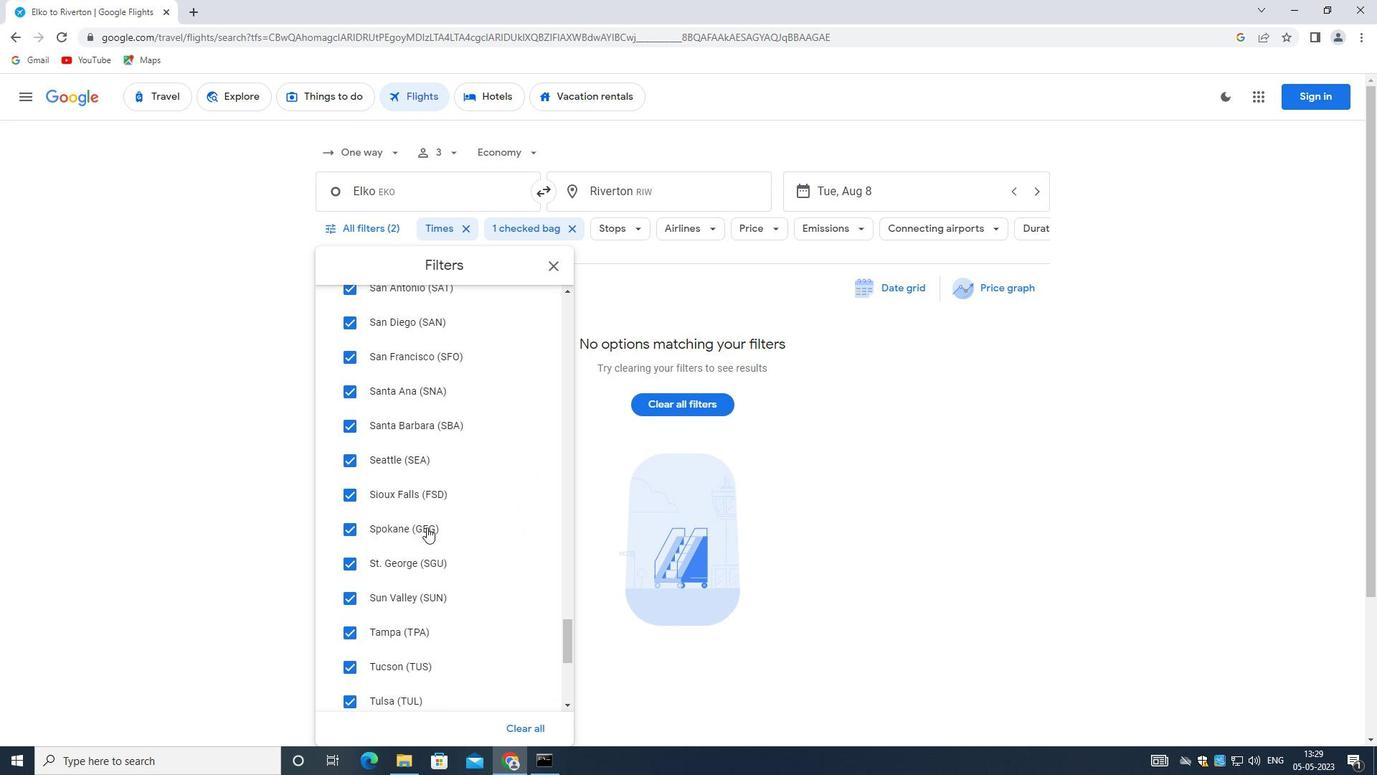 
Action: Mouse scrolled (426, 526) with delta (0, 0)
Screenshot: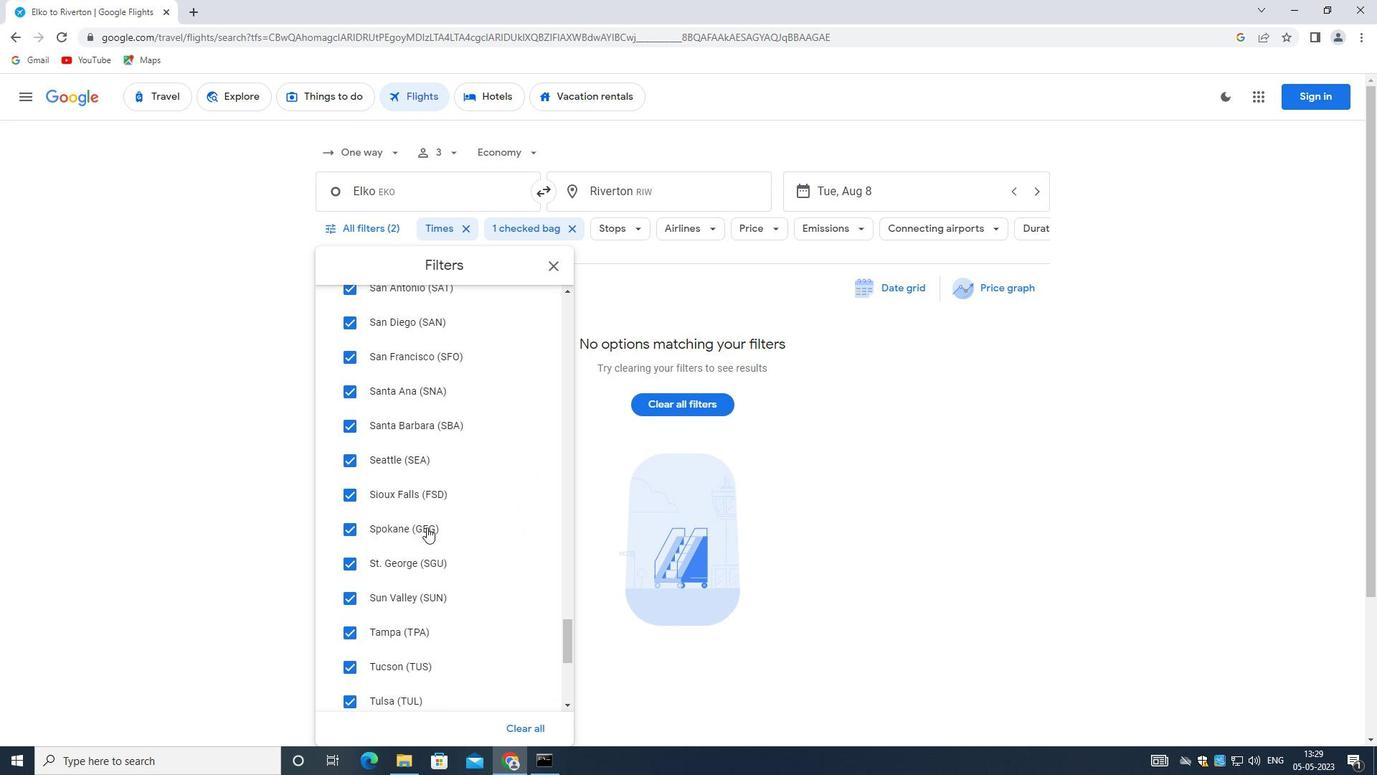 
Action: Mouse scrolled (426, 526) with delta (0, 0)
Screenshot: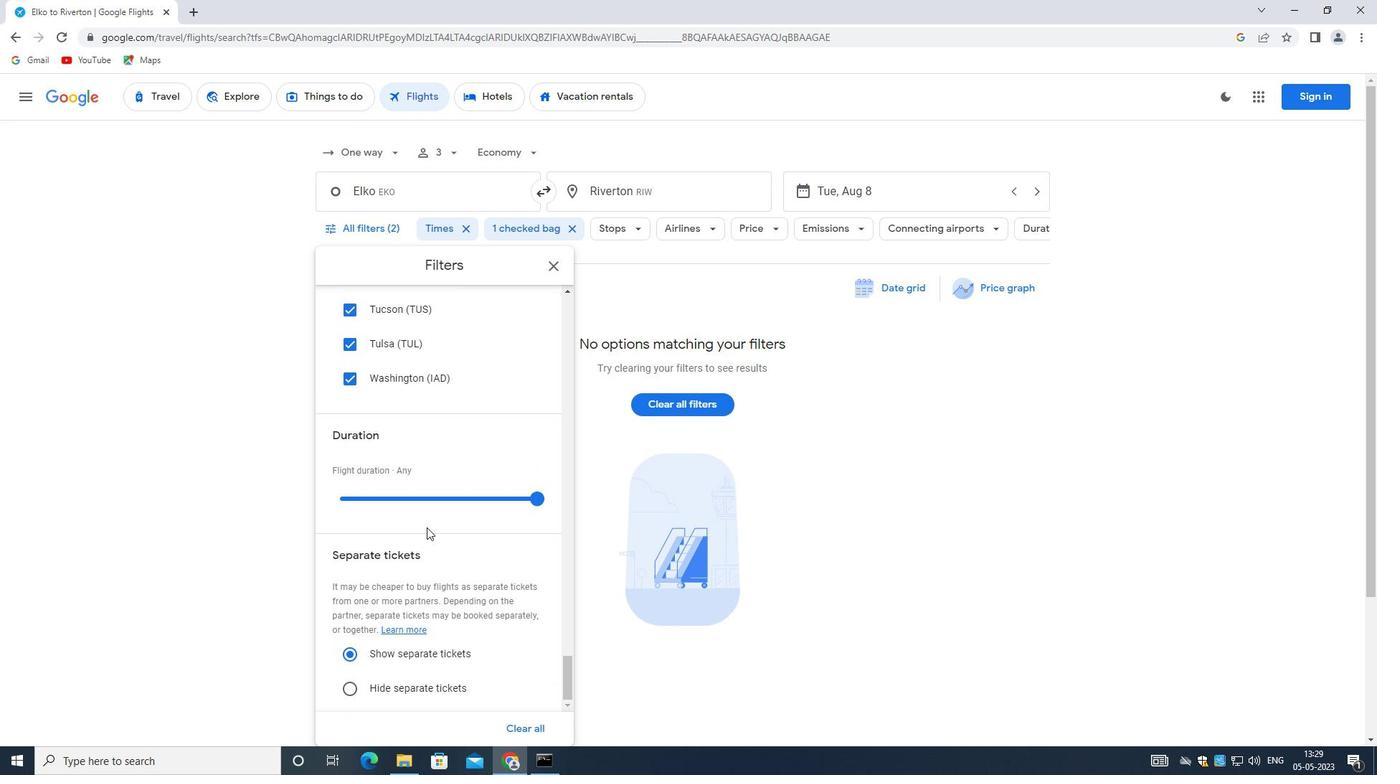 
Action: Mouse scrolled (426, 526) with delta (0, 0)
Screenshot: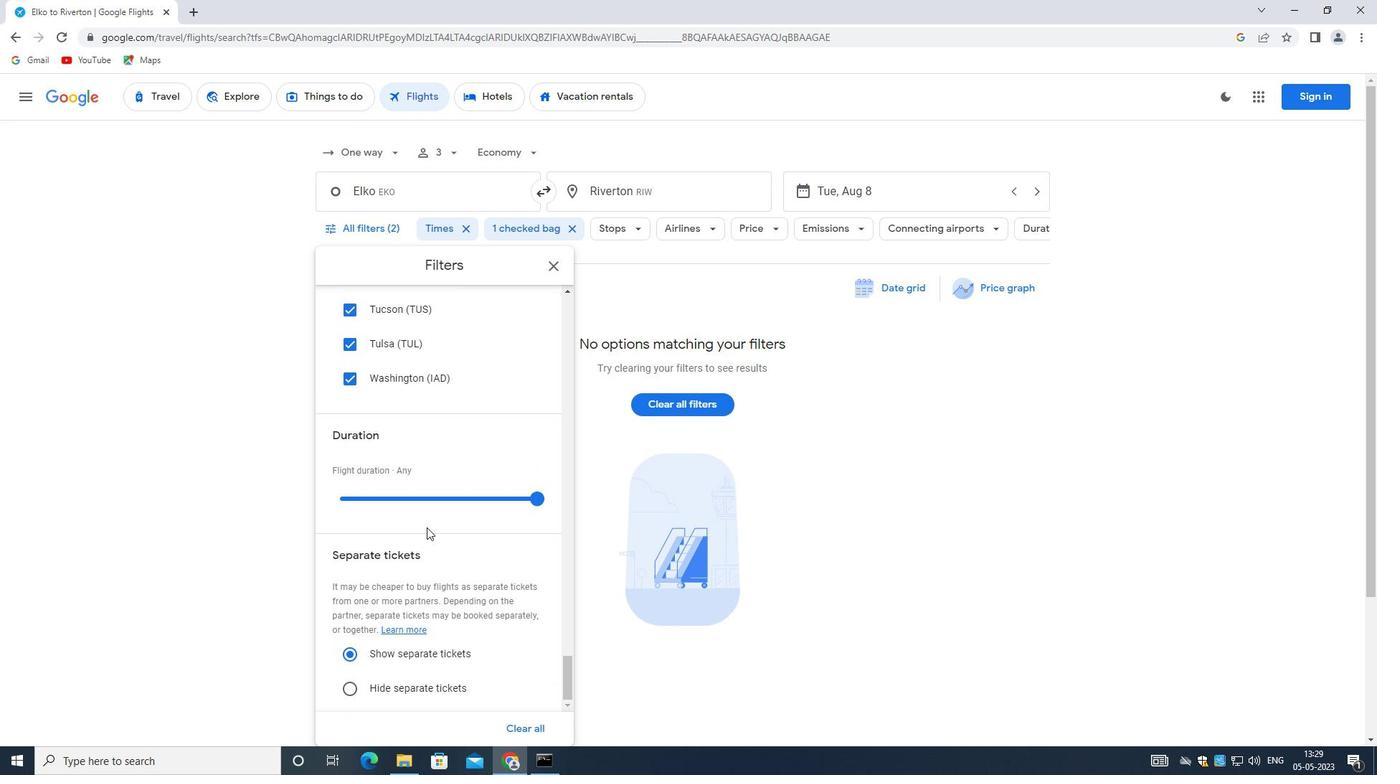 
Action: Mouse scrolled (426, 526) with delta (0, 0)
Screenshot: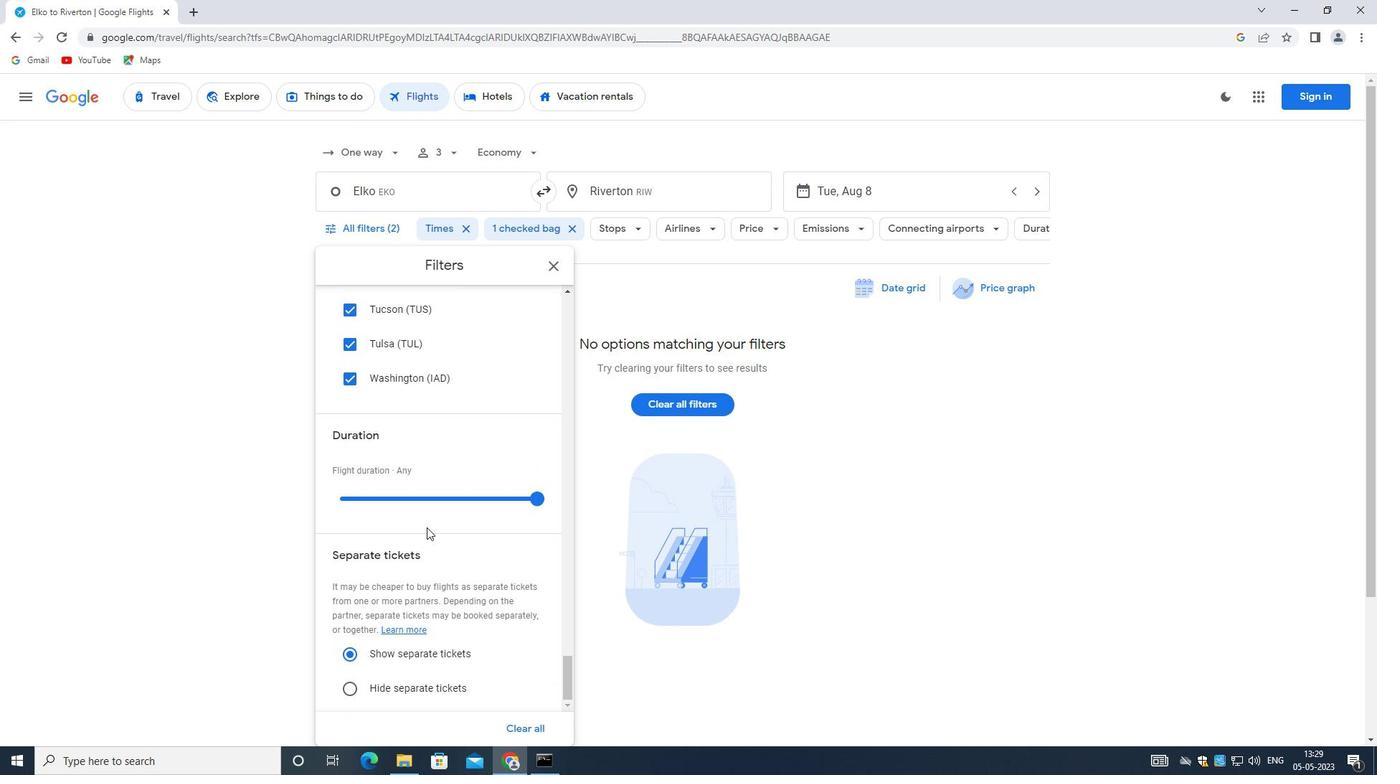 
Action: Mouse scrolled (426, 526) with delta (0, 0)
Screenshot: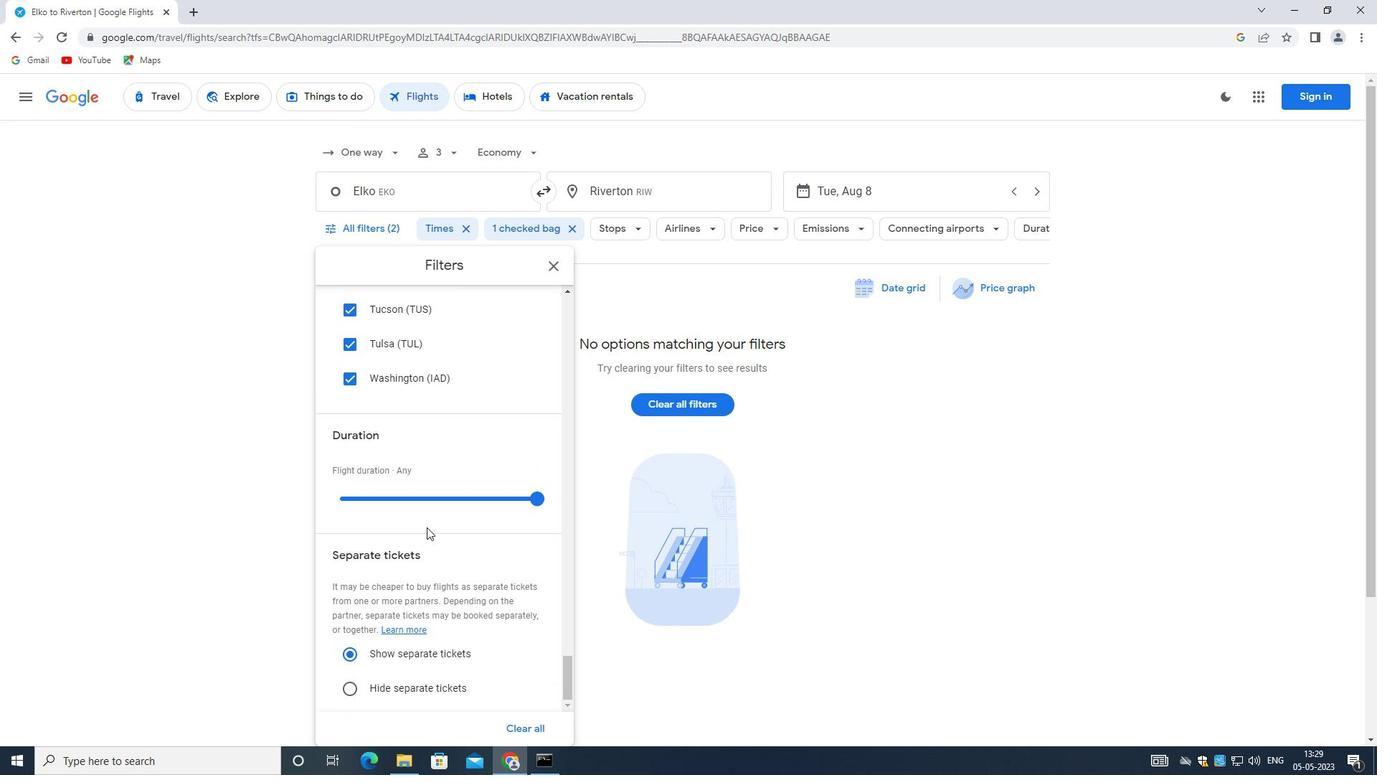 
Action: Mouse scrolled (426, 526) with delta (0, 0)
Screenshot: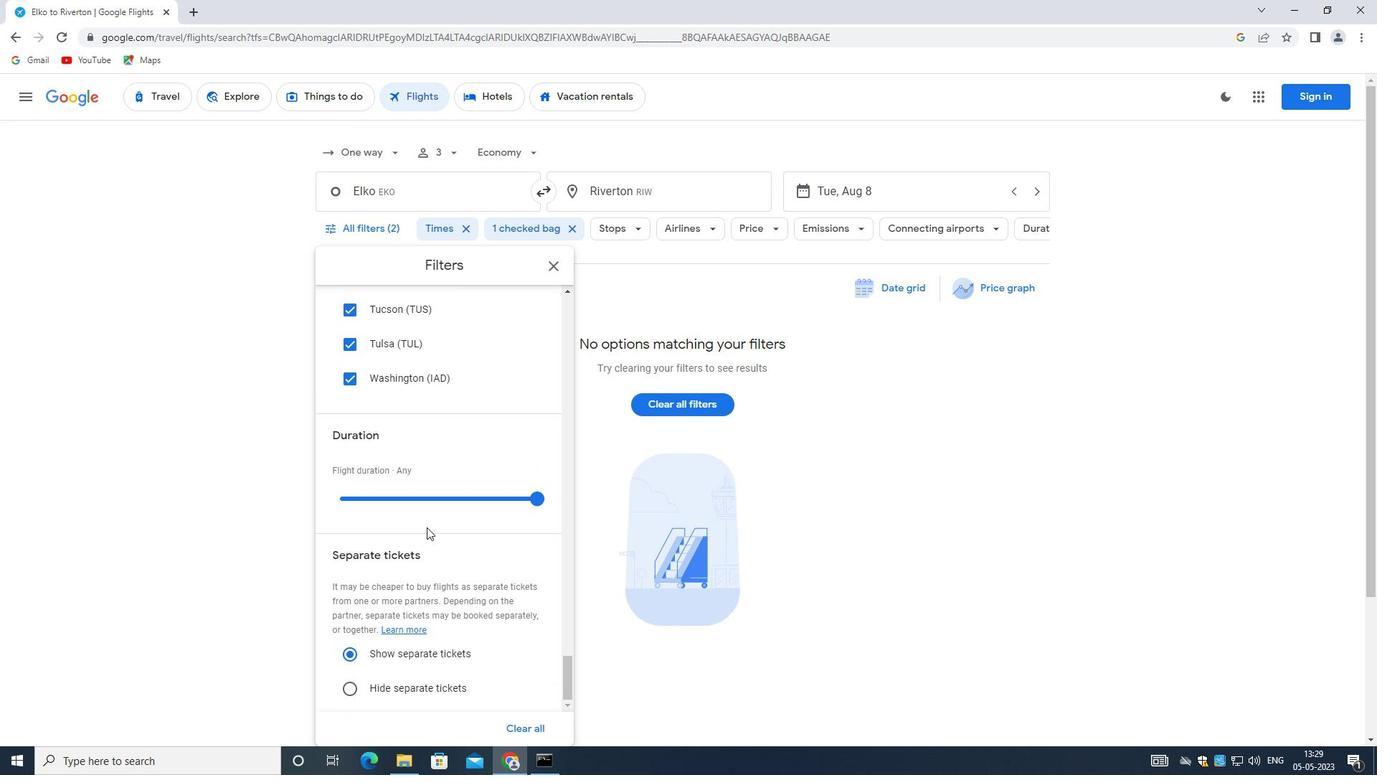 
Action: Mouse scrolled (426, 526) with delta (0, 0)
Screenshot: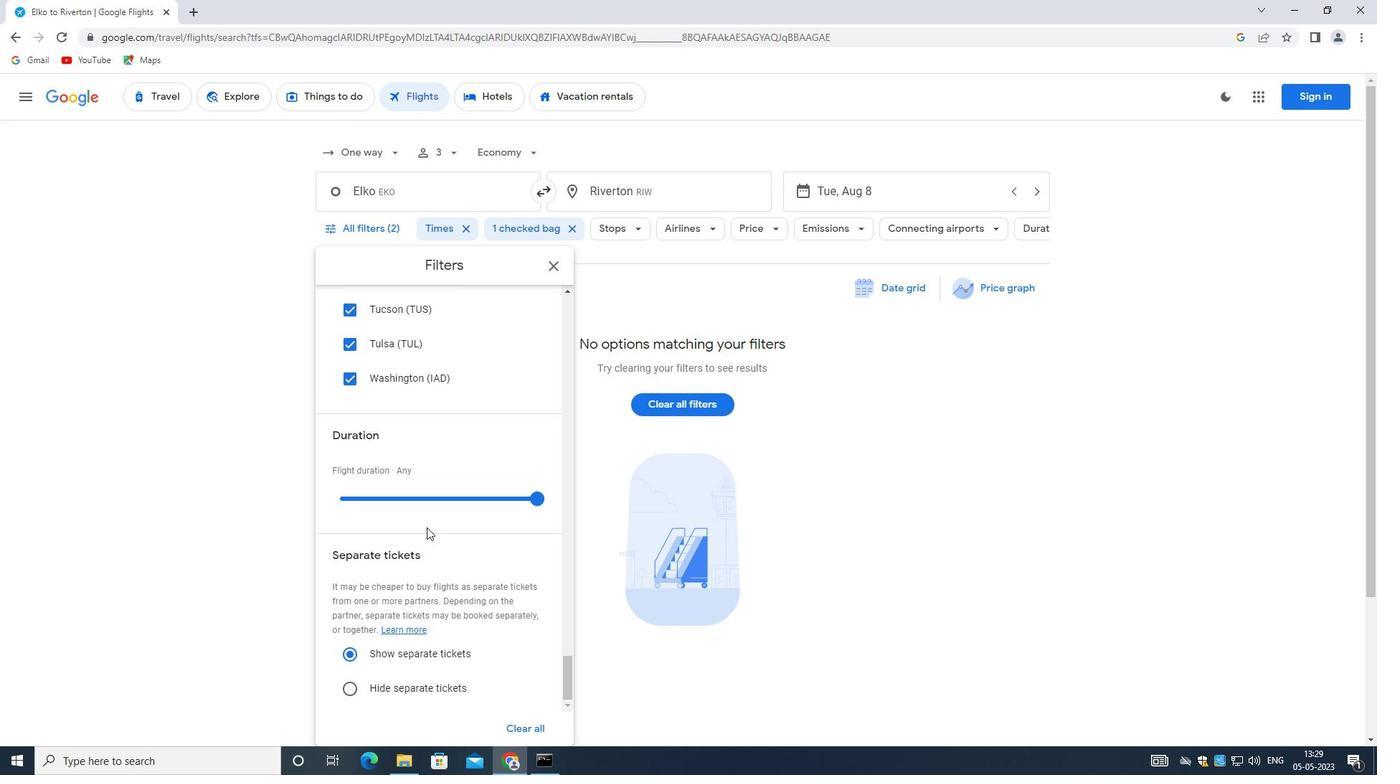 
Action: Mouse scrolled (426, 526) with delta (0, 0)
Screenshot: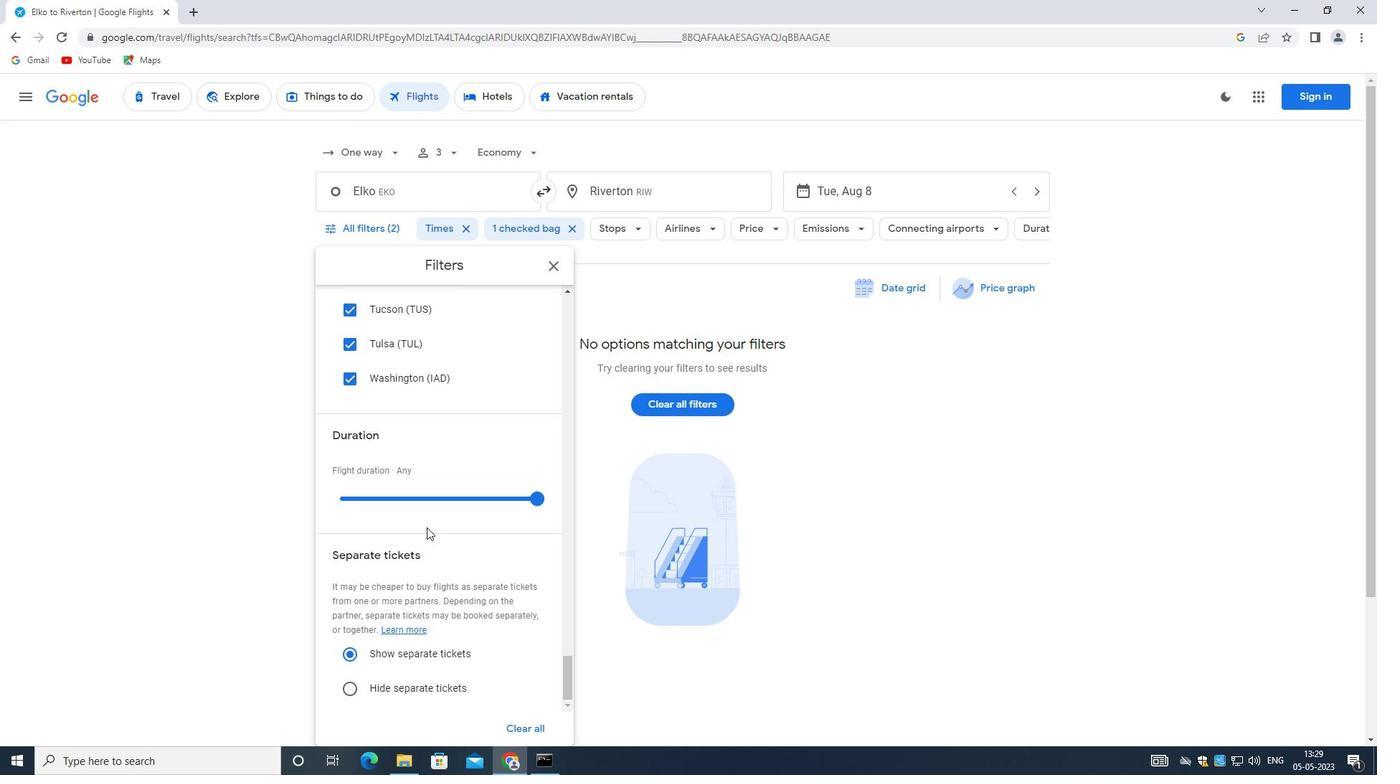 
Action: Mouse scrolled (426, 526) with delta (0, 0)
Screenshot: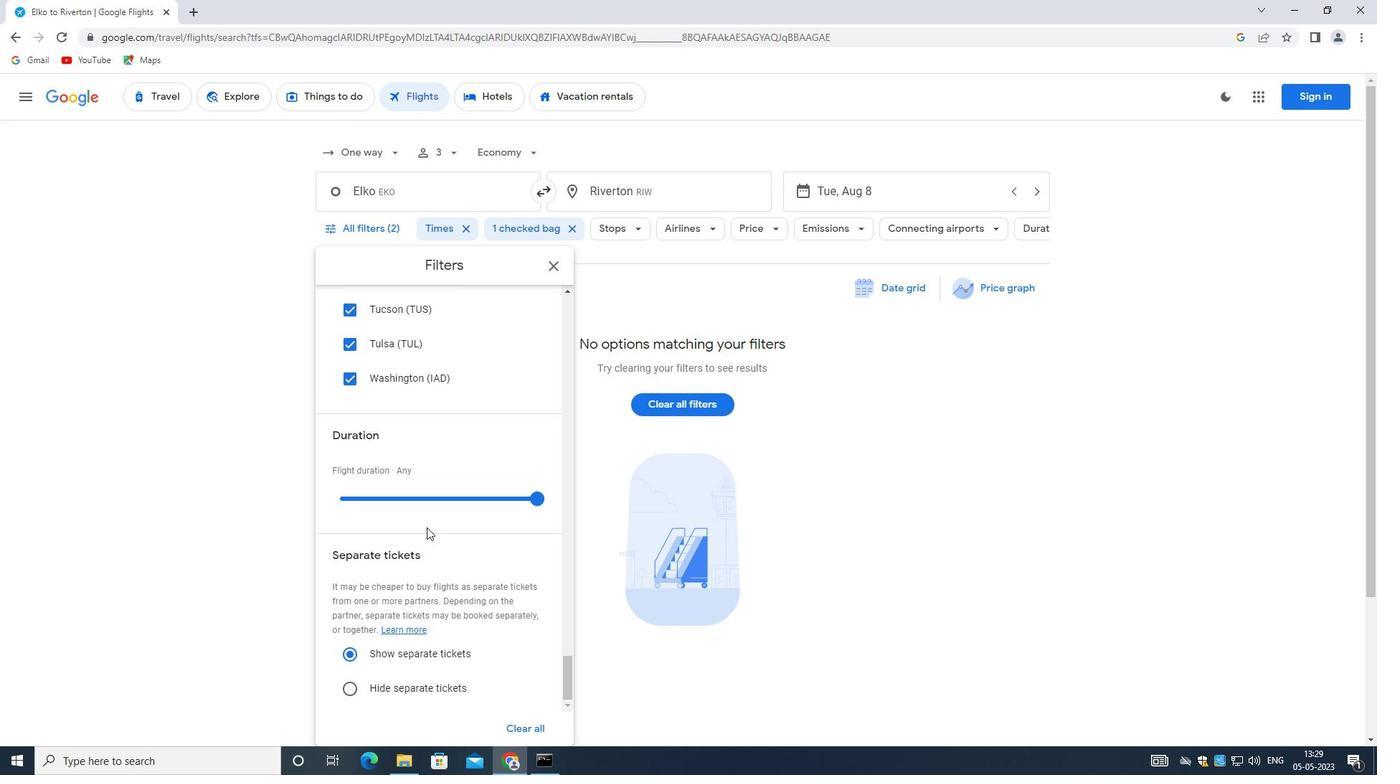 
Action: Mouse scrolled (426, 526) with delta (0, 0)
Screenshot: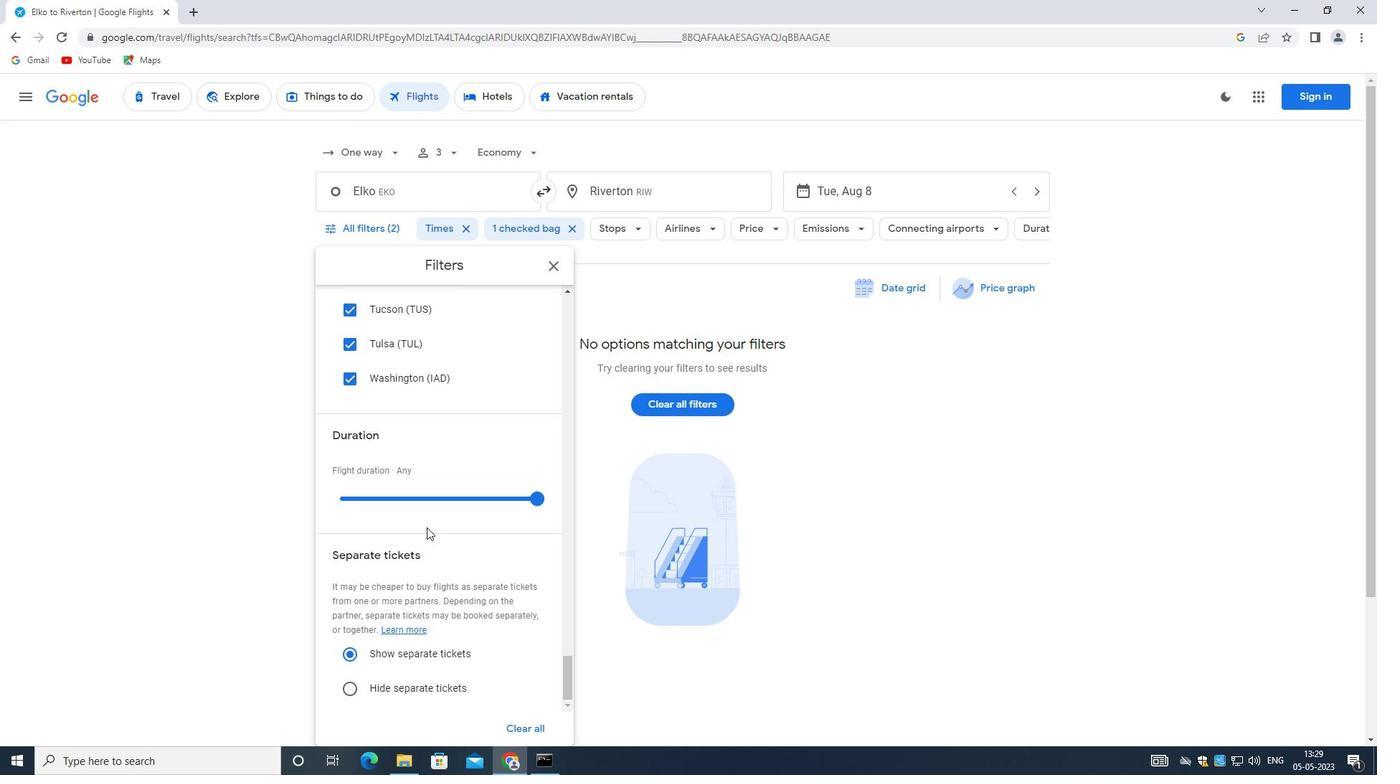 
Action: Mouse scrolled (426, 526) with delta (0, 0)
Screenshot: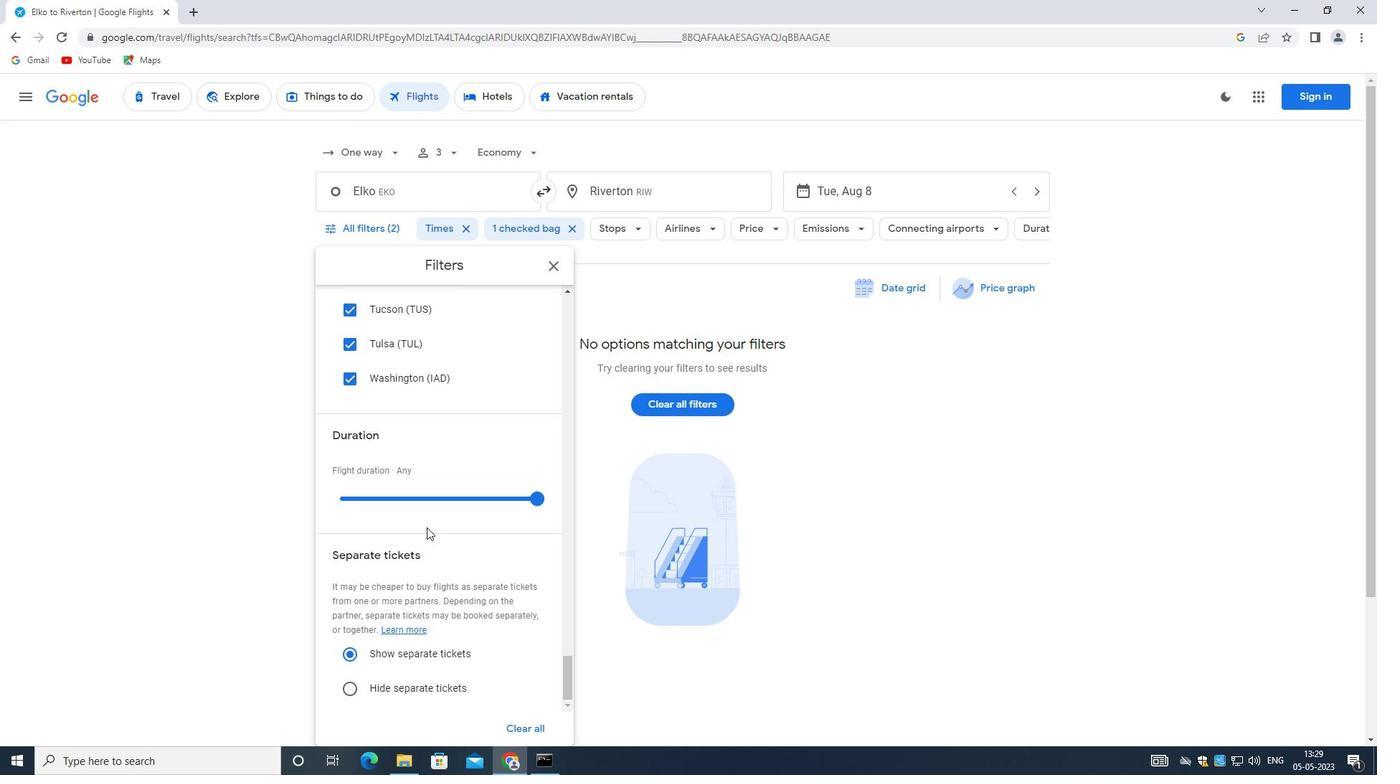 
Action: Mouse moved to (426, 526)
Screenshot: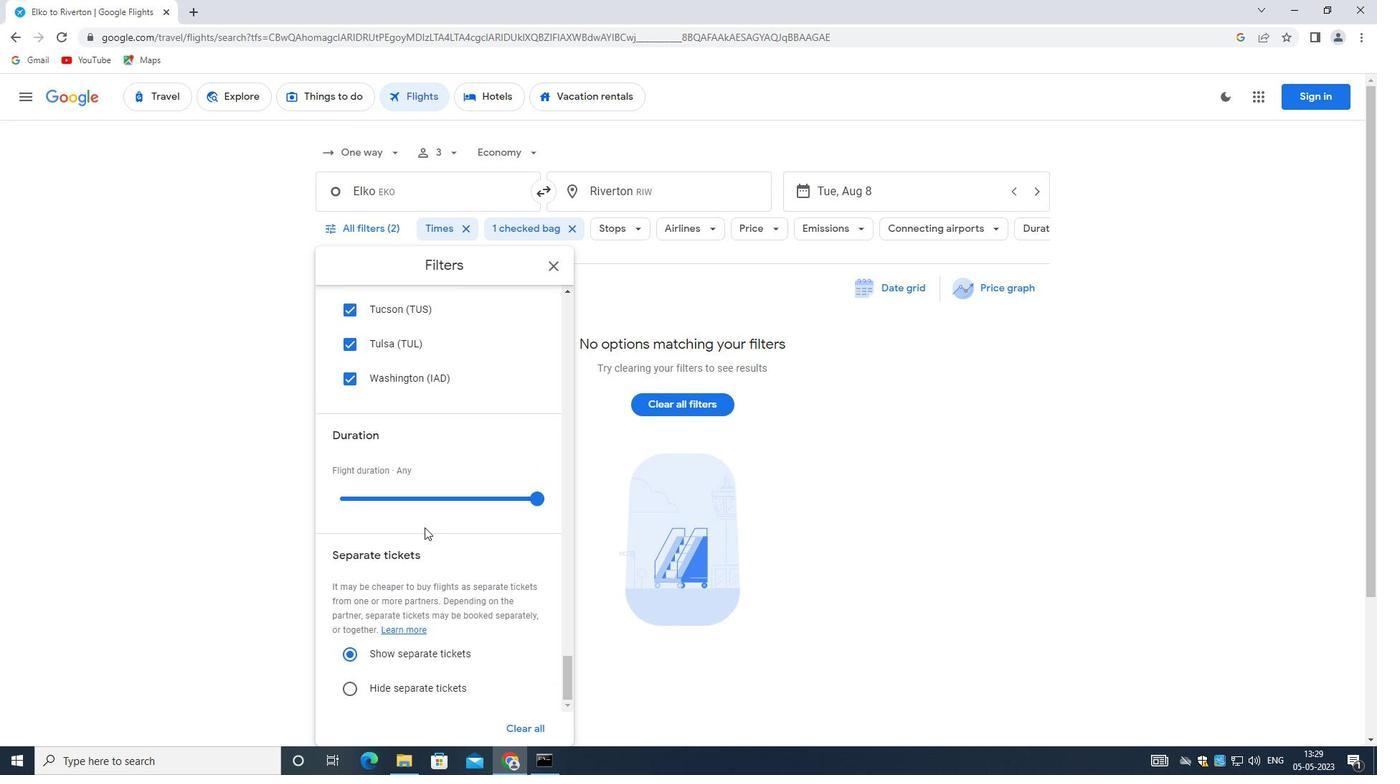 
